 Task: Go to Program & Features. Select Whole Food Market. Add to cart Organic Carrots-1. Select Amazon Health. Add to cart Fish oil capsules-2. Place order for Danny Hernandez, _x000D_
29730 SW Lancelot Ln_x000D_
Wilsonville, Oregon(OR), 97070, Cell Number (503) 682-3913
Action: Mouse moved to (18, 85)
Screenshot: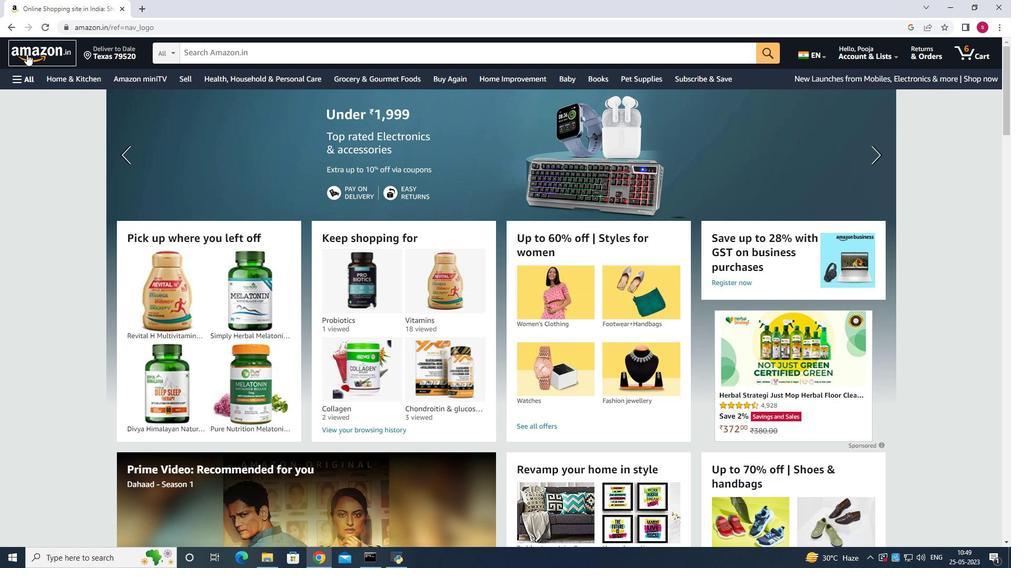 
Action: Mouse pressed left at (18, 85)
Screenshot: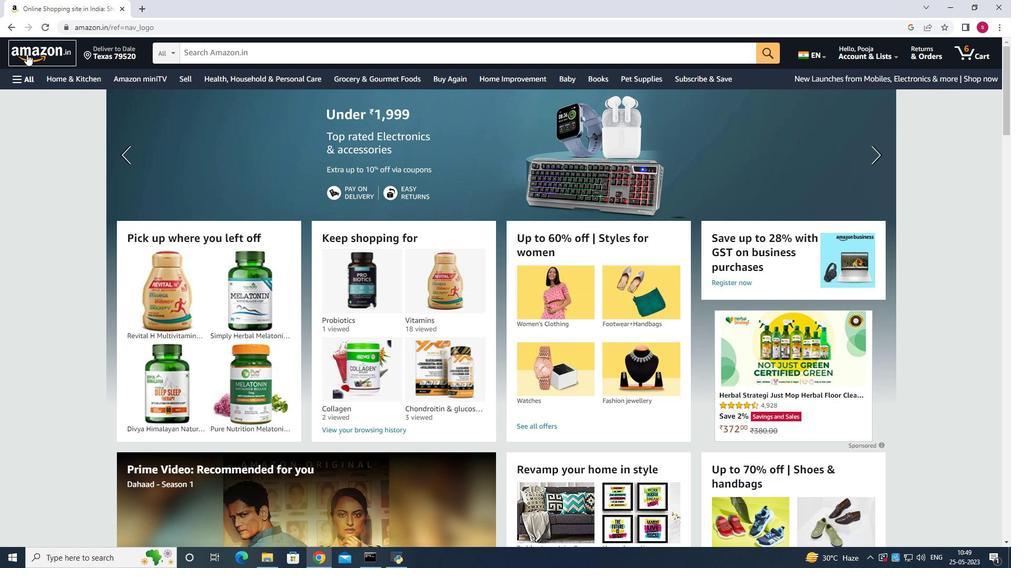 
Action: Mouse moved to (84, 423)
Screenshot: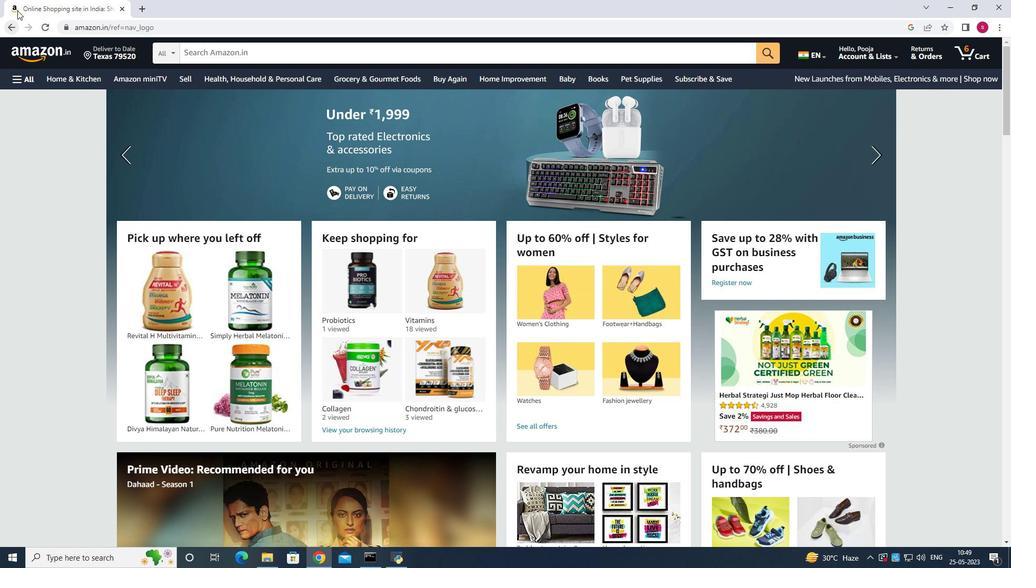 
Action: Mouse scrolled (84, 422) with delta (0, 0)
Screenshot: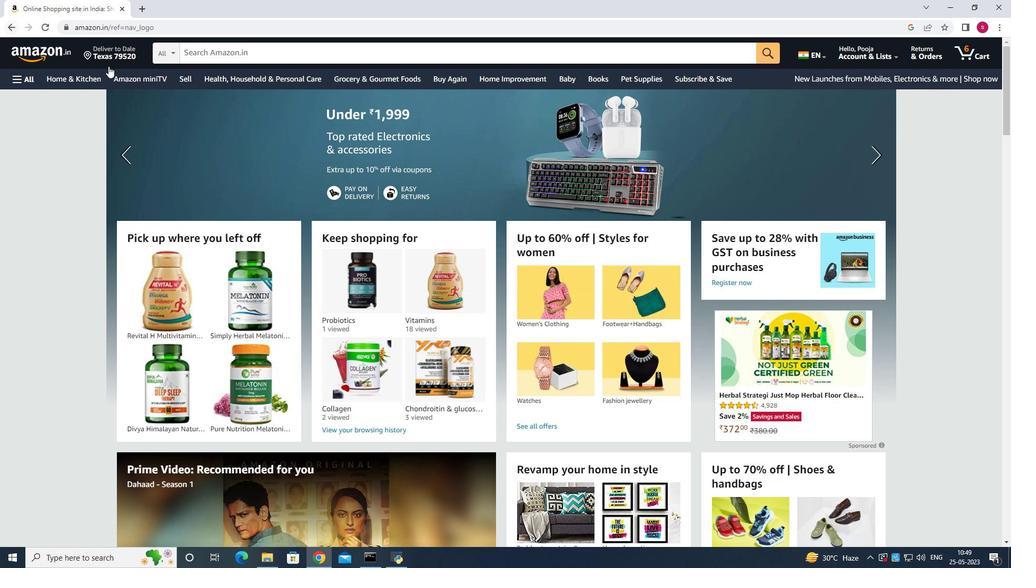 
Action: Mouse scrolled (84, 422) with delta (0, 0)
Screenshot: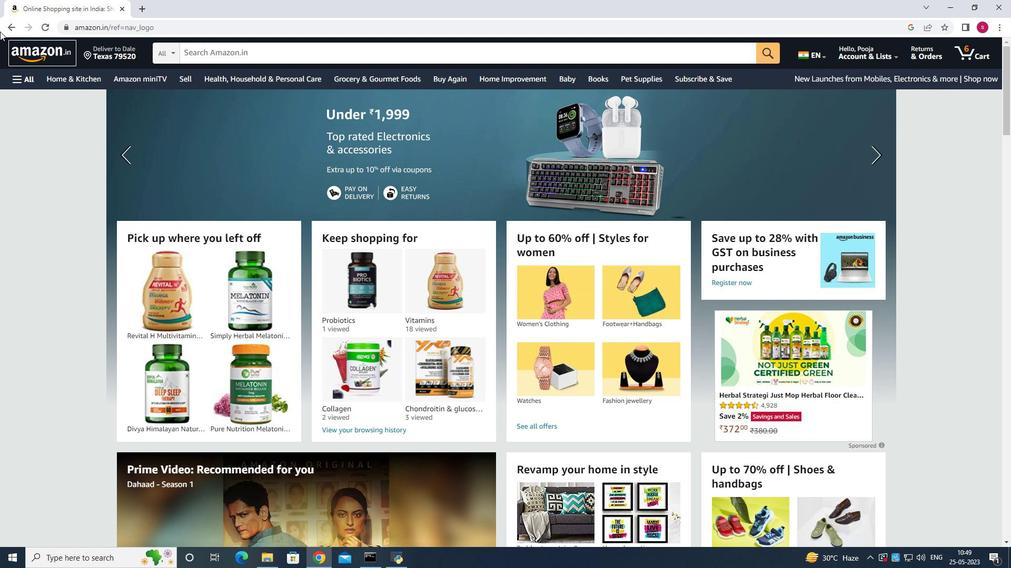 
Action: Mouse scrolled (84, 422) with delta (0, 0)
Screenshot: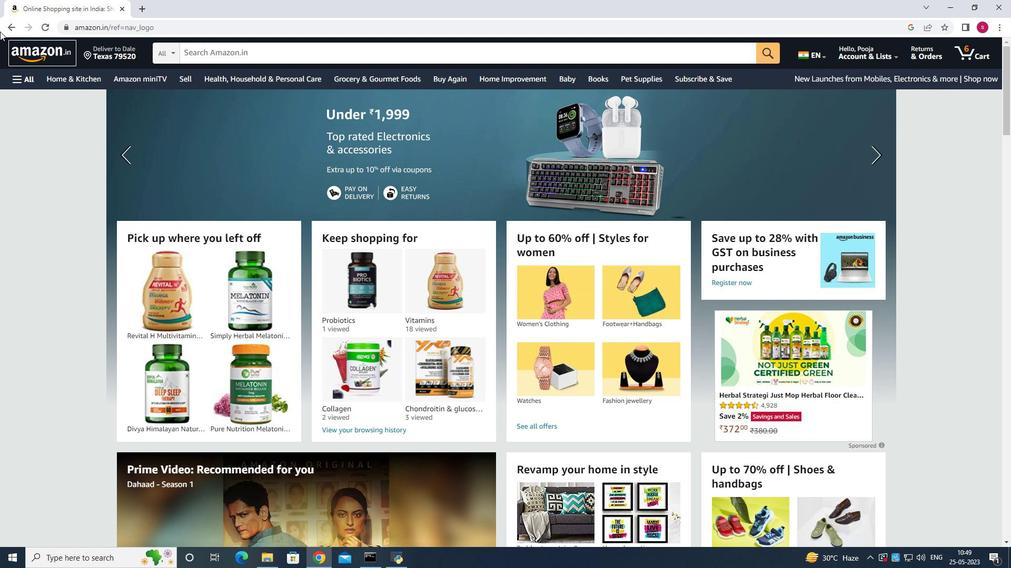 
Action: Mouse scrolled (84, 422) with delta (0, 0)
Screenshot: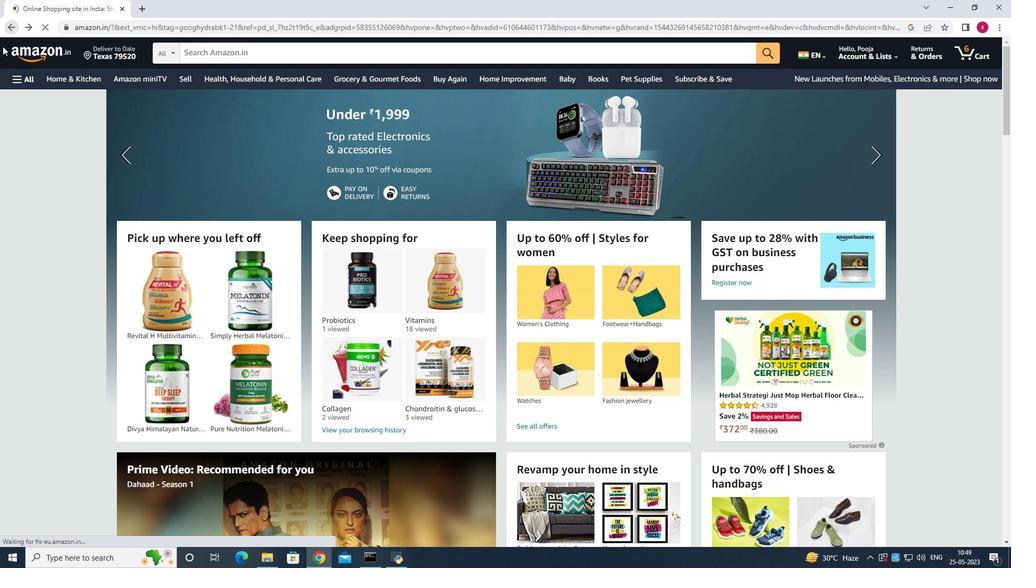 
Action: Mouse moved to (92, 419)
Screenshot: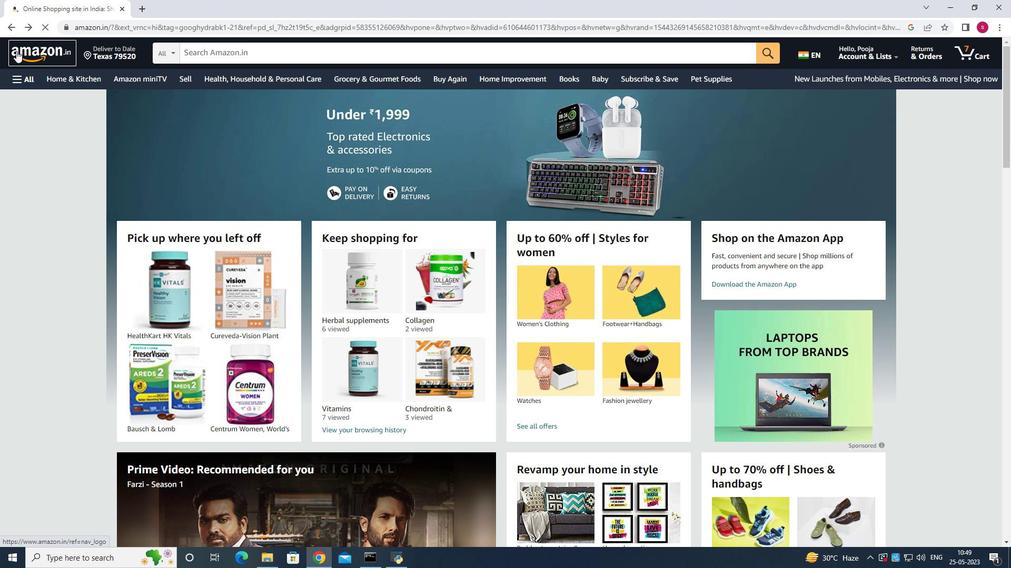 
Action: Mouse pressed left at (92, 419)
Screenshot: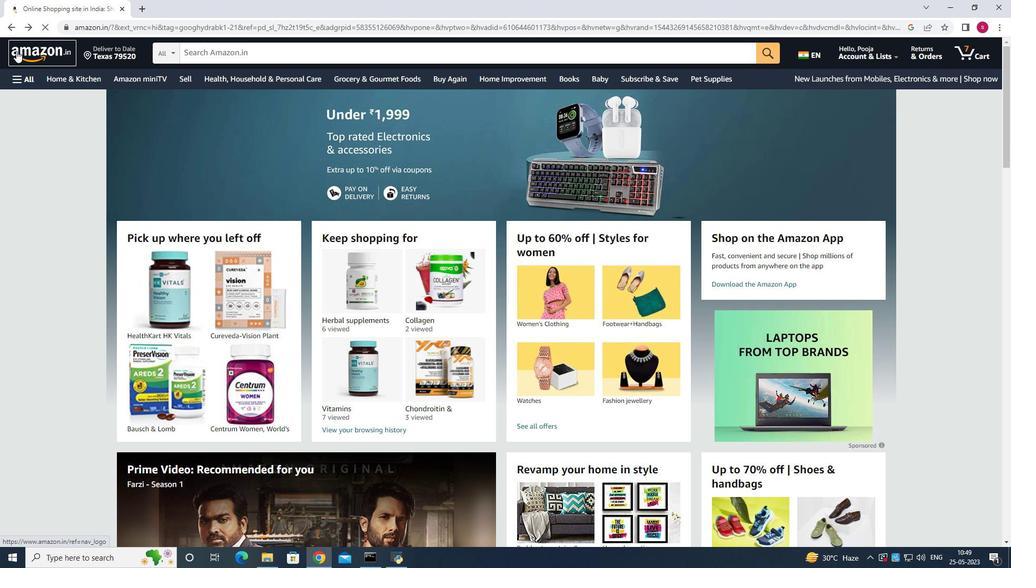 
Action: Mouse moved to (85, 122)
Screenshot: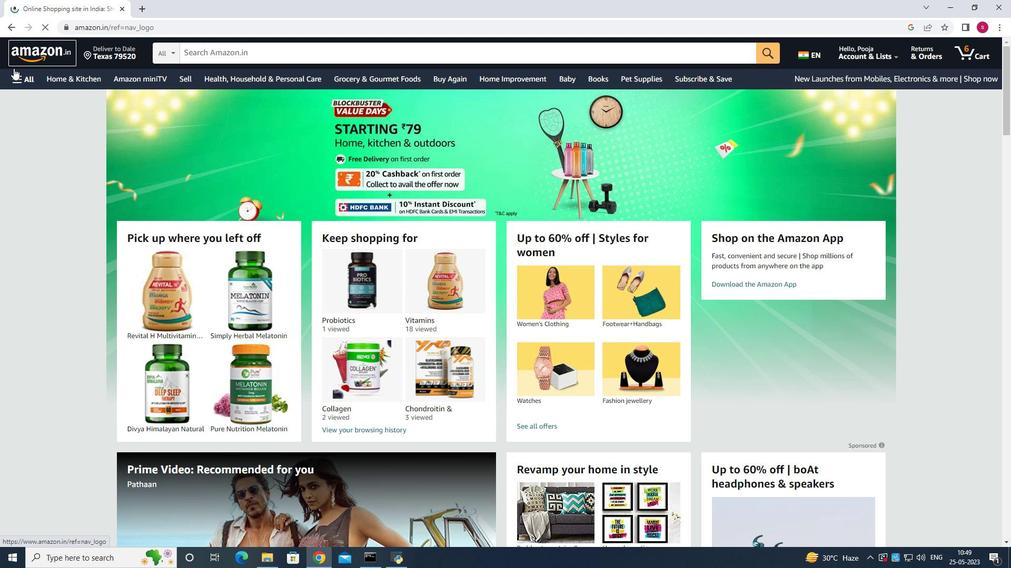 
Action: Mouse pressed left at (85, 122)
Screenshot: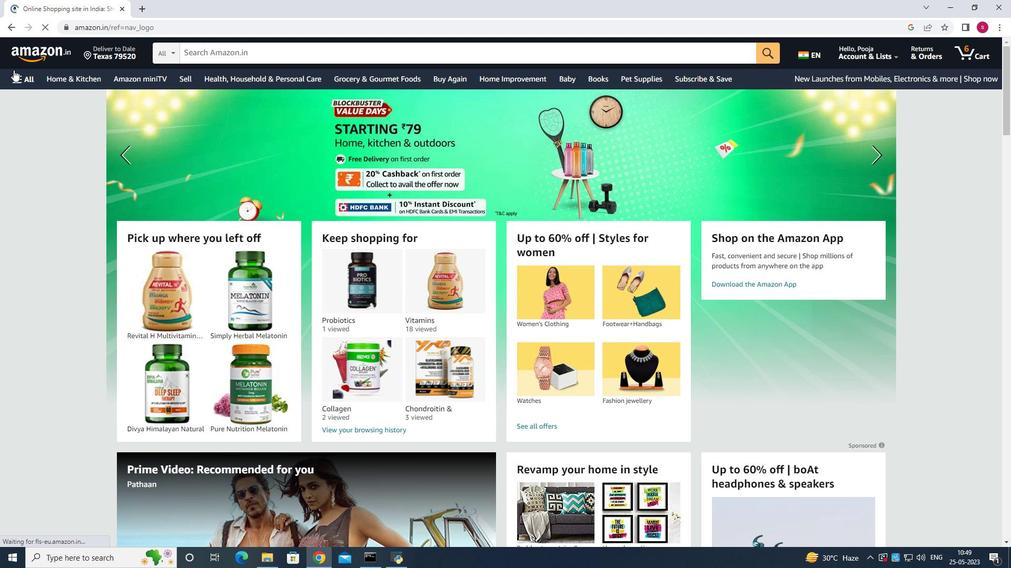 
Action: Mouse moved to (111, 60)
Screenshot: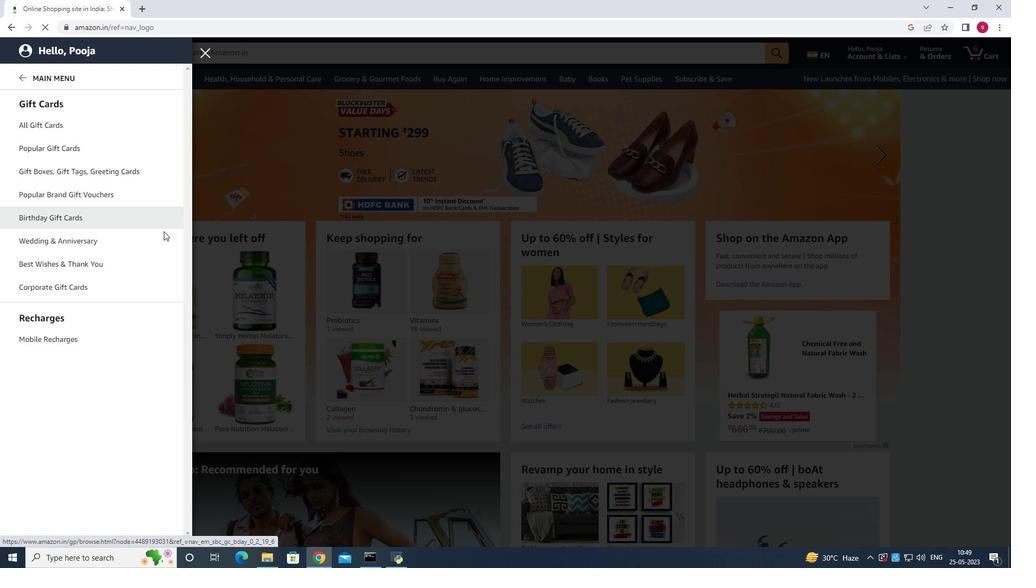
Action: Mouse pressed left at (111, 60)
Screenshot: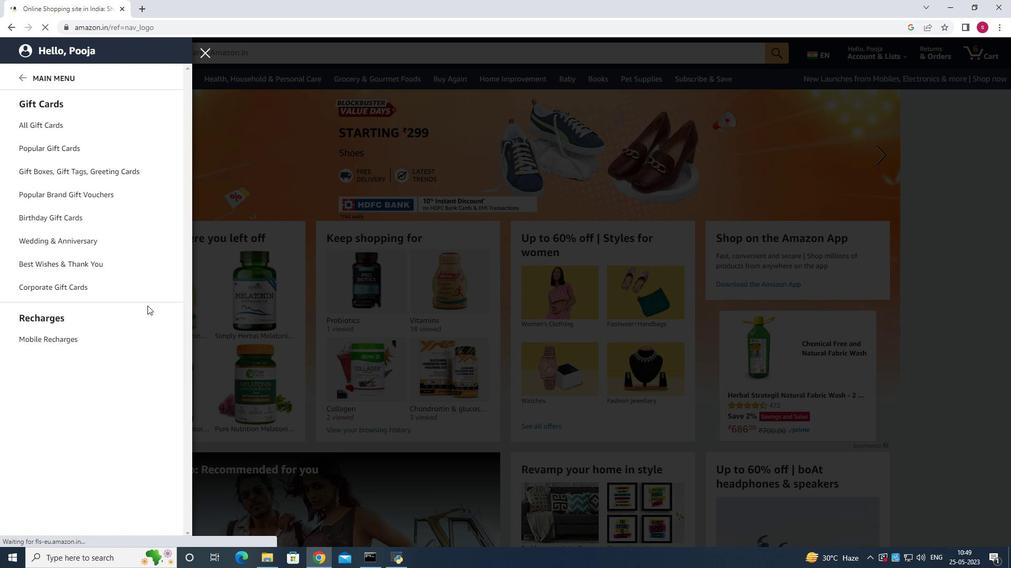 
Action: Mouse moved to (500, 402)
Screenshot: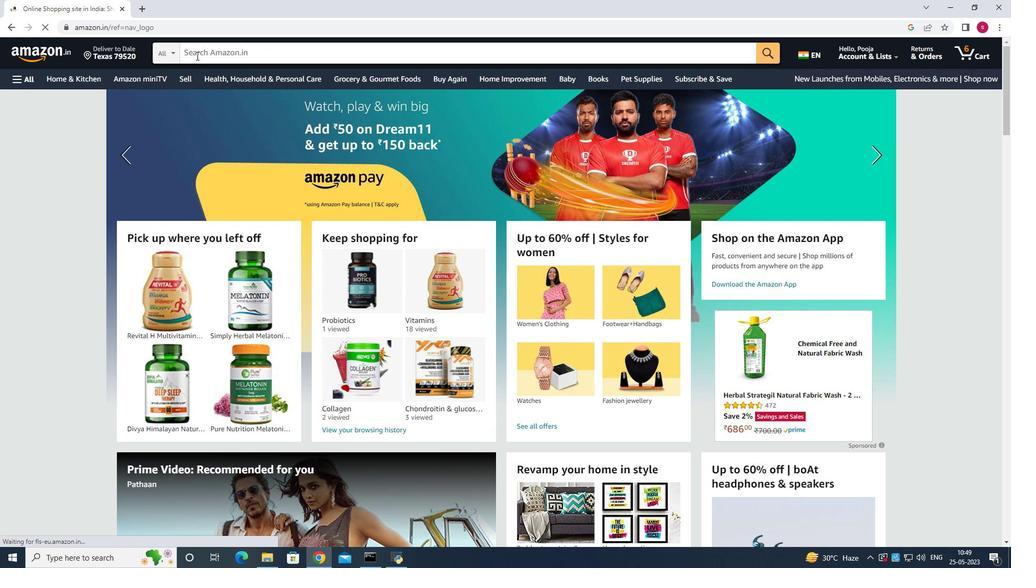 
Action: Mouse pressed left at (500, 402)
Screenshot: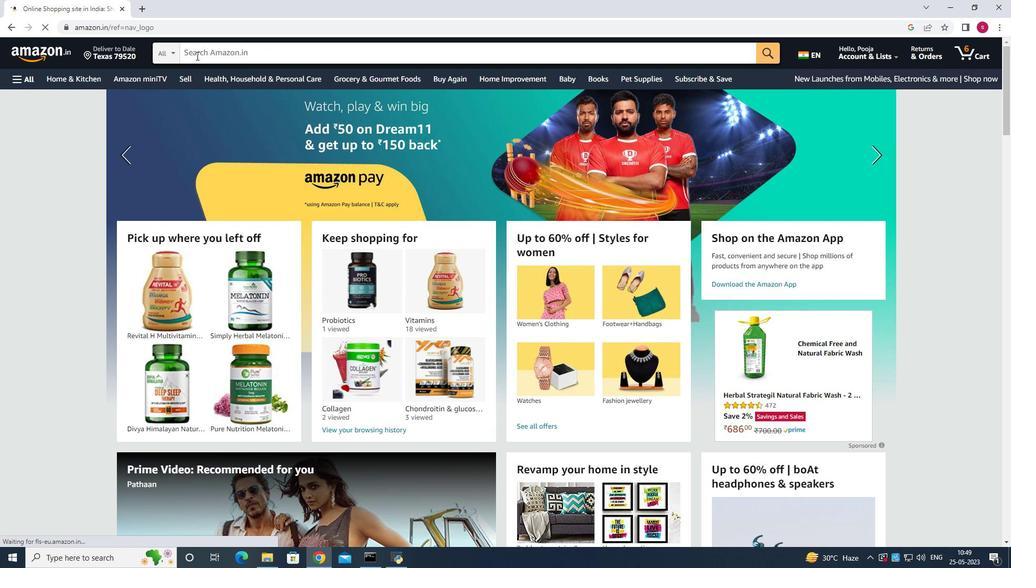 
Action: Mouse moved to (500, 390)
Screenshot: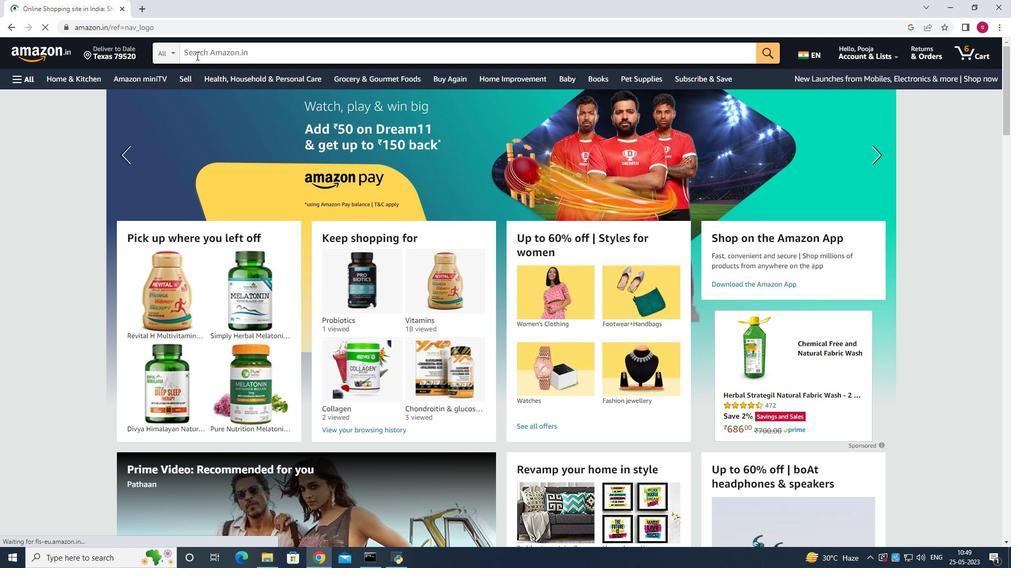 
Action: Mouse pressed left at (500, 390)
Screenshot: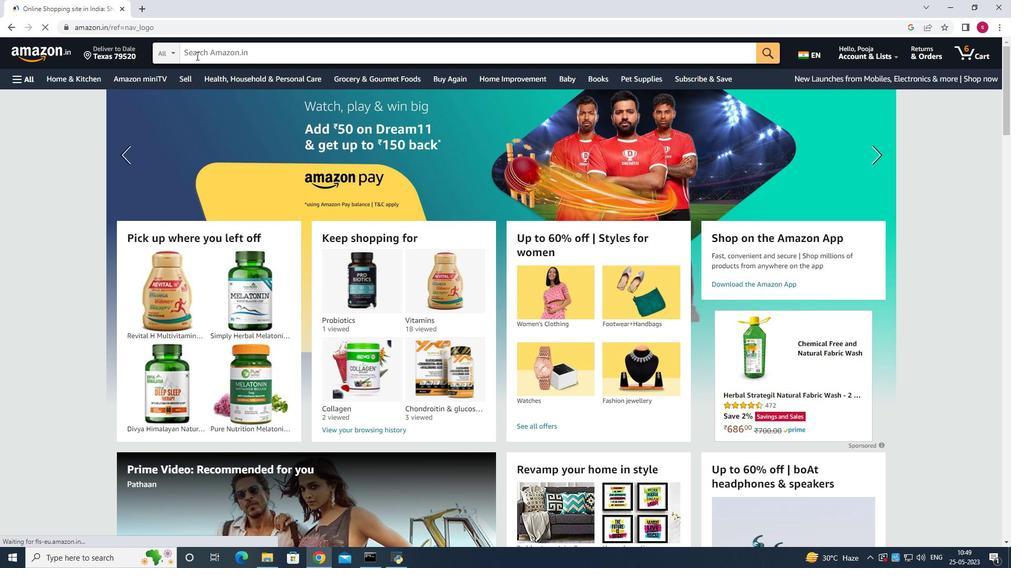 
Action: Key pressed <Key.backspace><Key.backspace><Key.backspace><Key.backspace><Key.backspace><Key.backspace><Key.backspace><Key.backspace><Key.backspace><Key.backspace><Key.backspace><Key.backspace><Key.backspace><Key.backspace><Key.backspace><Key.backspace><Key.backspace><Key.backspace><Key.backspace><Key.backspace><Key.backspace><Key.backspace><Key.backspace><Key.backspace><Key.backspace><Key.backspace>97070
Screenshot: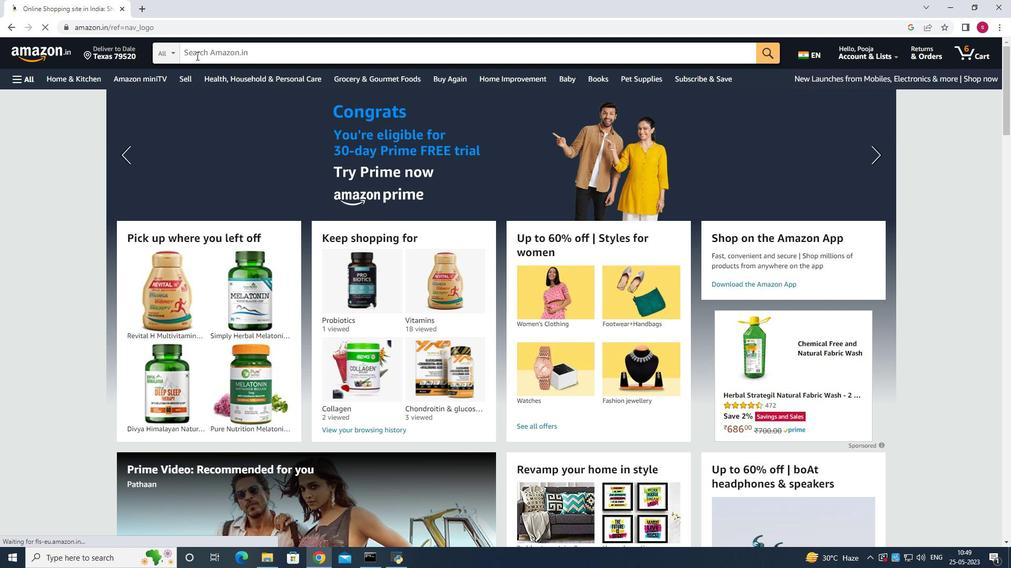 
Action: Mouse moved to (560, 397)
Screenshot: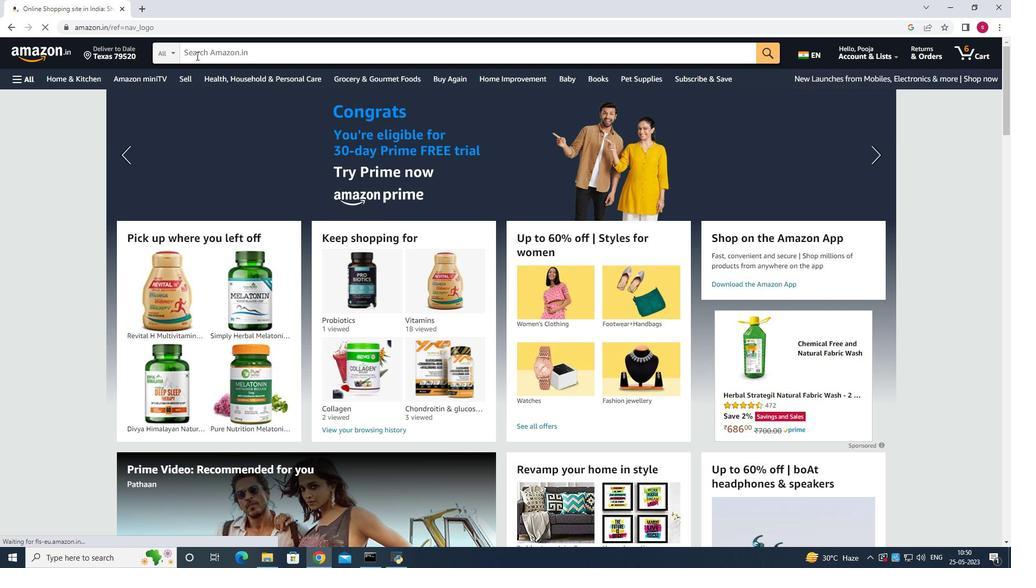 
Action: Mouse pressed left at (560, 397)
Screenshot: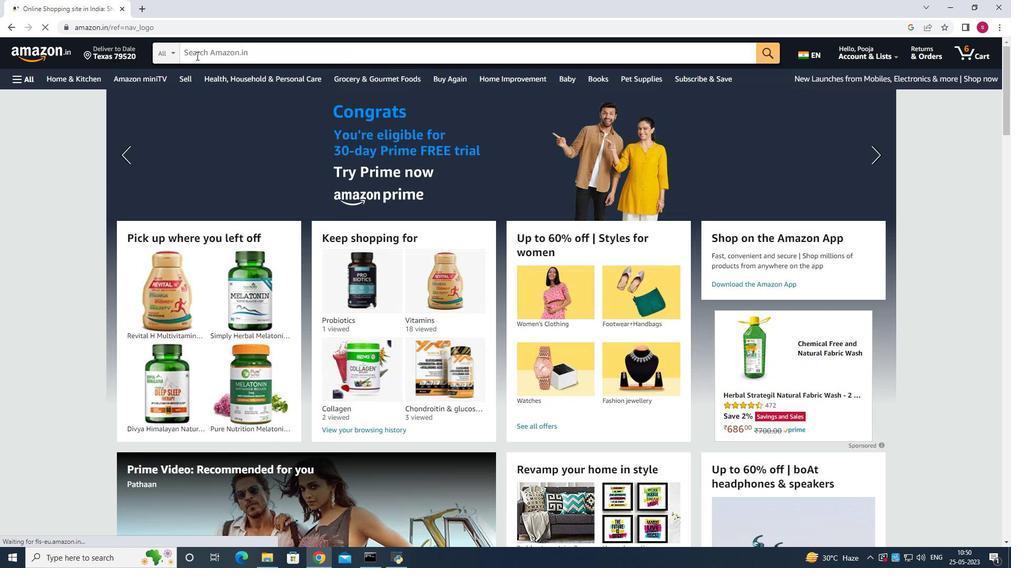 
Action: Mouse moved to (579, 469)
Screenshot: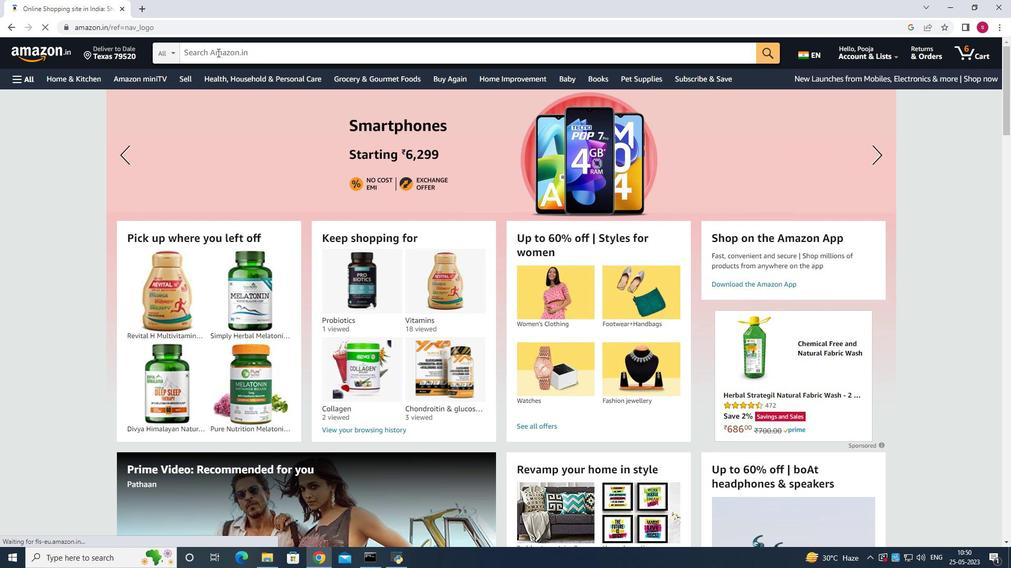 
Action: Mouse pressed left at (579, 469)
Screenshot: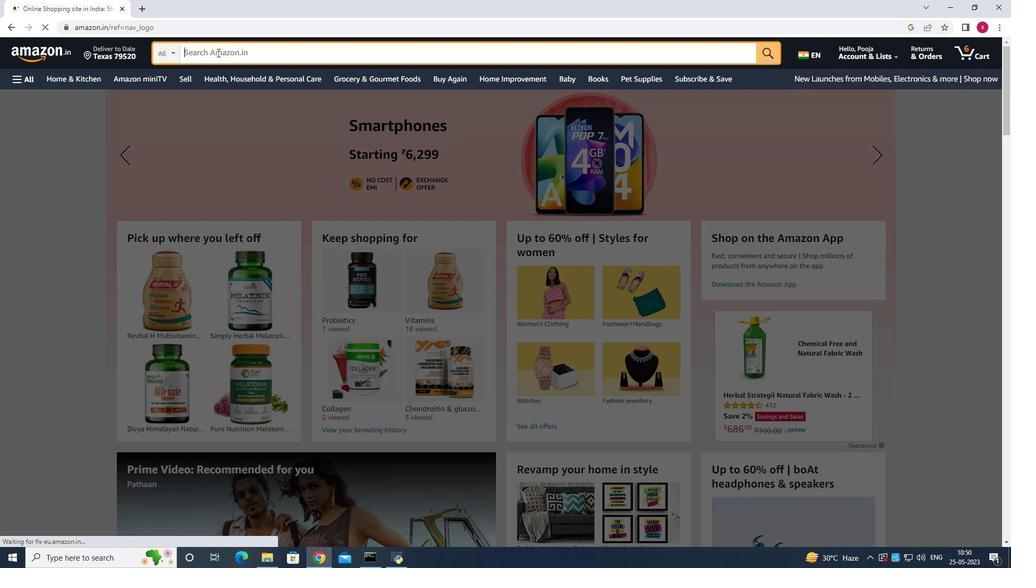 
Action: Mouse moved to (297, 55)
Screenshot: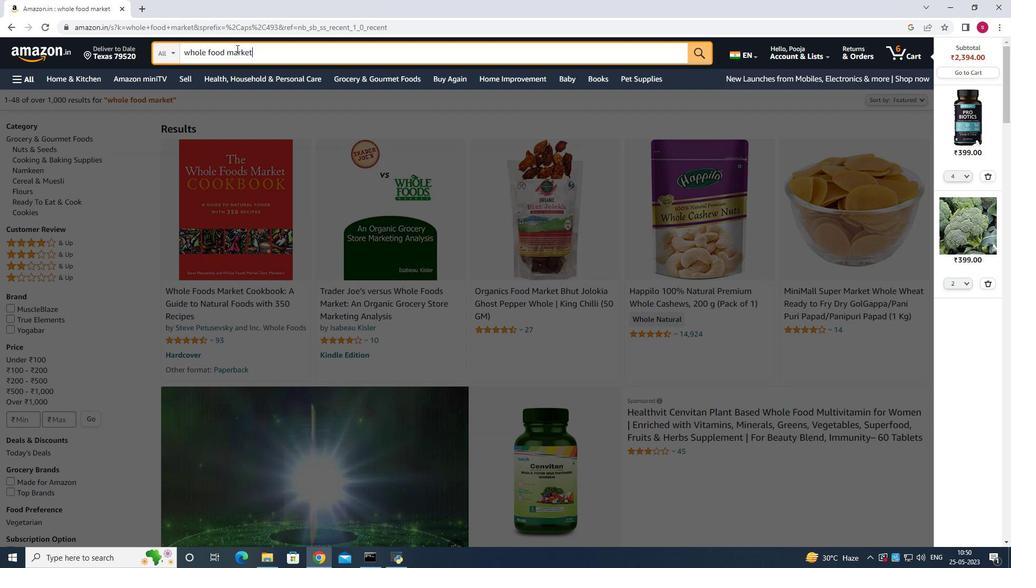 
Action: Mouse pressed left at (297, 55)
Screenshot: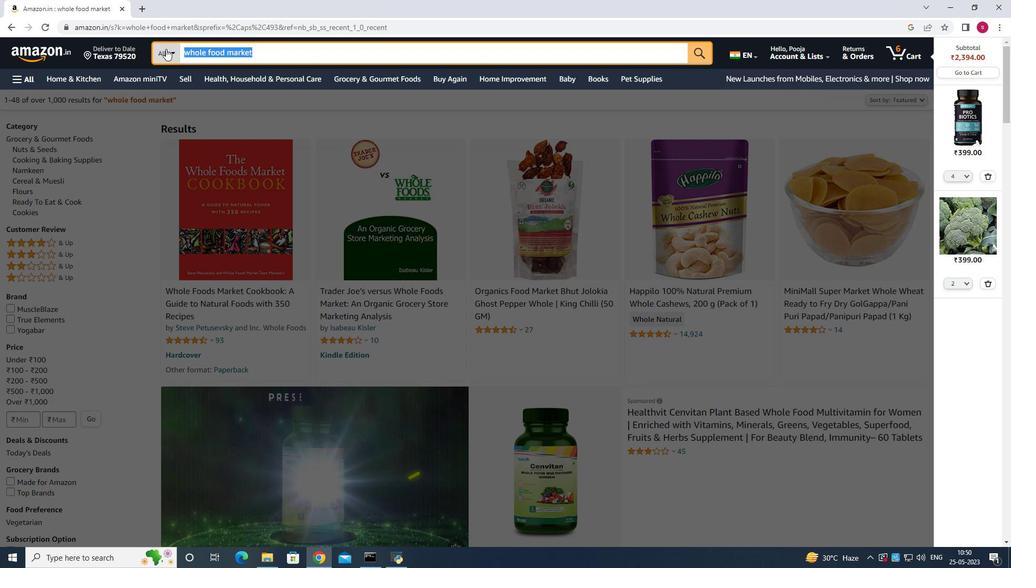 
Action: Key pressed <Key.shift>Organic<Key.space><Key.shift><Key.shift><Key.shift><Key.shift><Key.shift><Key.shift><Key.shift><Key.shift><Key.shift><Key.shift><Key.shift><Key.shift><Key.shift><Key.shift><Key.shift><Key.shift><Key.shift><Key.shift><Key.shift><Key.shift><Key.shift><Key.shift><Key.shift><Key.shift><Key.shift><Key.shift>Carrots<Key.enter>
Screenshot: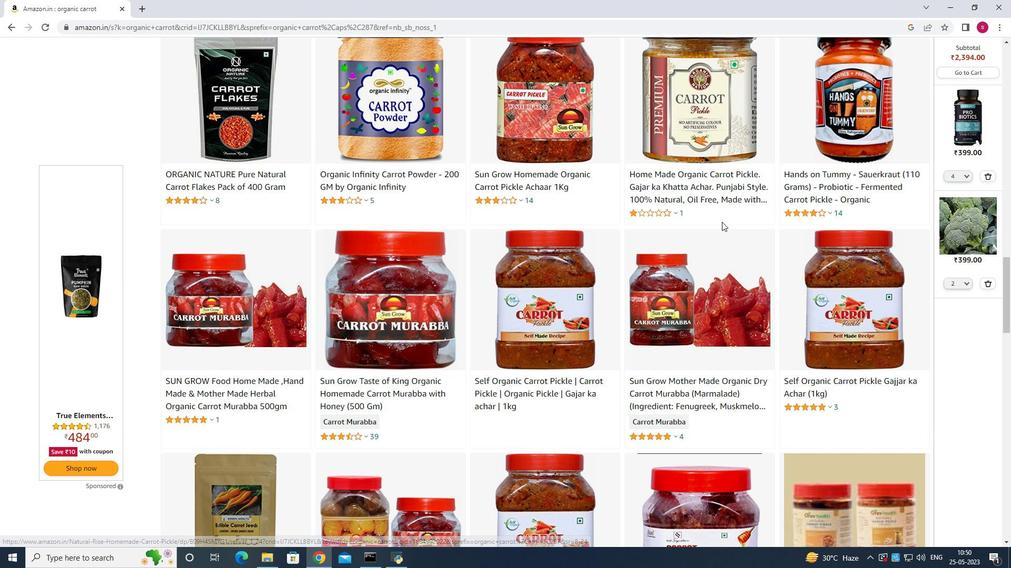 
Action: Mouse moved to (568, 260)
Screenshot: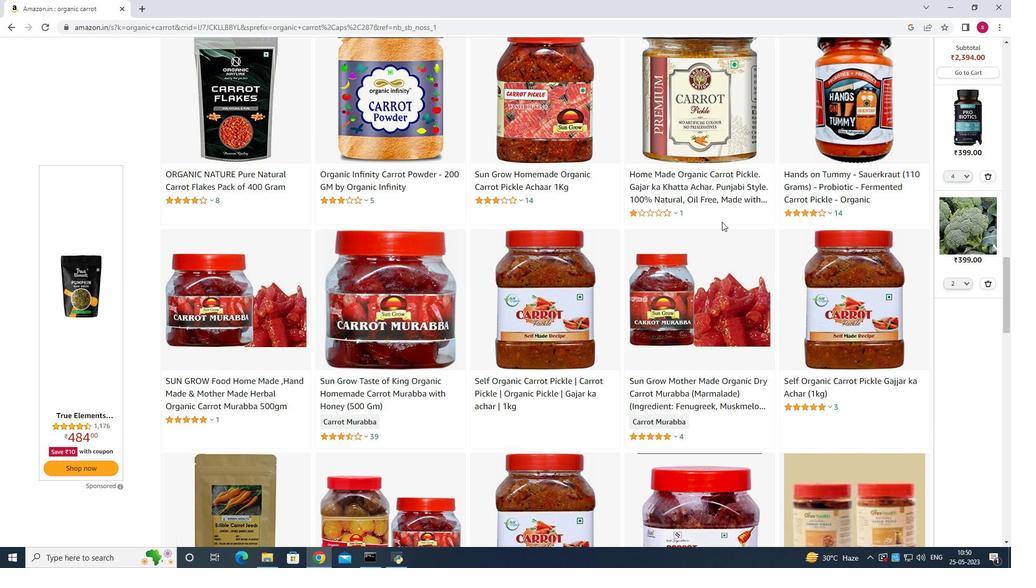 
Action: Mouse scrolled (568, 260) with delta (0, 0)
Screenshot: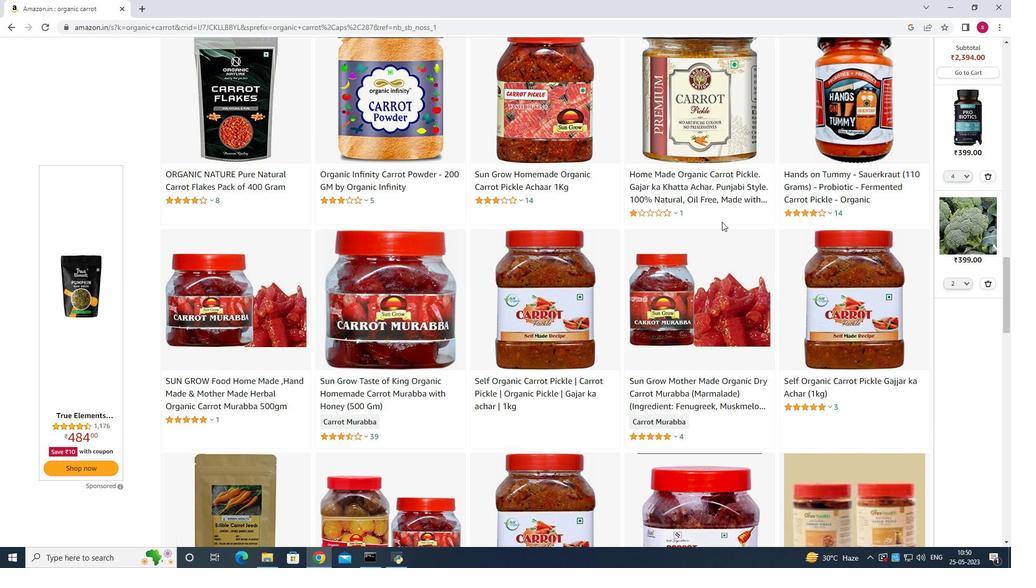 
Action: Mouse moved to (372, 261)
Screenshot: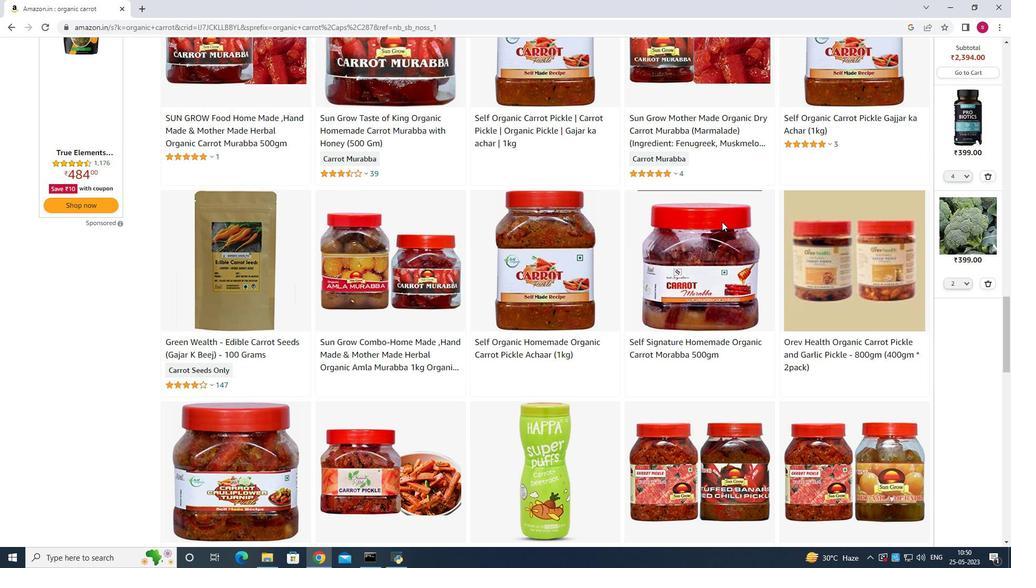 
Action: Mouse scrolled (372, 260) with delta (0, 0)
Screenshot: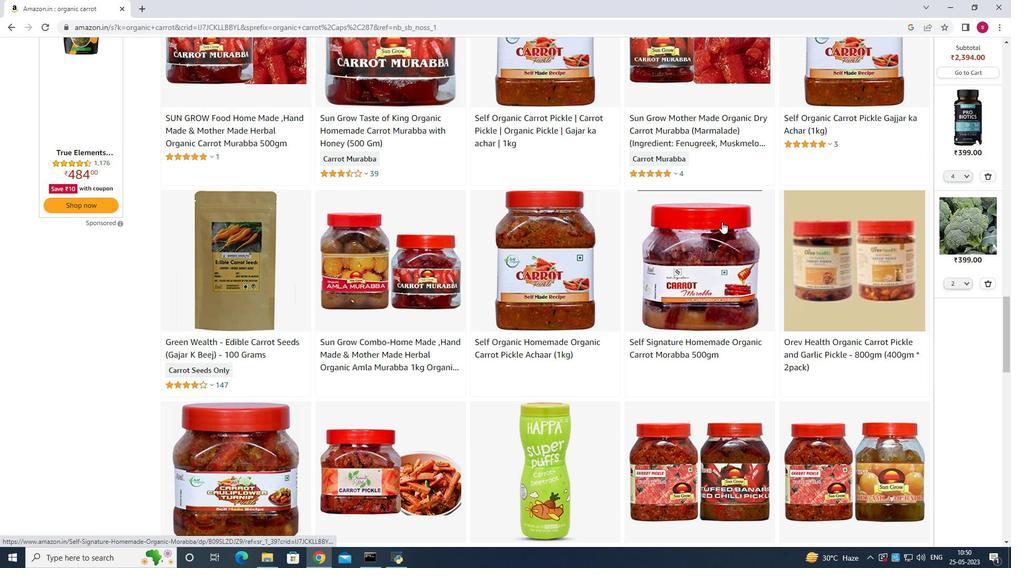 
Action: Mouse moved to (267, 227)
Screenshot: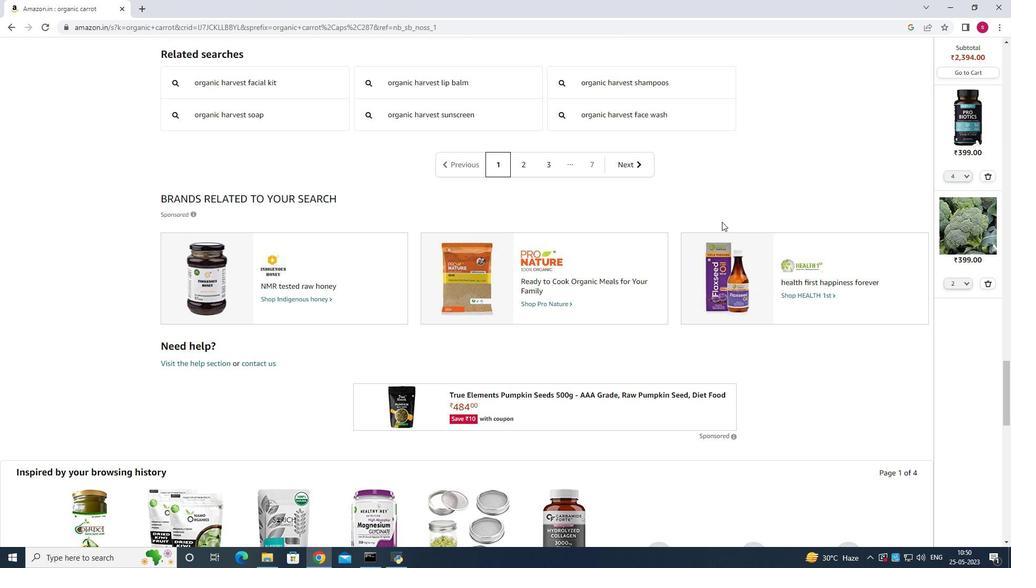 
Action: Mouse scrolled (267, 226) with delta (0, 0)
Screenshot: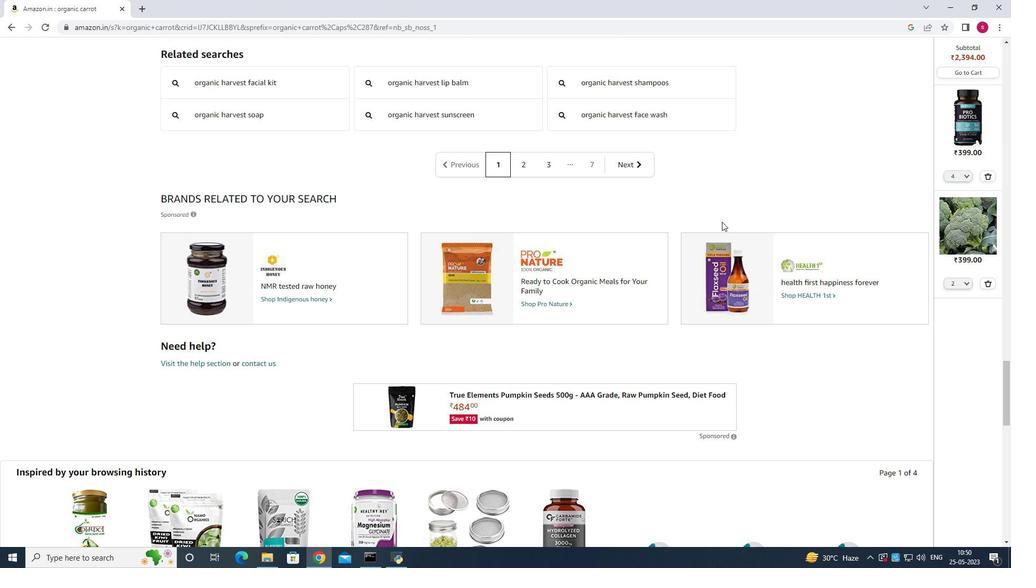 
Action: Mouse scrolled (267, 226) with delta (0, 0)
Screenshot: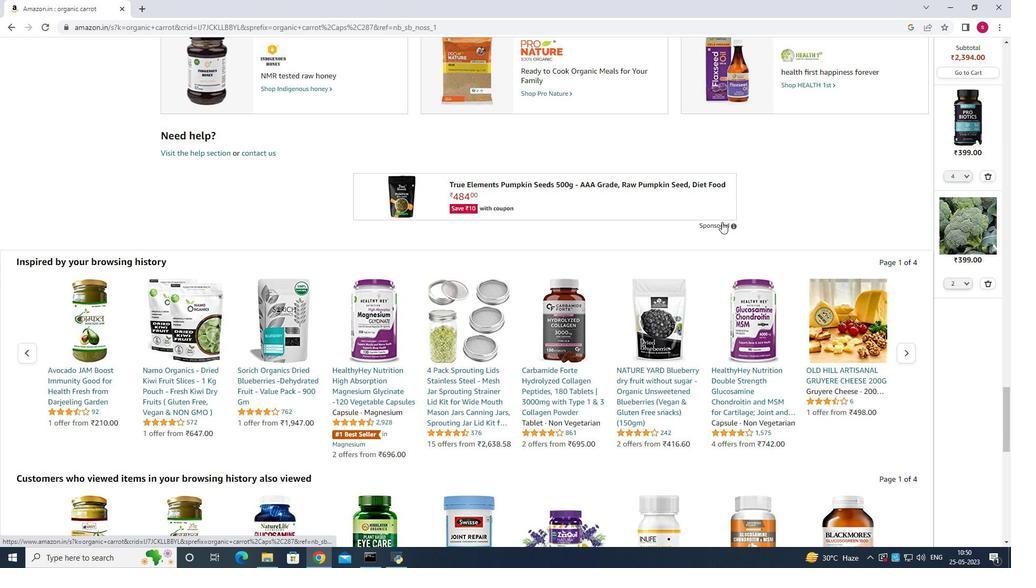 
Action: Mouse scrolled (267, 226) with delta (0, 0)
Screenshot: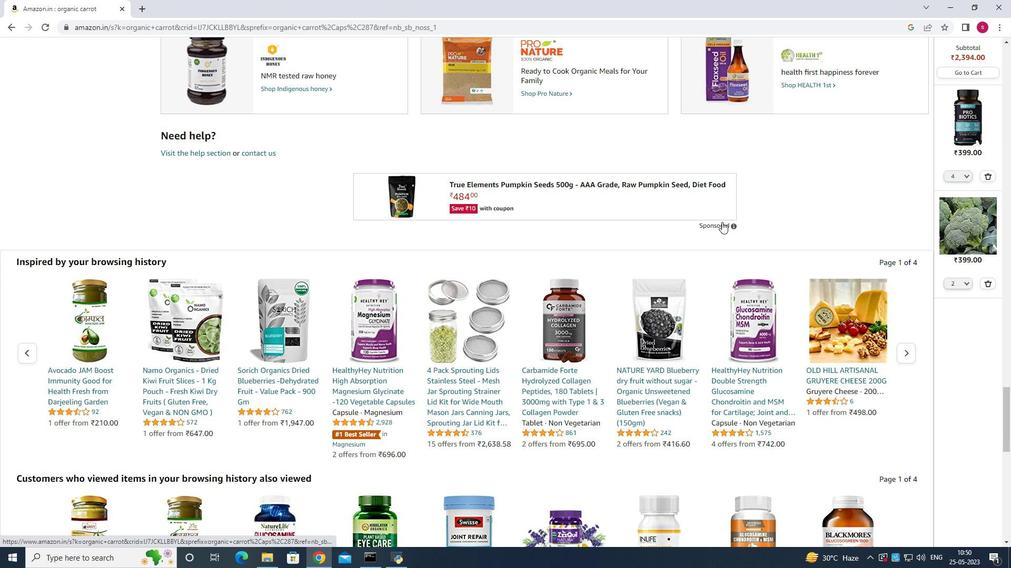 
Action: Mouse scrolled (267, 227) with delta (0, 0)
Screenshot: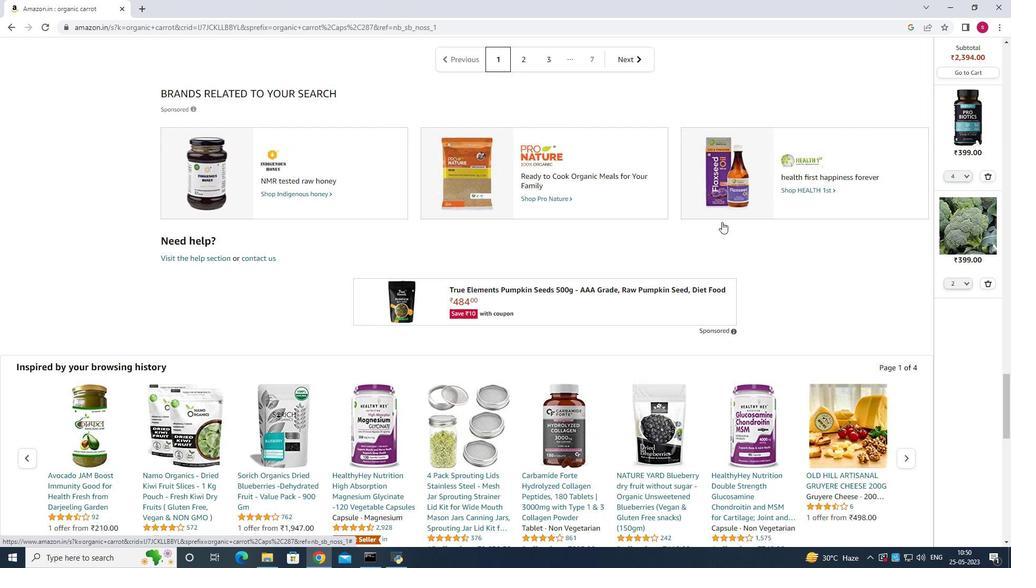 
Action: Mouse scrolled (267, 227) with delta (0, 0)
Screenshot: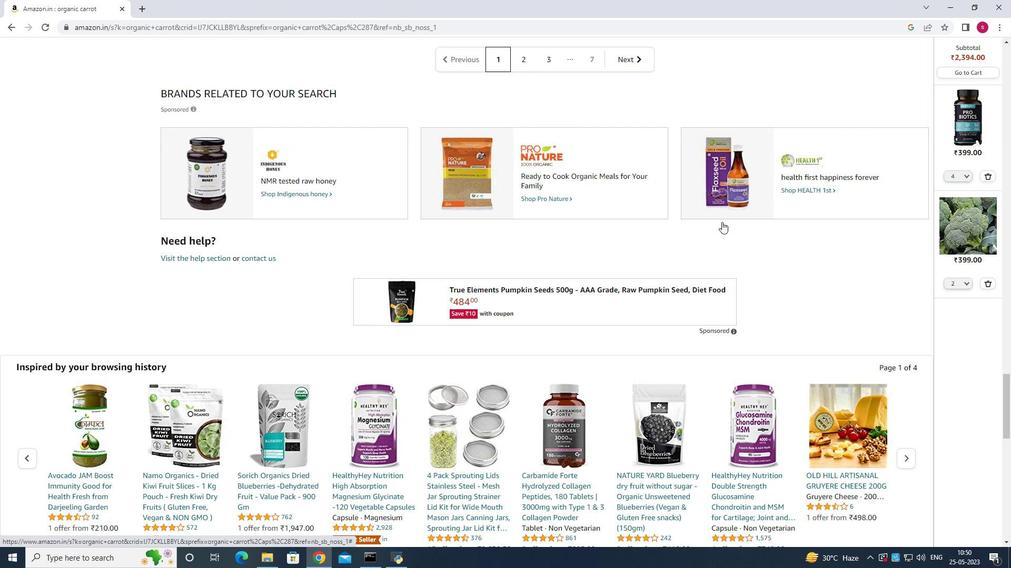 
Action: Mouse moved to (654, 261)
Screenshot: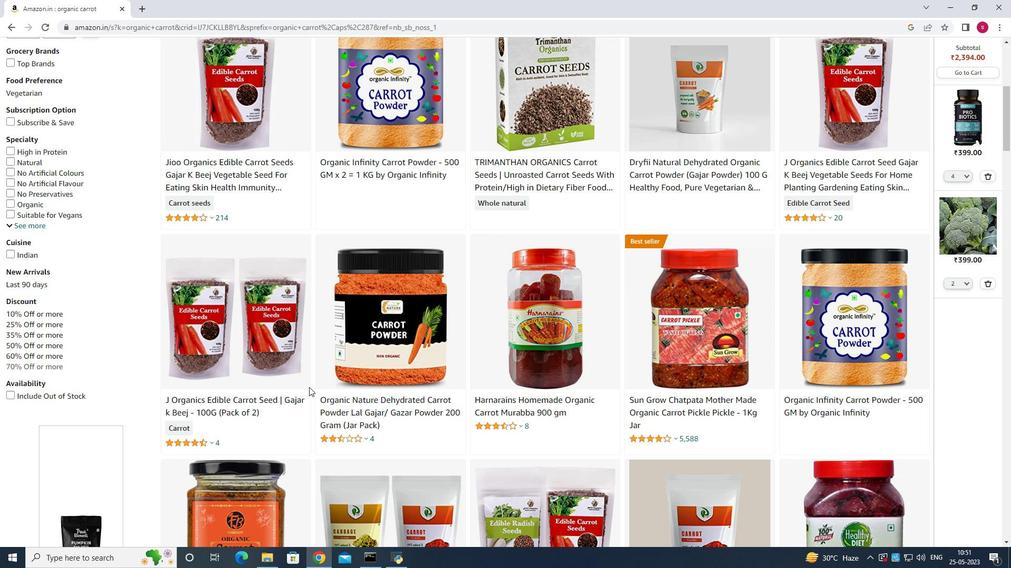 
Action: Mouse scrolled (654, 261) with delta (0, 0)
Screenshot: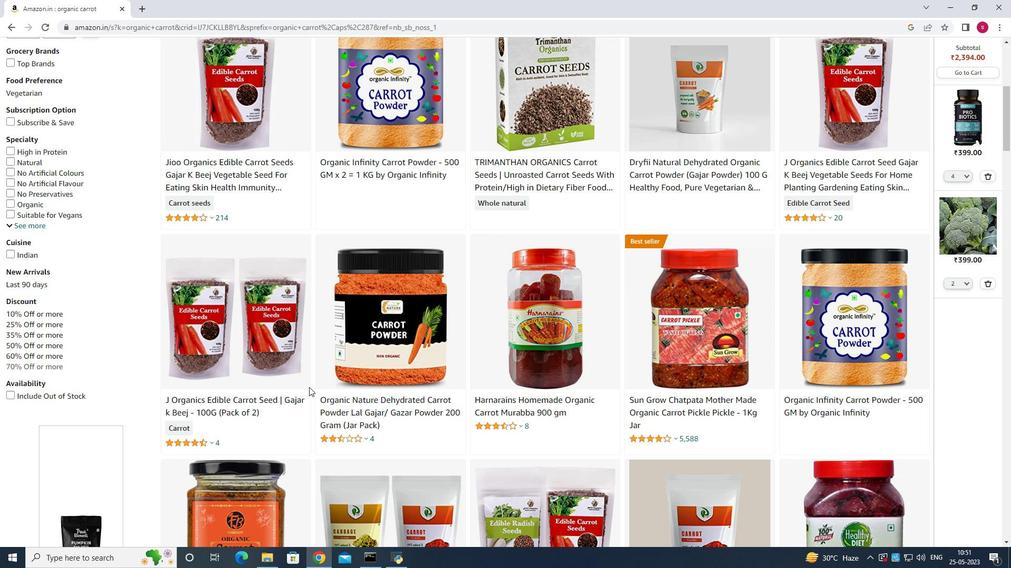 
Action: Mouse scrolled (654, 261) with delta (0, 0)
Screenshot: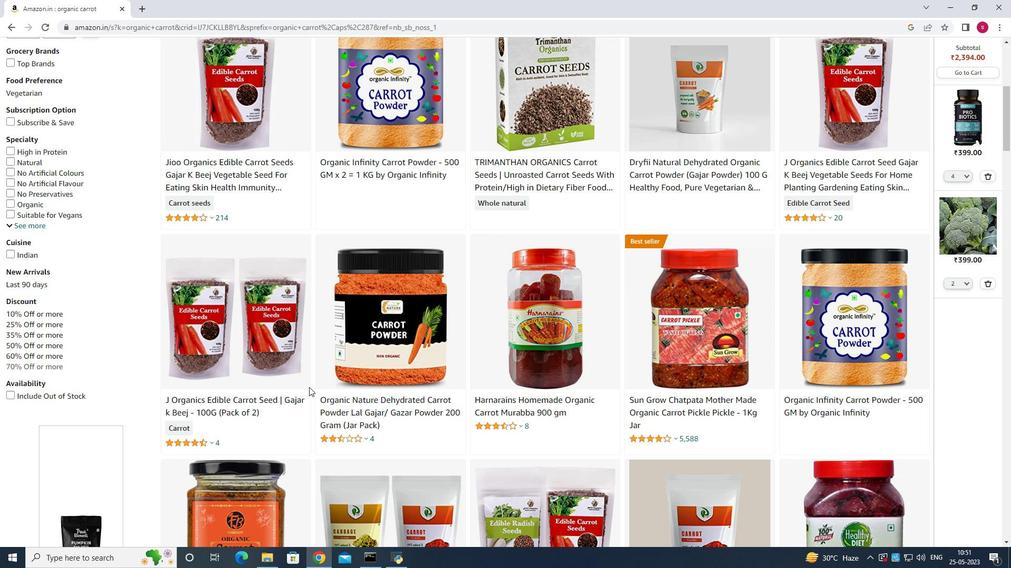 
Action: Mouse scrolled (654, 261) with delta (0, 0)
Screenshot: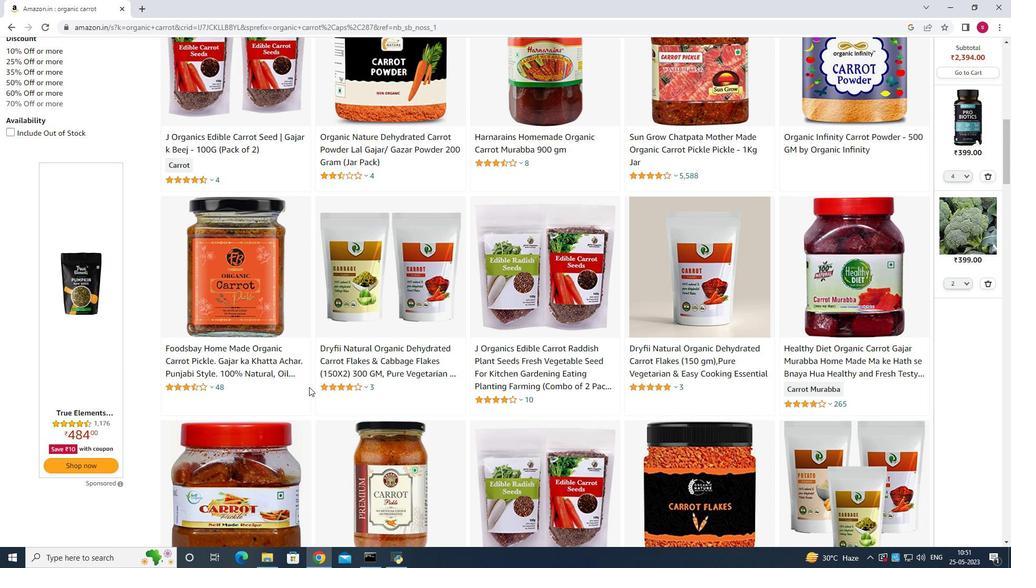 
Action: Mouse scrolled (654, 261) with delta (0, 0)
Screenshot: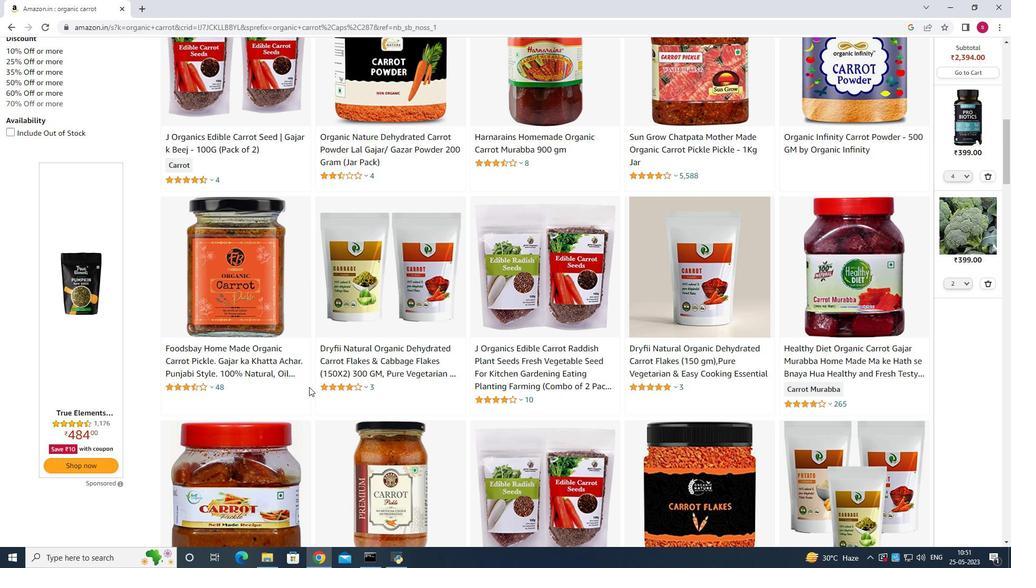 
Action: Mouse scrolled (654, 261) with delta (0, 0)
Screenshot: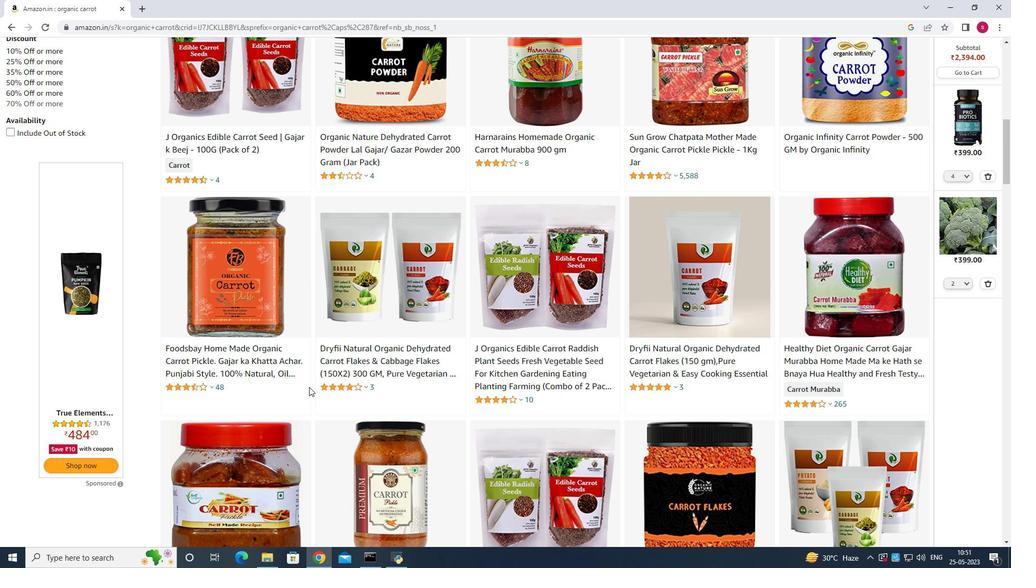 
Action: Mouse scrolled (654, 261) with delta (0, 0)
Screenshot: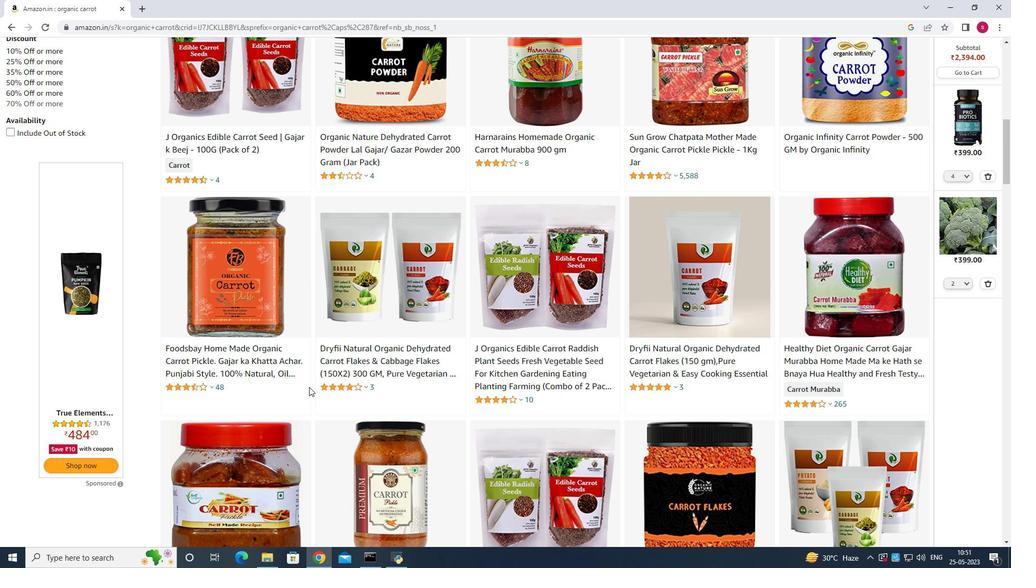 
Action: Mouse scrolled (654, 261) with delta (0, 0)
Screenshot: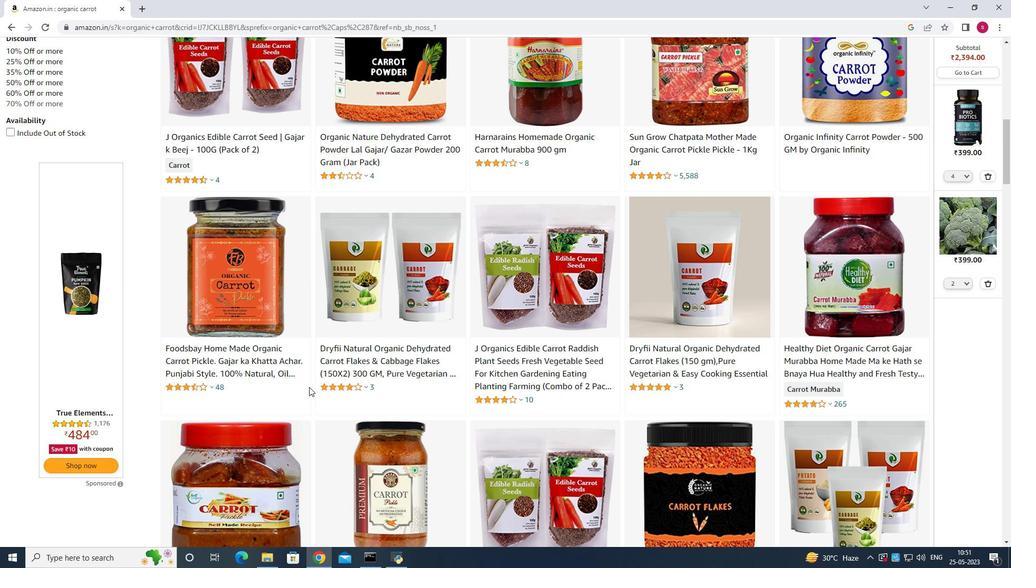 
Action: Mouse scrolled (654, 261) with delta (0, 0)
Screenshot: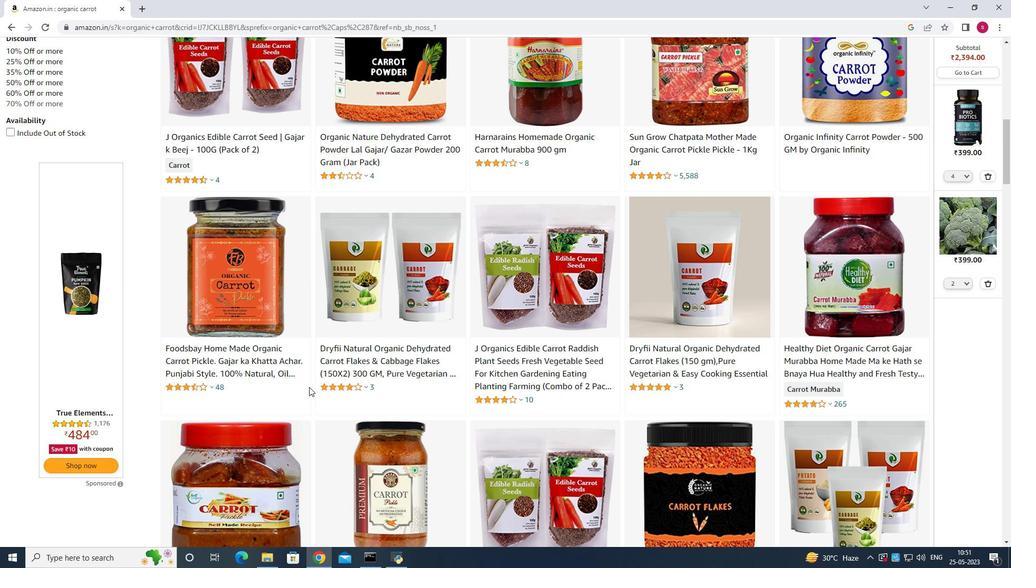 
Action: Mouse scrolled (654, 261) with delta (0, 0)
Screenshot: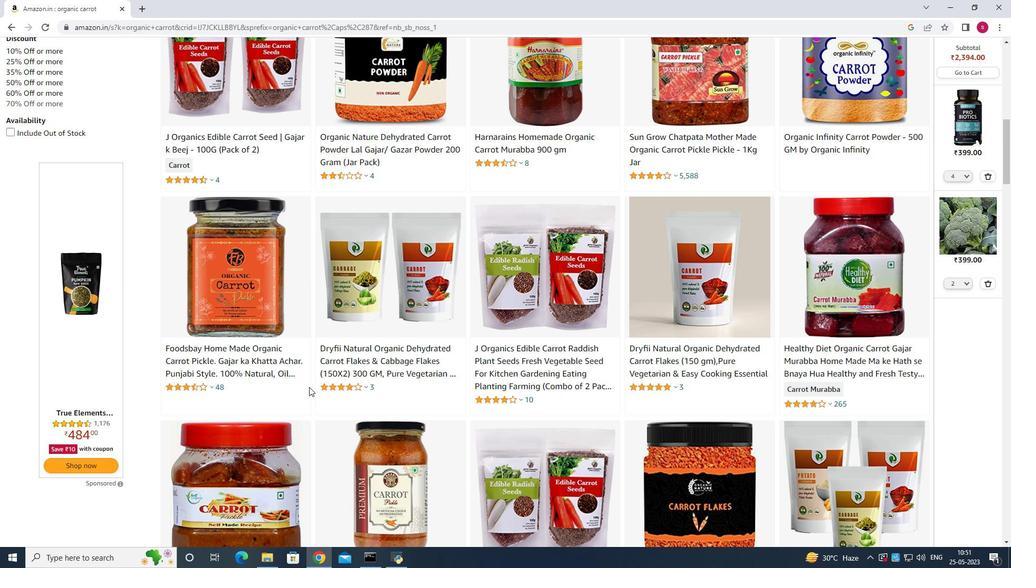 
Action: Mouse scrolled (654, 262) with delta (0, 0)
Screenshot: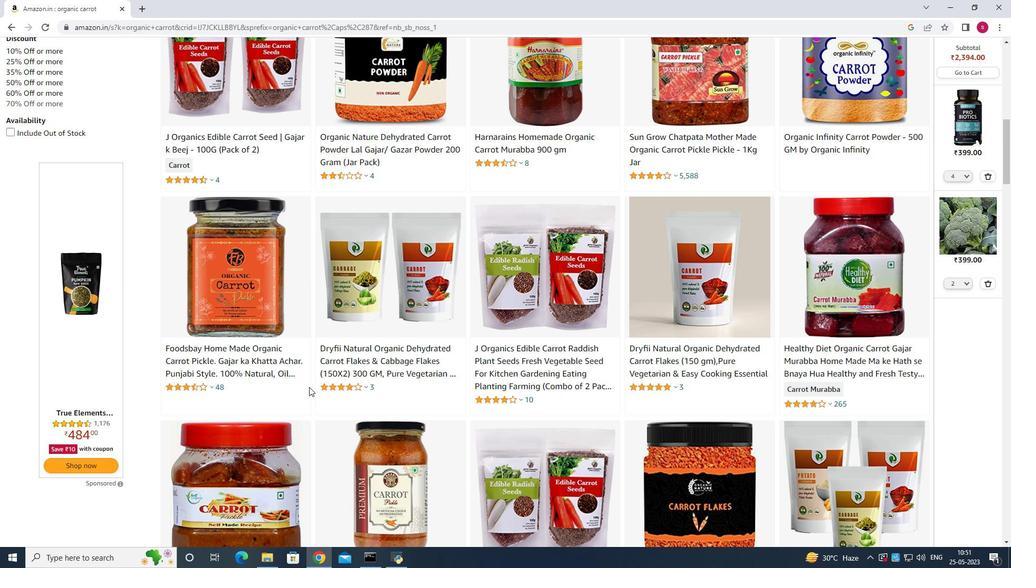 
Action: Mouse scrolled (654, 262) with delta (0, 0)
Screenshot: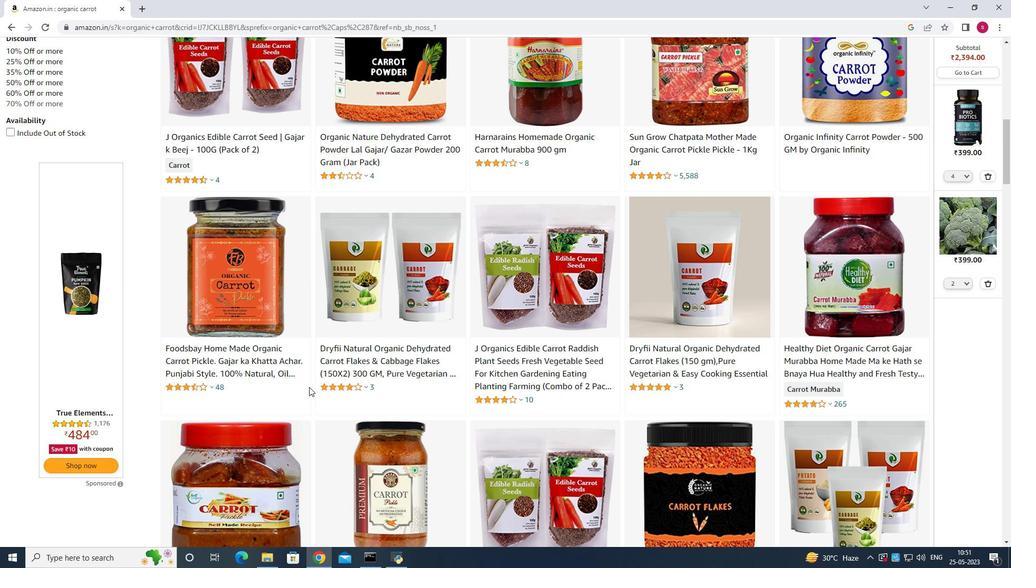 
Action: Mouse scrolled (654, 262) with delta (0, 0)
Screenshot: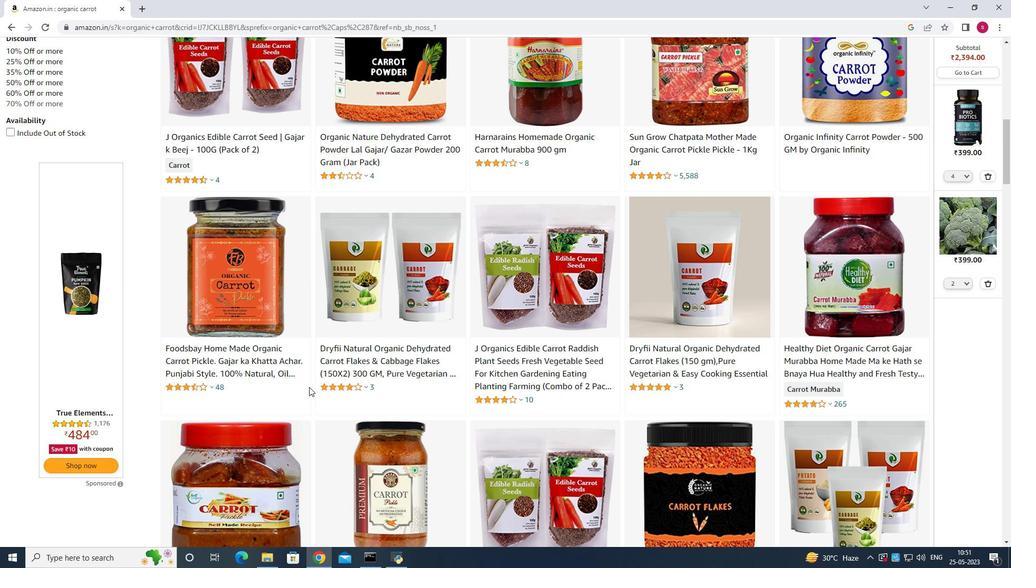 
Action: Mouse scrolled (654, 262) with delta (0, 0)
Screenshot: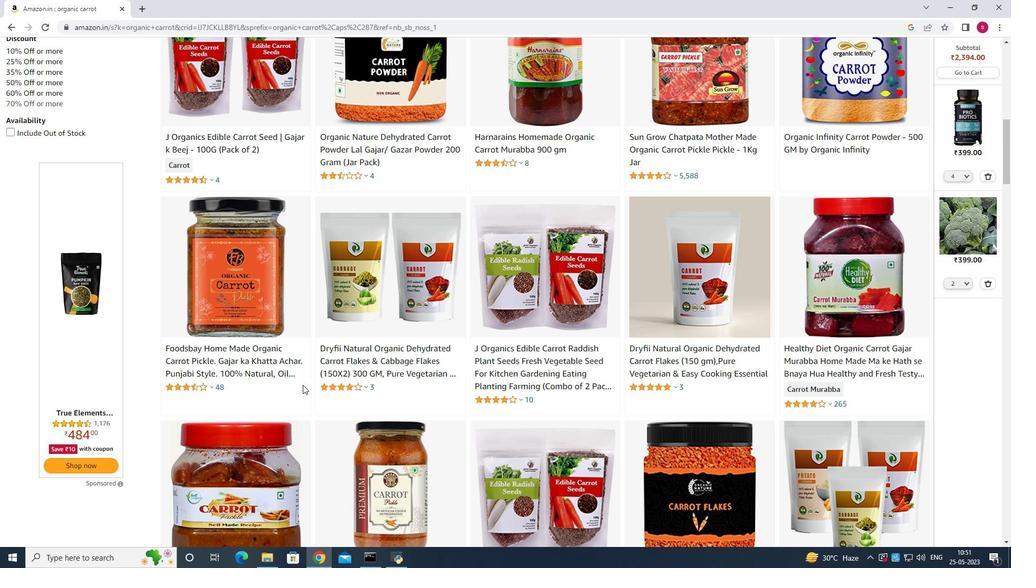 
Action: Mouse scrolled (654, 262) with delta (0, 0)
Screenshot: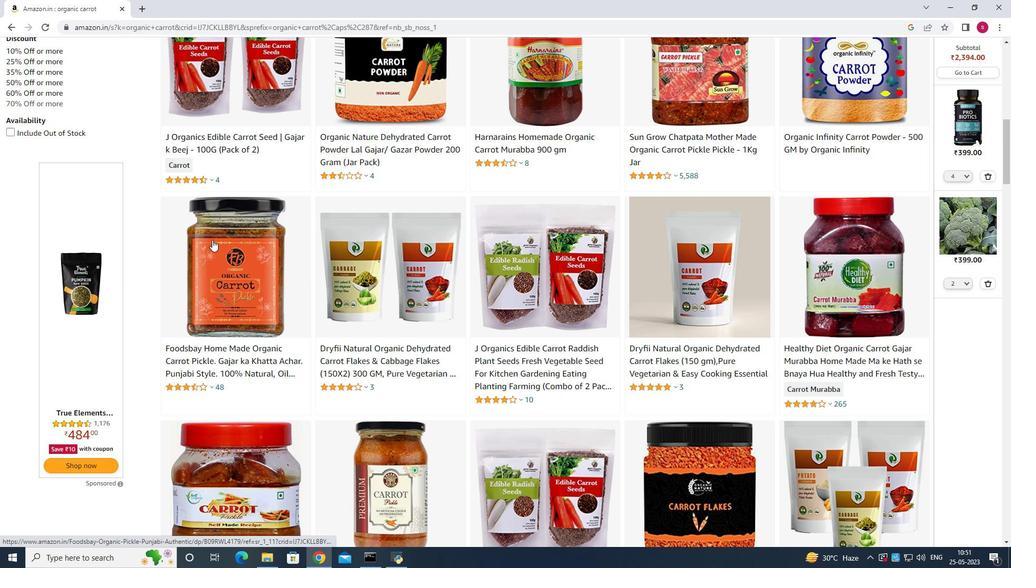 
Action: Mouse scrolled (654, 262) with delta (0, 0)
Screenshot: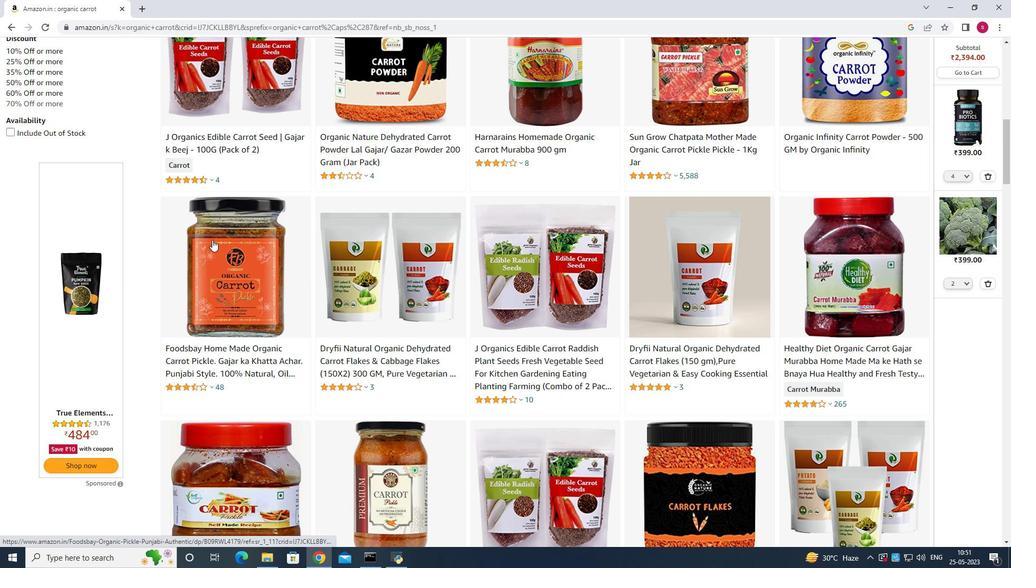 
Action: Mouse scrolled (654, 262) with delta (0, 0)
Screenshot: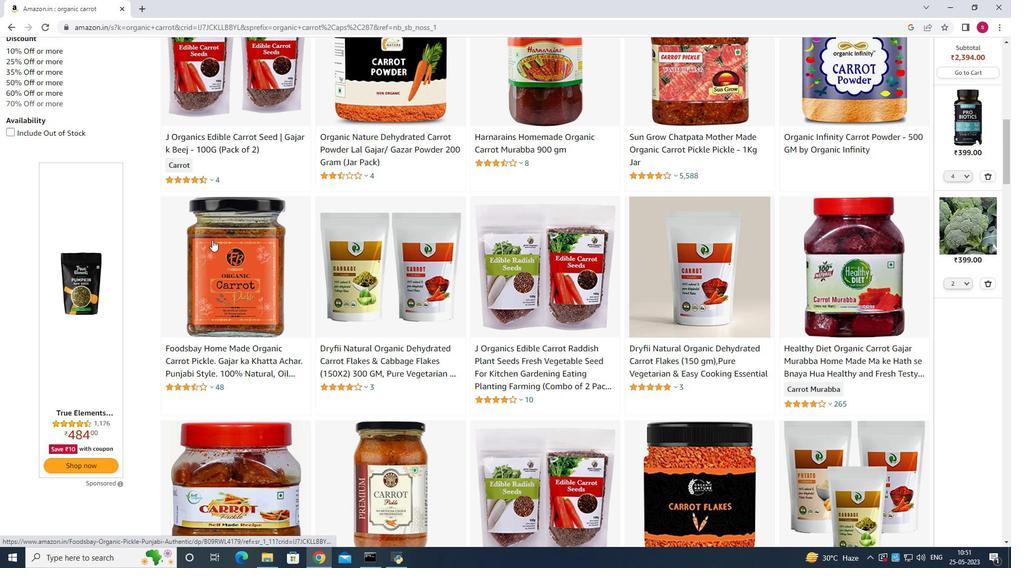 
Action: Mouse scrolled (654, 262) with delta (0, 0)
Screenshot: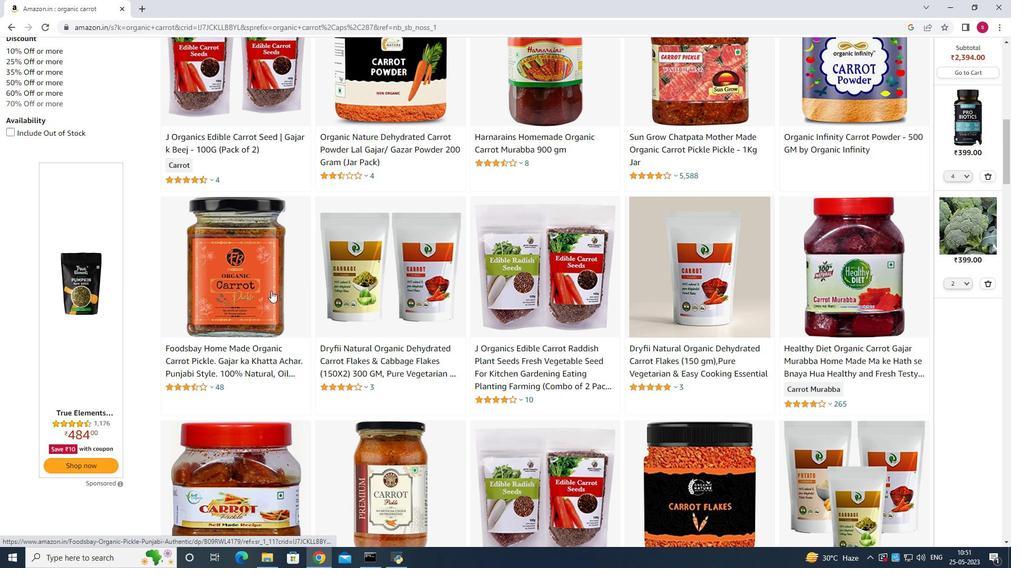 
Action: Mouse moved to (277, 134)
Screenshot: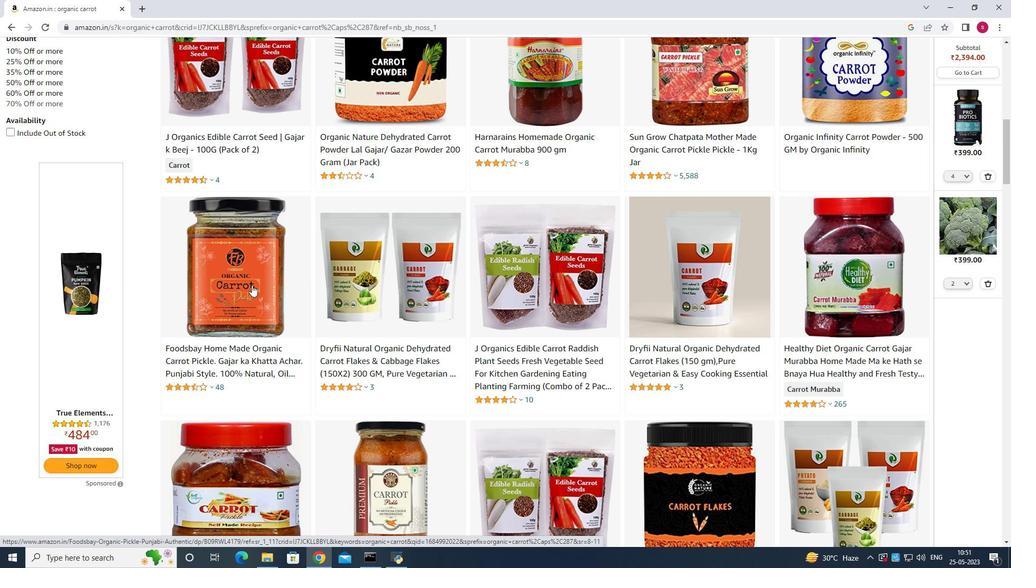 
Action: Mouse pressed left at (277, 134)
Screenshot: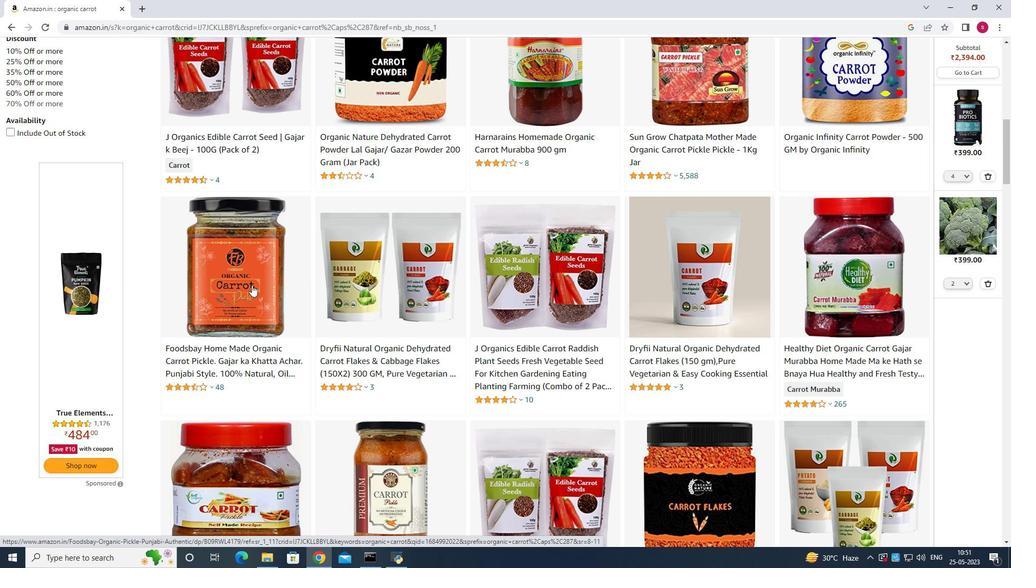 
Action: Mouse moved to (572, 230)
Screenshot: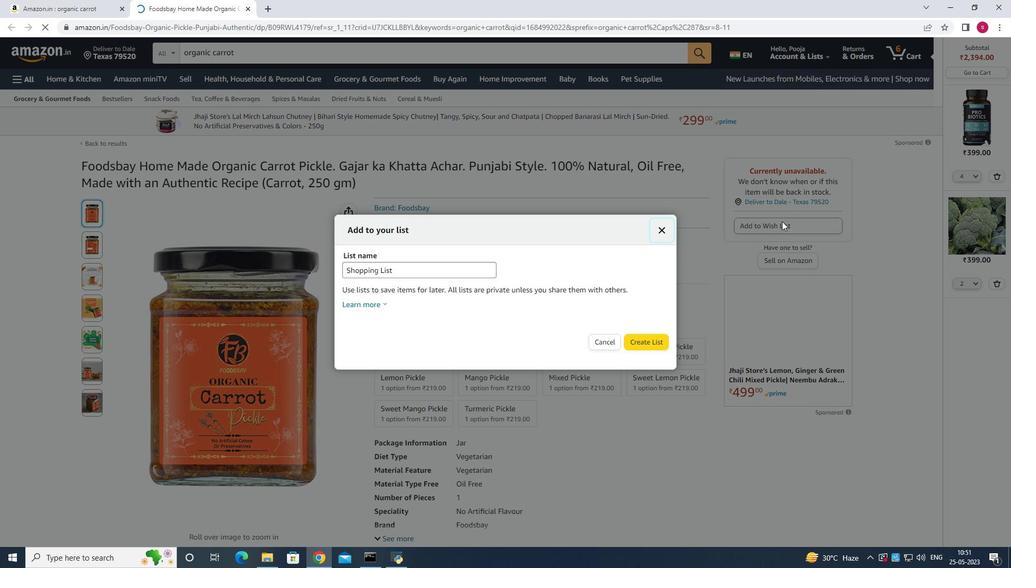 
Action: Mouse scrolled (572, 230) with delta (0, 0)
Screenshot: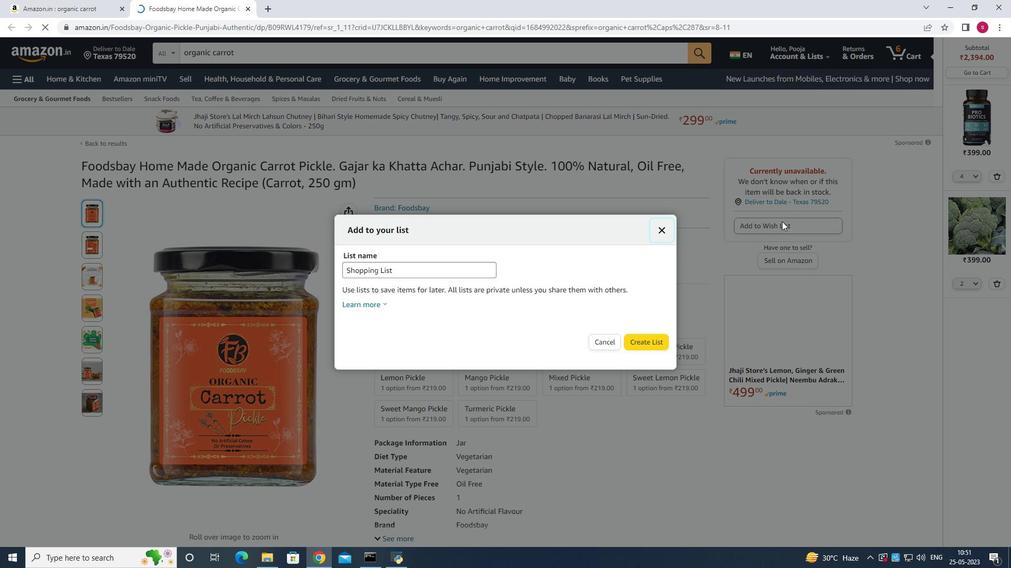 
Action: Mouse scrolled (572, 230) with delta (0, 0)
Screenshot: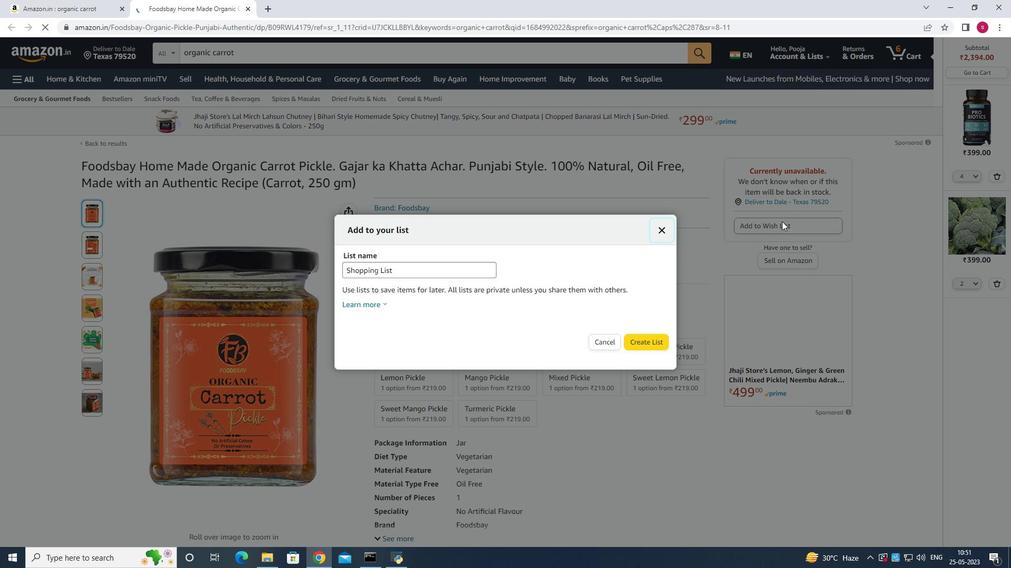 
Action: Mouse moved to (780, 183)
Screenshot: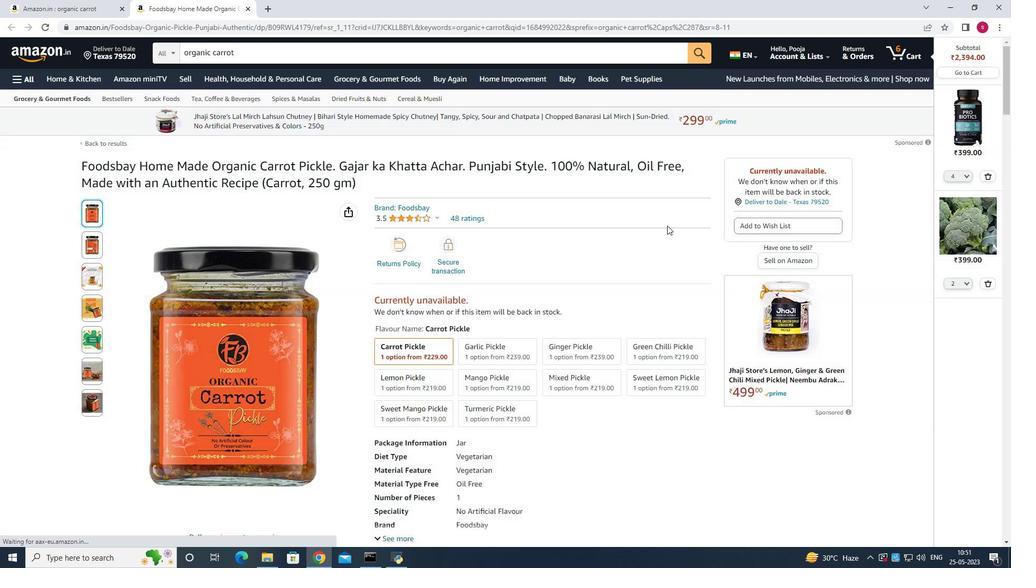 
Action: Mouse pressed left at (780, 183)
Screenshot: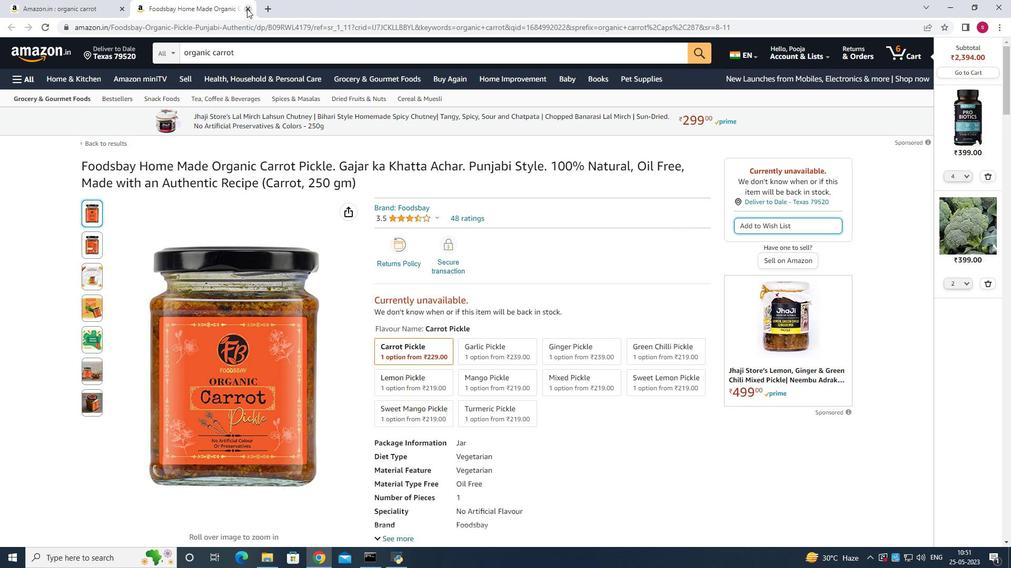 
Action: Mouse moved to (486, 363)
Screenshot: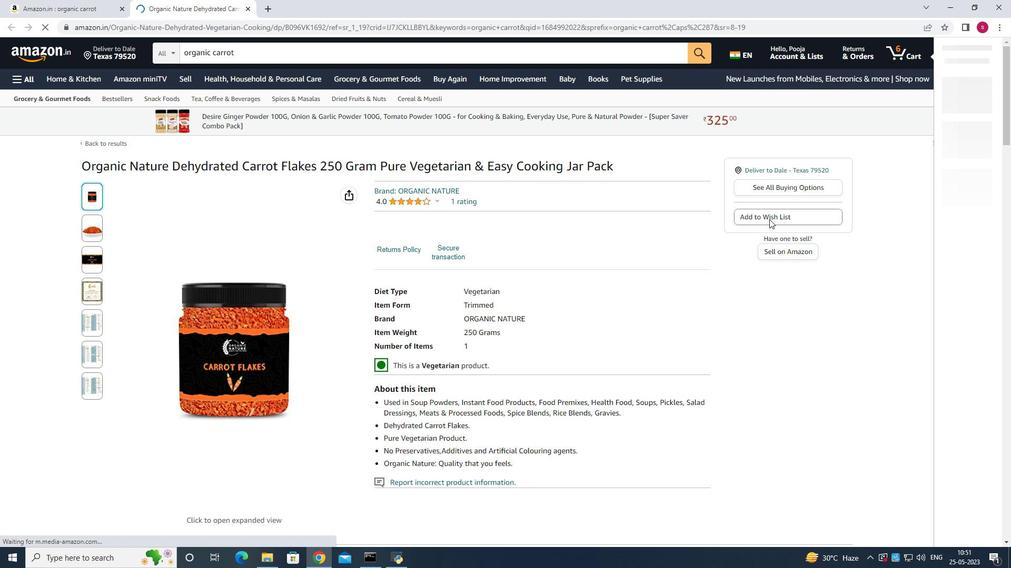 
Action: Mouse pressed left at (486, 363)
Screenshot: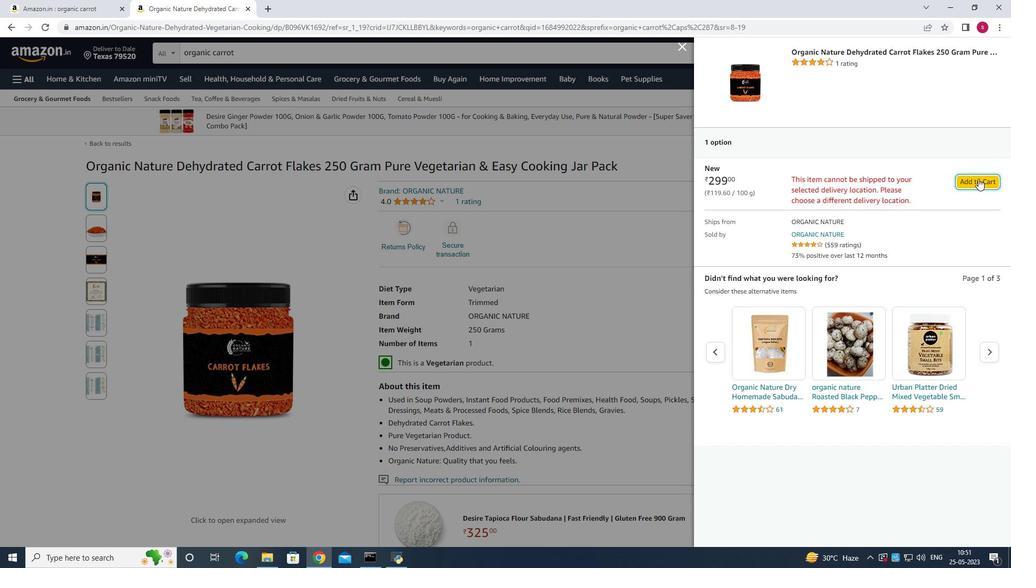 
Action: Mouse moved to (320, 205)
Screenshot: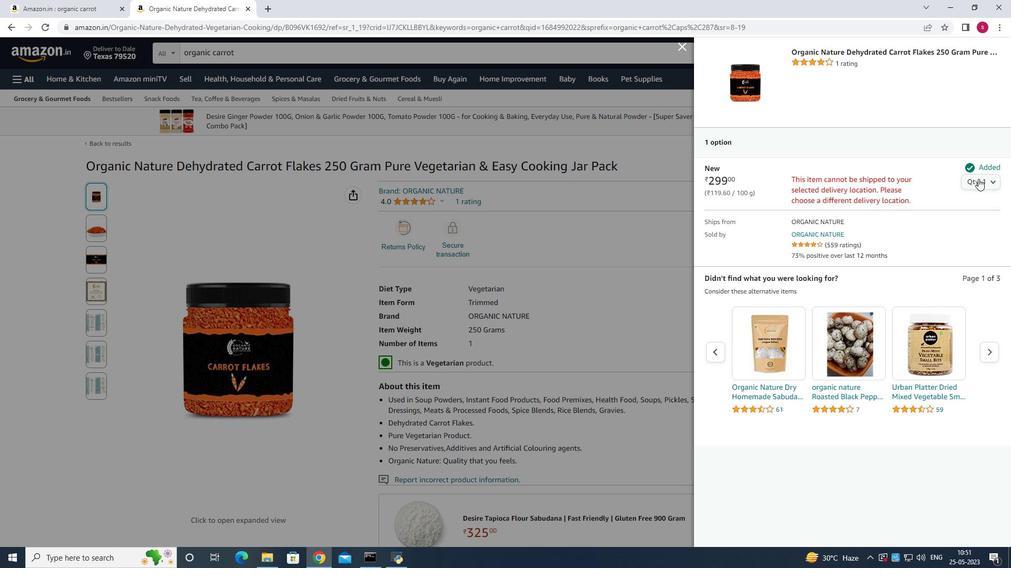 
Action: Mouse pressed left at (320, 205)
Screenshot: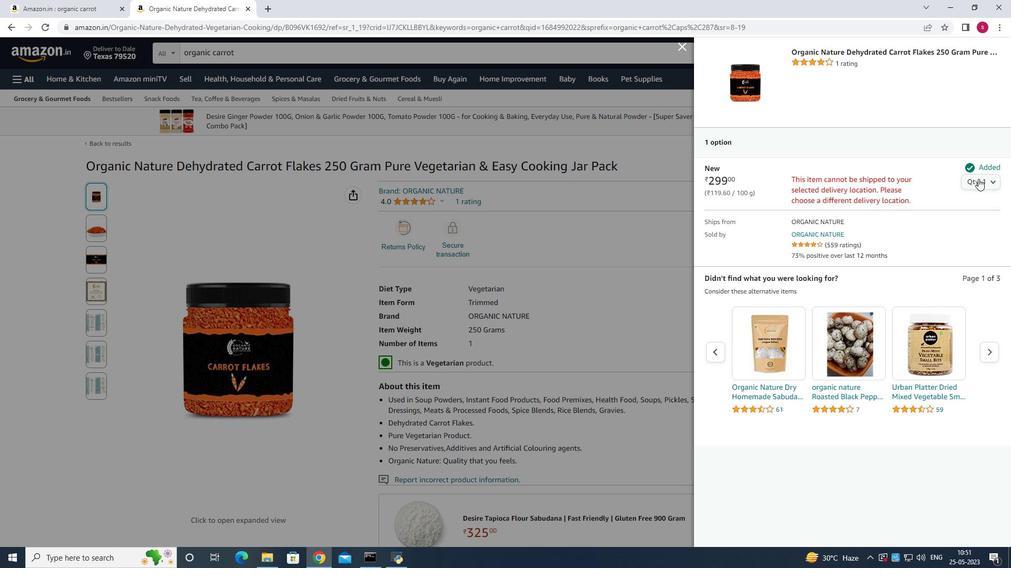 
Action: Mouse moved to (138, 5)
Screenshot: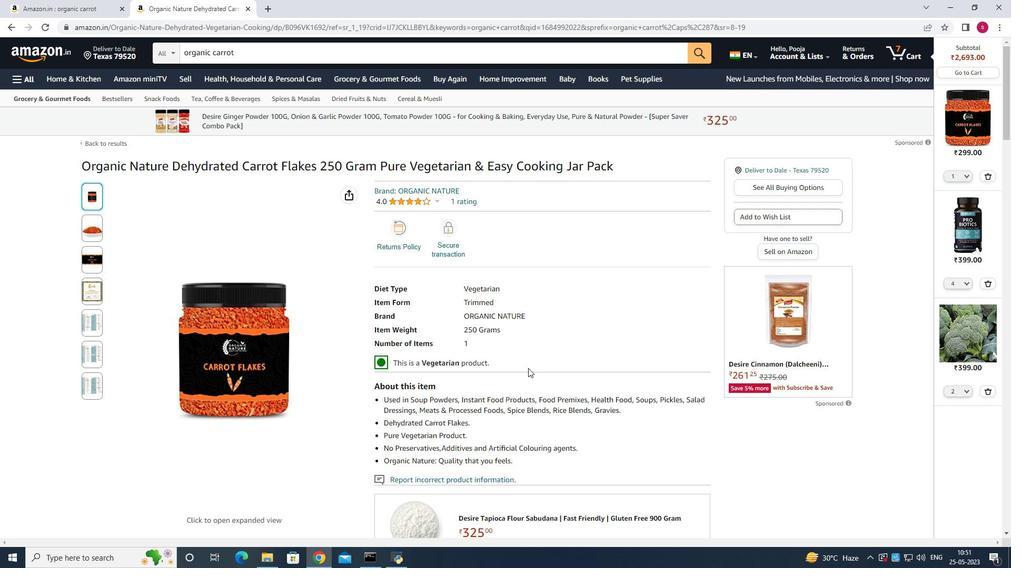
Action: Mouse pressed left at (138, 5)
Screenshot: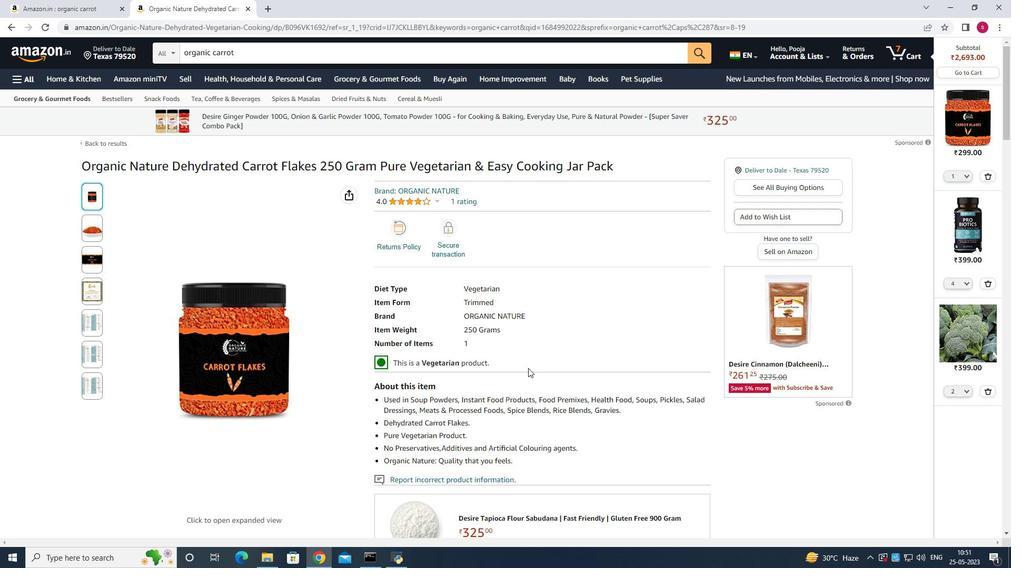 
Action: Mouse moved to (149, 26)
Screenshot: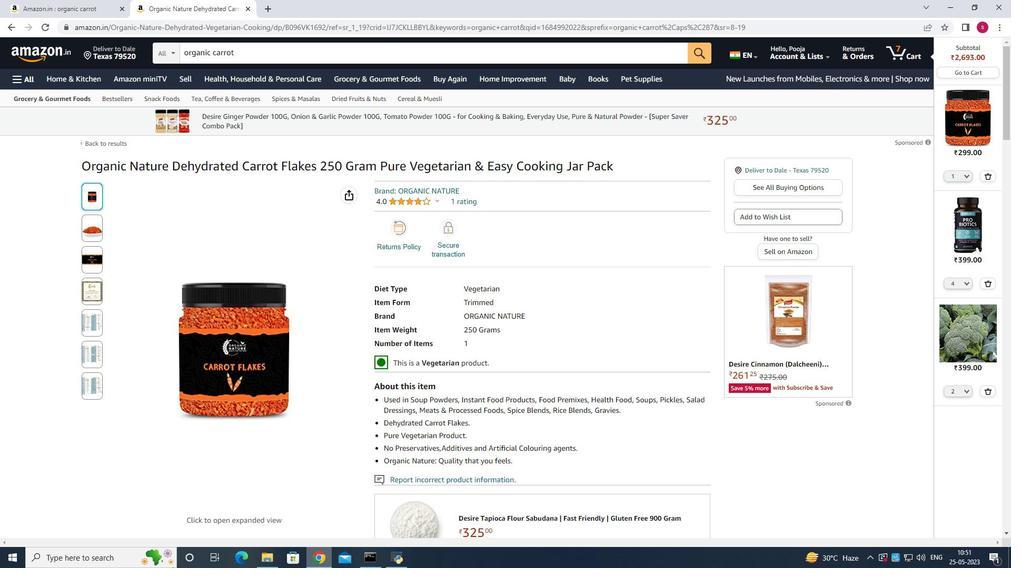 
Action: Mouse pressed left at (149, 26)
Screenshot: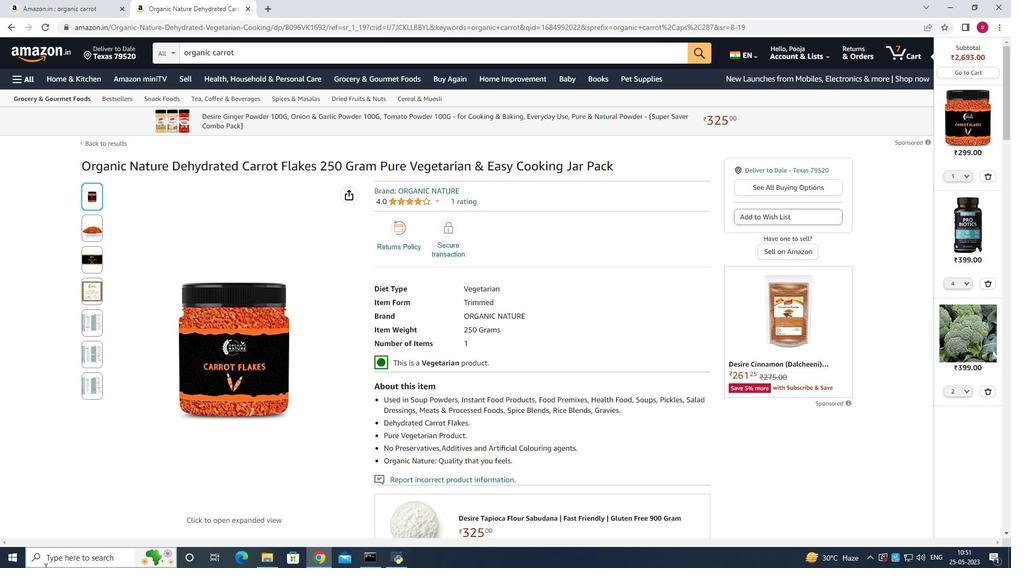 
Action: Key pressed <Key.shift>Oregon<Key.enter>
Screenshot: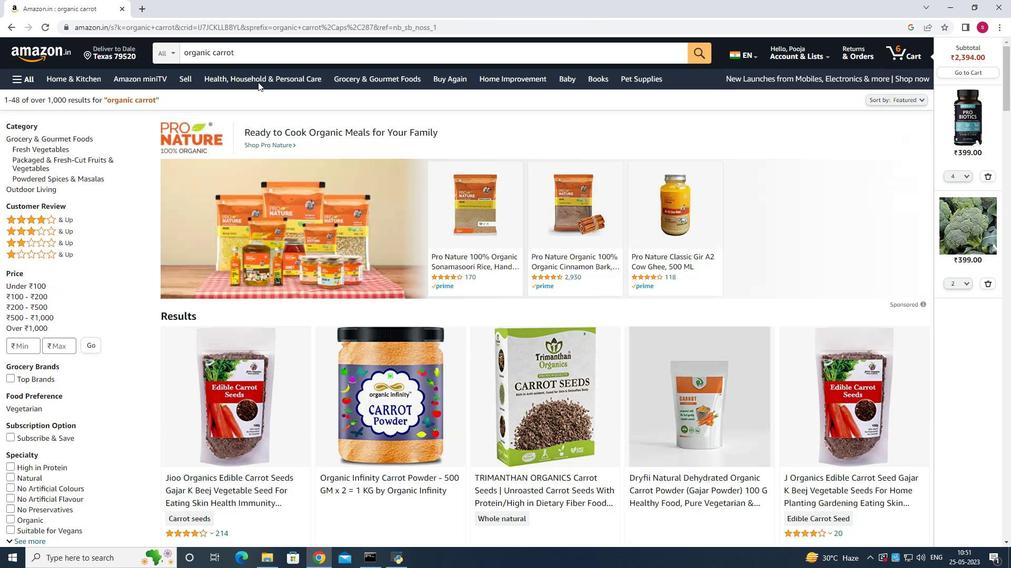 
Action: Mouse moved to (89, 4)
Screenshot: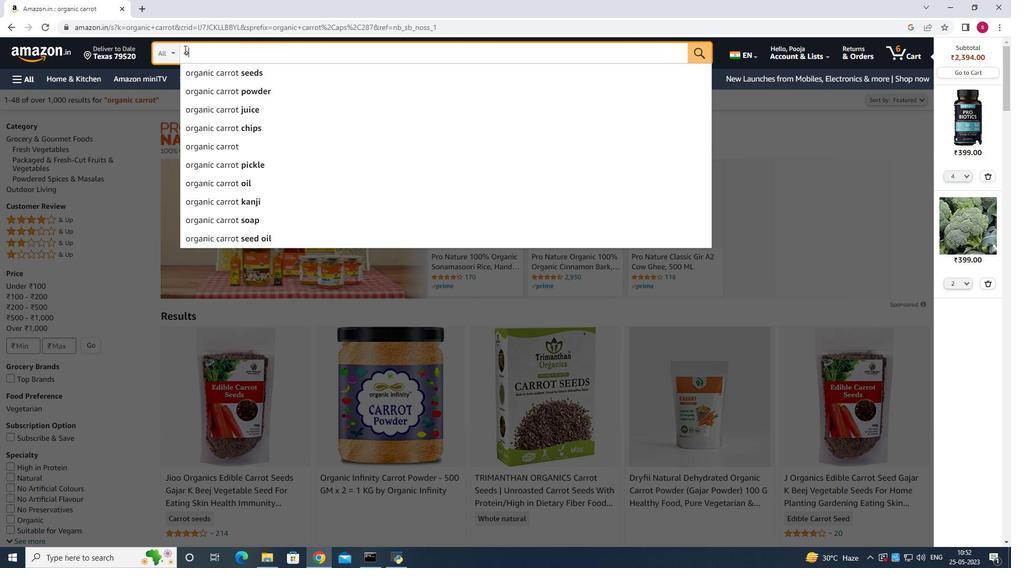 
Action: Mouse pressed left at (89, 4)
Screenshot: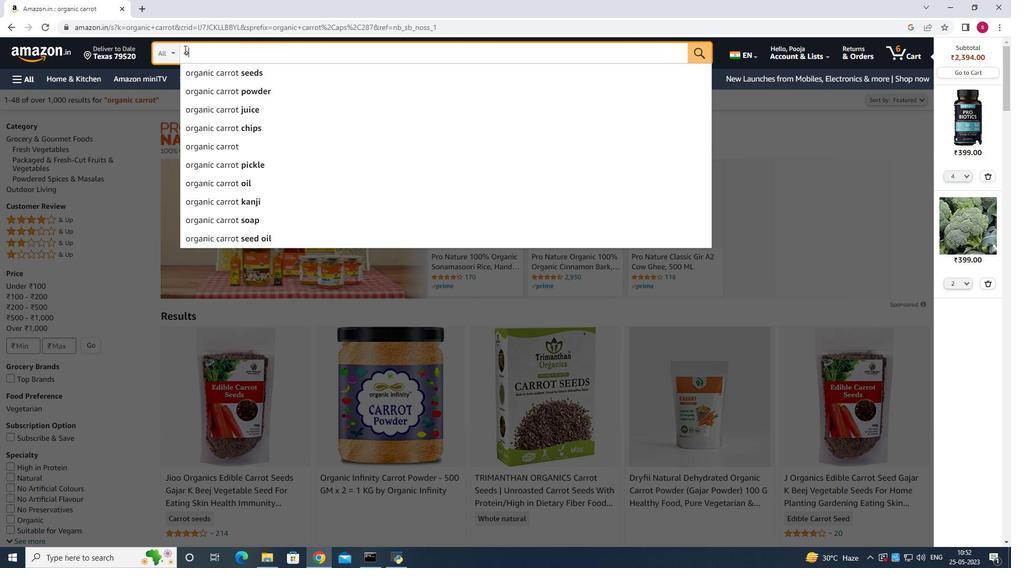 
Action: Mouse moved to (529, 220)
Screenshot: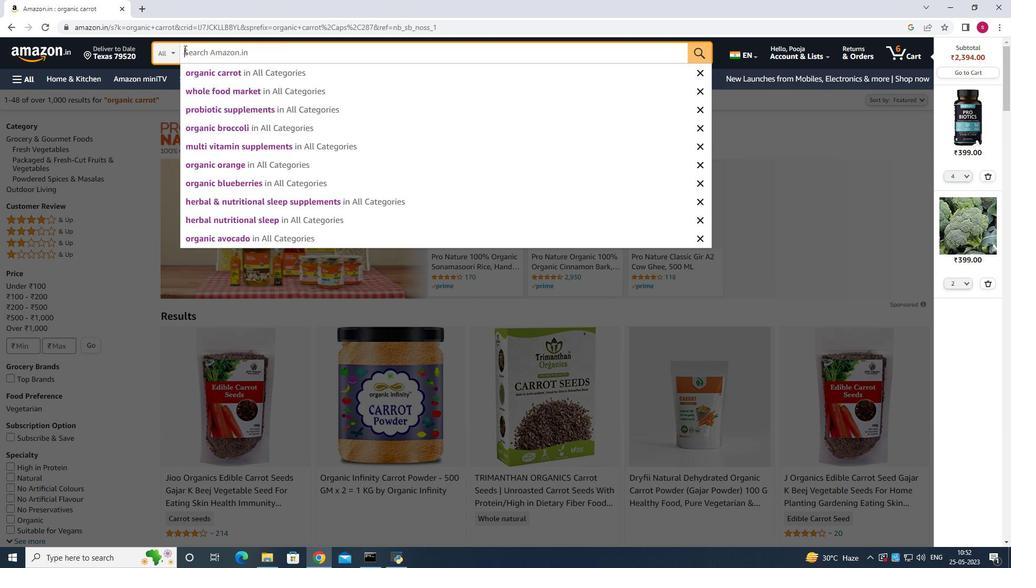 
Action: Mouse pressed left at (529, 220)
Screenshot: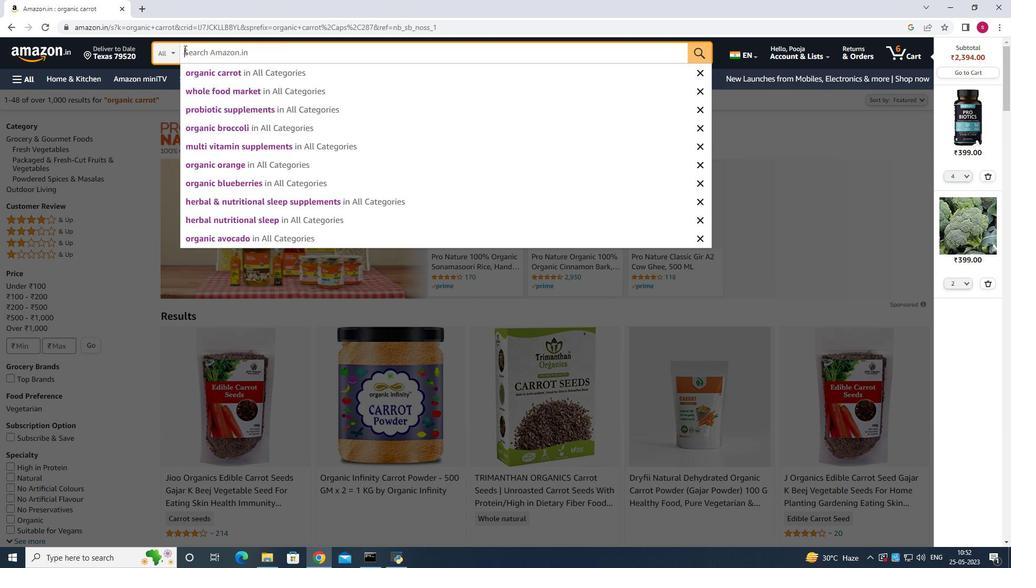 
Action: Mouse moved to (435, 370)
Screenshot: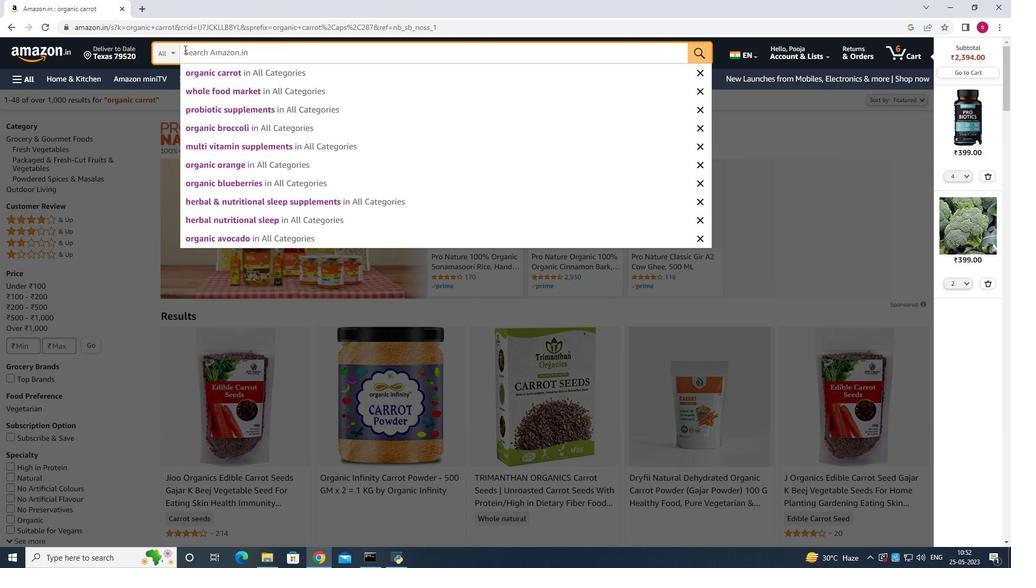
Action: Mouse pressed left at (435, 370)
Screenshot: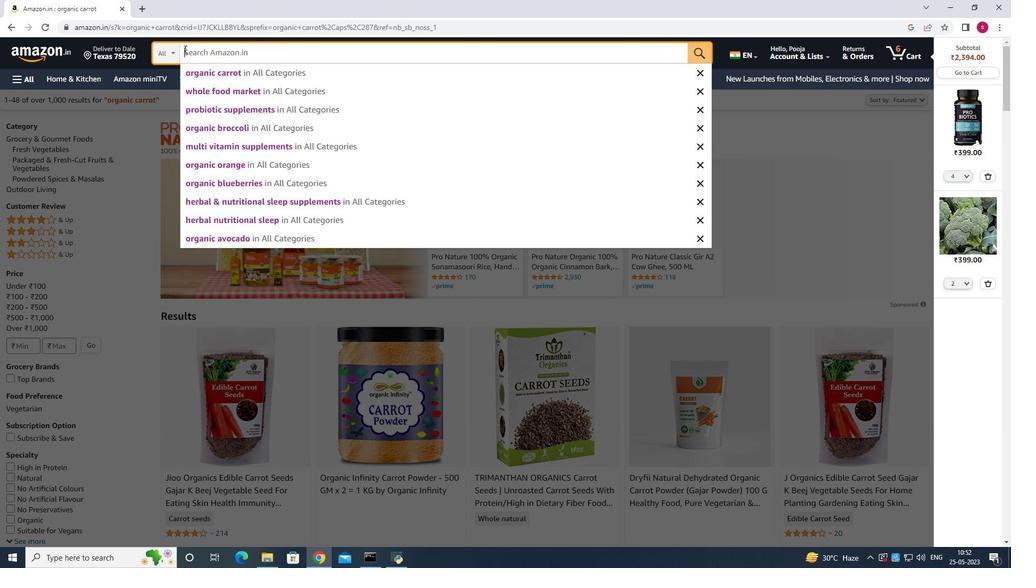 
Action: Mouse moved to (453, 252)
Screenshot: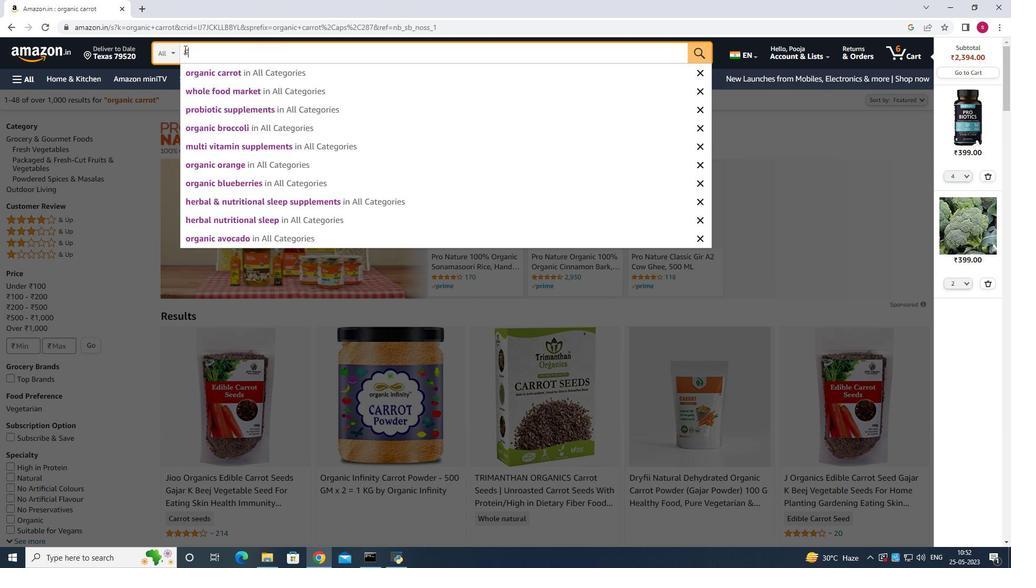 
Action: Mouse pressed left at (453, 252)
Screenshot: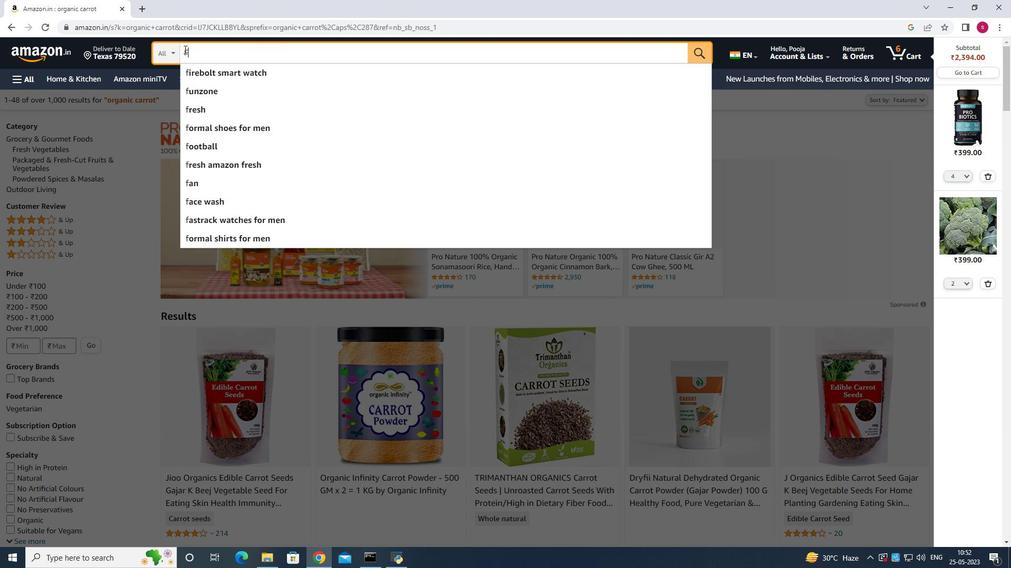
Action: Key pressed <Key.backspace><Key.backspace><Key.backspace><Key.backspace><Key.backspace><Key.backspace><Key.backspace><Key.backspace><Key.backspace><Key.backspace><Key.backspace><Key.backspace><Key.backspace><Key.backspace><Key.backspace><Key.backspace><Key.backspace><Key.backspace><Key.backspace><Key.backspace><Key.backspace><Key.backspace><Key.backspace><Key.shift><Key.shift><Key.shift>Danny<Key.space><Key.shift>Hernandez
Screenshot: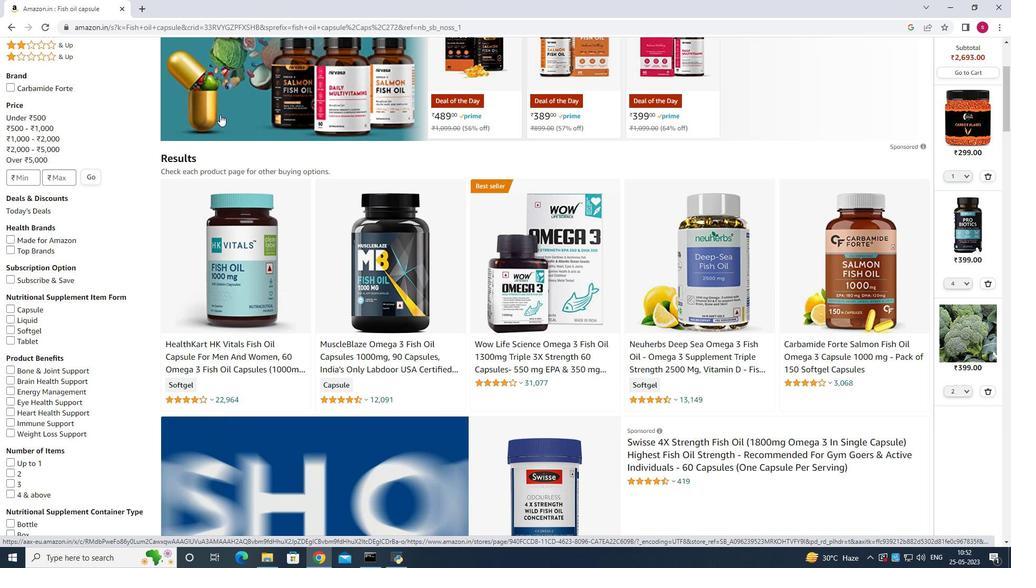 
Action: Mouse moved to (485, 292)
Screenshot: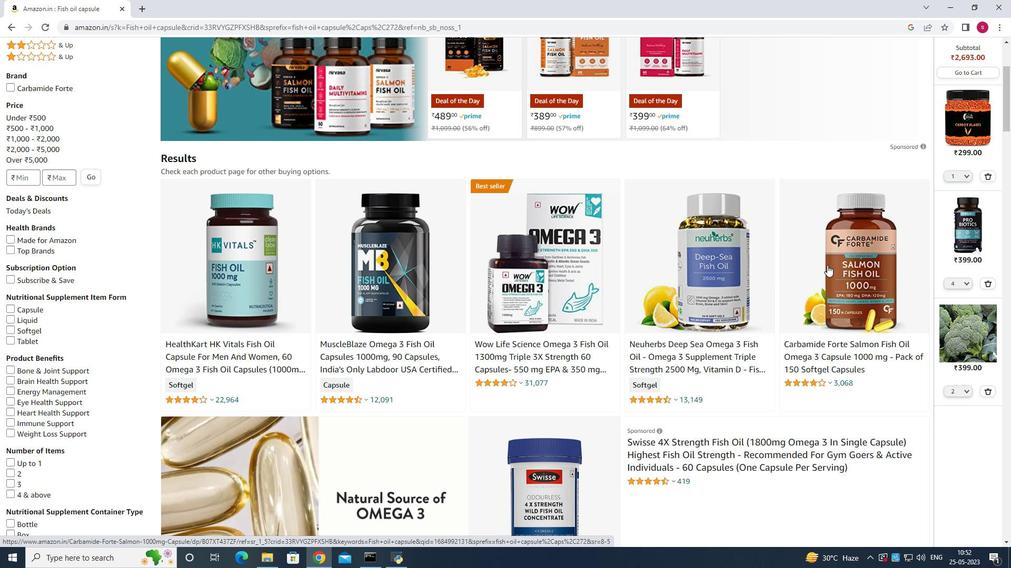 
Action: Mouse pressed left at (485, 292)
Screenshot: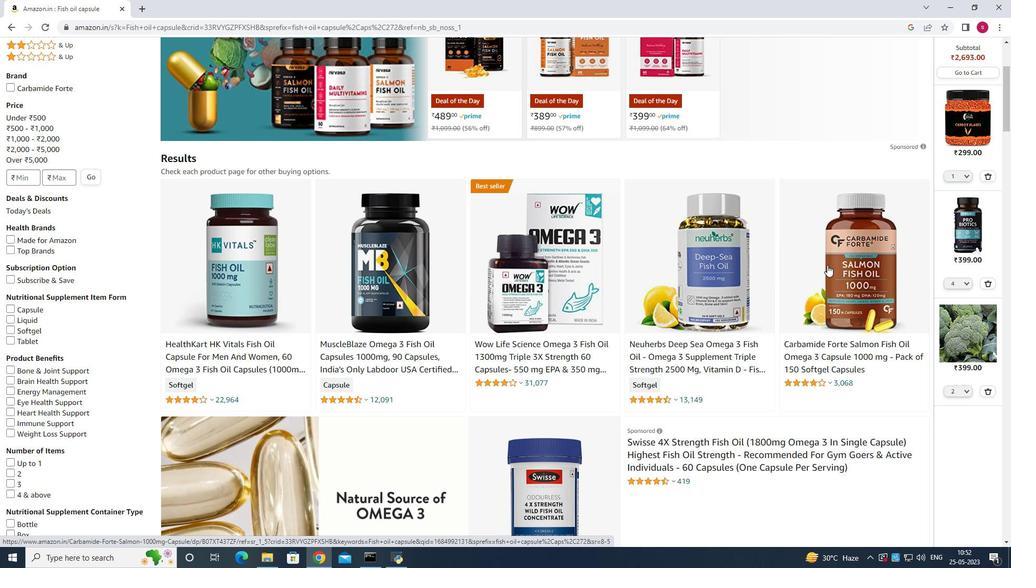 
Action: Key pressed <Key.backspace><Key.backspace><Key.backspace><Key.backspace><Key.backspace><Key.backspace><Key.backspace><Key.backspace><Key.backspace><Key.backspace><Key.backspace><Key.backspace><Key.backspace><Key.backspace><Key.backspace><Key.backspace><Key.backspace><Key.backspace><Key.backspace><Key.backspace><Key.backspace><Key.shift_r>(503<Key.shift_r>)682-3913
Screenshot: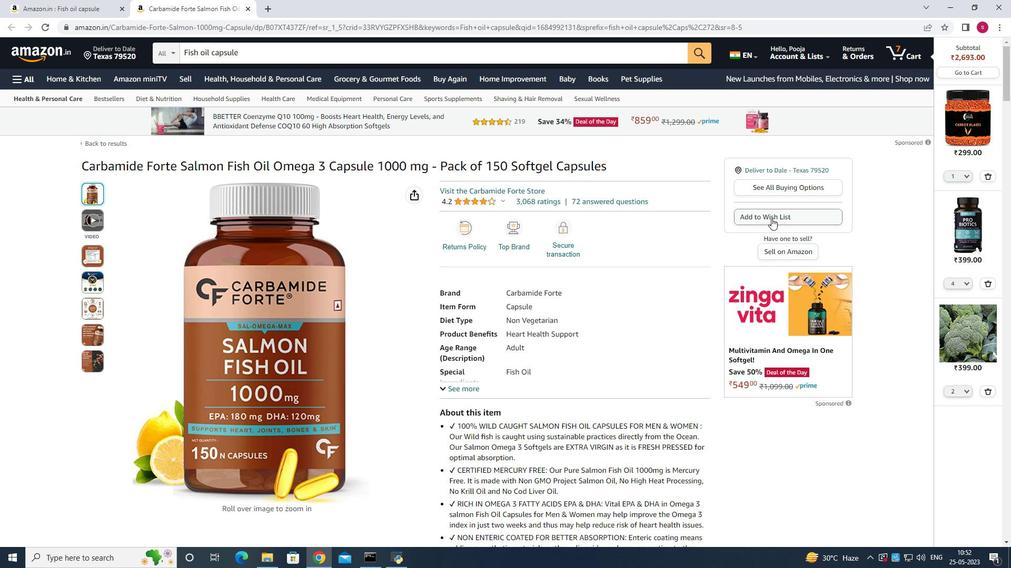 
Action: Mouse moved to (488, 284)
Screenshot: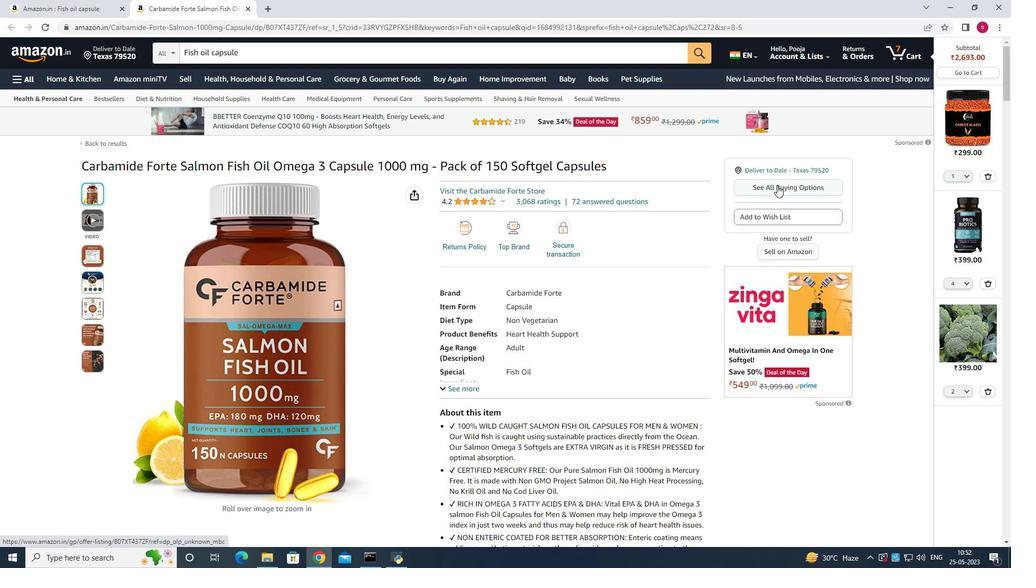 
Action: Mouse scrolled (488, 283) with delta (0, 0)
Screenshot: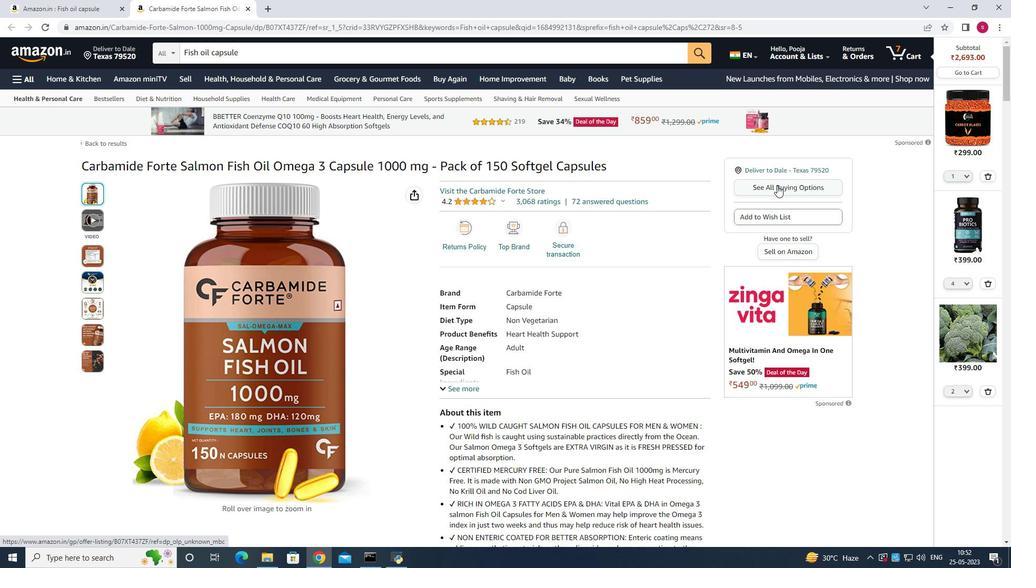 
Action: Mouse moved to (510, 276)
Screenshot: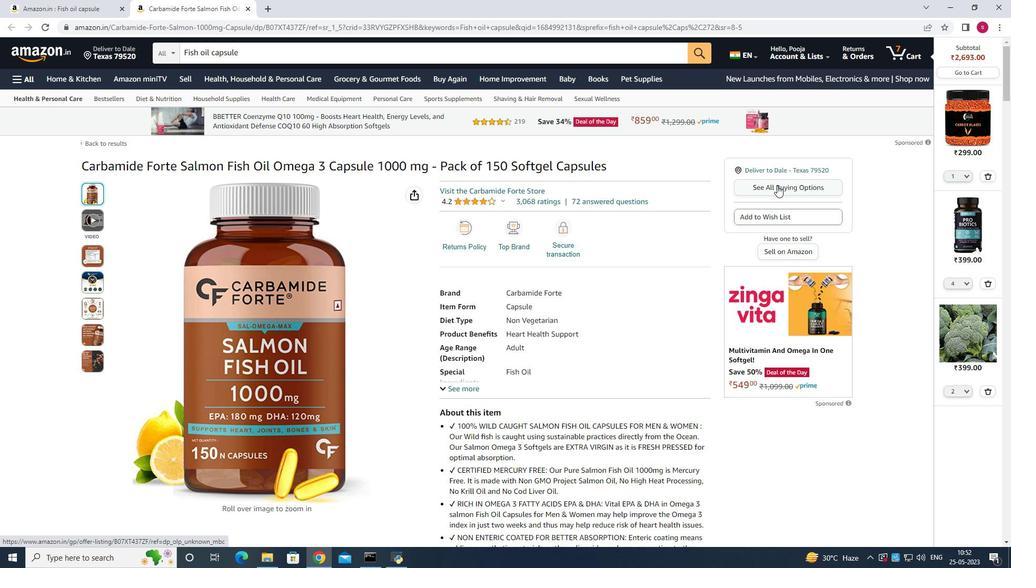 
Action: Mouse pressed left at (510, 276)
Screenshot: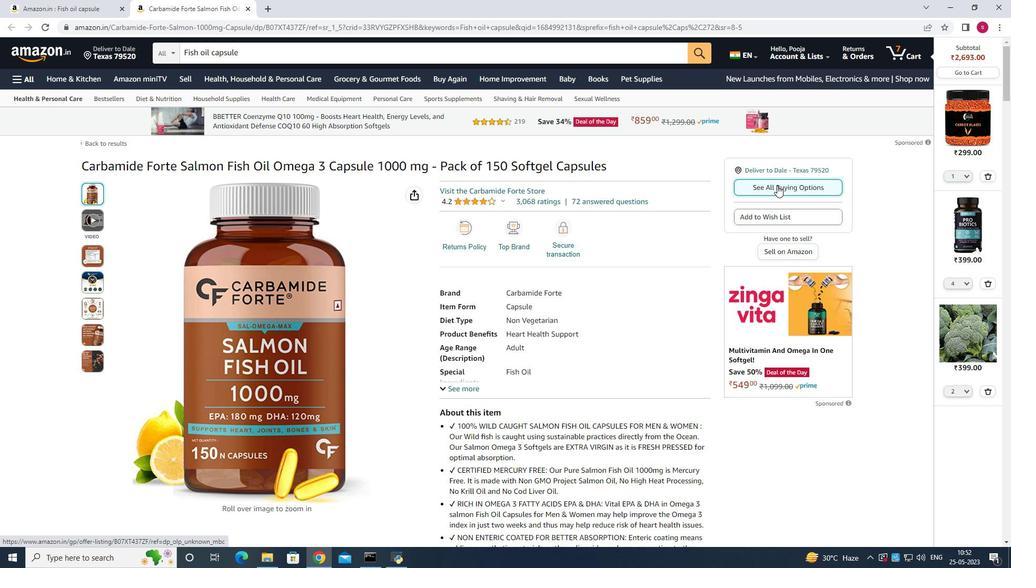 
Action: Key pressed 29730<Key.space><Key.shift>SW<Key.space><Key.shift><Key.shift>Lancelot<Key.space><Key.shift>Ln
Screenshot: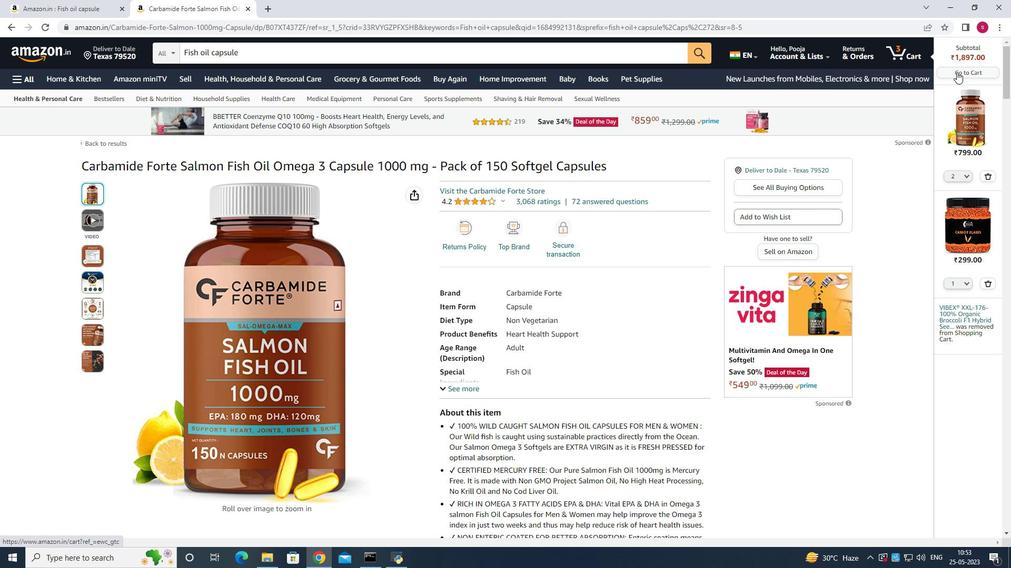 
Action: Mouse moved to (652, 307)
Screenshot: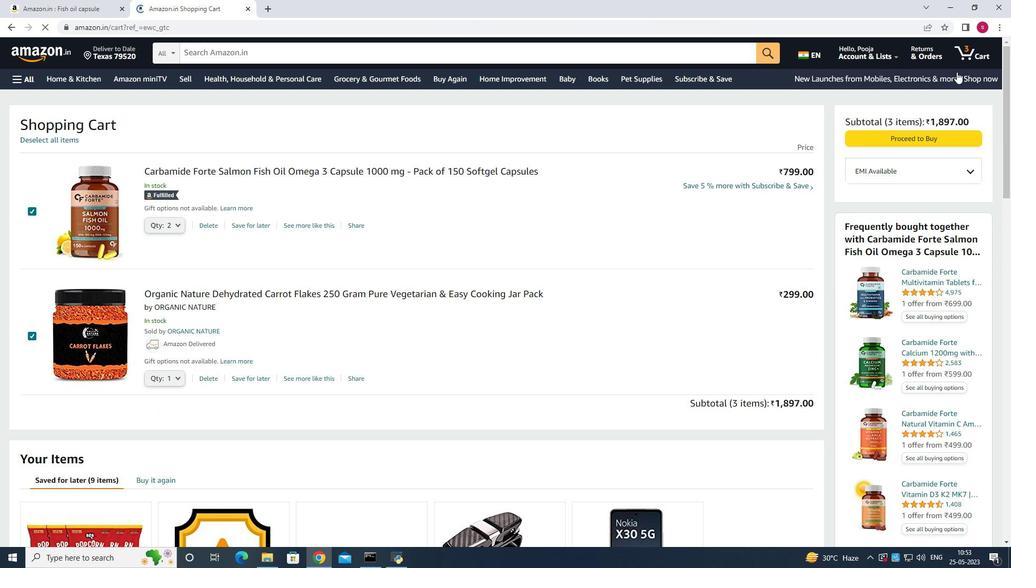
Action: Mouse pressed left at (652, 307)
Screenshot: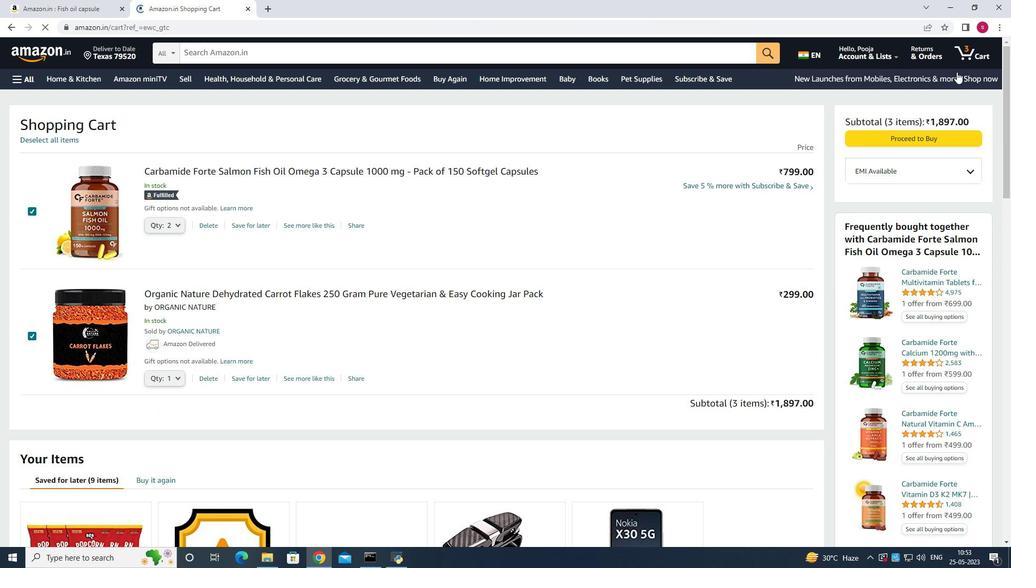 
Action: Mouse moved to (584, 294)
Screenshot: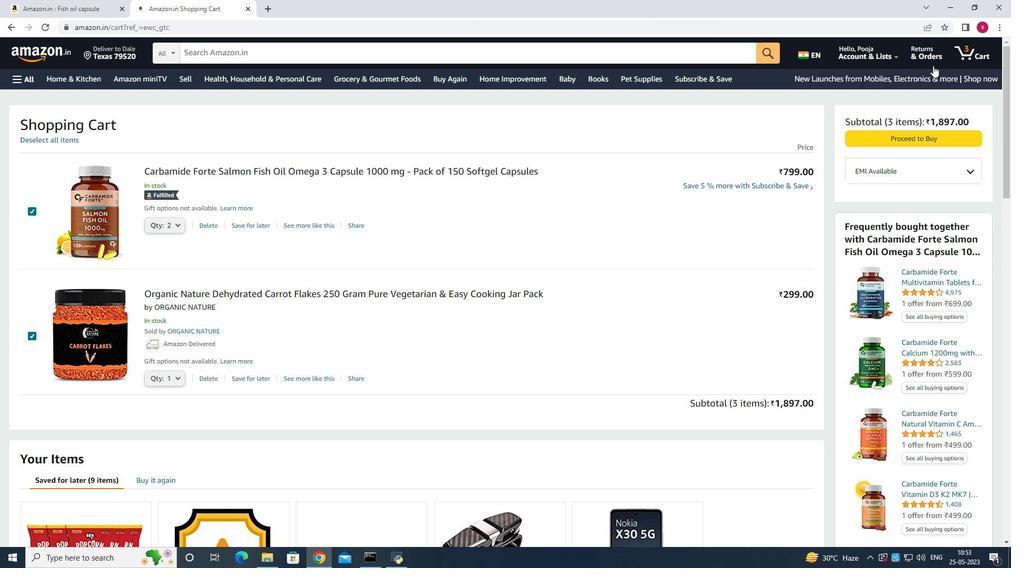 
Action: Mouse pressed left at (584, 294)
Screenshot: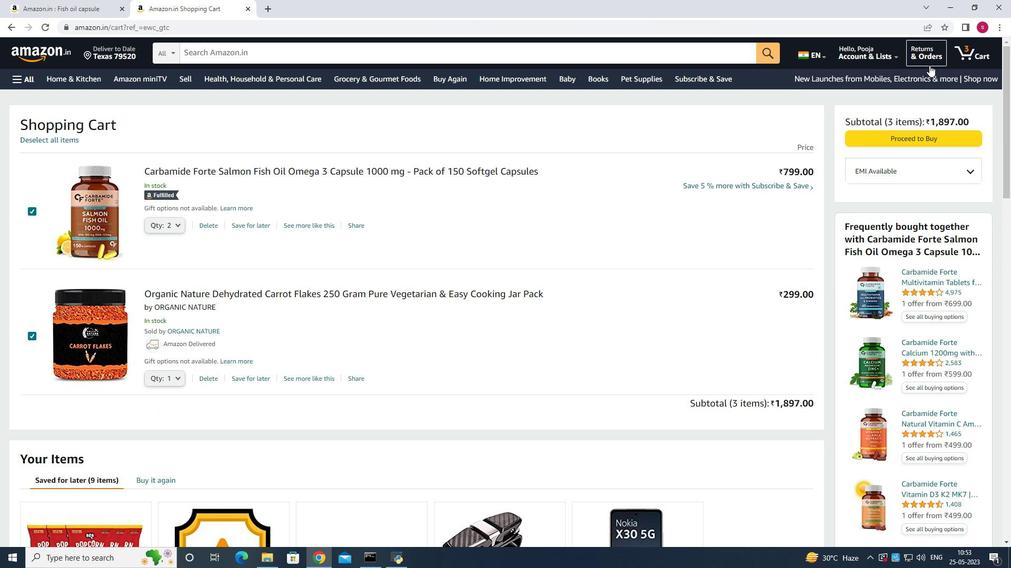 
Action: Key pressed <Key.shift><Key.shift>Wilsonville,<Key.shift>Oregn,<Key.backspace><Key.shift_r>(<Key.shift>OR<Key.shift_r><Key.shift_r>),97070
Screenshot: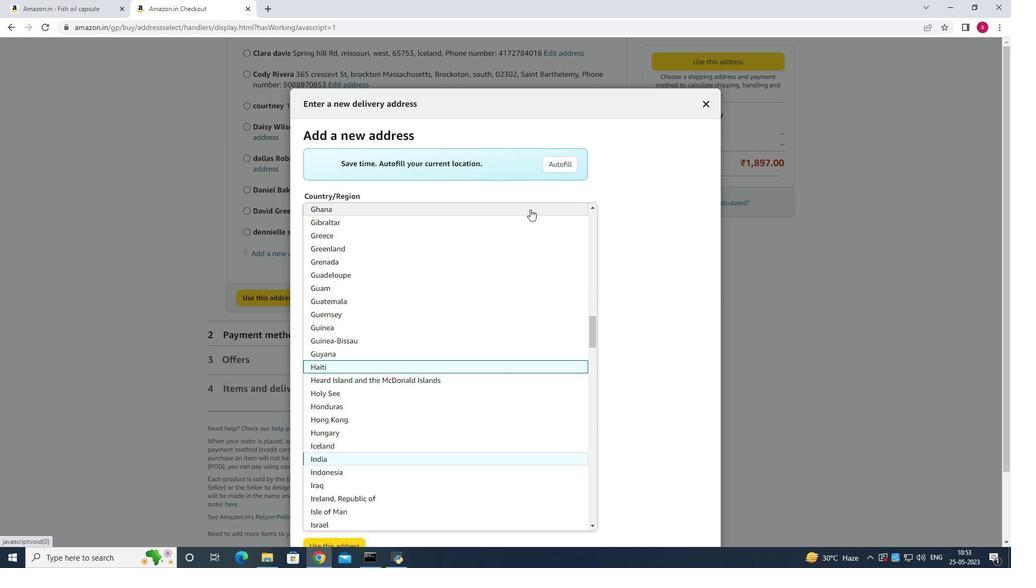 
Action: Mouse moved to (418, 336)
Screenshot: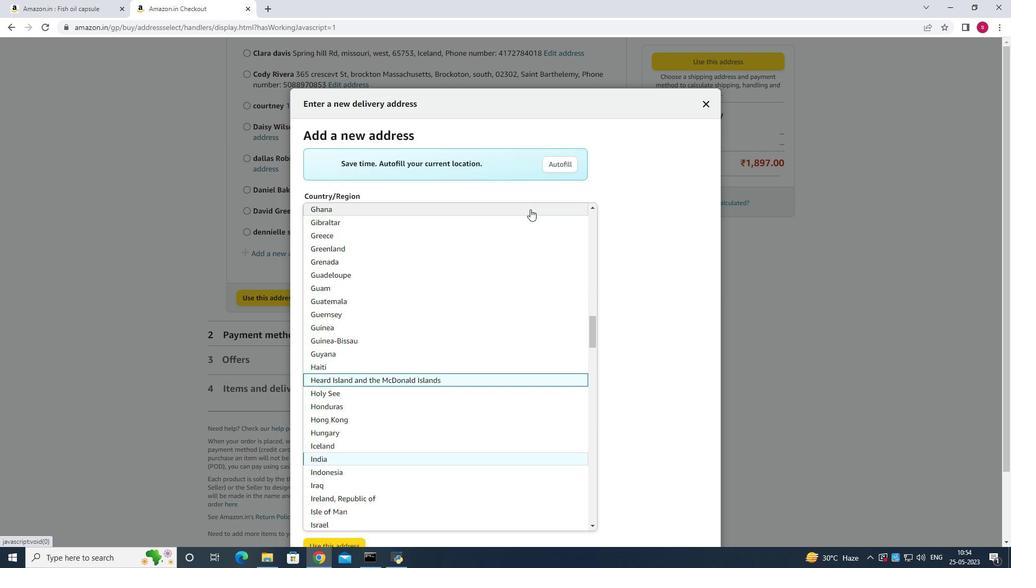 
Action: Mouse pressed left at (418, 336)
Screenshot: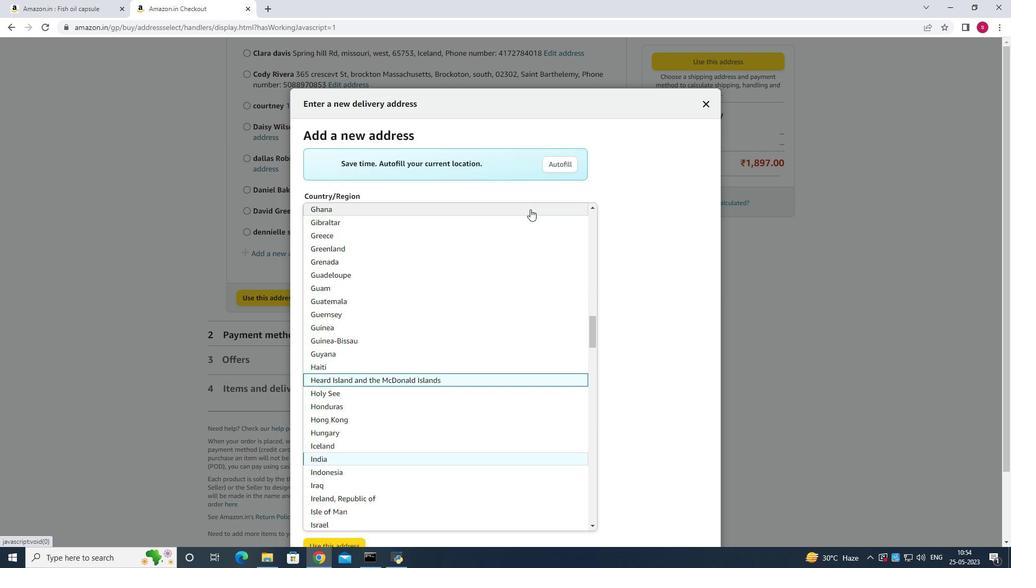 
Action: Mouse moved to (418, 336)
Screenshot: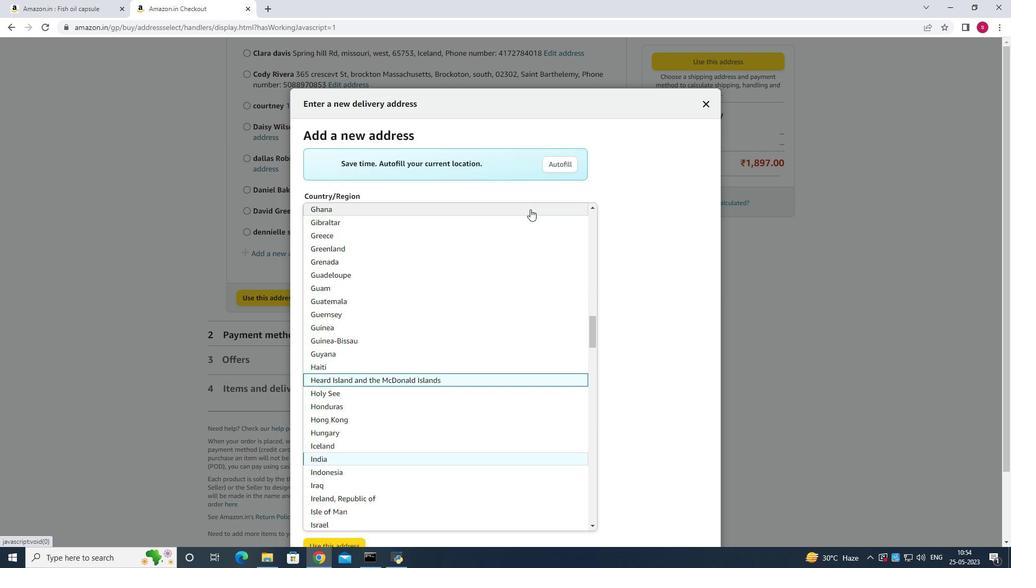 
Action: Key pressed <Key.shift><Key.shift>Wilsonville
Screenshot: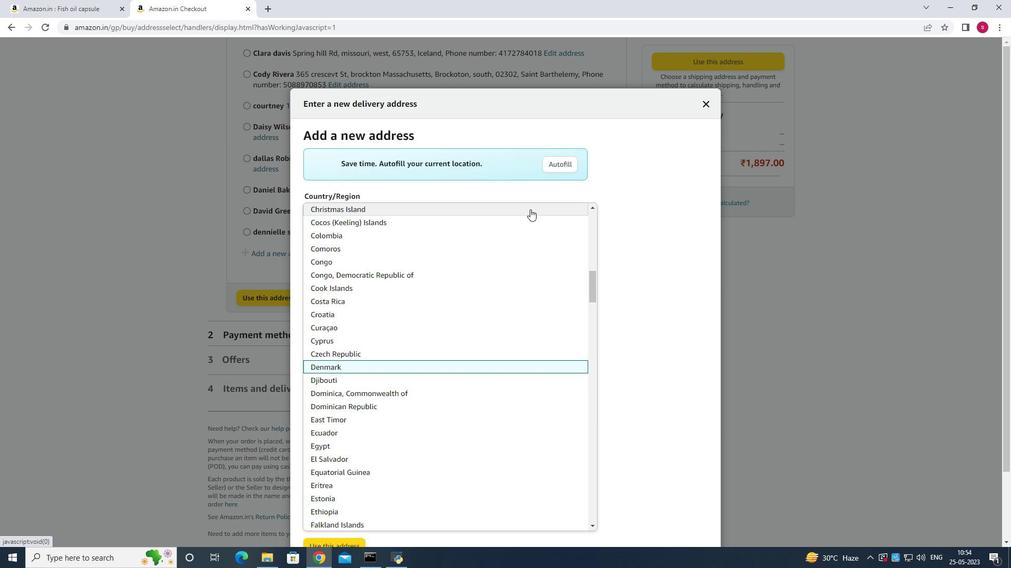 
Action: Mouse moved to (516, 332)
Screenshot: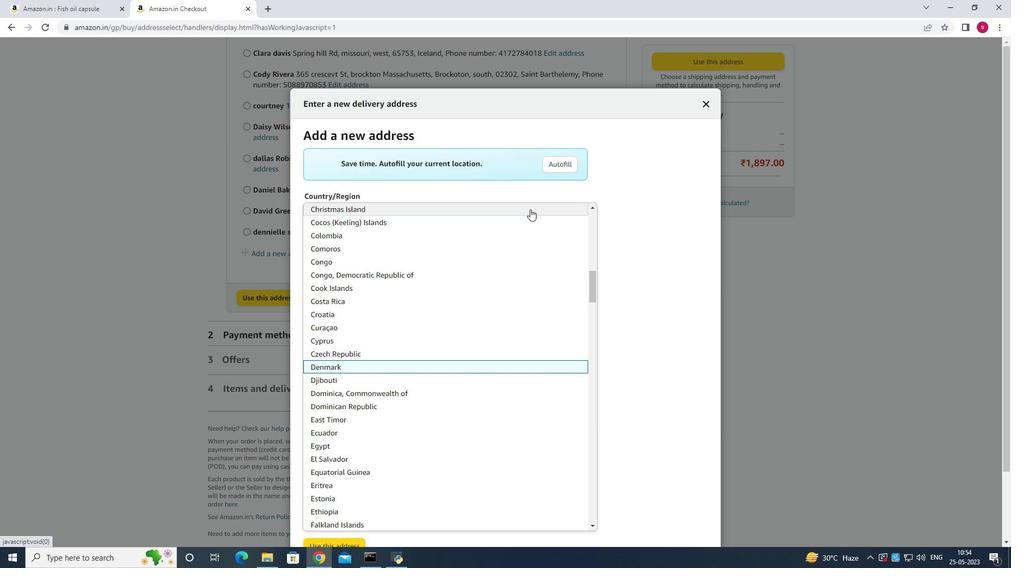 
Action: Mouse pressed left at (516, 332)
Screenshot: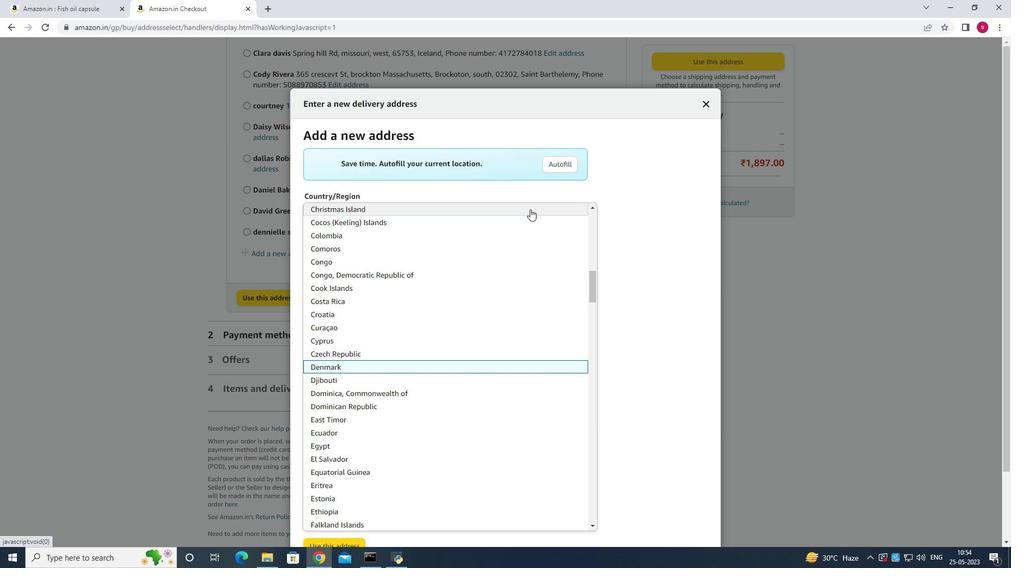 
Action: Mouse moved to (552, 184)
Screenshot: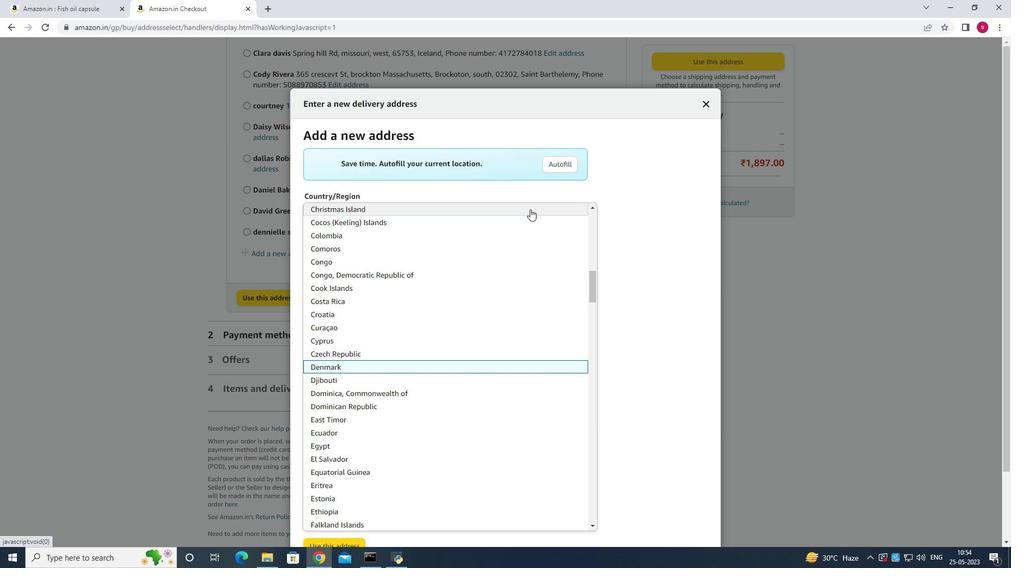 
Action: Mouse scrolled (552, 183) with delta (0, 0)
Screenshot: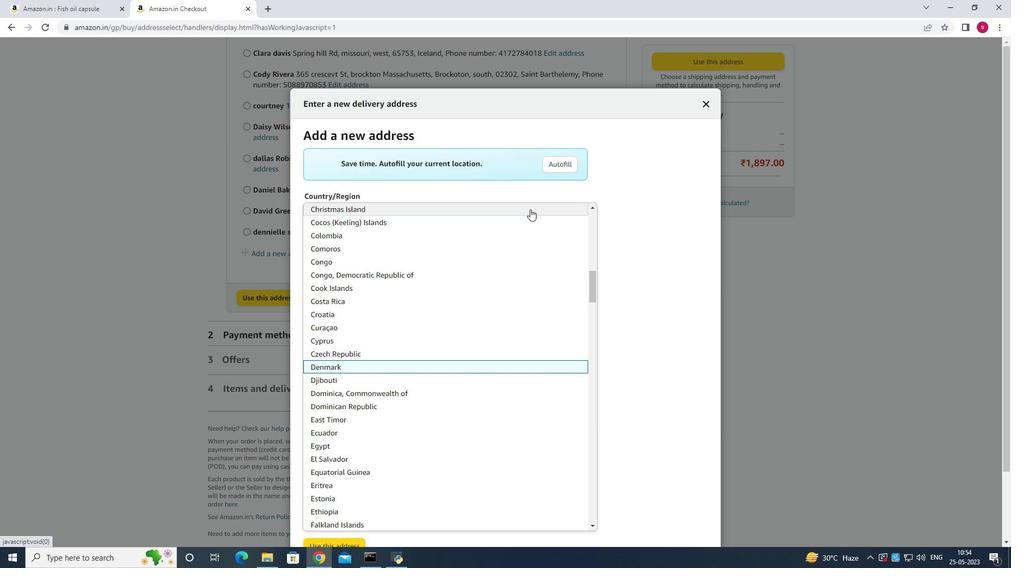 
Action: Mouse scrolled (552, 183) with delta (0, 0)
Screenshot: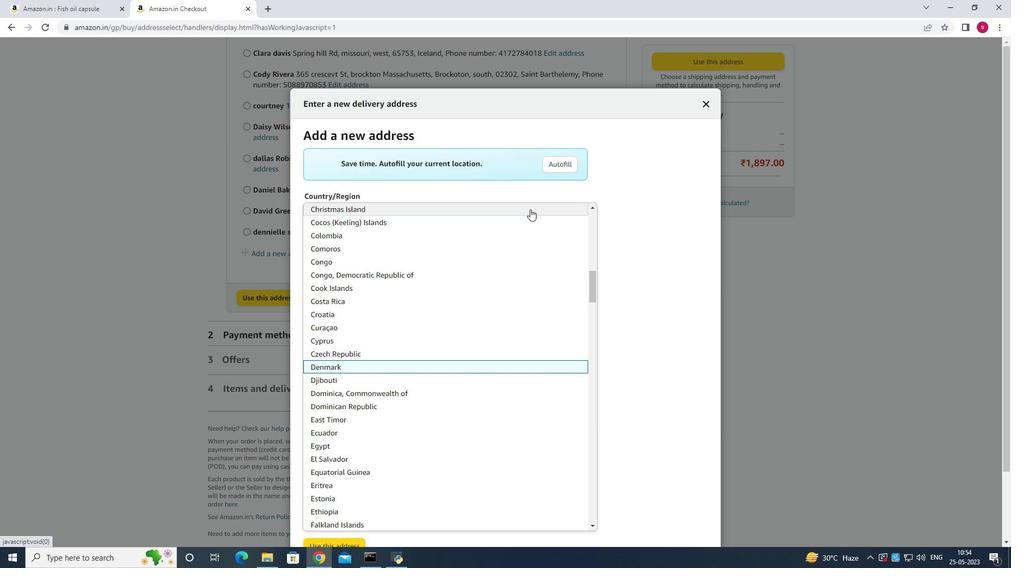 
Action: Mouse moved to (532, 274)
Screenshot: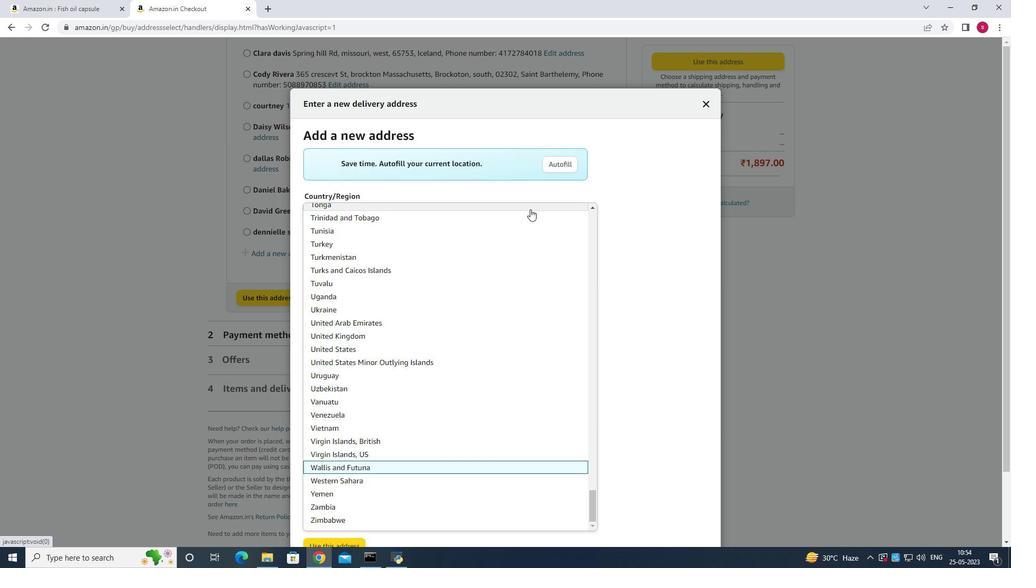 
Action: Mouse scrolled (532, 273) with delta (0, 0)
Screenshot: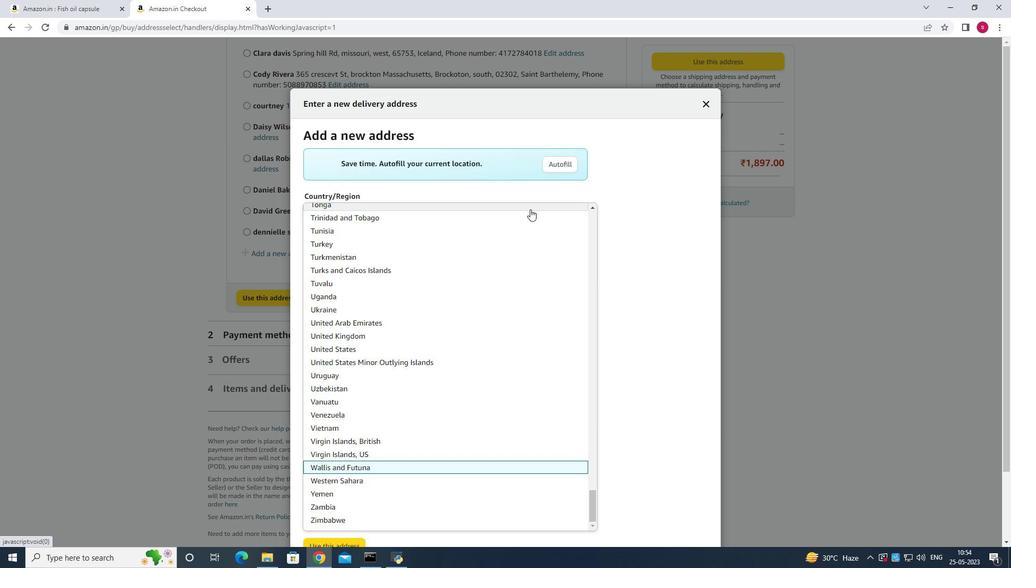 
Action: Mouse scrolled (532, 273) with delta (0, 0)
Screenshot: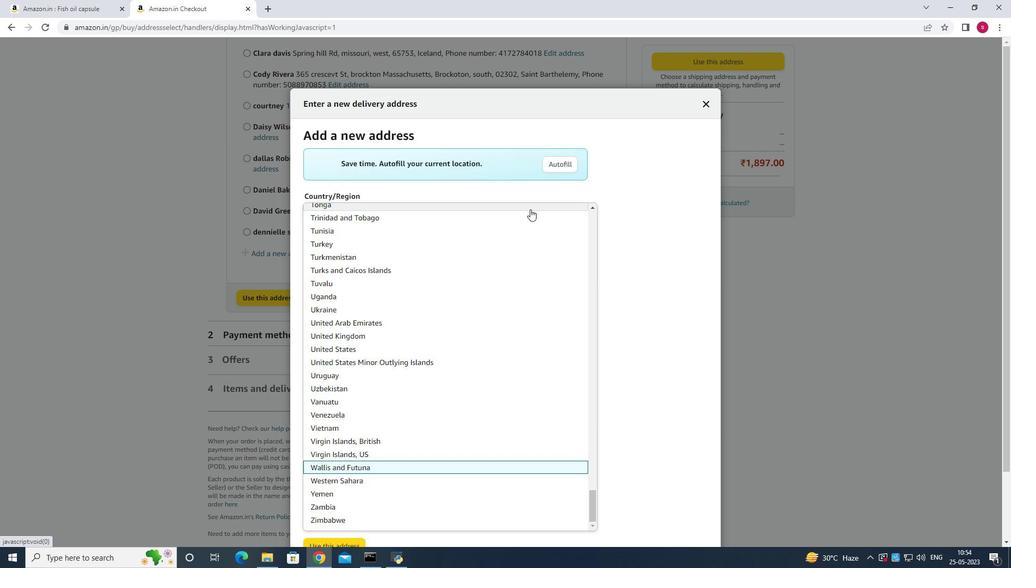 
Action: Mouse scrolled (532, 273) with delta (0, 0)
Screenshot: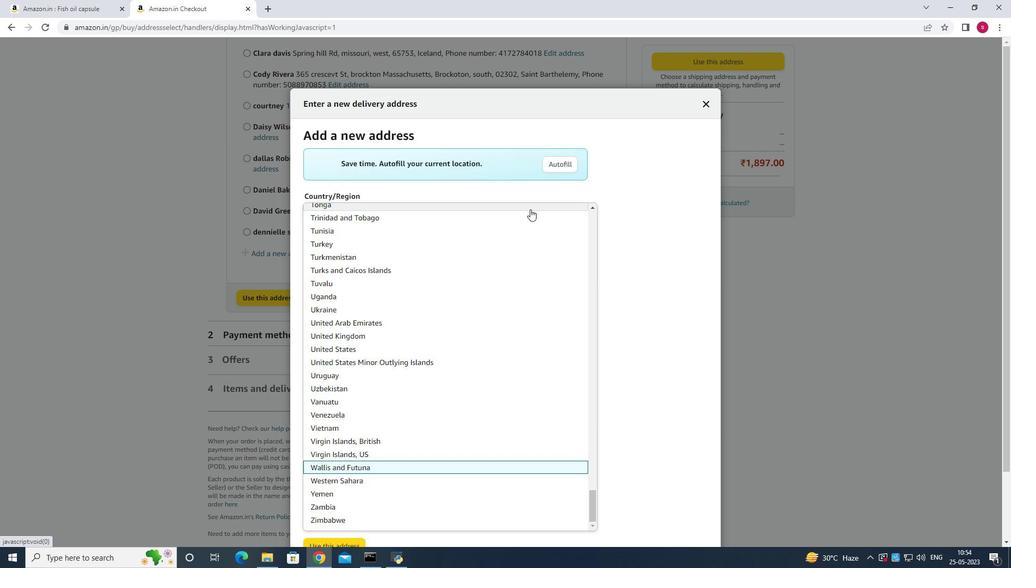 
Action: Mouse moved to (528, 289)
Screenshot: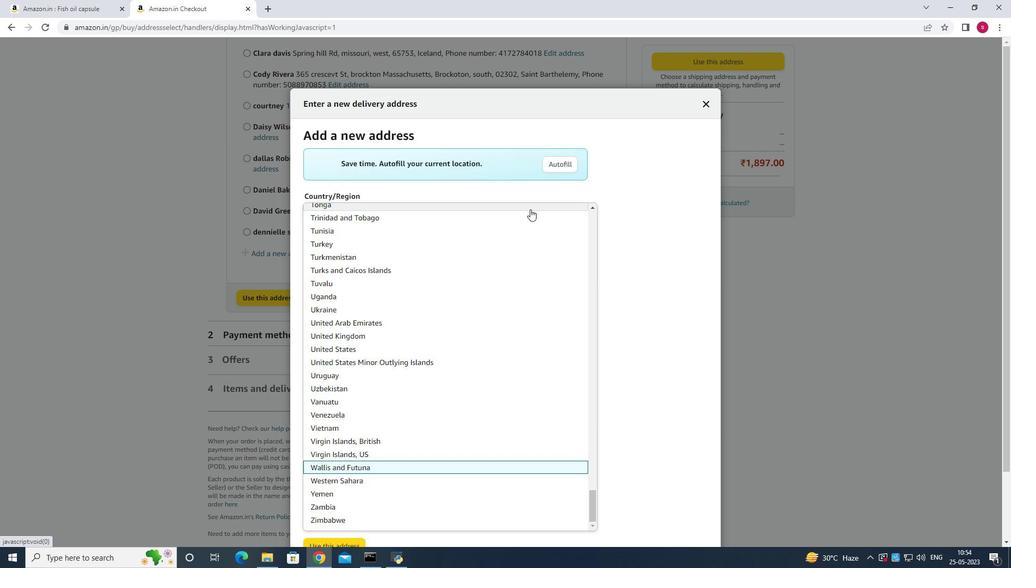
Action: Mouse scrolled (528, 289) with delta (0, 0)
Screenshot: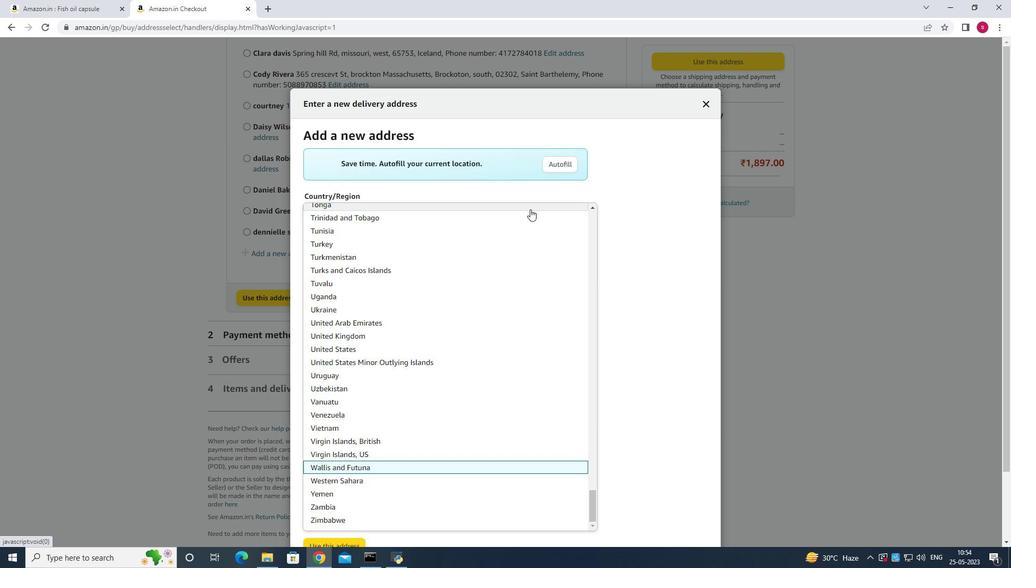 
Action: Mouse moved to (522, 308)
Screenshot: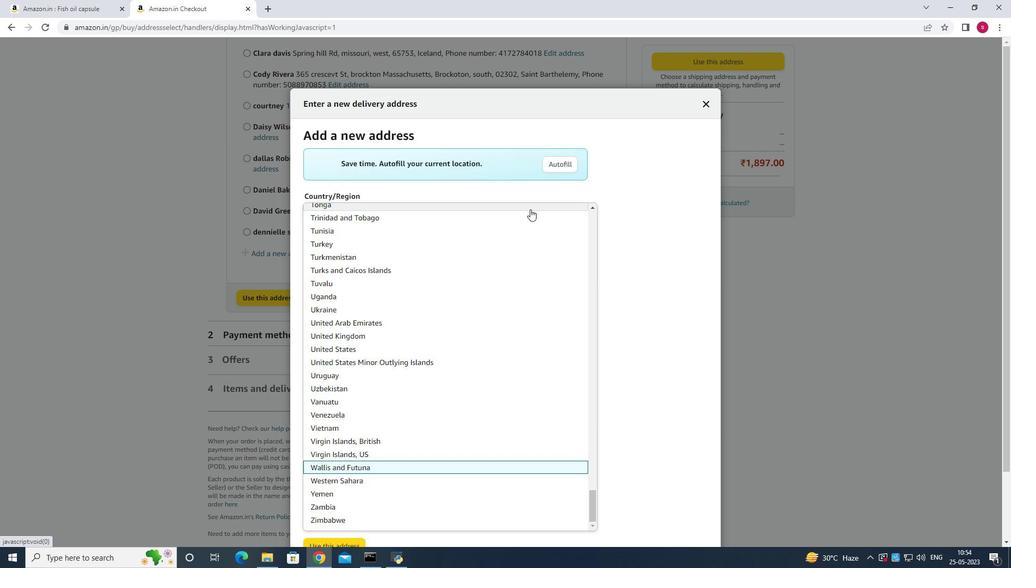 
Action: Mouse pressed left at (522, 308)
Screenshot: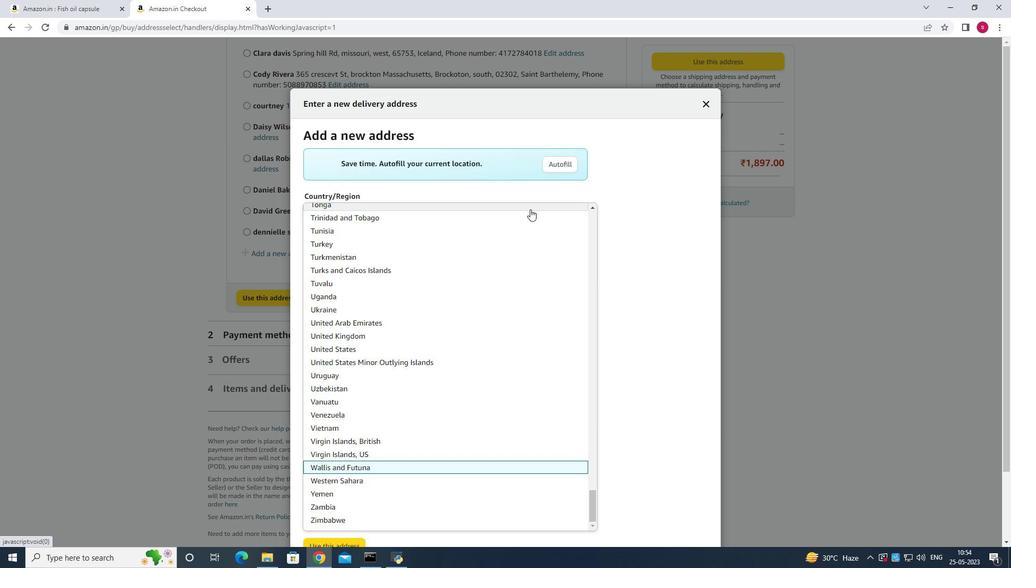 
Action: Mouse moved to (617, 328)
Screenshot: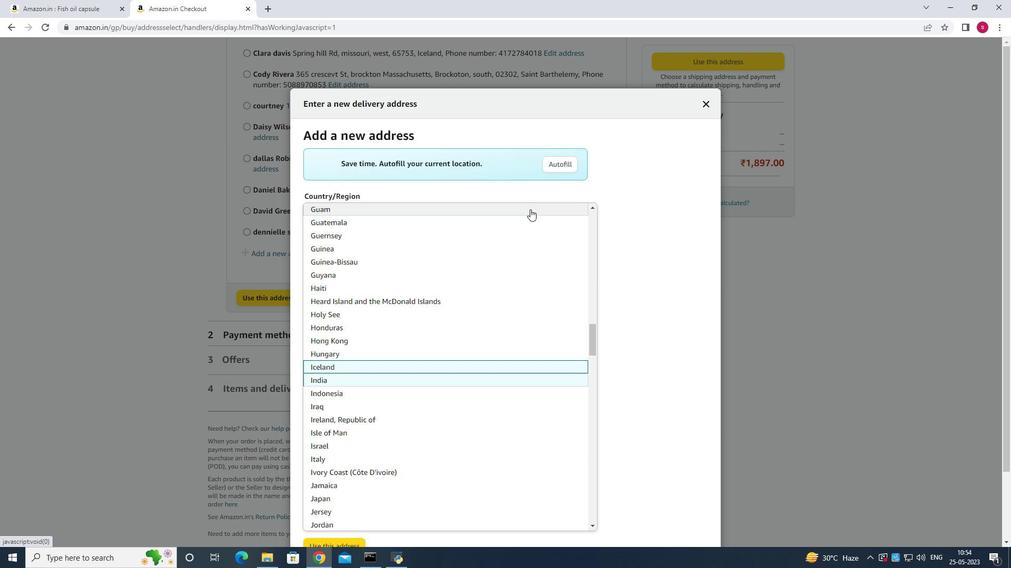 
Action: Mouse pressed left at (617, 328)
Screenshot: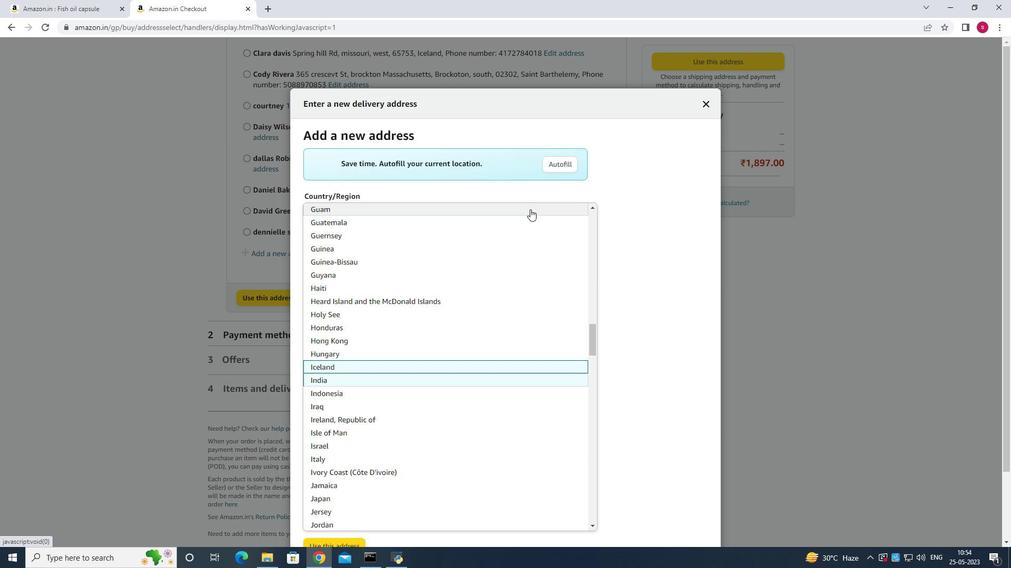 
Action: Key pressed <Key.backspace><Key.backspace><Key.backspace><Key.backspace><Key.backspace>97070
Screenshot: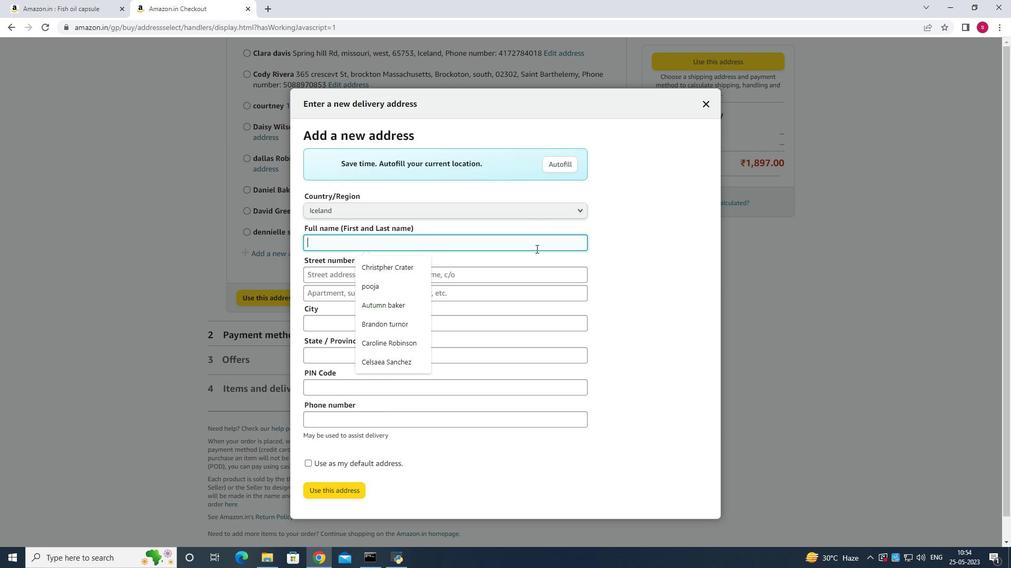 
Action: Mouse moved to (383, 412)
Screenshot: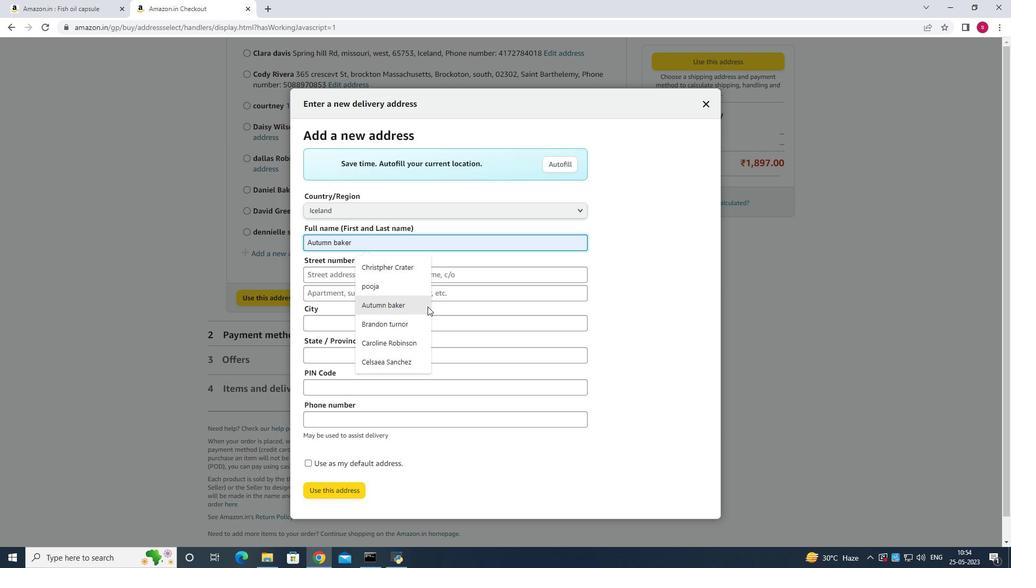 
Action: Mouse pressed left at (383, 412)
Screenshot: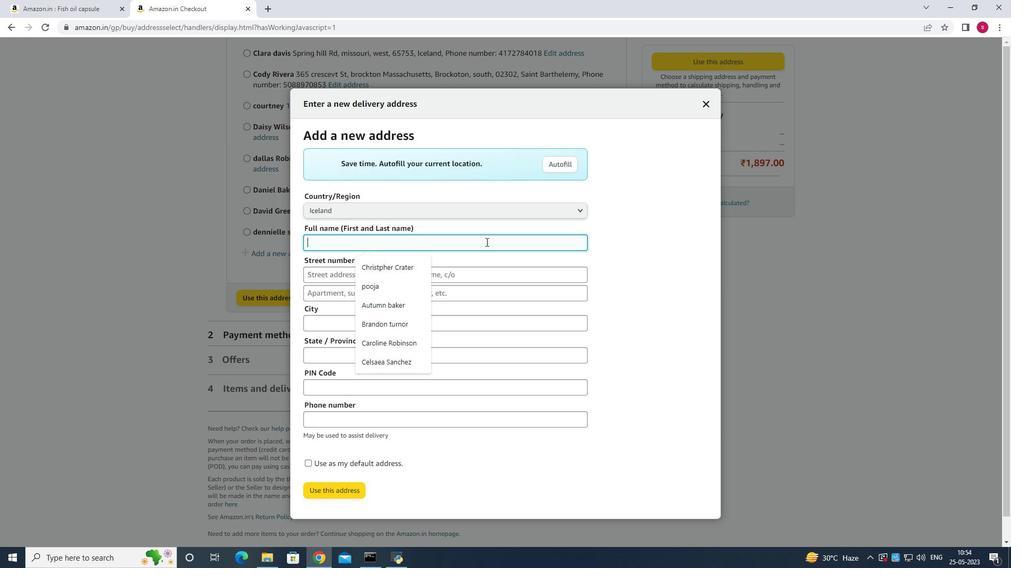 
Action: Mouse moved to (391, 277)
Screenshot: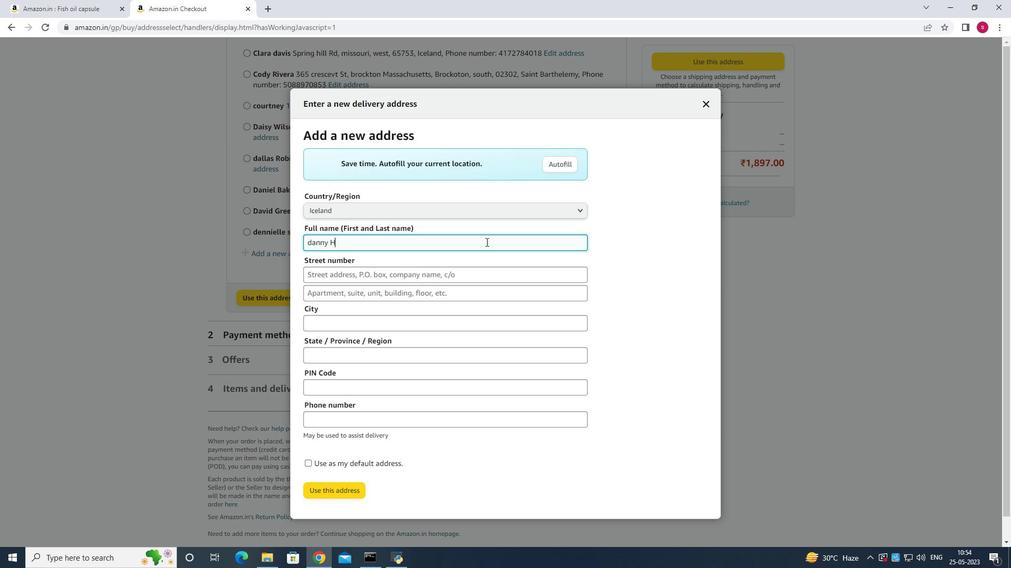 
Action: Mouse scrolled (391, 277) with delta (0, 0)
Screenshot: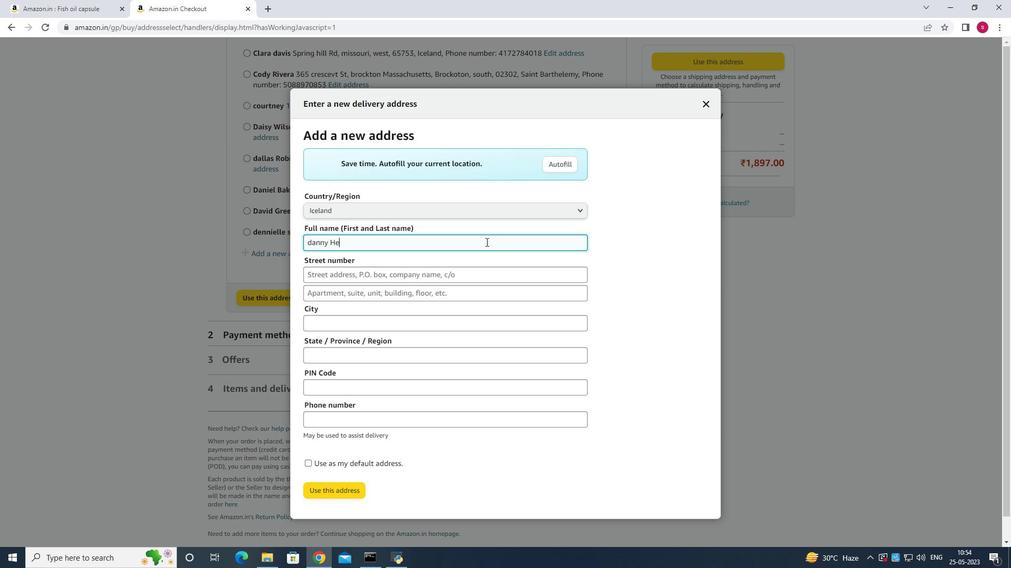 
Action: Mouse scrolled (391, 277) with delta (0, 0)
Screenshot: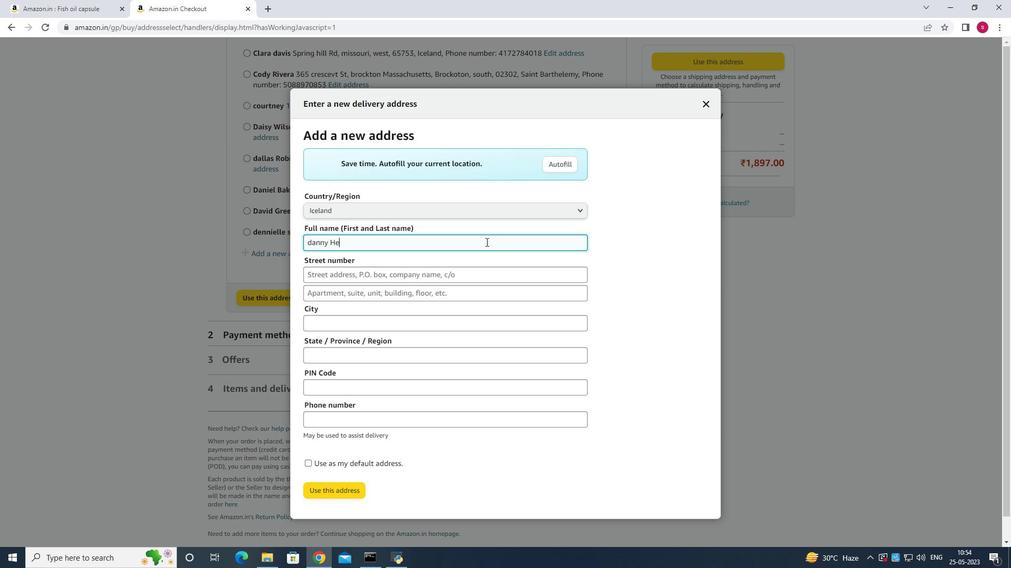 
Action: Mouse moved to (383, 309)
Screenshot: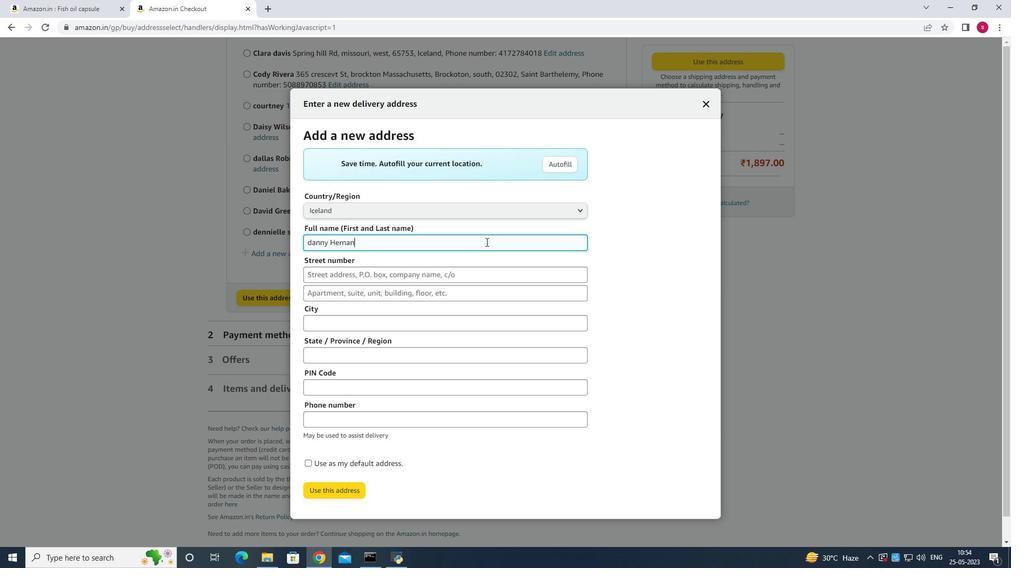 
Action: Mouse scrolled (383, 309) with delta (0, 0)
Screenshot: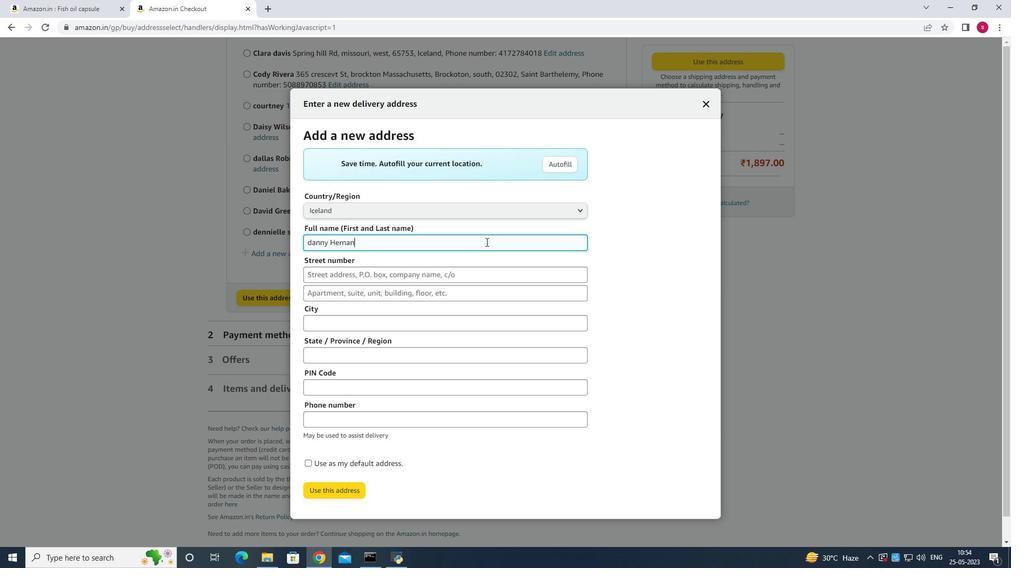 
Action: Mouse scrolled (383, 309) with delta (0, 0)
Screenshot: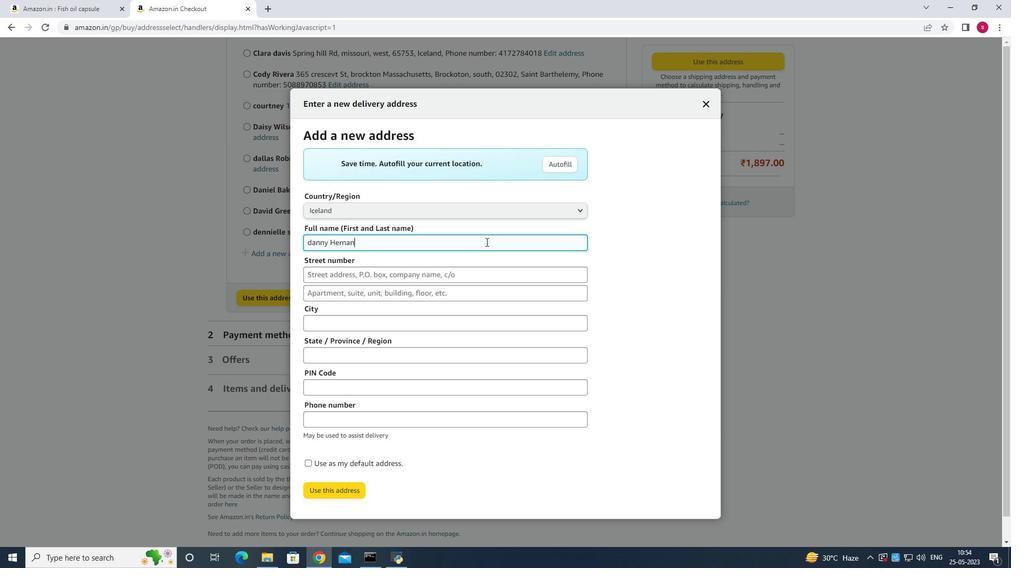 
Action: Mouse scrolled (383, 309) with delta (0, 0)
Screenshot: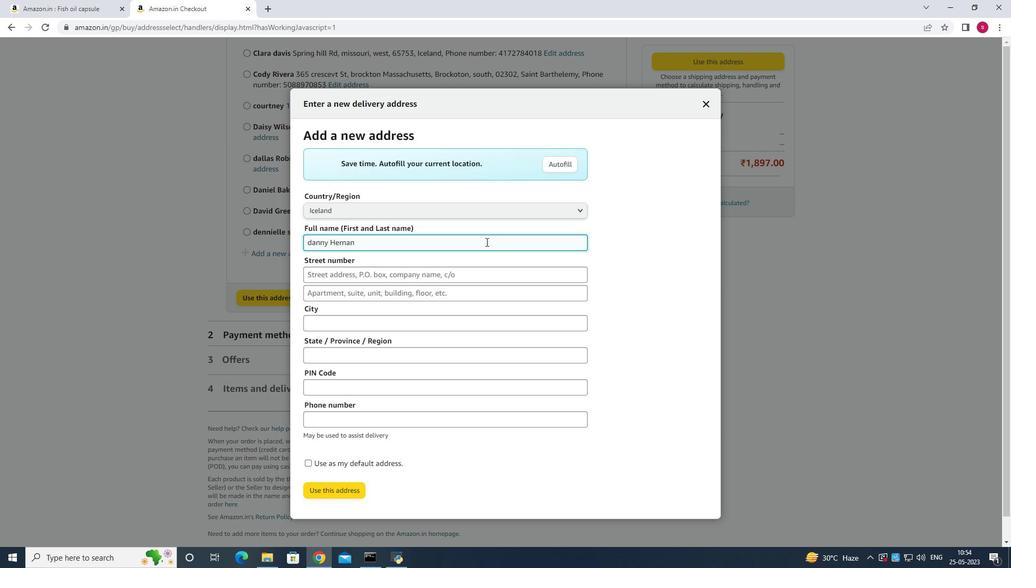 
Action: Mouse moved to (334, 363)
Screenshot: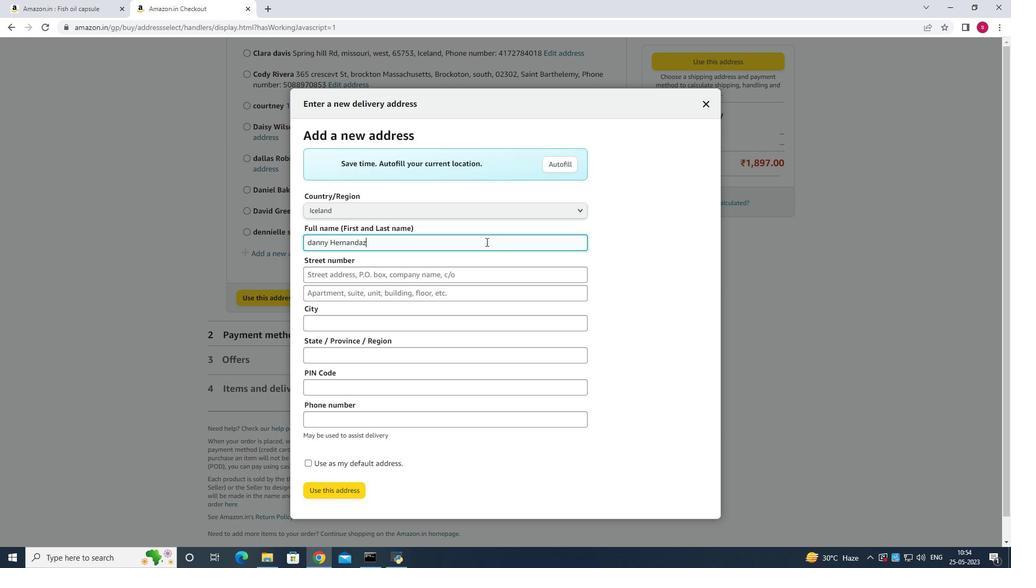 
Action: Mouse scrolled (334, 362) with delta (0, 0)
Screenshot: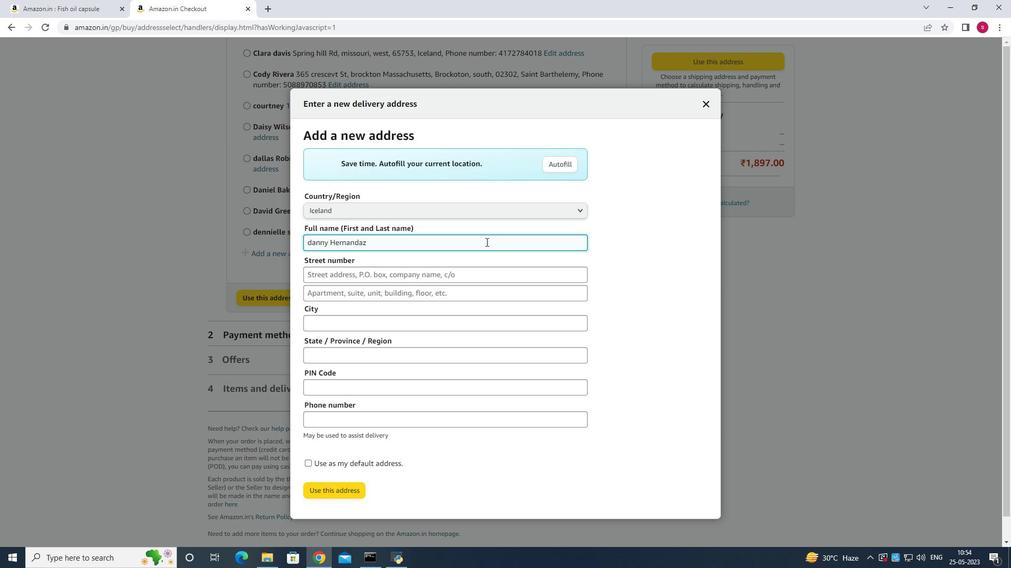 
Action: Mouse scrolled (334, 362) with delta (0, 0)
Screenshot: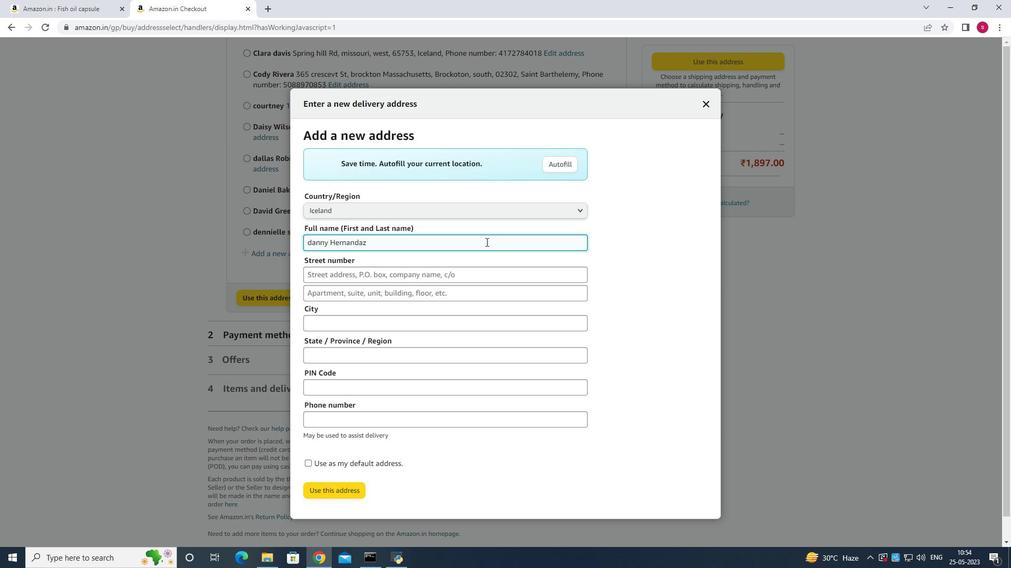 
Action: Mouse scrolled (334, 362) with delta (0, 0)
Screenshot: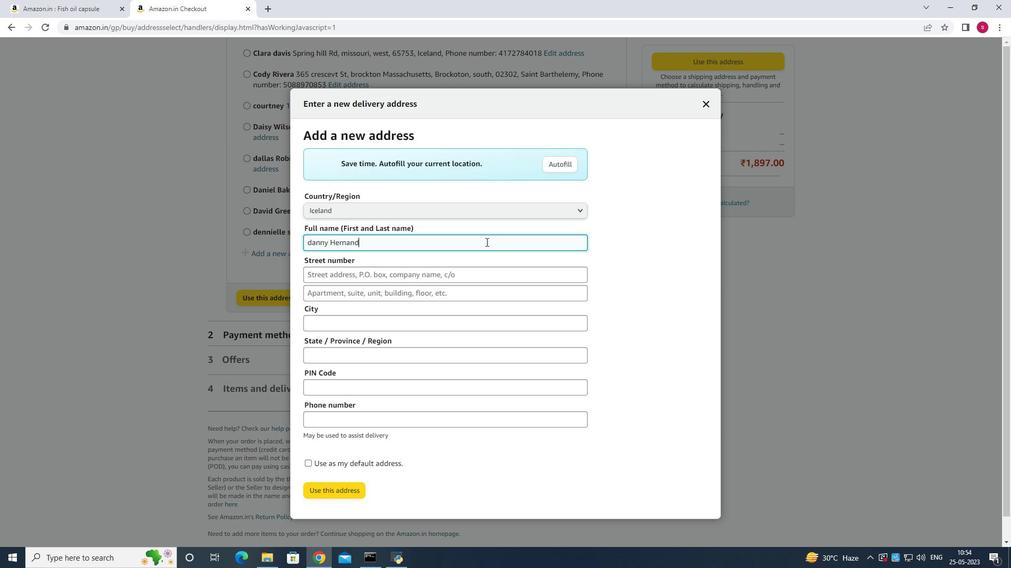 
Action: Mouse scrolled (334, 362) with delta (0, 0)
Screenshot: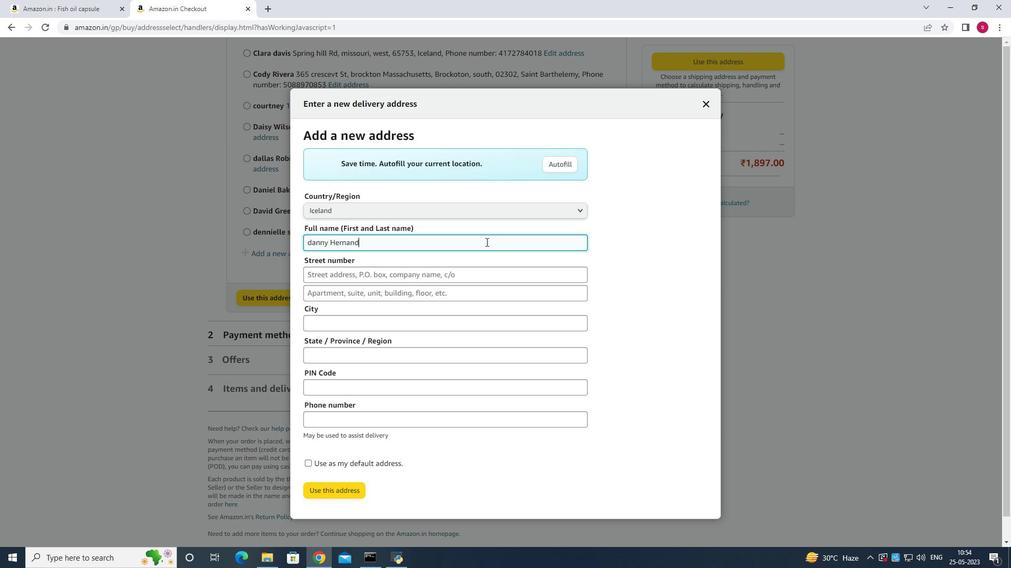 
Action: Mouse scrolled (334, 362) with delta (0, 0)
Screenshot: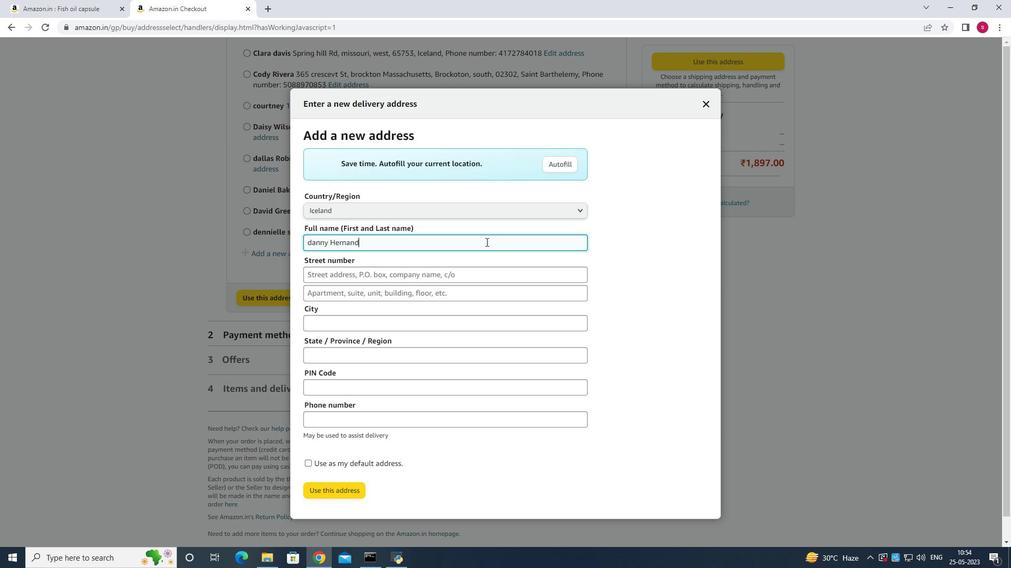 
Action: Mouse moved to (383, 259)
Screenshot: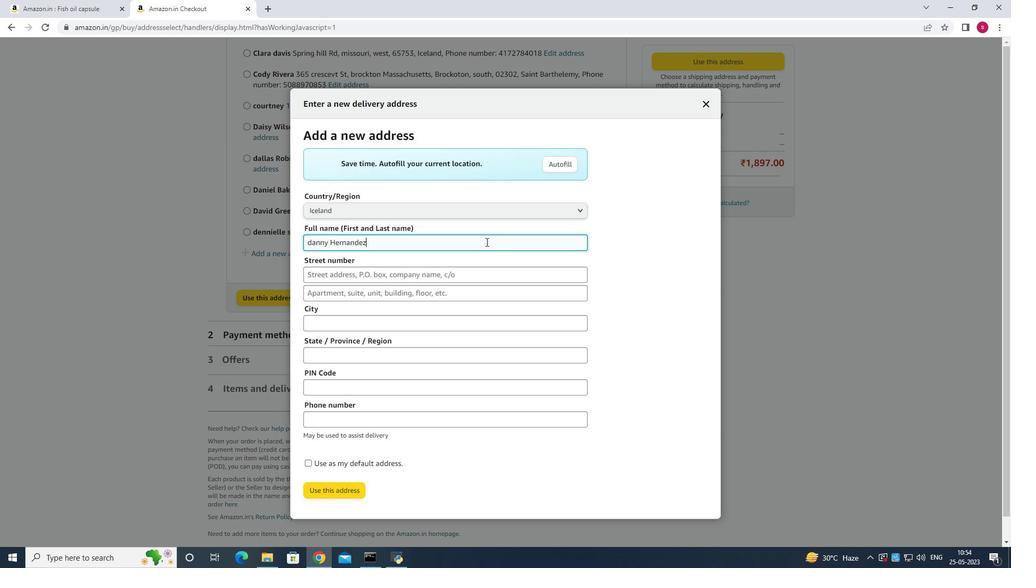 
Action: Mouse pressed left at (383, 259)
Screenshot: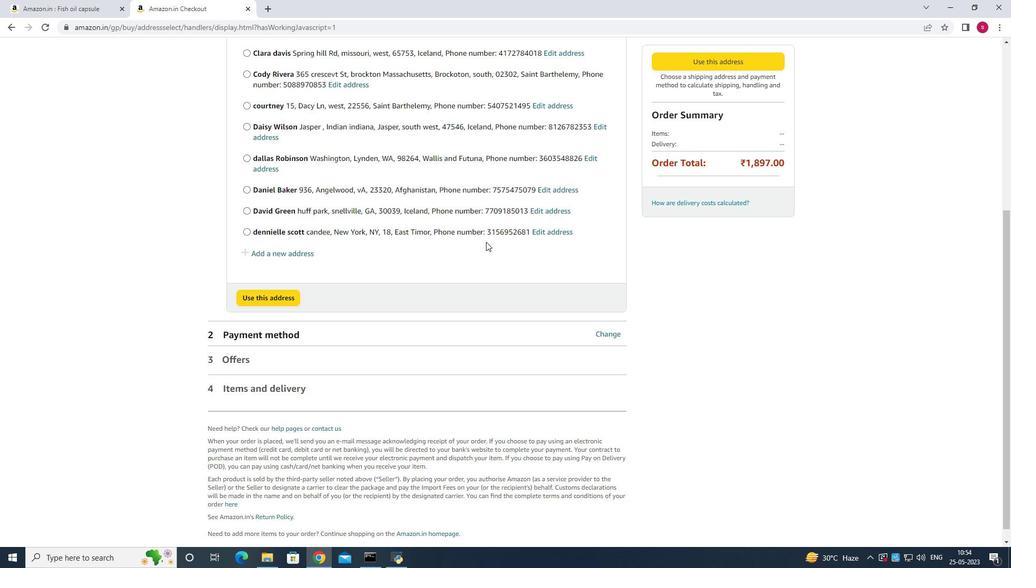
Action: Mouse moved to (391, 288)
Screenshot: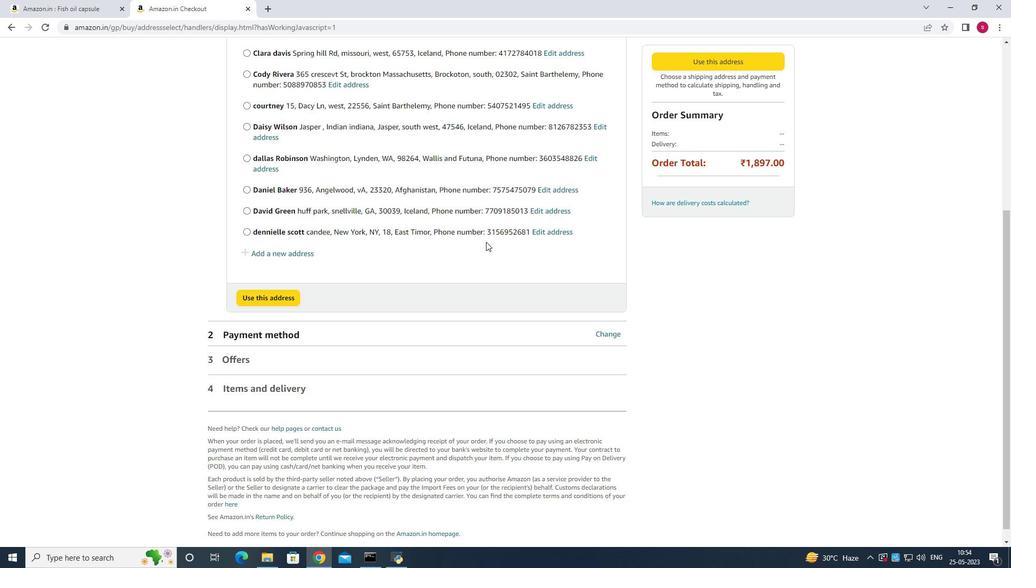 
Action: Mouse scrolled (391, 289) with delta (0, 0)
Screenshot: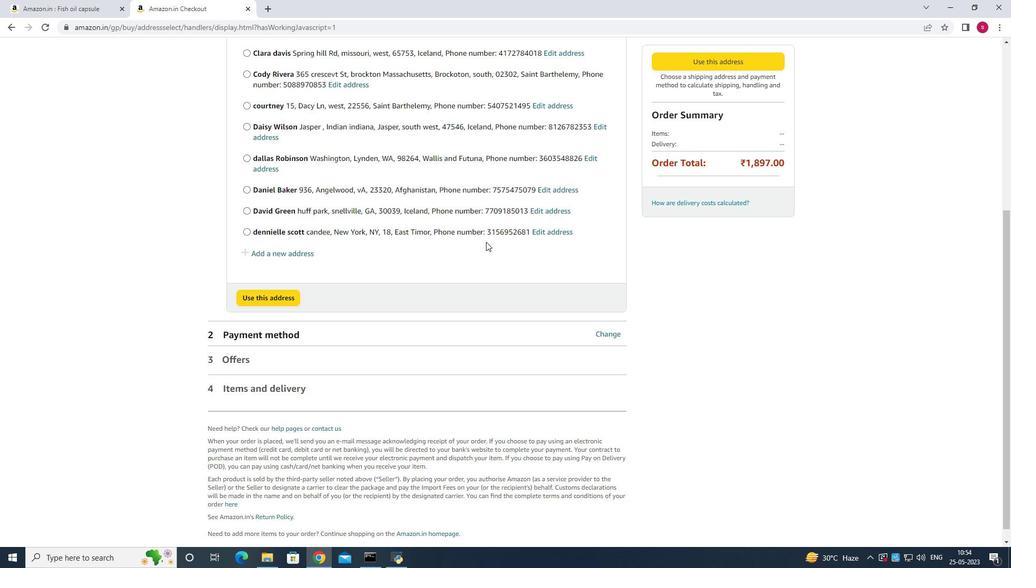 
Action: Mouse moved to (391, 289)
Screenshot: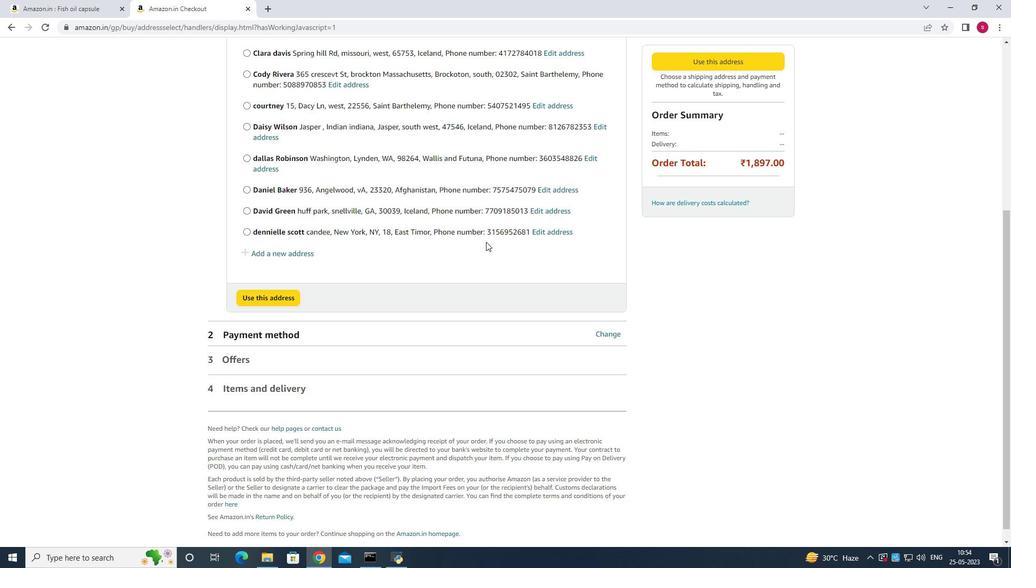 
Action: Mouse scrolled (391, 290) with delta (0, 0)
Screenshot: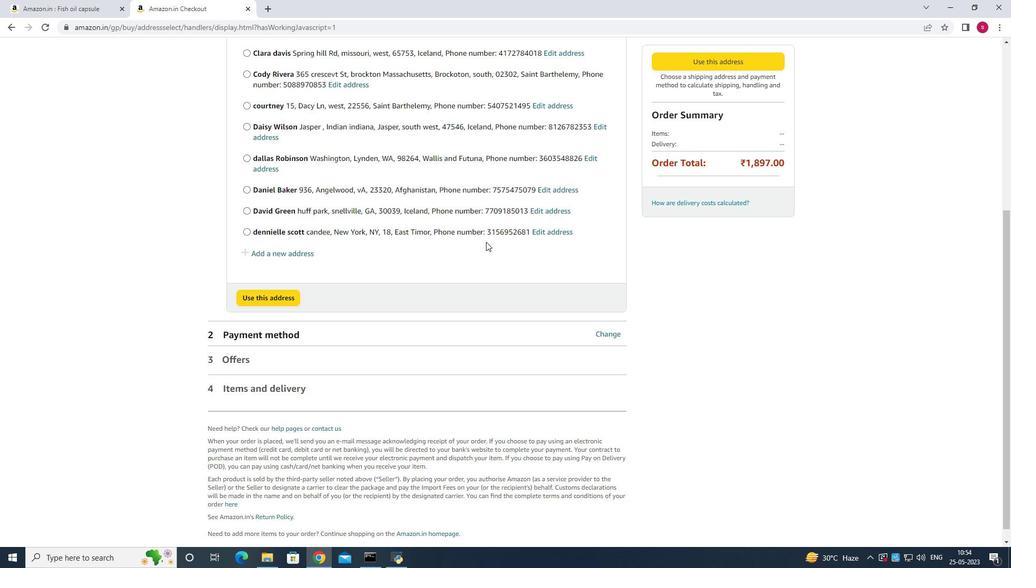 
Action: Mouse moved to (392, 290)
Screenshot: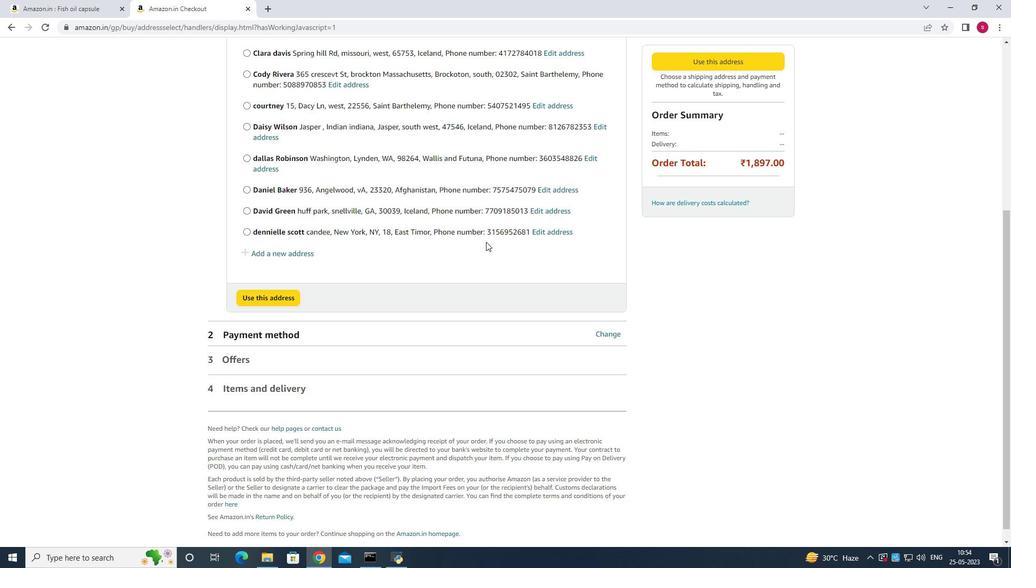 
Action: Mouse scrolled (392, 291) with delta (0, 0)
Screenshot: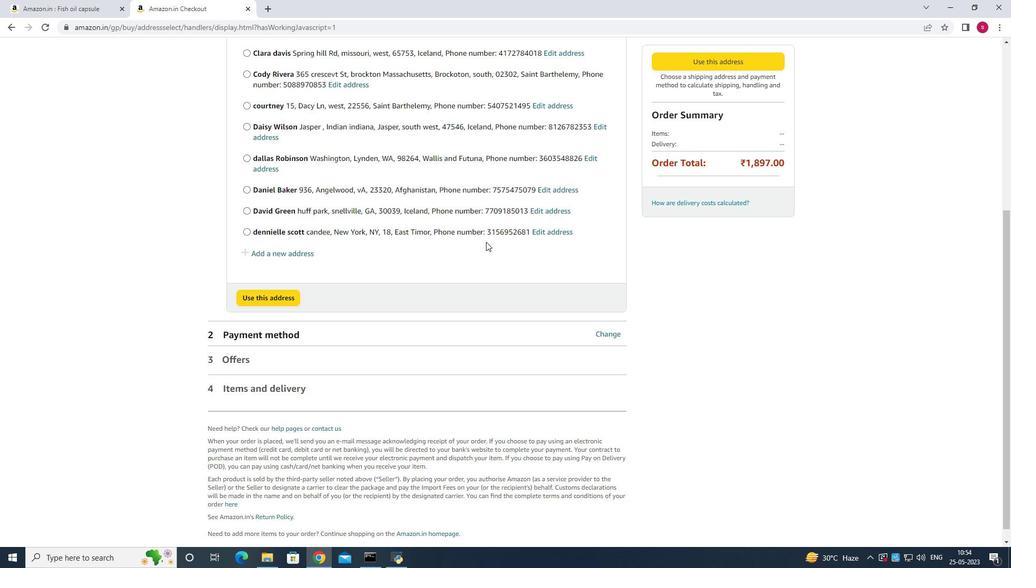 
Action: Mouse moved to (392, 291)
Screenshot: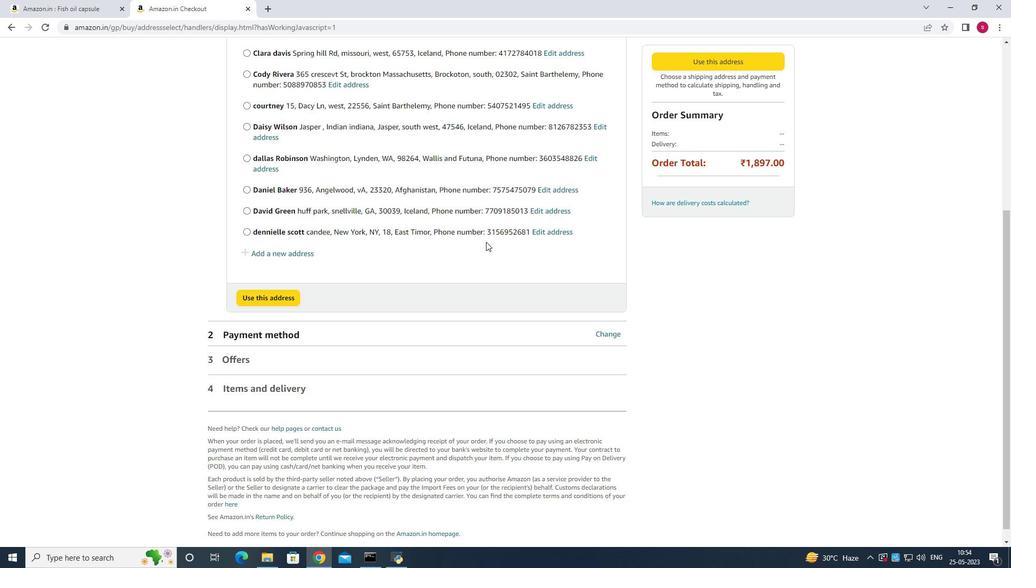 
Action: Mouse scrolled (392, 291) with delta (0, 0)
Screenshot: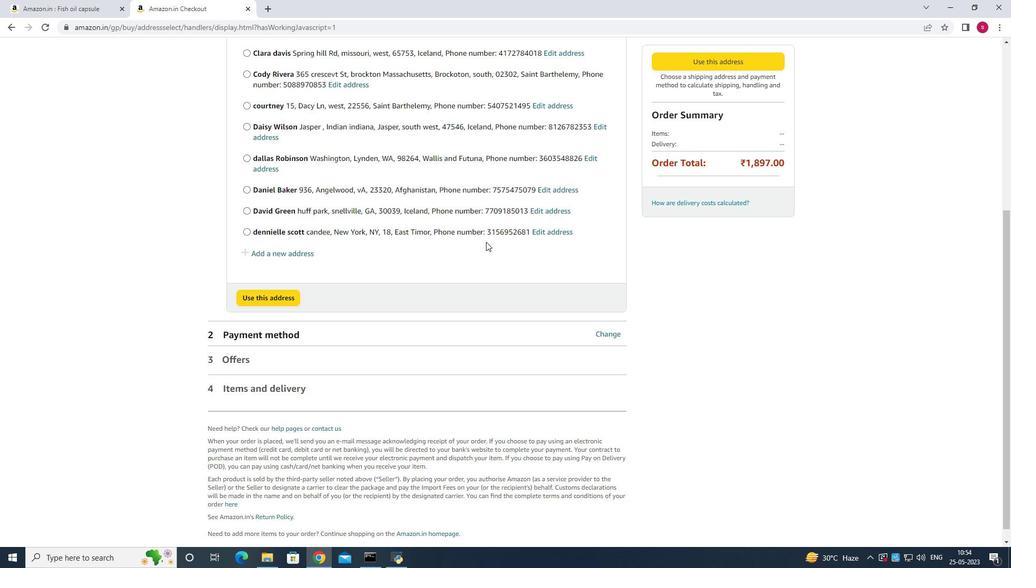 
Action: Mouse moved to (392, 293)
Screenshot: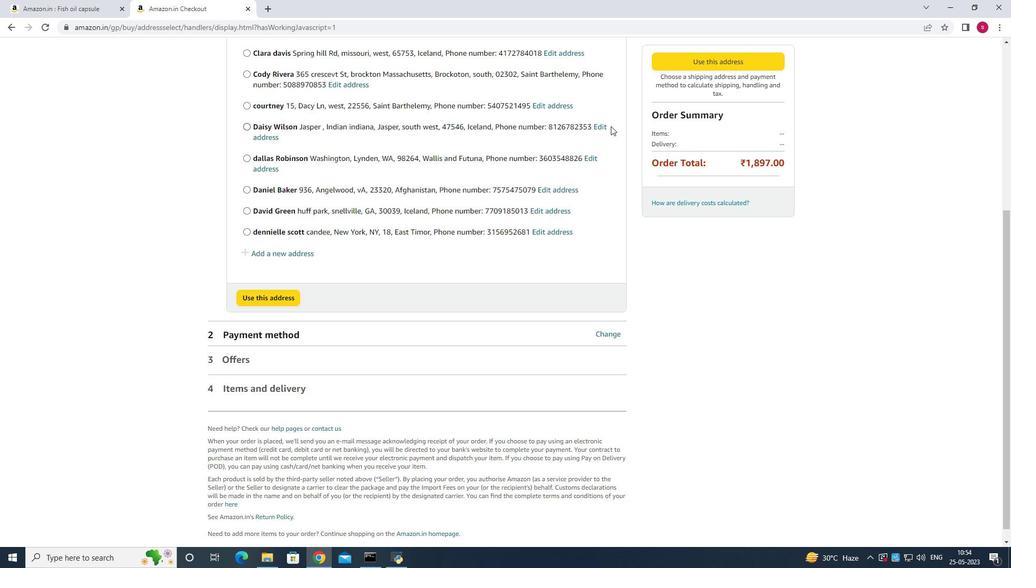 
Action: Mouse scrolled (392, 293) with delta (0, 0)
Screenshot: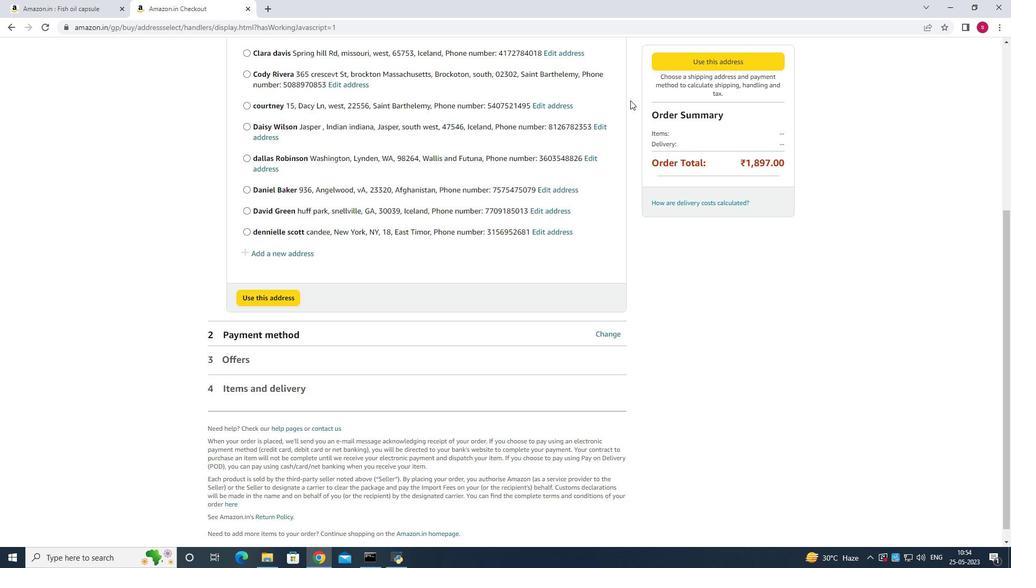 
Action: Mouse scrolled (392, 293) with delta (0, 0)
Screenshot: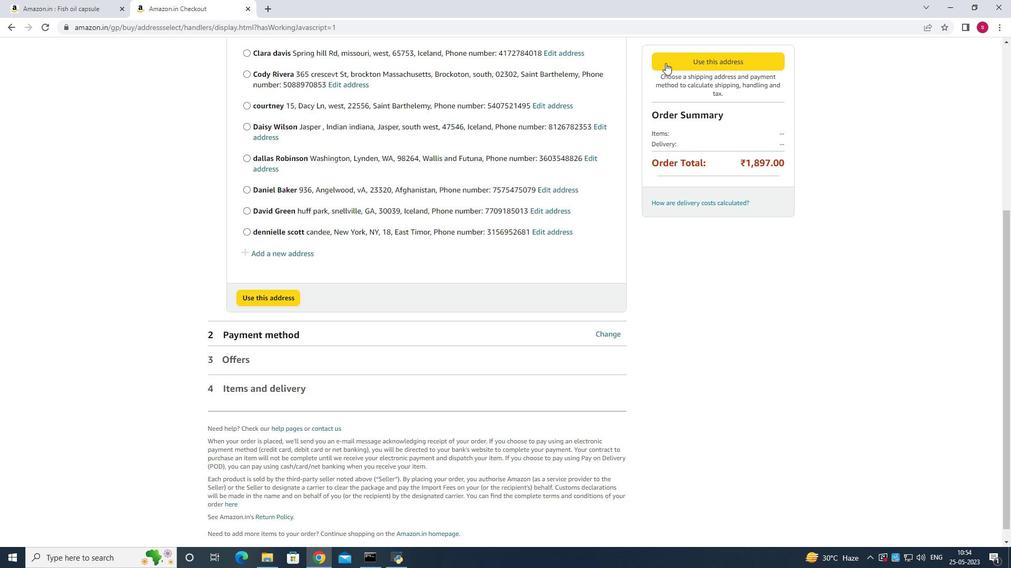 
Action: Mouse scrolled (392, 293) with delta (0, 0)
Screenshot: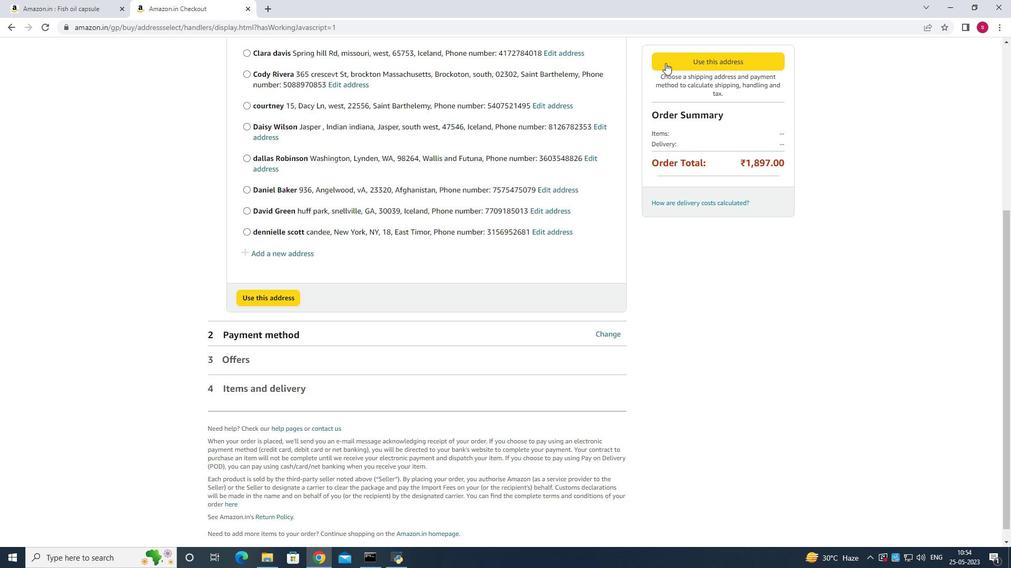 
Action: Mouse scrolled (392, 293) with delta (0, 0)
Screenshot: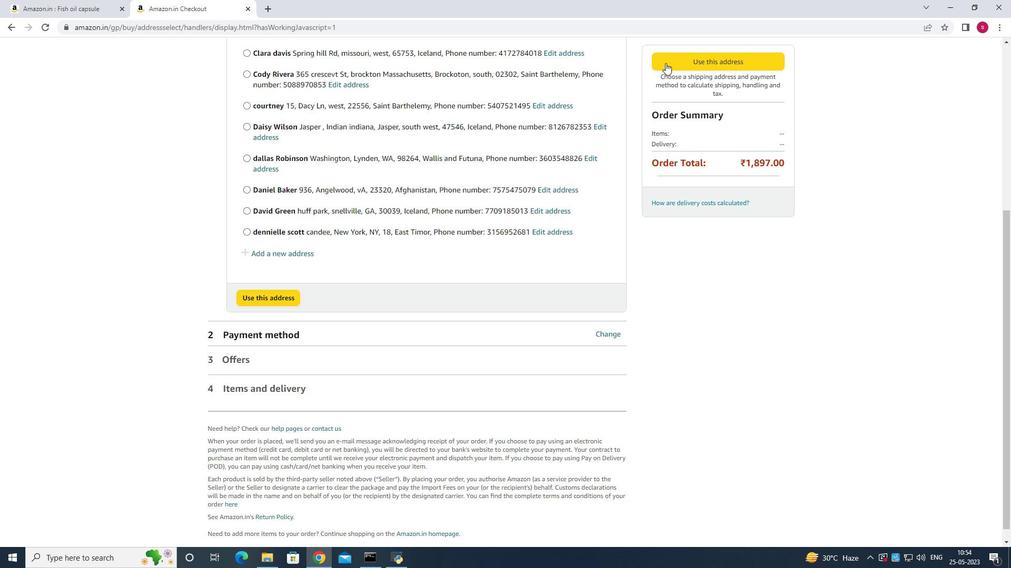 
Action: Mouse moved to (5, 25)
Screenshot: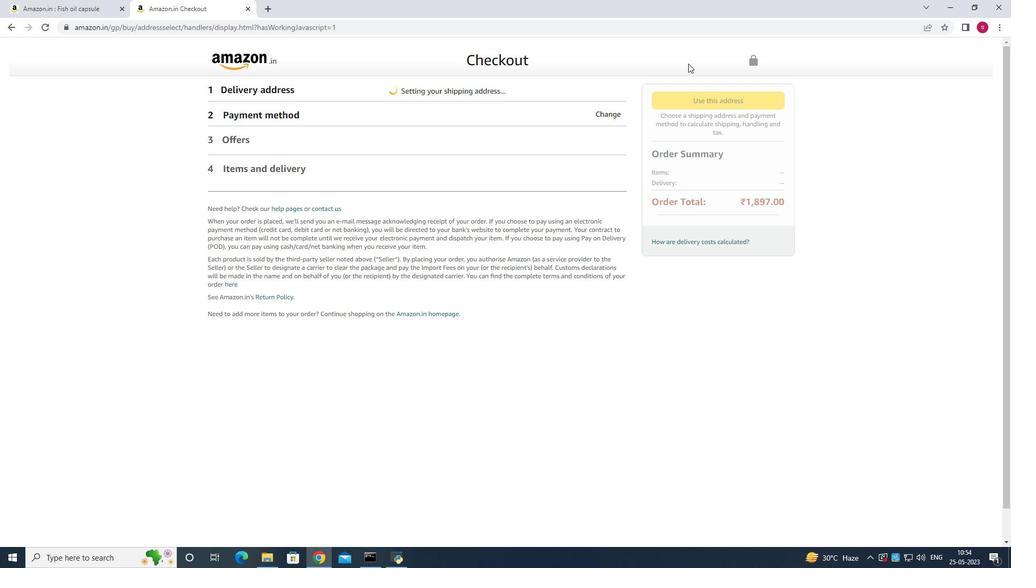 
Action: Mouse pressed left at (5, 25)
Screenshot: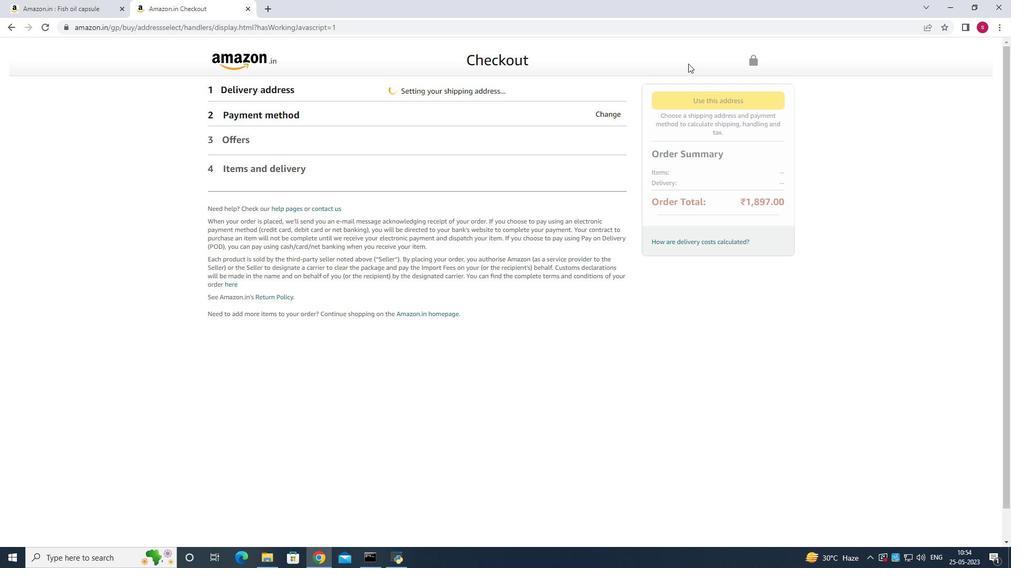 
Action: Mouse moved to (9, 24)
Screenshot: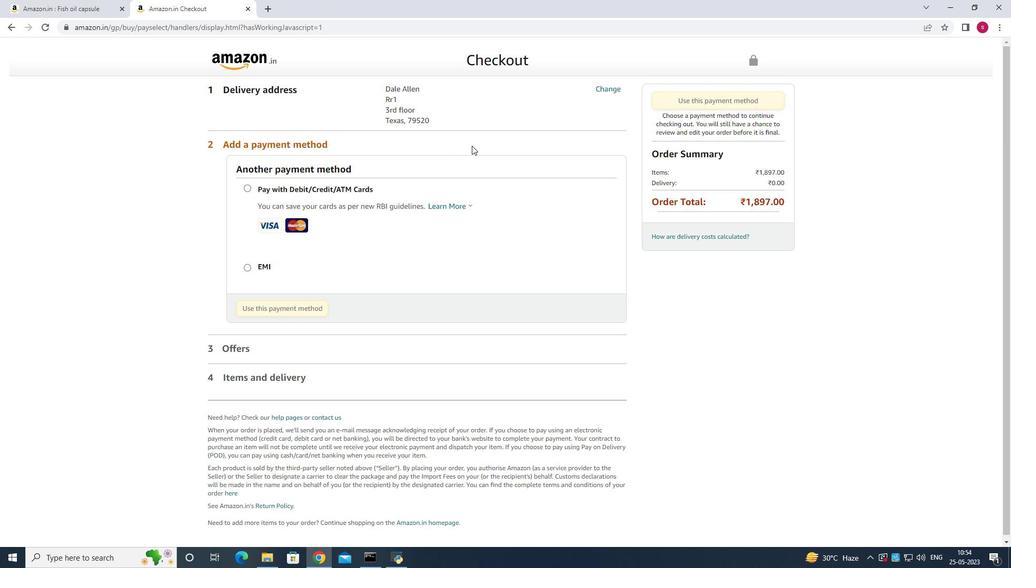 
Action: Mouse pressed left at (9, 24)
Screenshot: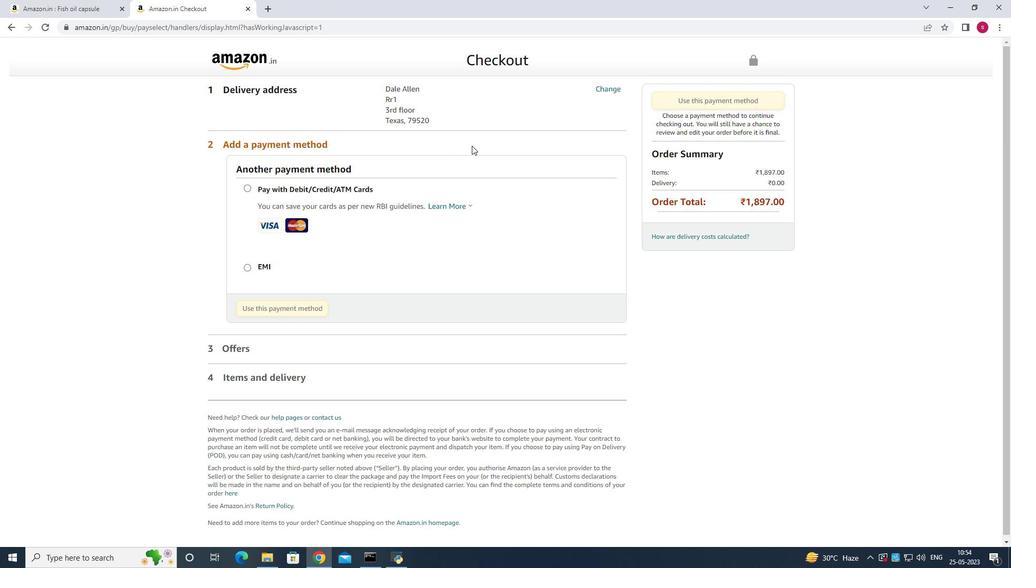 
Action: Mouse moved to (13, 26)
Screenshot: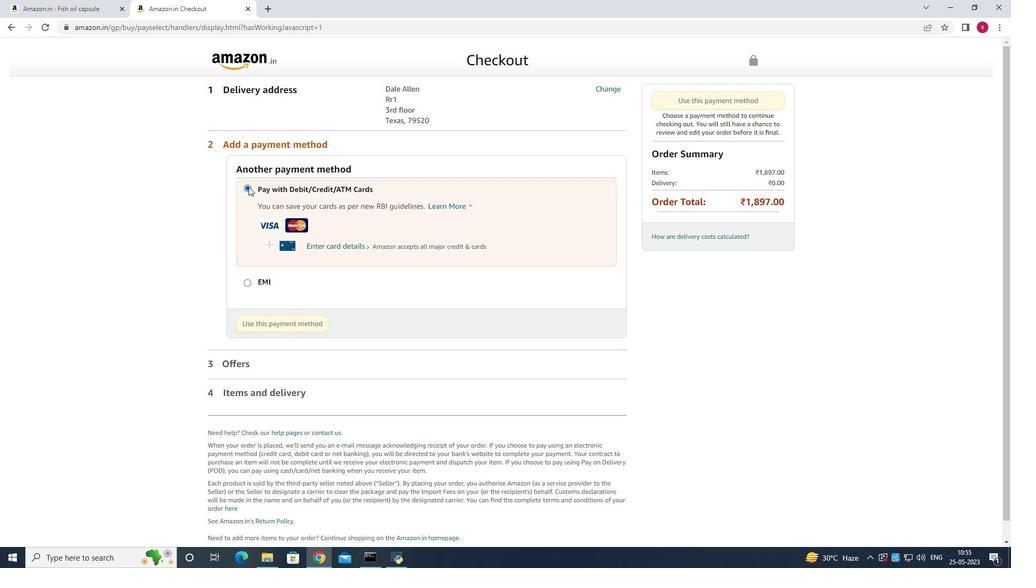 
Action: Mouse pressed left at (13, 26)
Screenshot: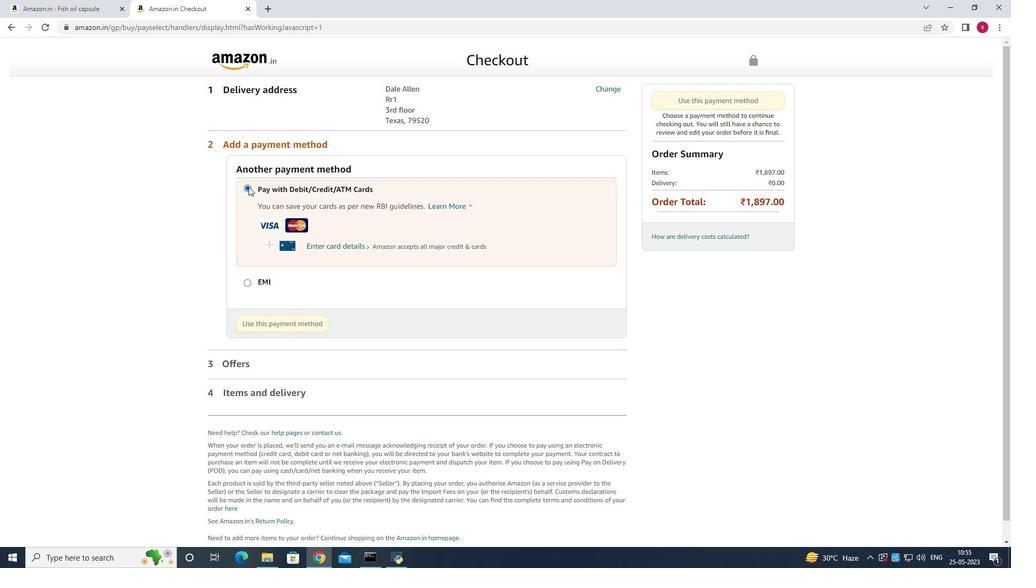 
Action: Mouse moved to (16, 79)
Screenshot: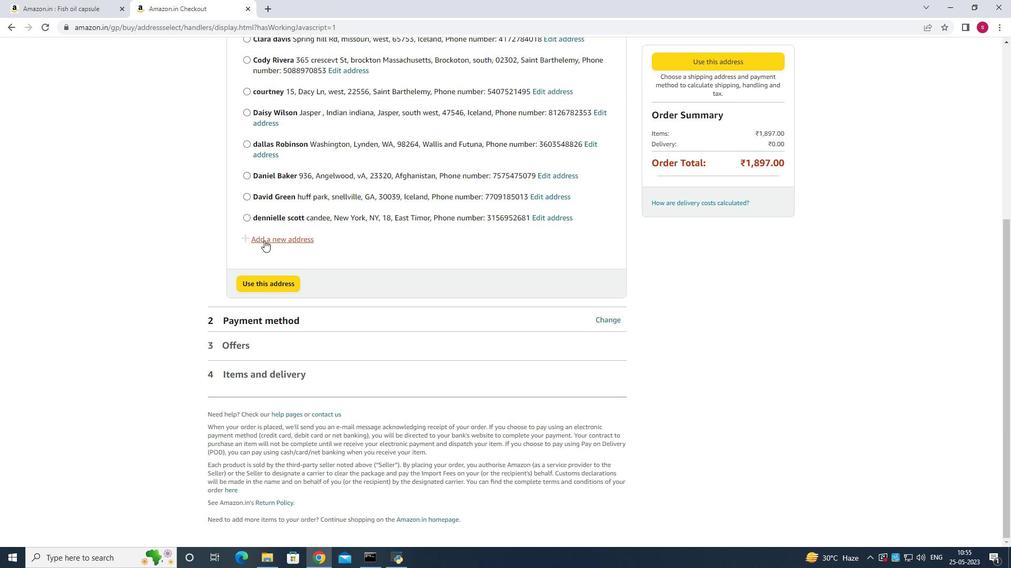 
Action: Mouse pressed left at (16, 79)
Screenshot: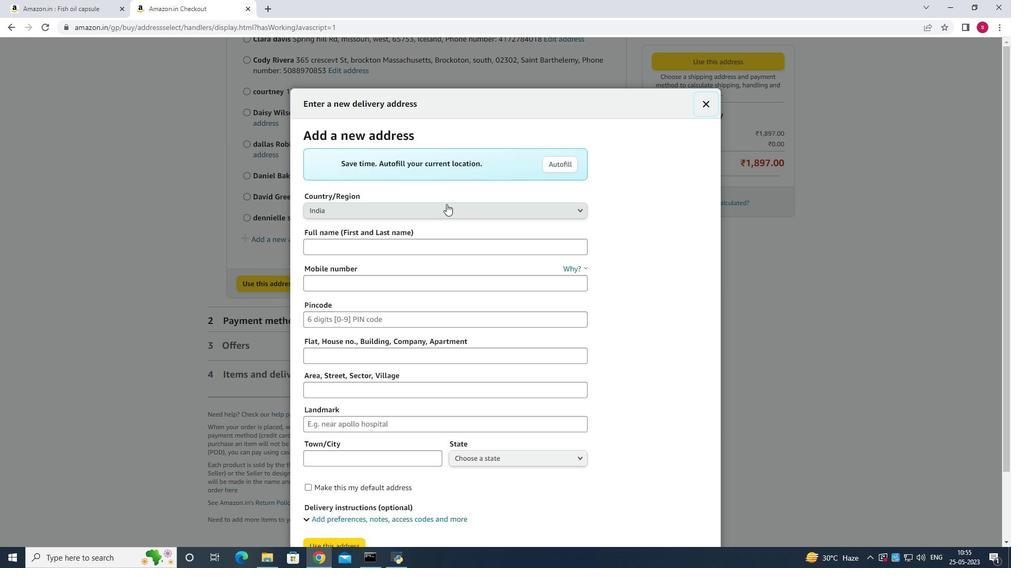 
Action: Mouse moved to (116, 357)
Screenshot: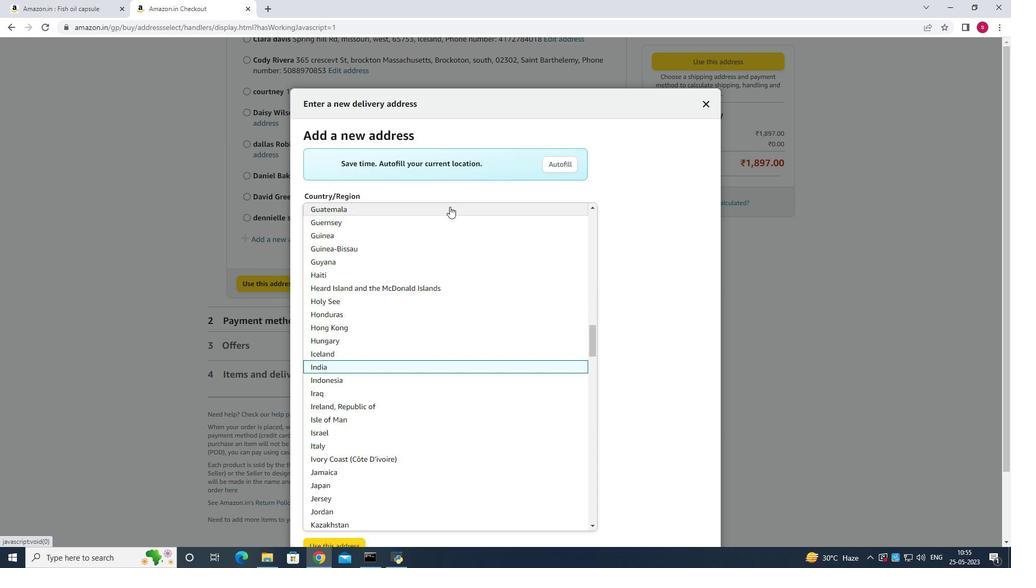 
Action: Mouse scrolled (116, 356) with delta (0, 0)
Screenshot: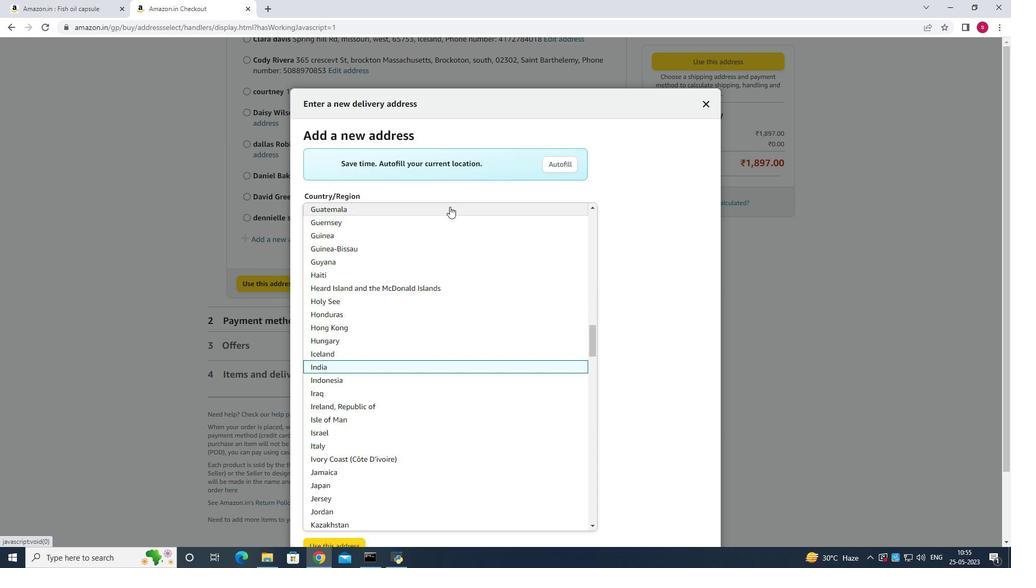 
Action: Mouse moved to (116, 356)
Screenshot: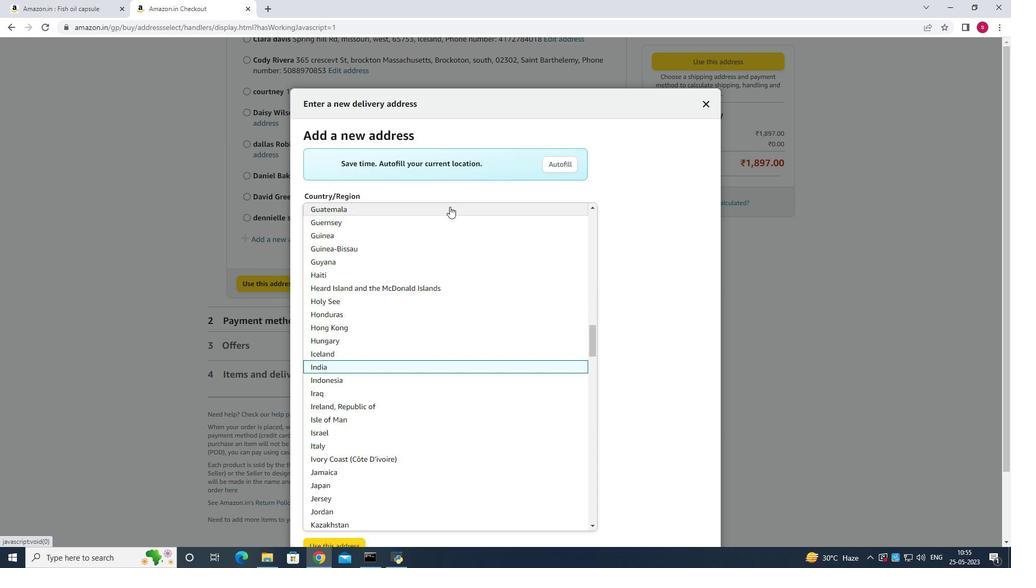 
Action: Mouse scrolled (116, 355) with delta (0, 0)
Screenshot: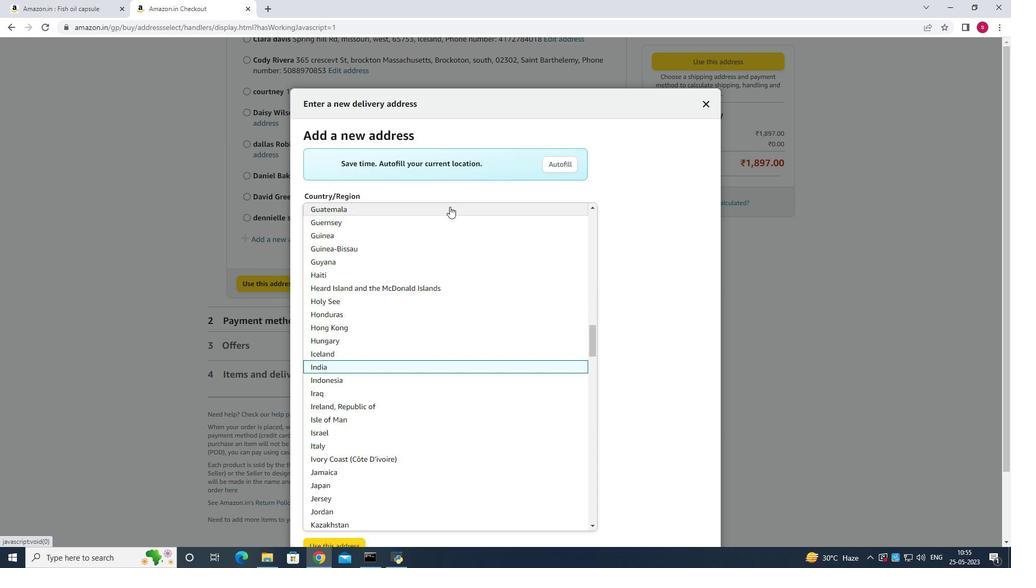 
Action: Mouse scrolled (116, 355) with delta (0, 0)
Screenshot: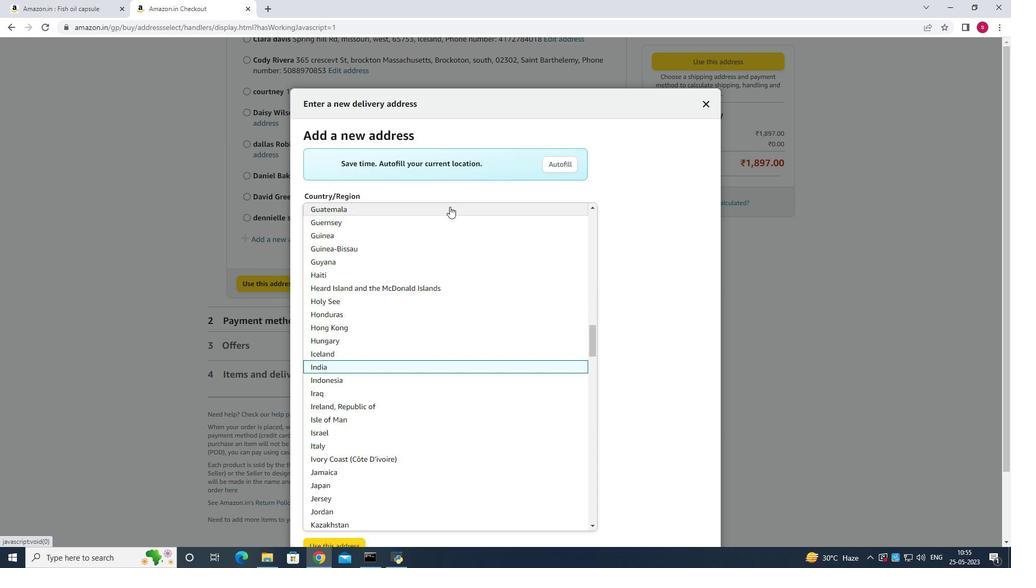 
Action: Mouse scrolled (116, 355) with delta (0, 0)
Screenshot: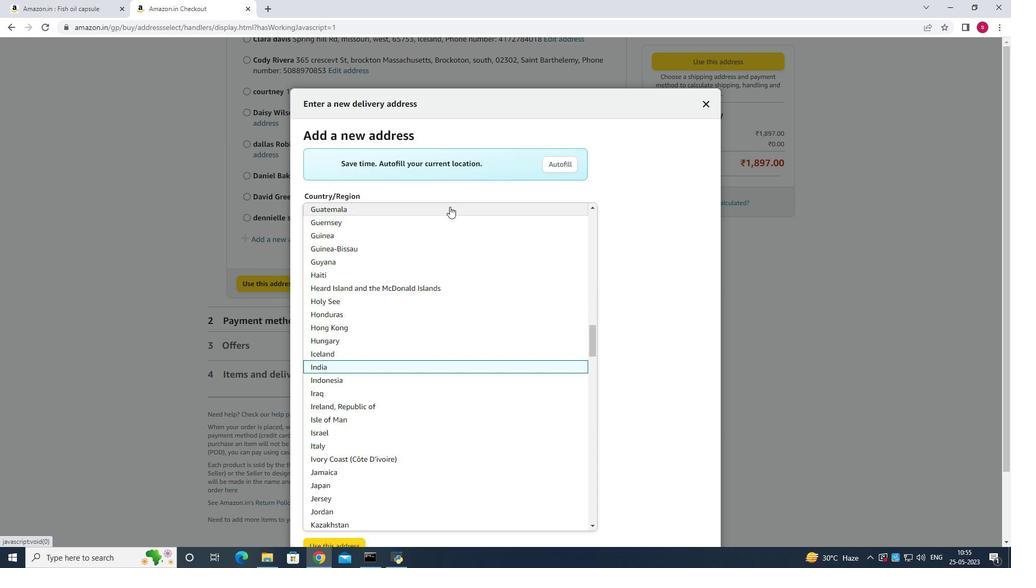 
Action: Mouse scrolled (116, 355) with delta (0, 0)
Screenshot: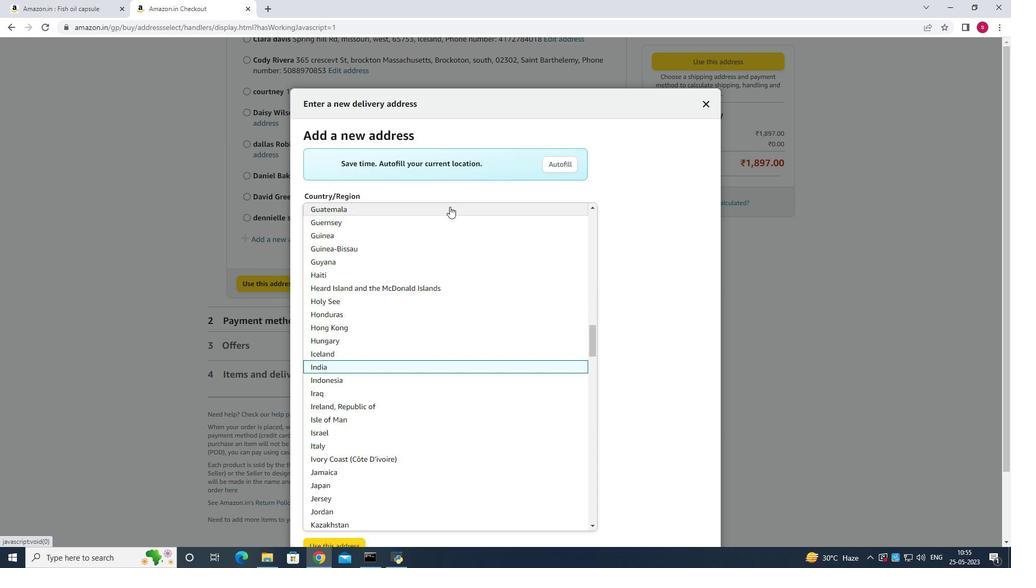 
Action: Mouse moved to (97, 381)
Screenshot: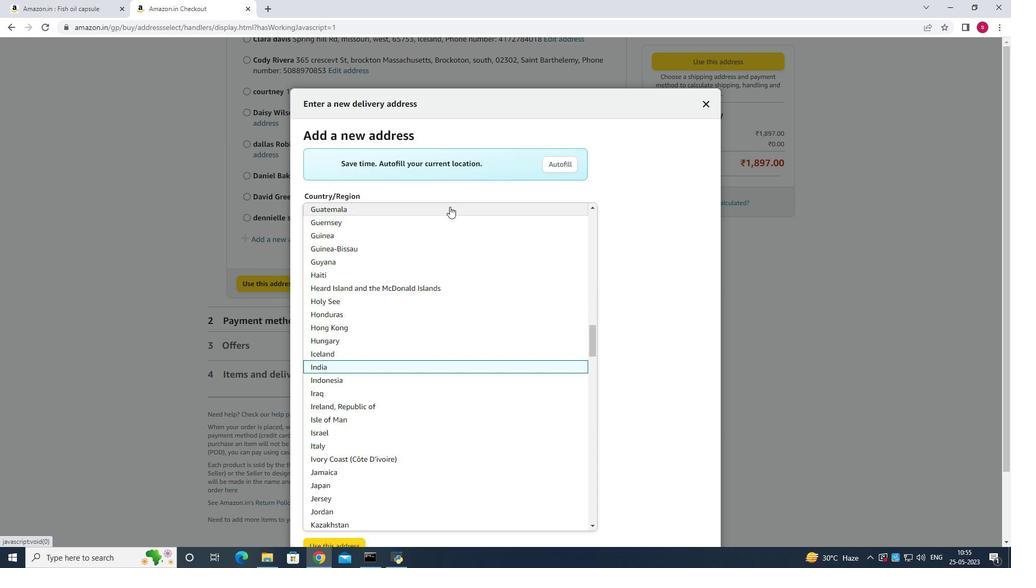 
Action: Mouse pressed left at (97, 381)
Screenshot: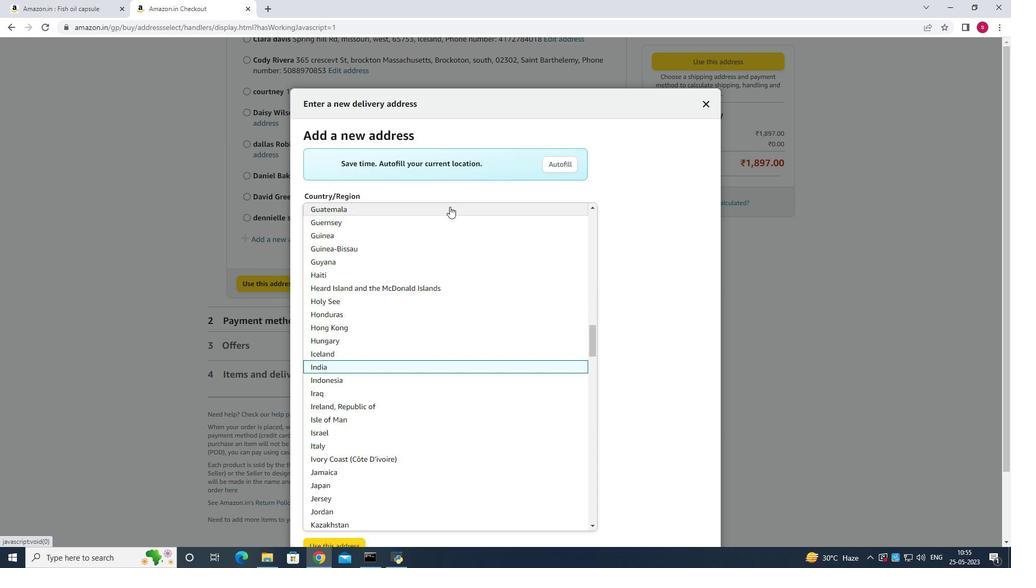 
Action: Mouse moved to (53, 118)
Screenshot: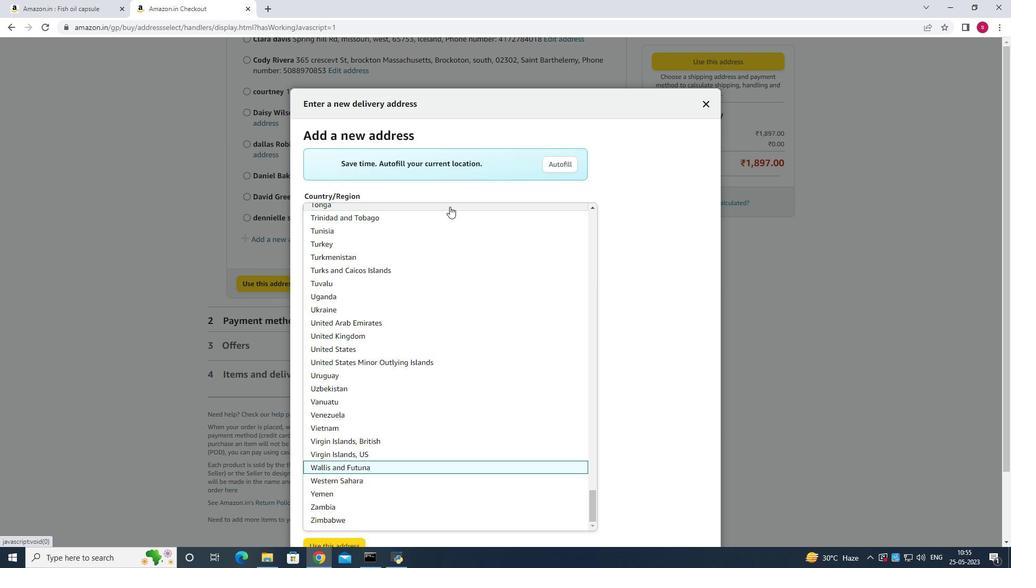 
Action: Mouse pressed left at (53, 118)
Screenshot: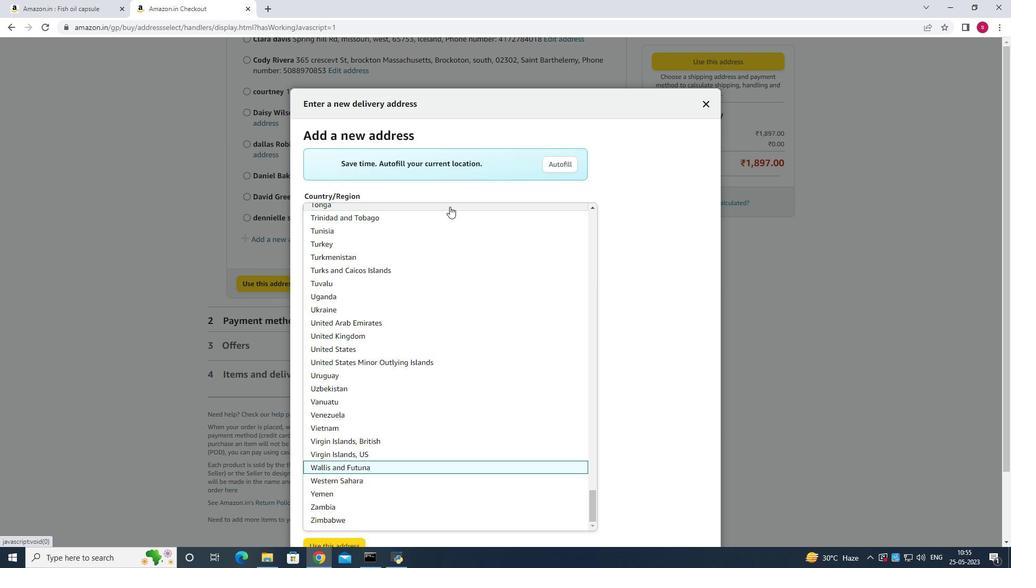 
Action: Mouse moved to (394, 240)
Screenshot: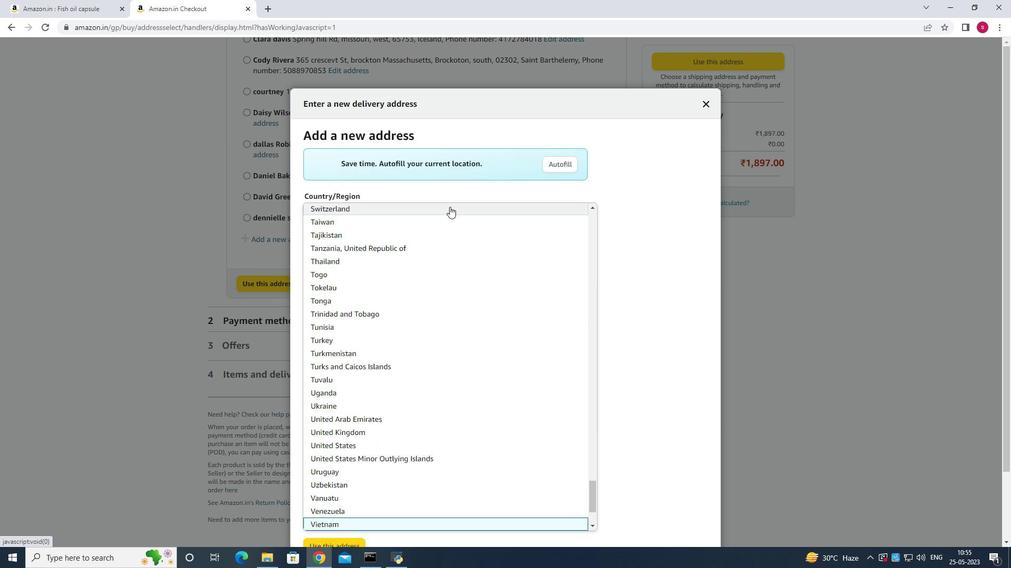 
Action: Mouse scrolled (394, 239) with delta (0, 0)
Screenshot: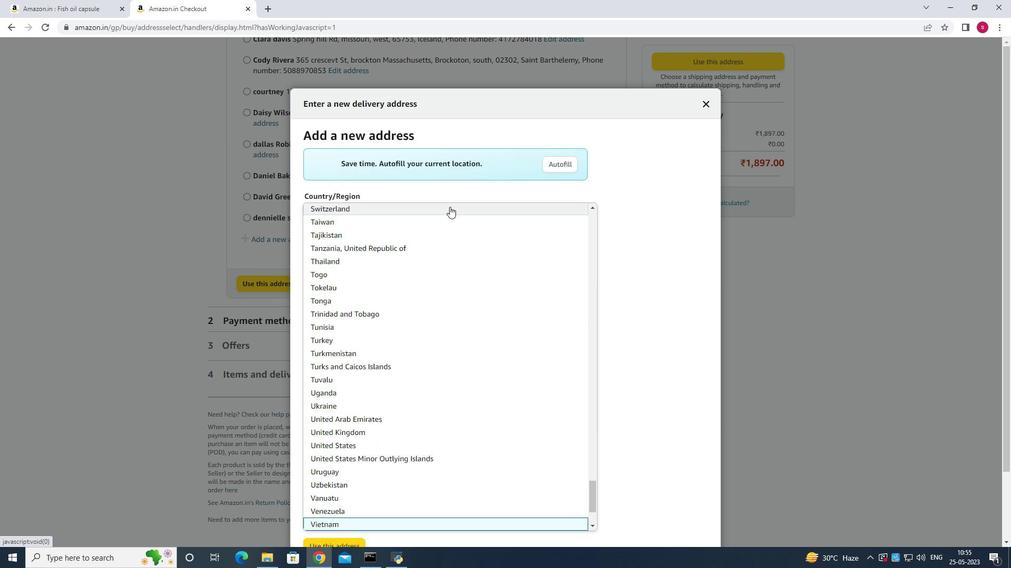 
Action: Mouse scrolled (394, 239) with delta (0, 0)
Screenshot: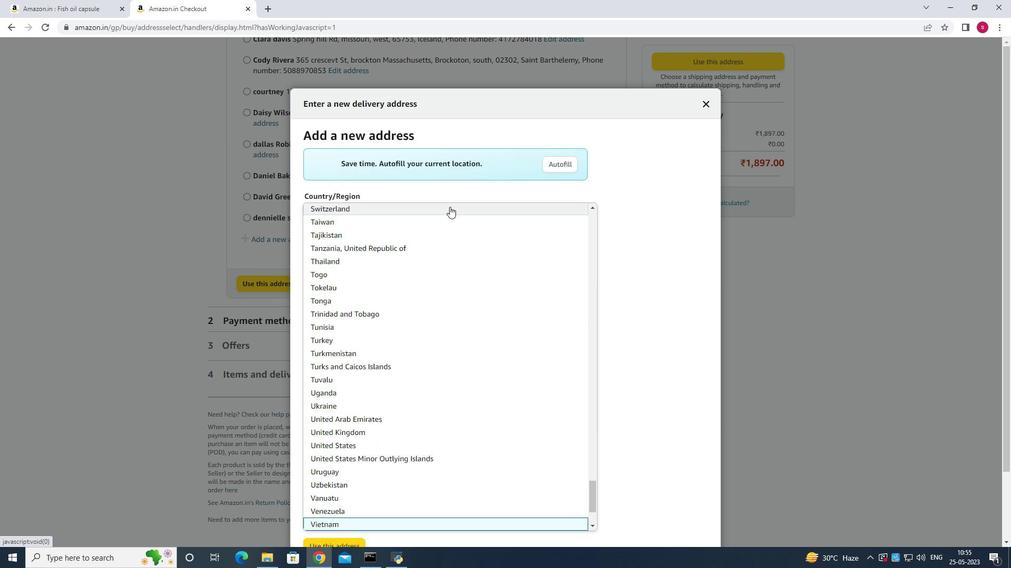 
Action: Mouse scrolled (394, 239) with delta (0, 0)
Screenshot: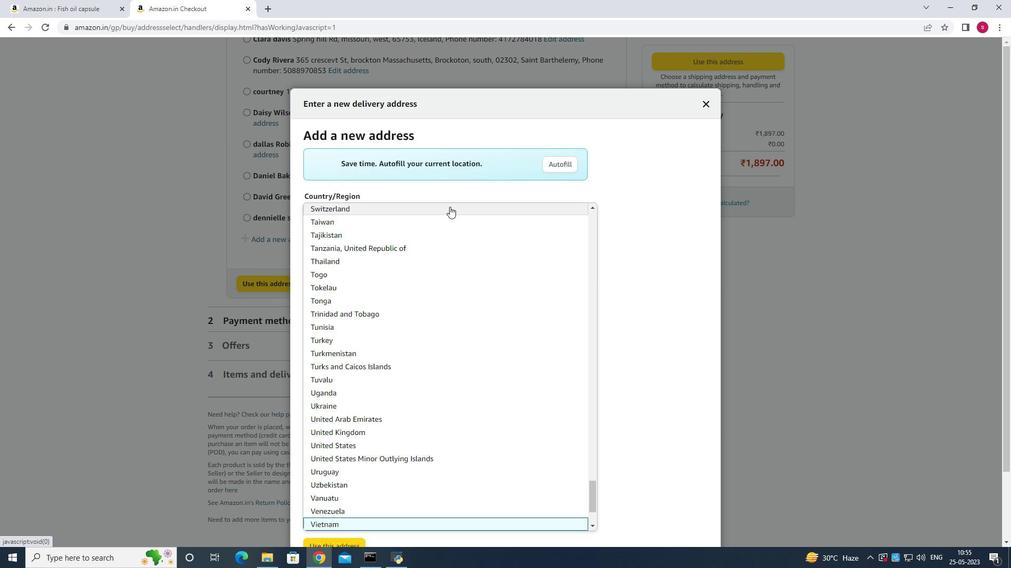 
Action: Mouse scrolled (394, 239) with delta (0, 0)
Screenshot: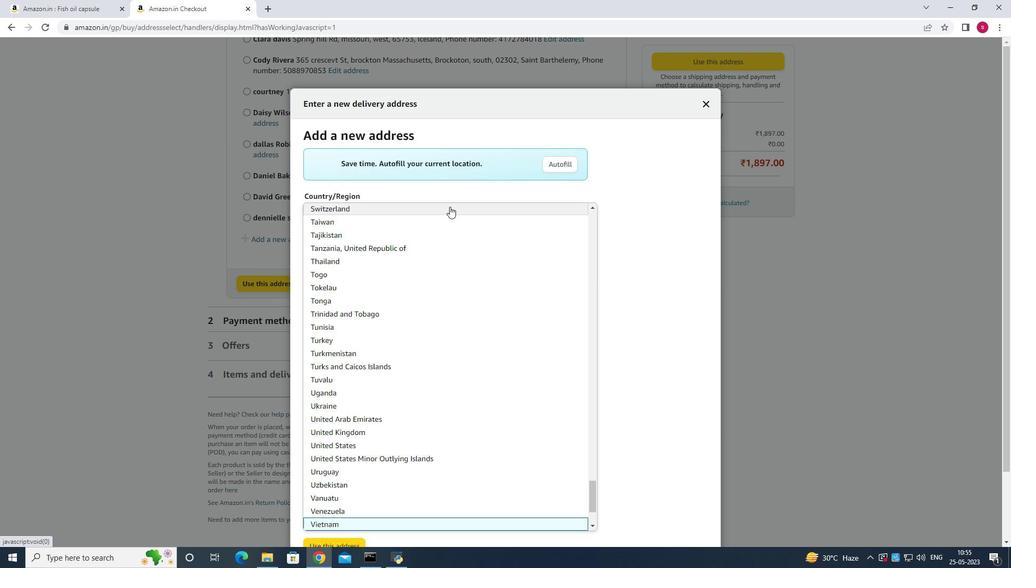 
Action: Mouse scrolled (394, 239) with delta (0, 0)
Screenshot: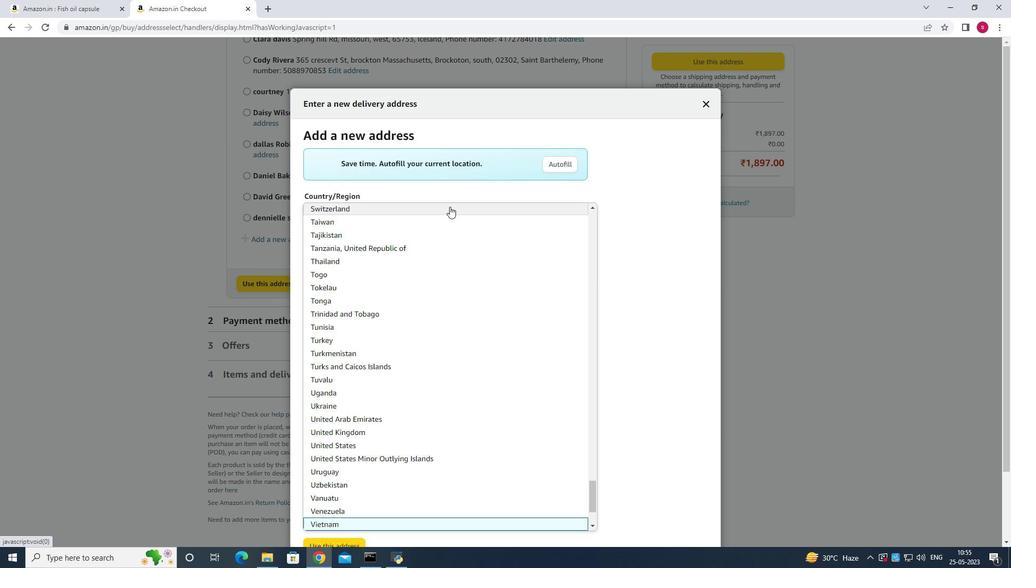 
Action: Mouse scrolled (394, 239) with delta (0, 0)
Screenshot: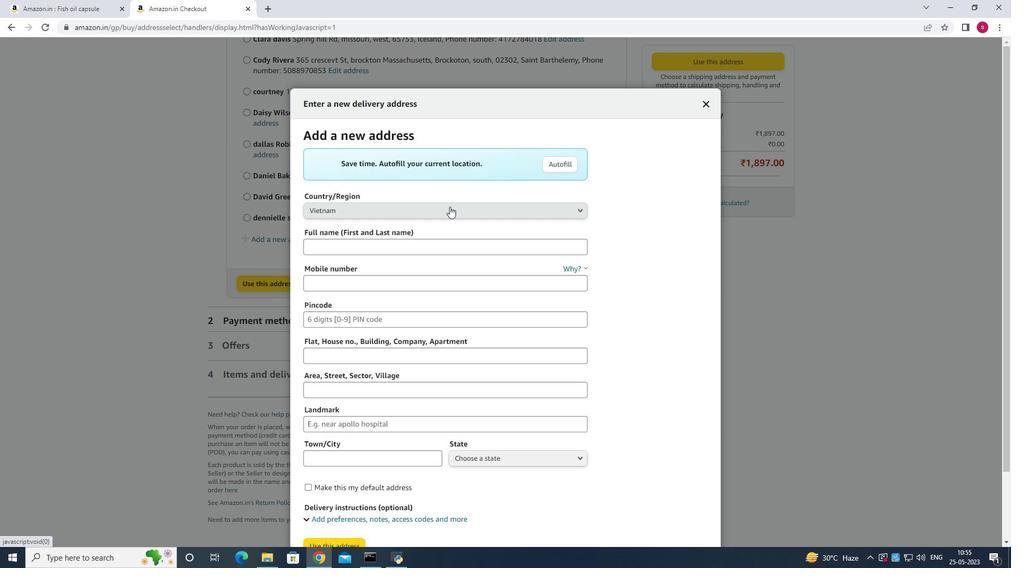 
Action: Mouse scrolled (394, 239) with delta (0, 0)
Screenshot: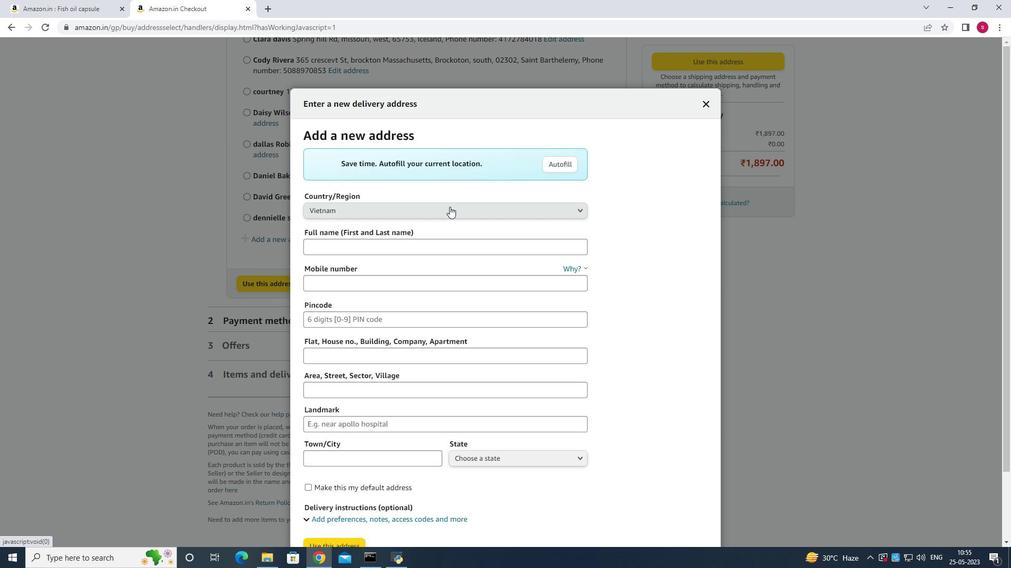 
Action: Mouse scrolled (394, 239) with delta (0, 0)
Screenshot: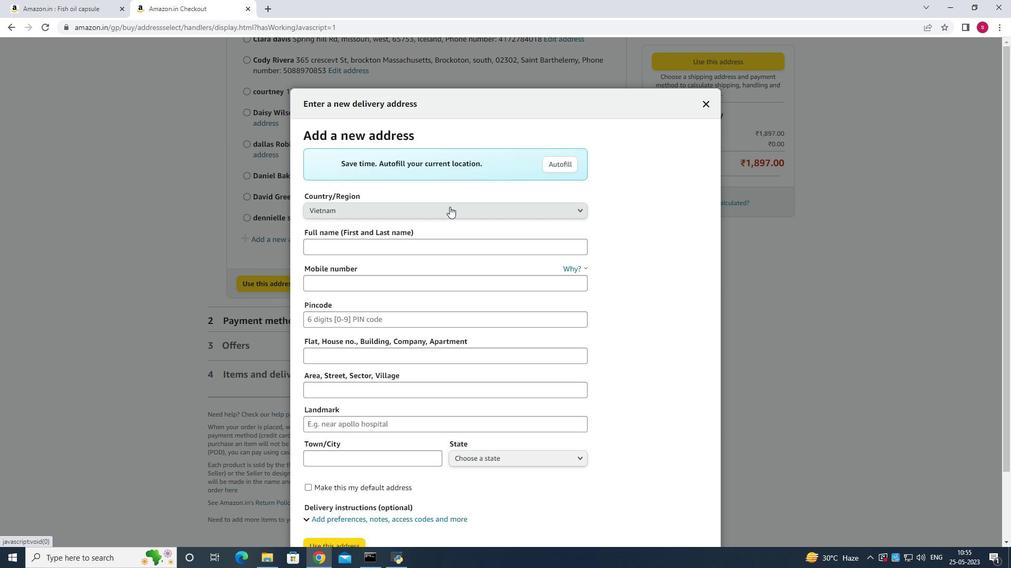 
Action: Mouse moved to (494, 320)
Screenshot: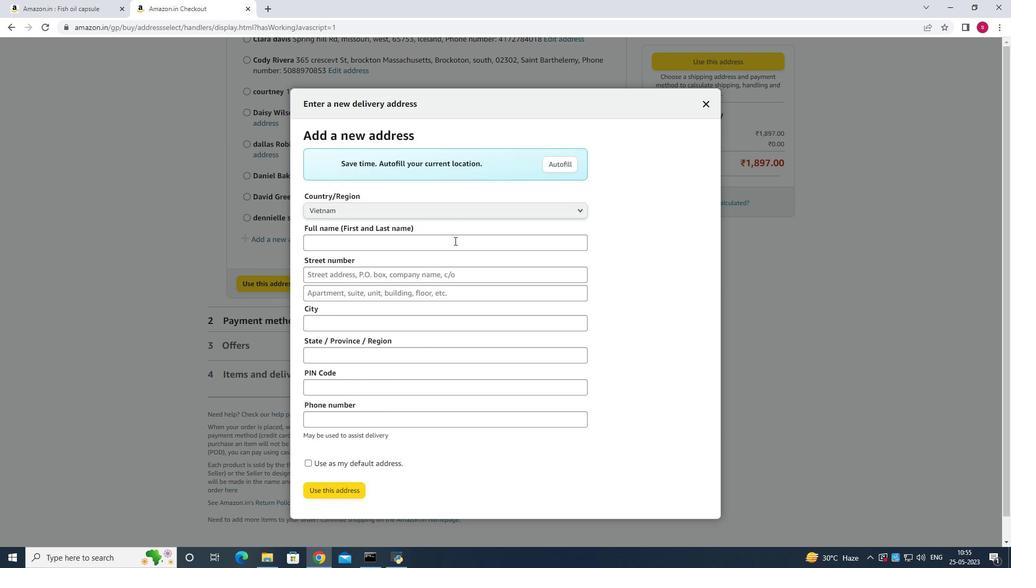
Action: Mouse scrolled (494, 319) with delta (0, 0)
Screenshot: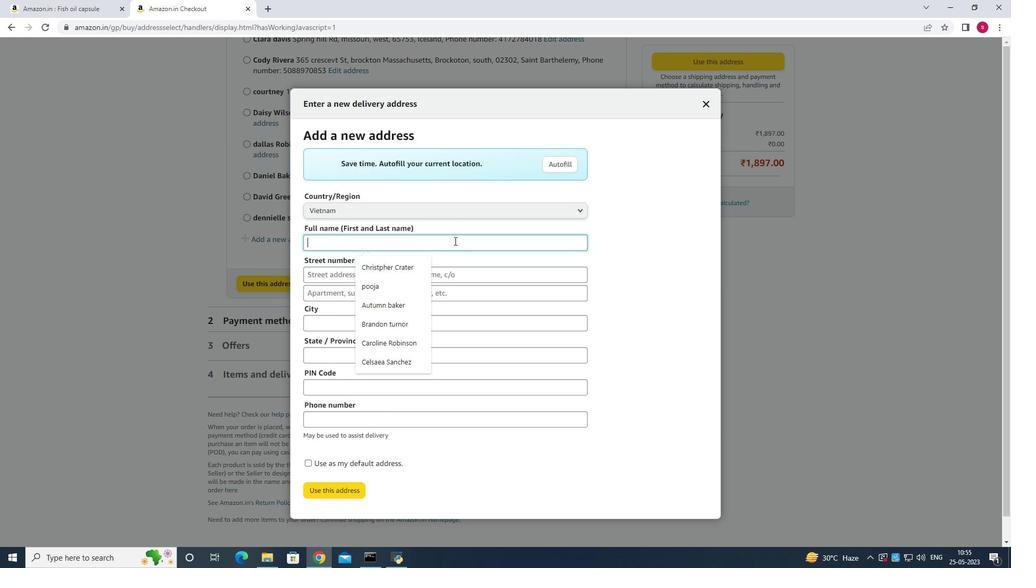 
Action: Mouse scrolled (494, 319) with delta (0, 0)
Screenshot: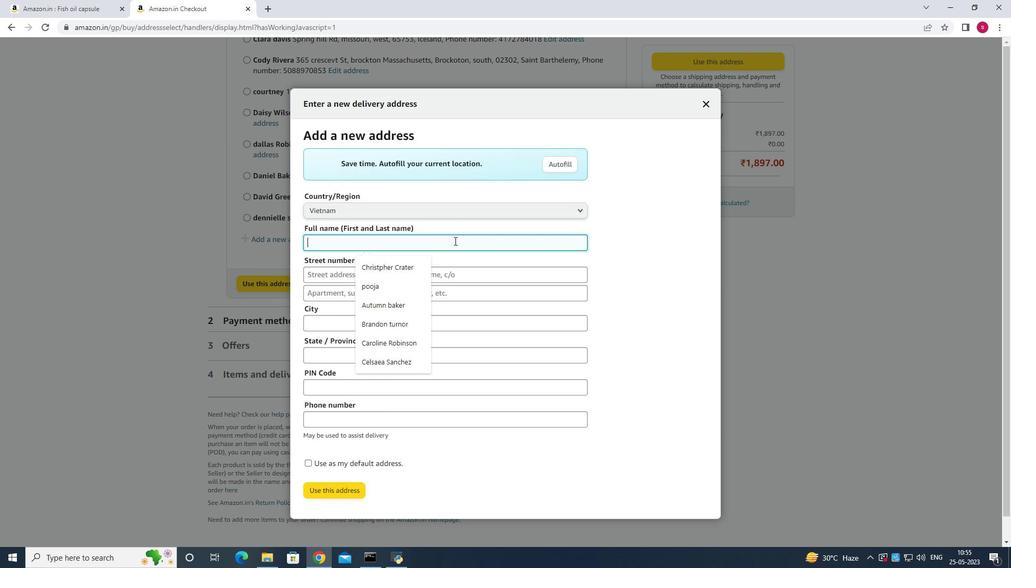 
Action: Mouse scrolled (494, 319) with delta (0, 0)
Screenshot: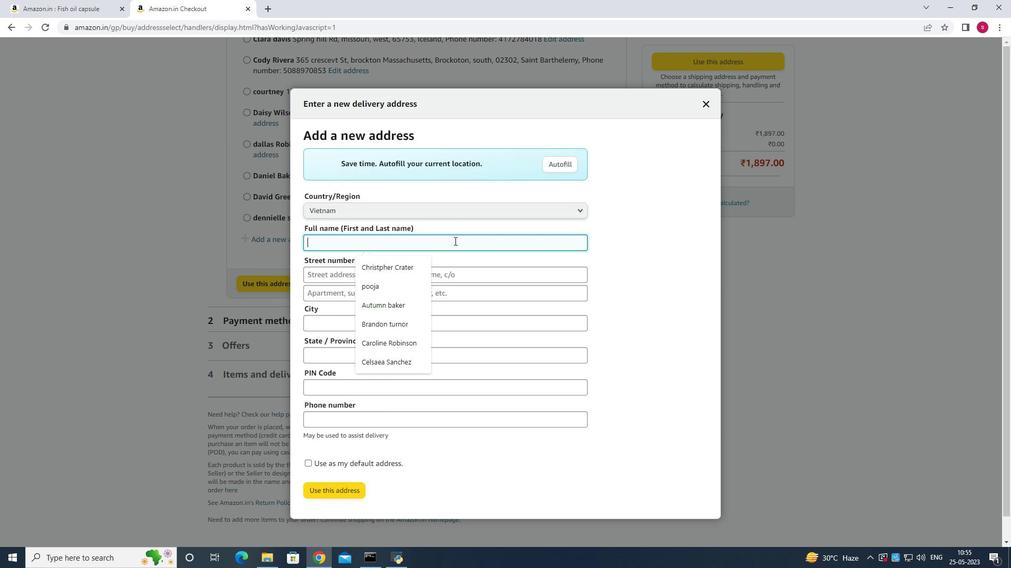
Action: Mouse scrolled (494, 319) with delta (0, 0)
Screenshot: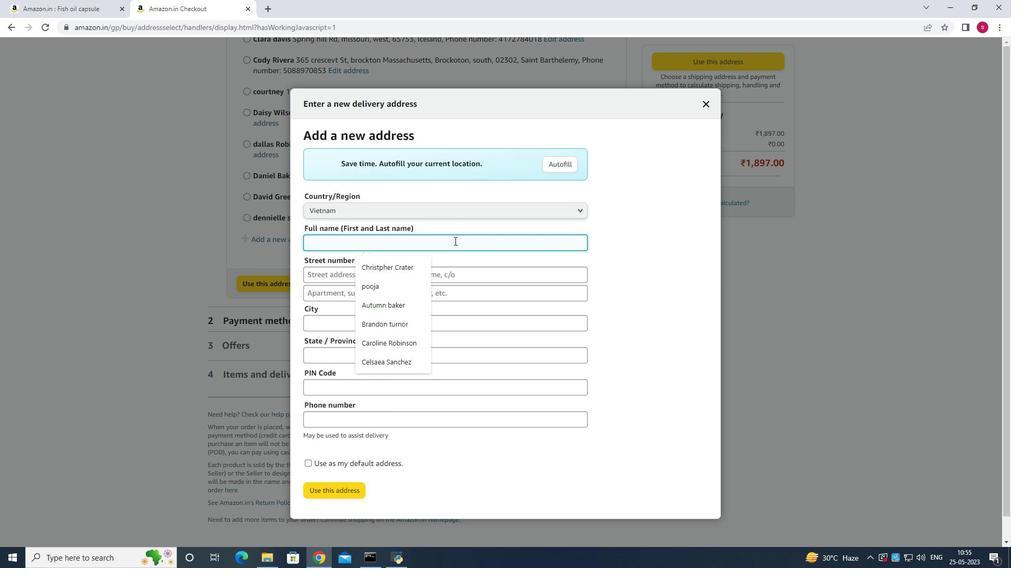 
Action: Mouse scrolled (494, 319) with delta (0, 0)
Screenshot: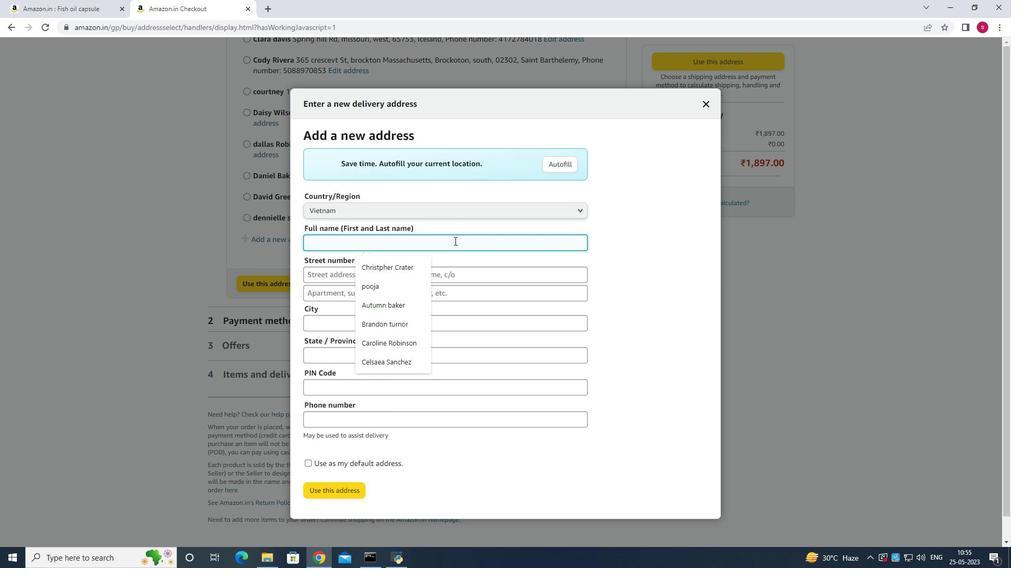 
Action: Mouse scrolled (494, 319) with delta (0, 0)
Screenshot: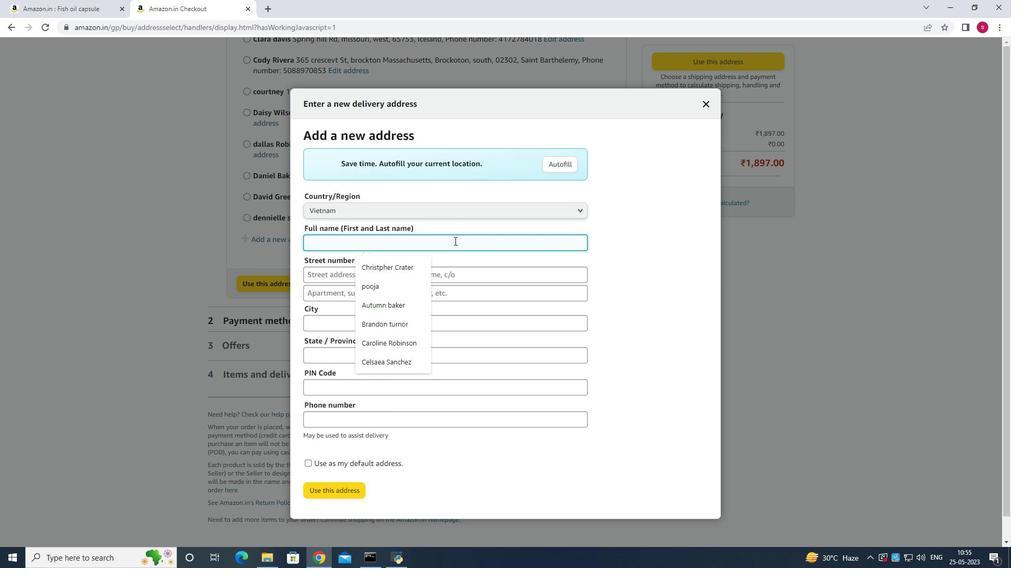 
Action: Mouse scrolled (494, 319) with delta (0, 0)
Screenshot: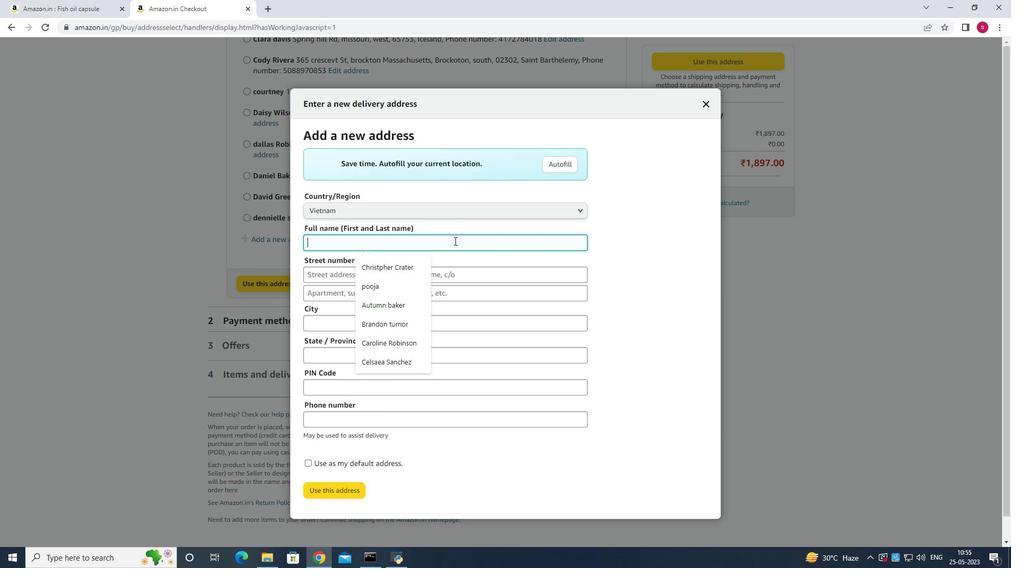 
Action: Mouse scrolled (494, 319) with delta (0, 0)
Screenshot: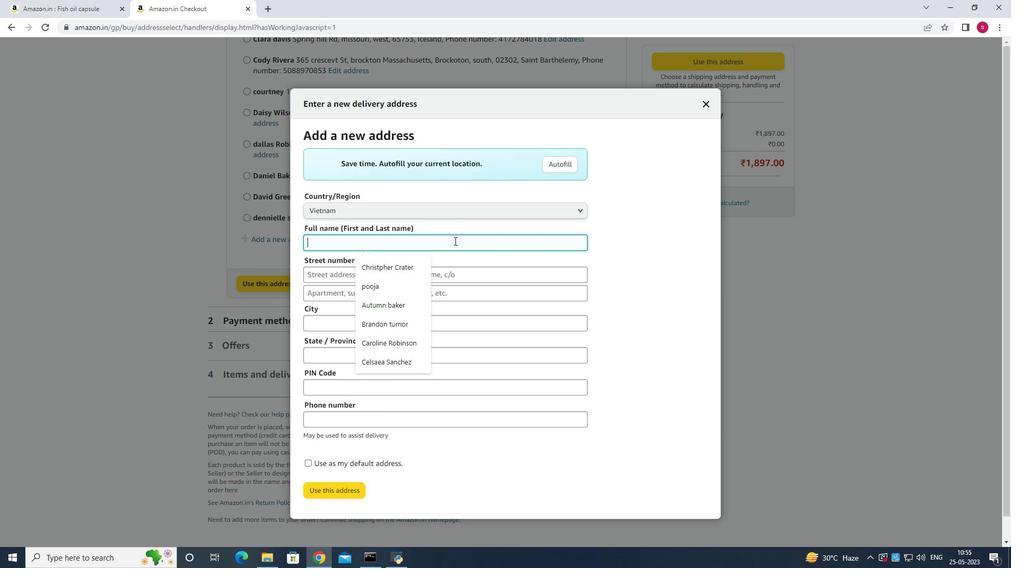 
Action: Mouse scrolled (494, 319) with delta (0, 0)
Screenshot: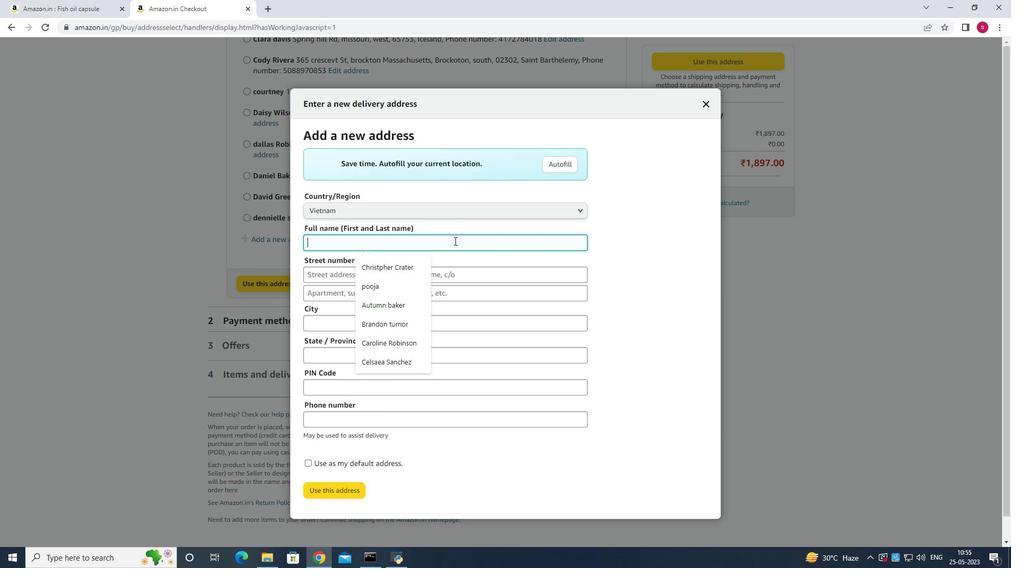 
Action: Mouse scrolled (494, 319) with delta (0, 0)
Screenshot: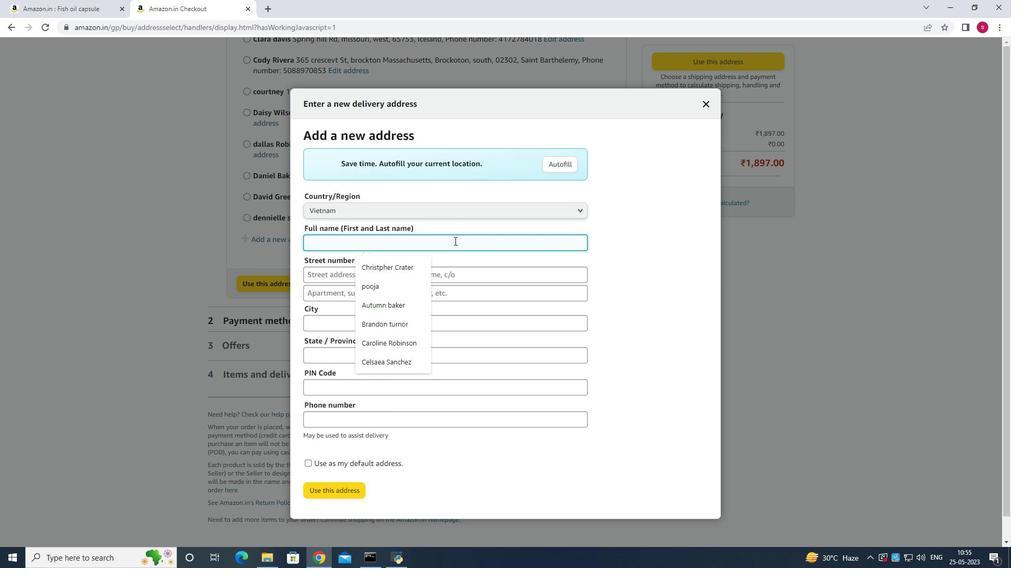 
Action: Mouse scrolled (494, 319) with delta (0, 0)
Screenshot: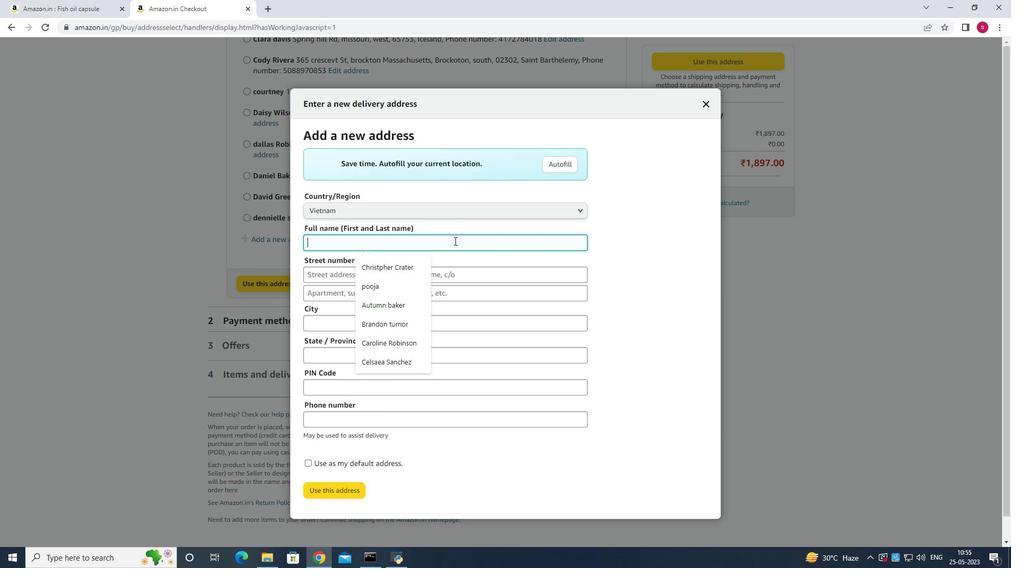 
Action: Mouse scrolled (494, 319) with delta (0, 0)
Screenshot: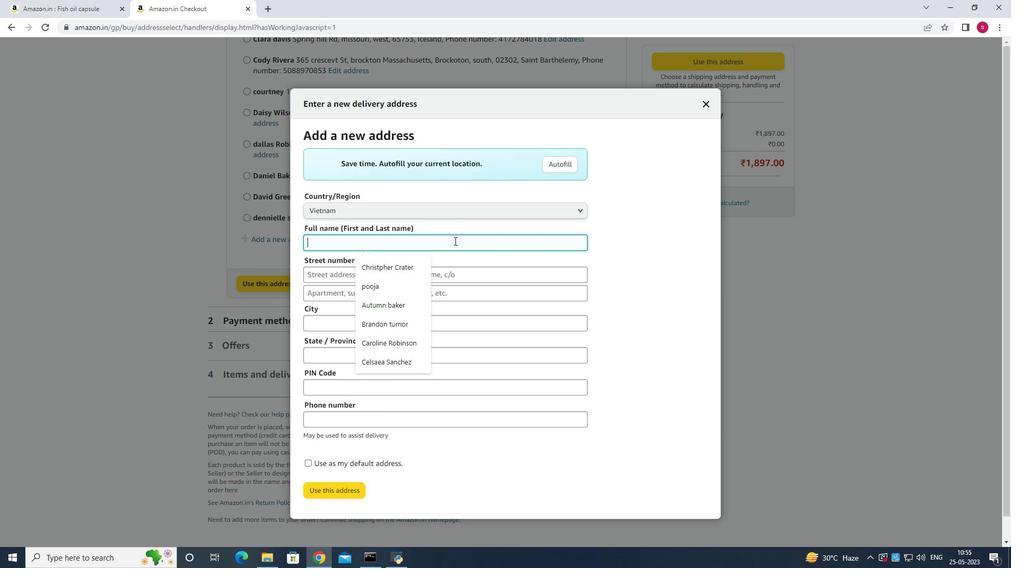 
Action: Mouse scrolled (494, 319) with delta (0, 0)
Screenshot: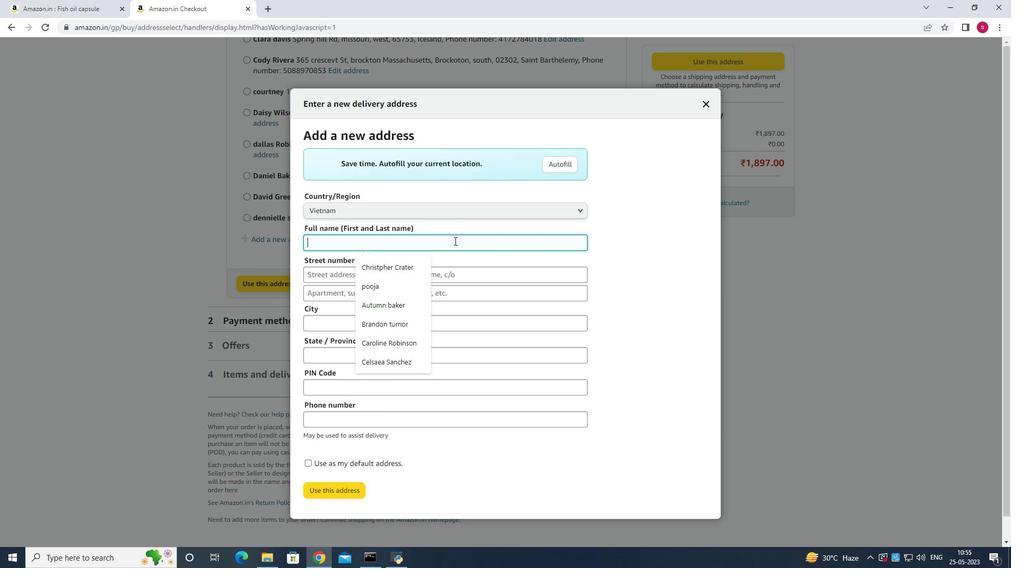 
Action: Mouse scrolled (494, 319) with delta (0, 0)
Screenshot: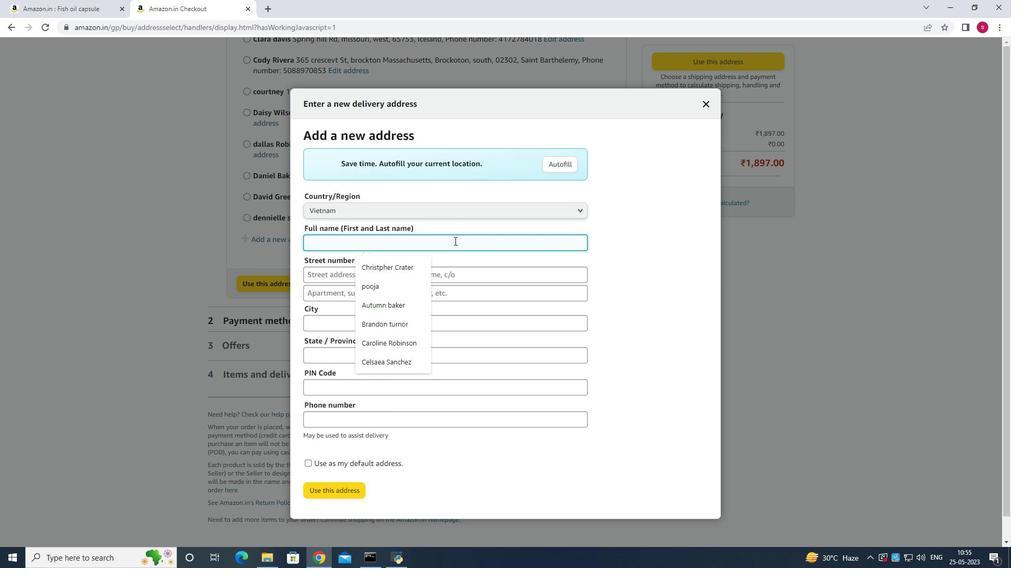 
Action: Mouse scrolled (494, 319) with delta (0, 0)
Screenshot: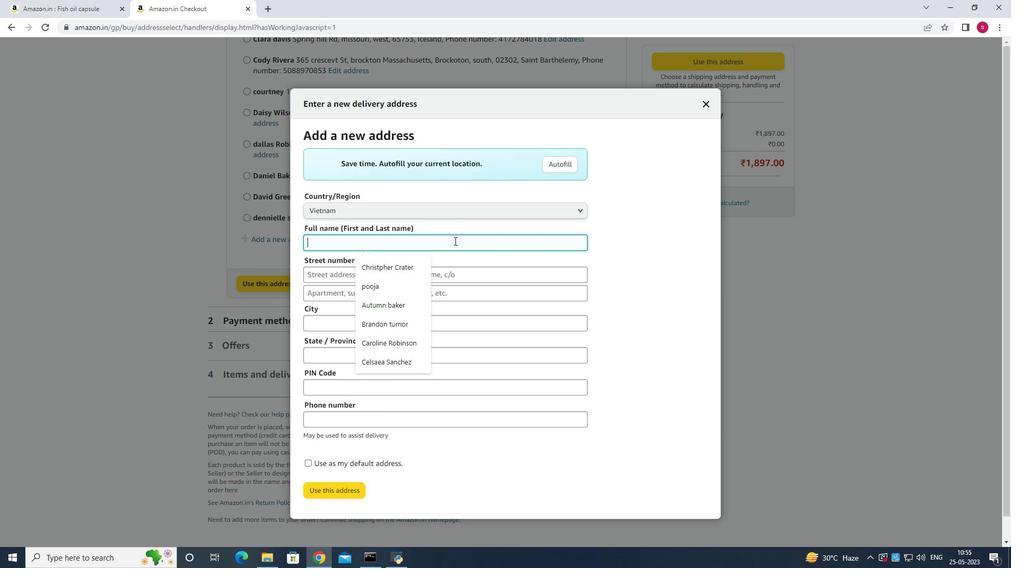 
Action: Mouse scrolled (494, 319) with delta (0, 0)
Screenshot: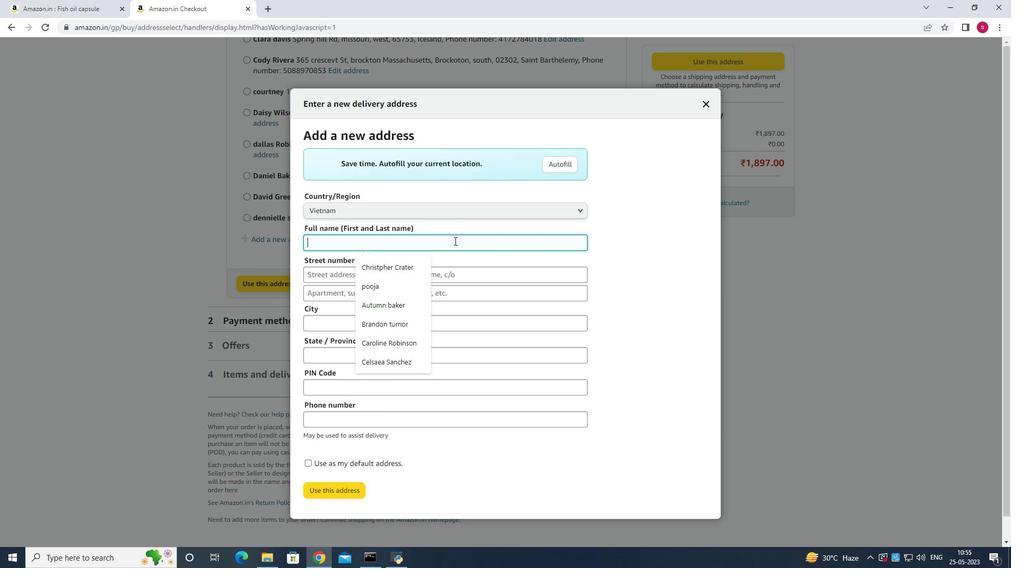 
Action: Mouse scrolled (494, 319) with delta (0, 0)
Screenshot: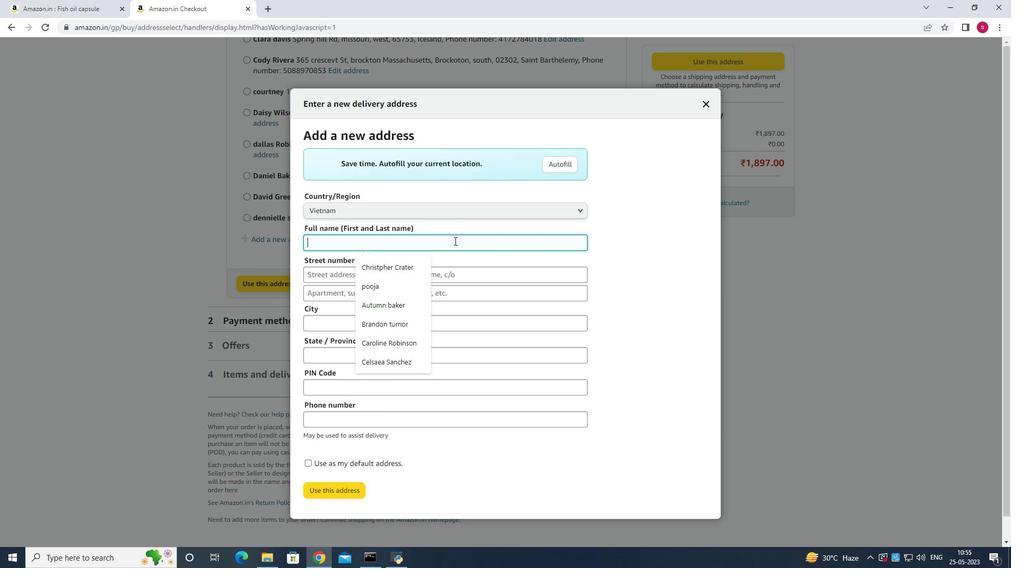 
Action: Mouse scrolled (494, 319) with delta (0, 0)
Screenshot: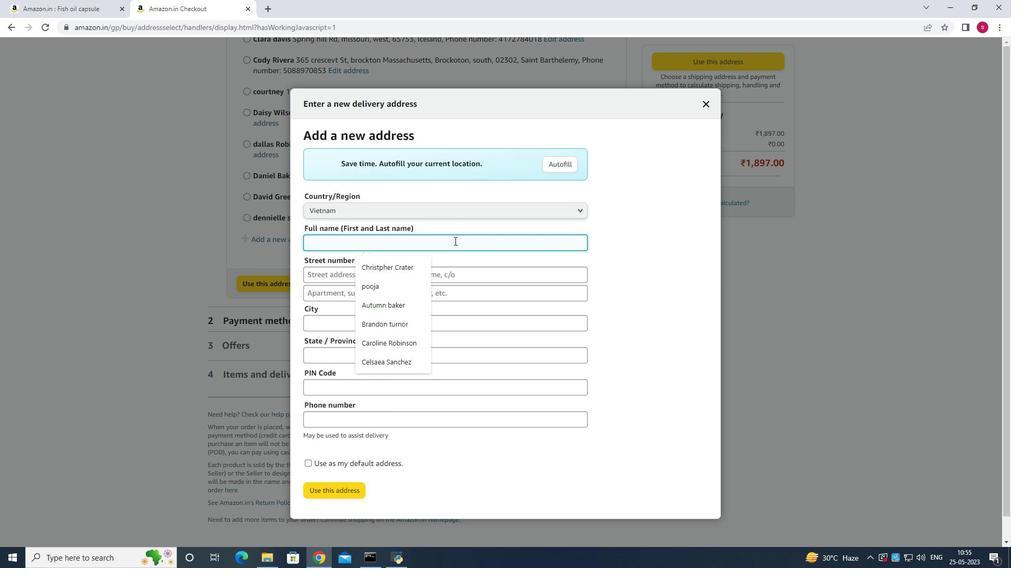 
Action: Mouse moved to (495, 338)
Screenshot: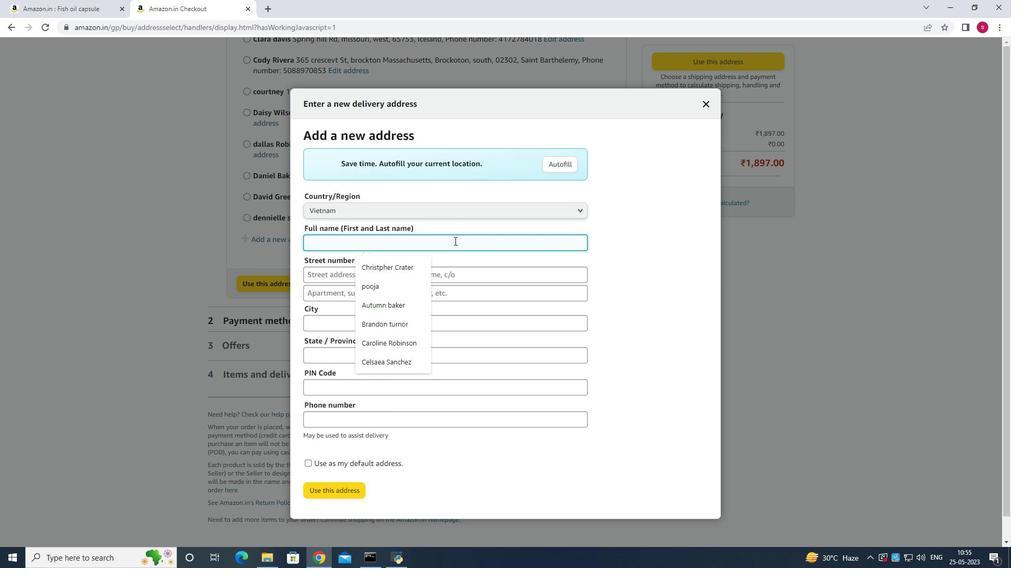 
Action: Mouse scrolled (495, 339) with delta (0, 0)
Screenshot: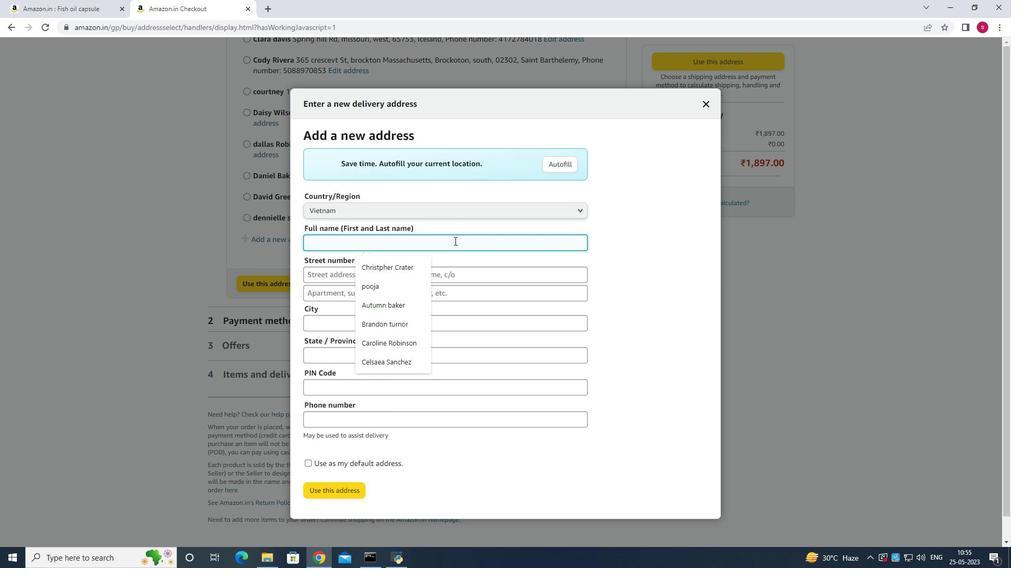 
Action: Mouse scrolled (495, 339) with delta (0, 0)
Screenshot: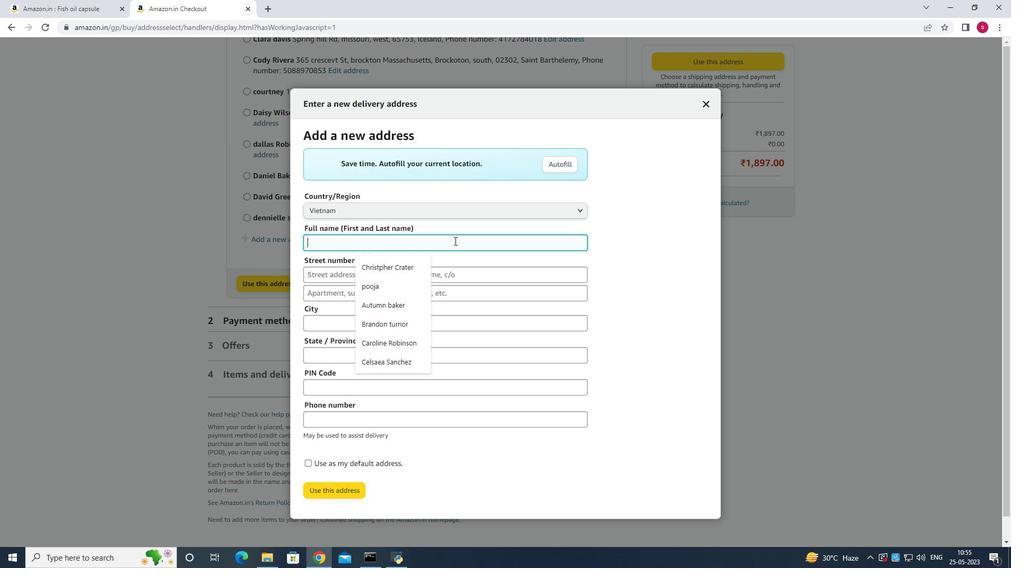 
Action: Mouse scrolled (495, 339) with delta (0, 0)
Screenshot: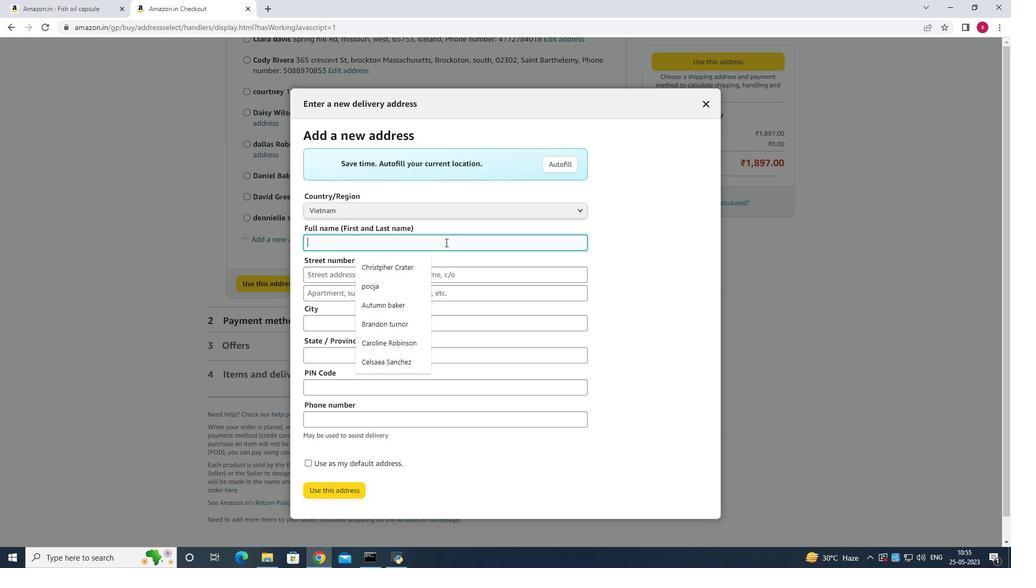 
Action: Mouse scrolled (495, 339) with delta (0, 0)
Screenshot: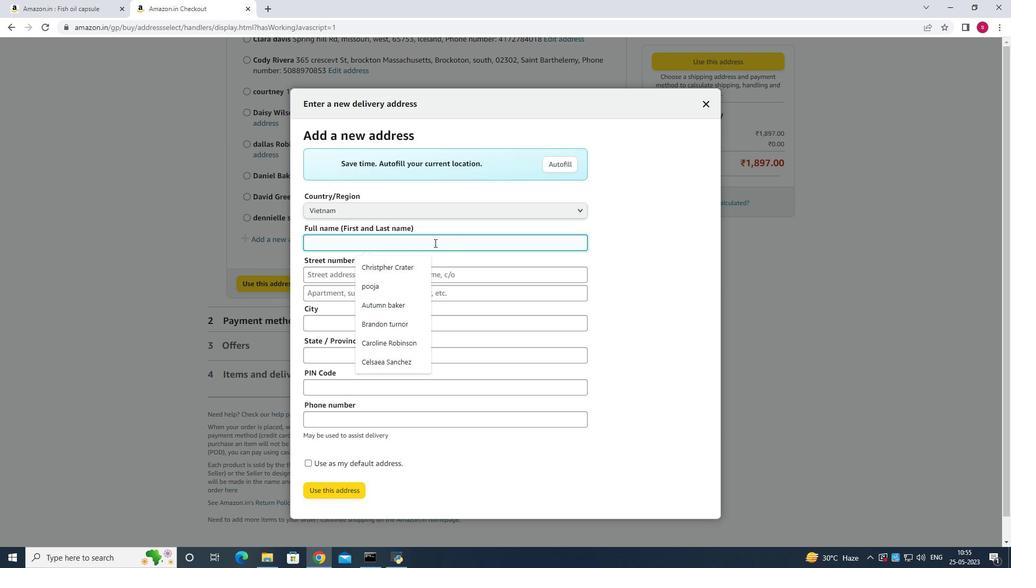 
Action: Mouse scrolled (495, 339) with delta (0, 0)
Screenshot: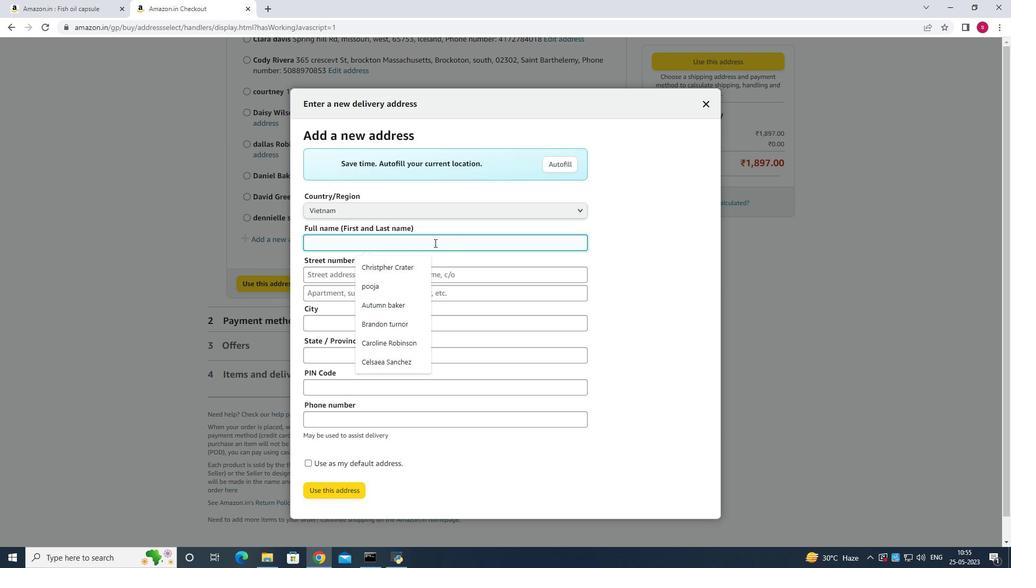 
Action: Mouse scrolled (495, 339) with delta (0, 0)
Screenshot: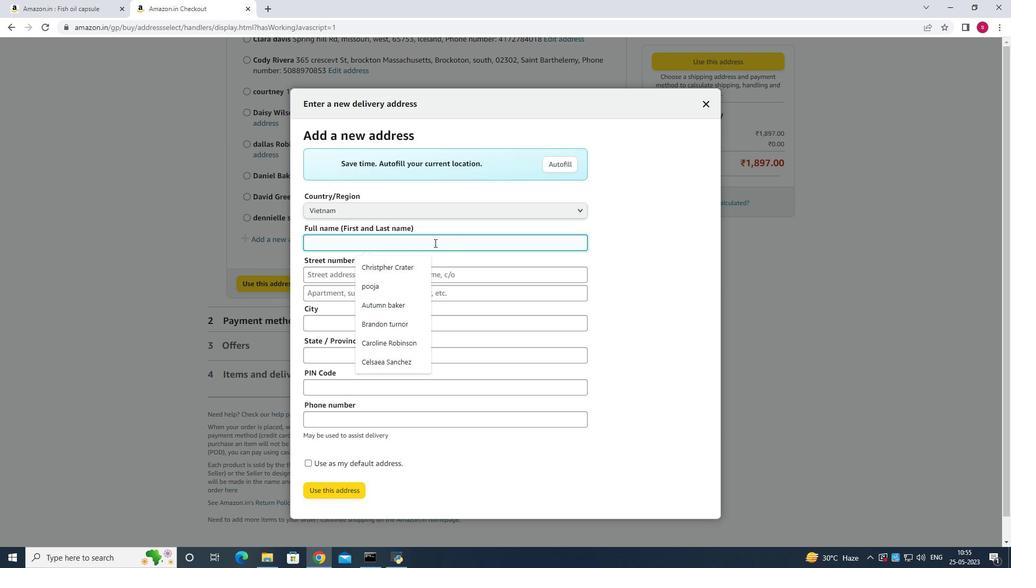 
Action: Mouse scrolled (495, 339) with delta (0, 0)
Screenshot: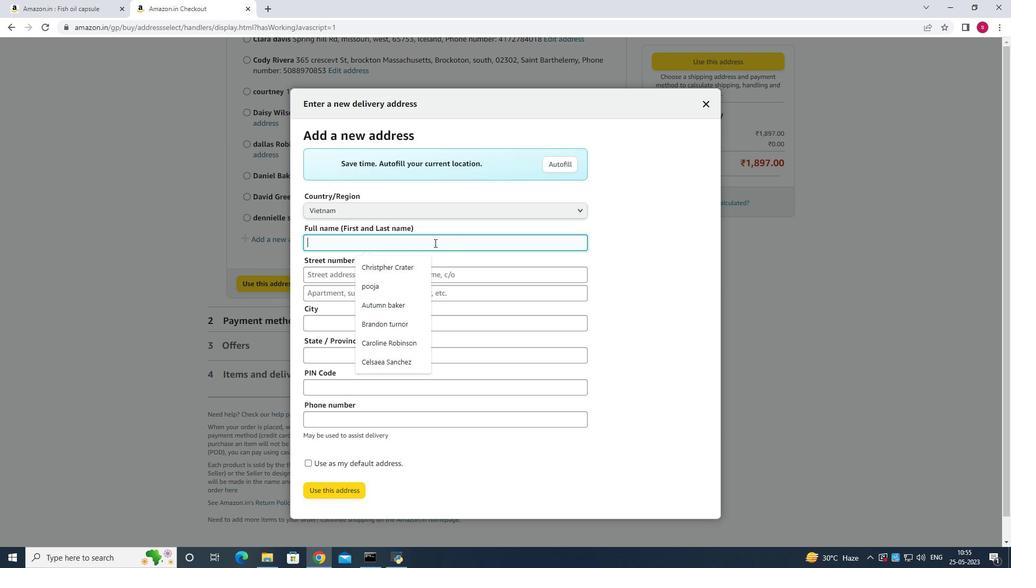 
Action: Mouse scrolled (495, 339) with delta (0, 0)
Screenshot: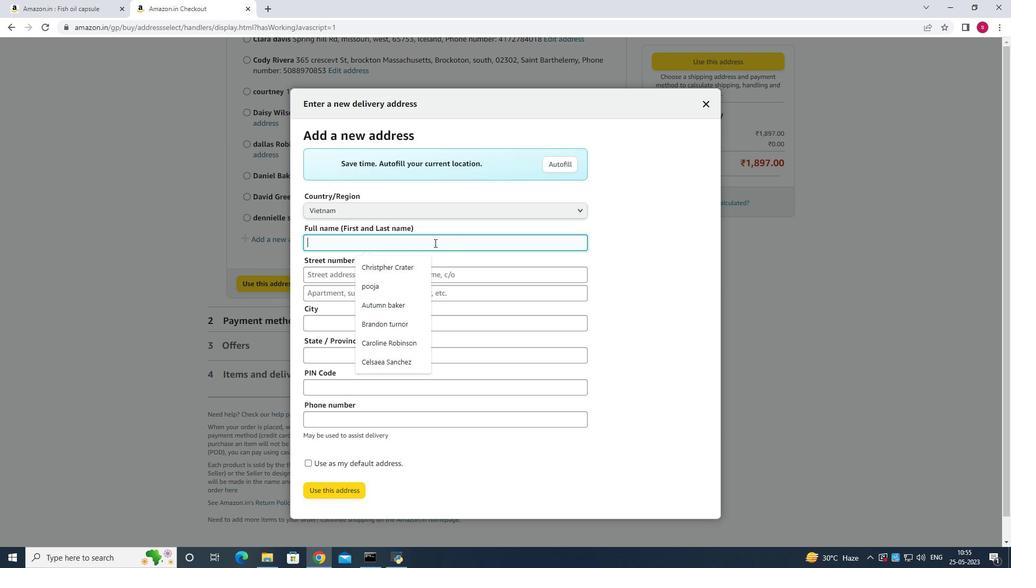 
Action: Mouse scrolled (495, 339) with delta (0, 0)
Screenshot: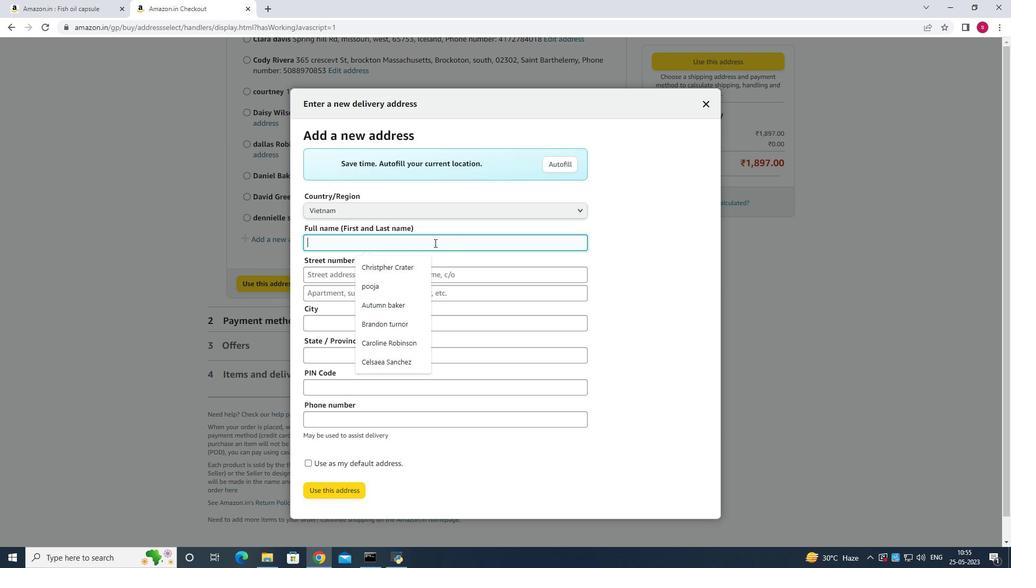 
Action: Mouse scrolled (495, 339) with delta (0, 0)
Screenshot: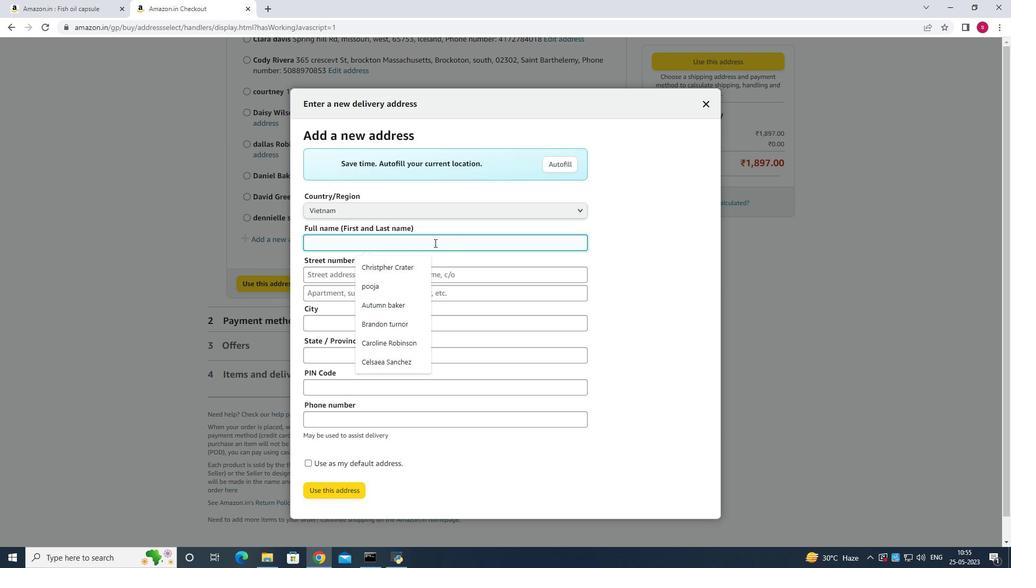 
Action: Mouse scrolled (495, 339) with delta (0, 0)
Screenshot: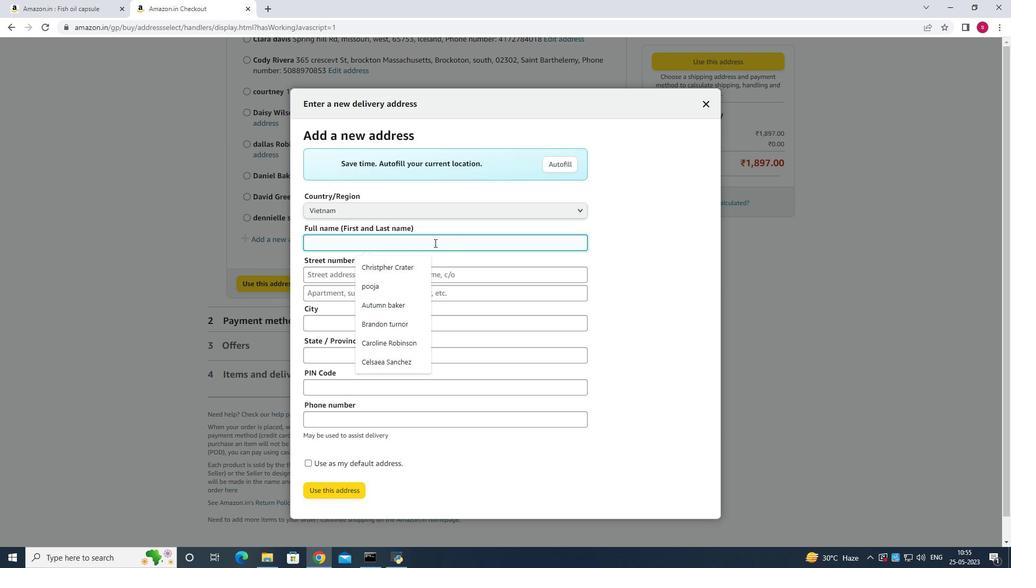 
Action: Mouse moved to (525, 414)
Screenshot: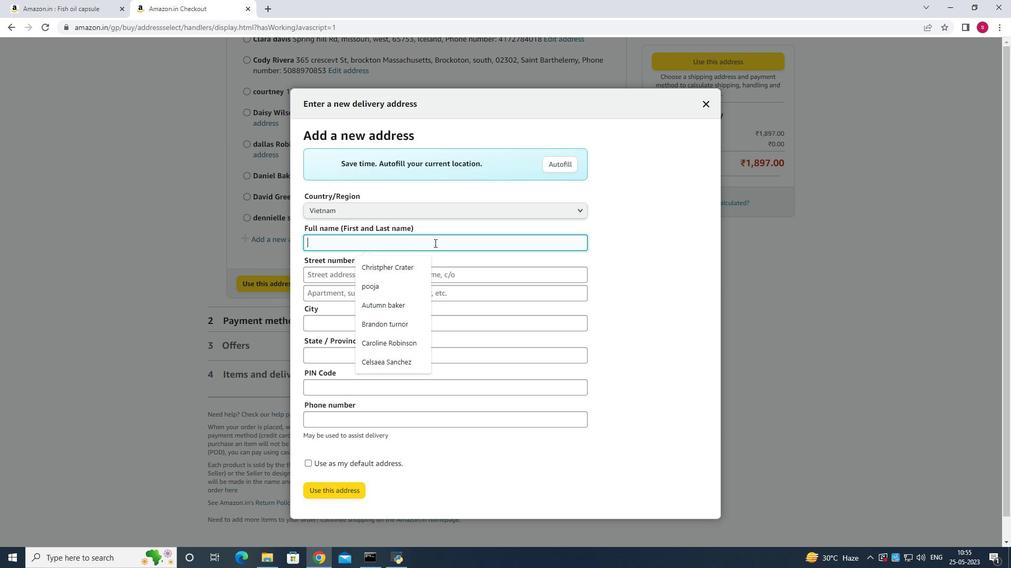 
Action: Mouse scrolled (525, 414) with delta (0, 0)
Screenshot: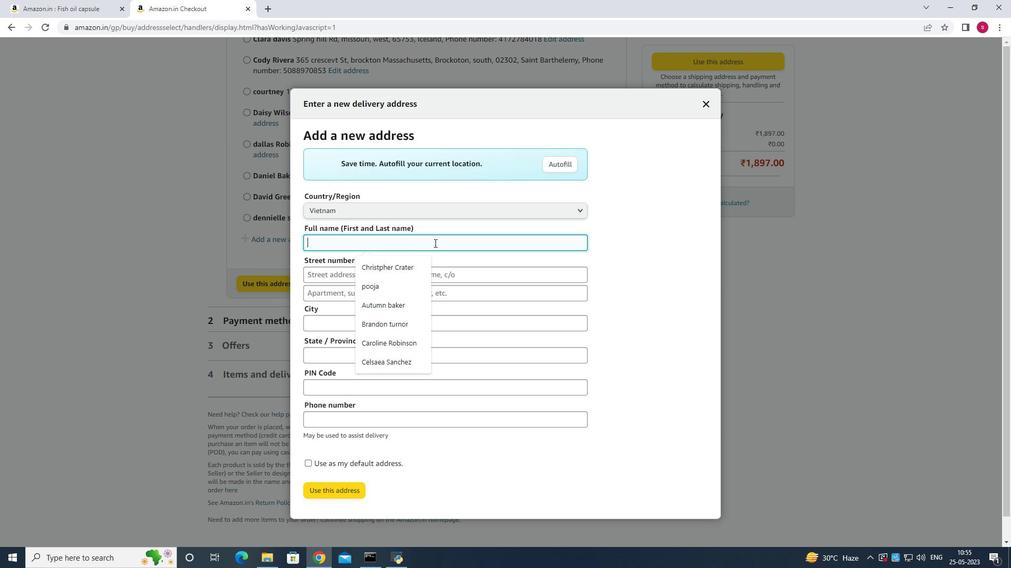 
Action: Mouse scrolled (525, 414) with delta (0, 0)
Screenshot: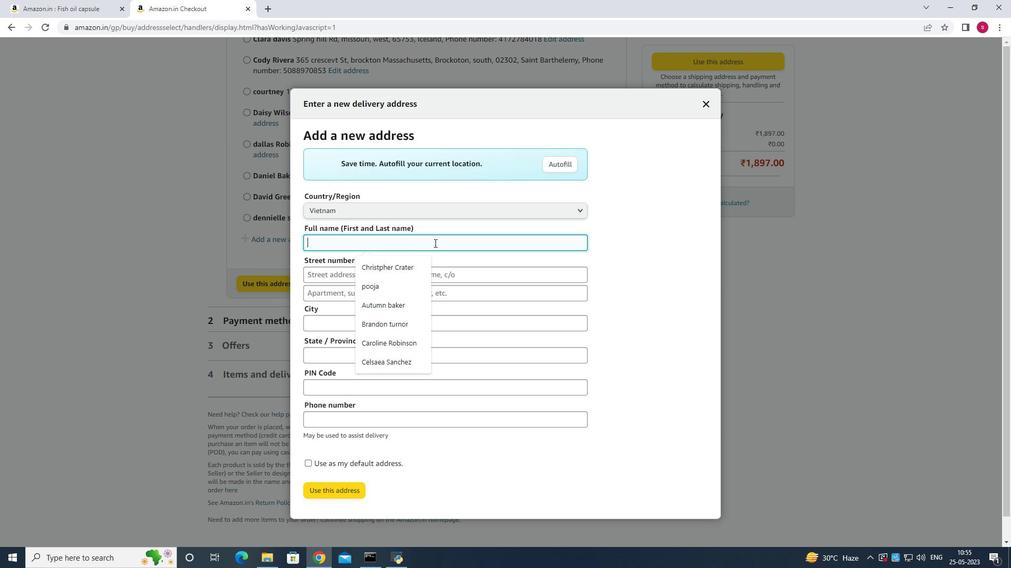 
Action: Mouse scrolled (525, 414) with delta (0, 0)
Screenshot: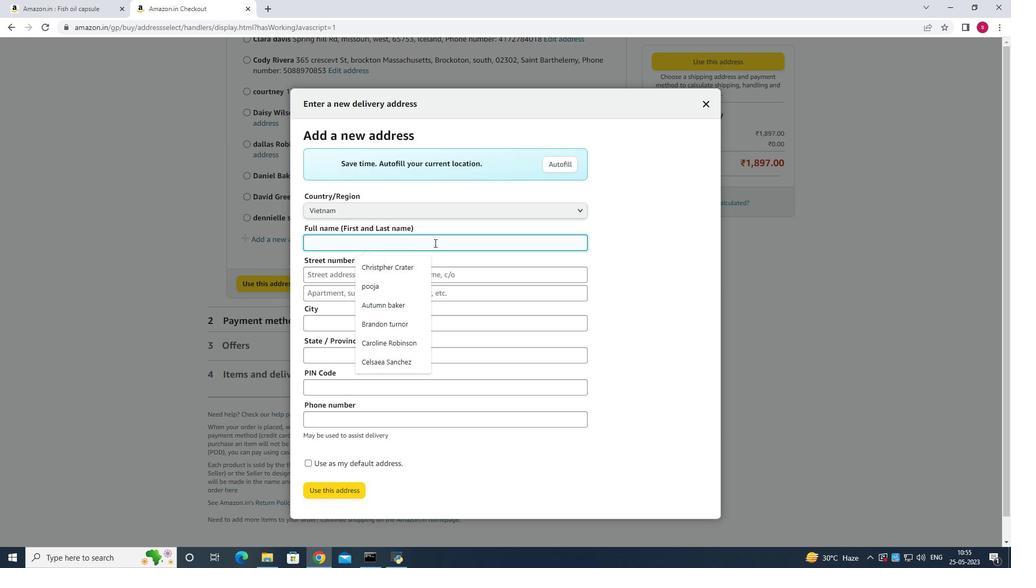 
Action: Mouse scrolled (525, 414) with delta (0, 0)
Screenshot: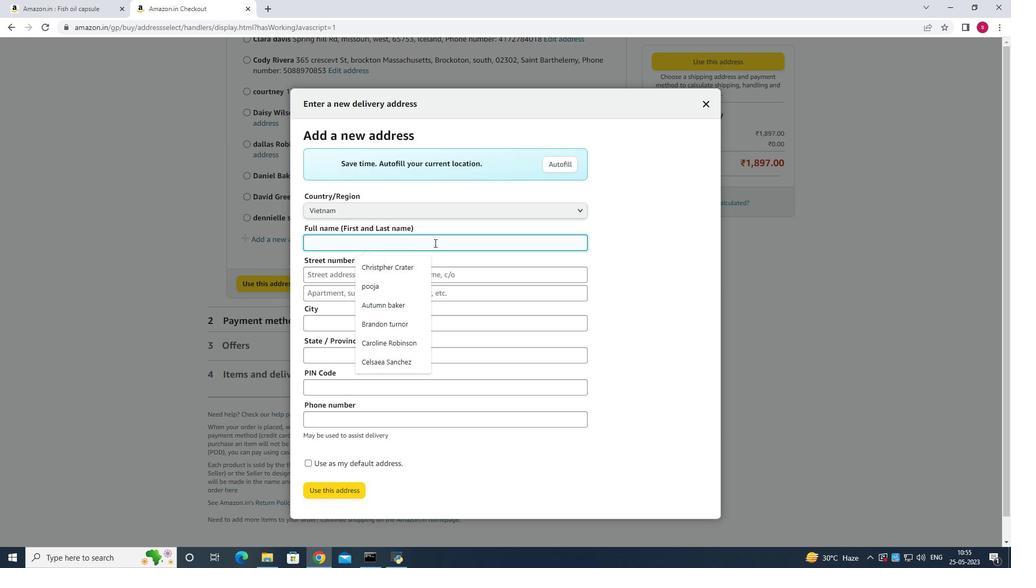 
Action: Mouse scrolled (525, 414) with delta (0, 0)
Screenshot: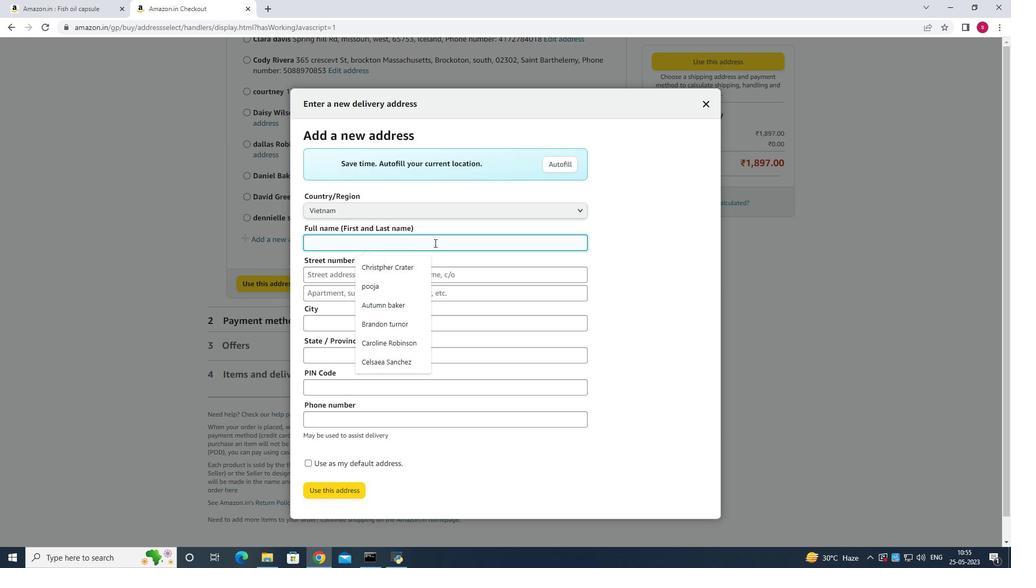 
Action: Mouse scrolled (525, 414) with delta (0, 0)
Screenshot: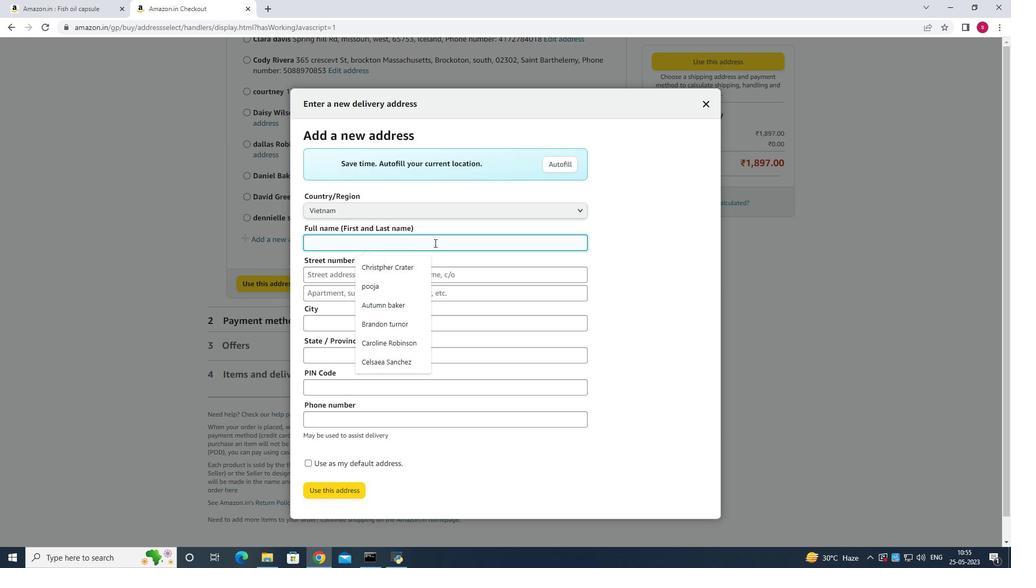 
Action: Mouse scrolled (525, 414) with delta (0, 0)
Screenshot: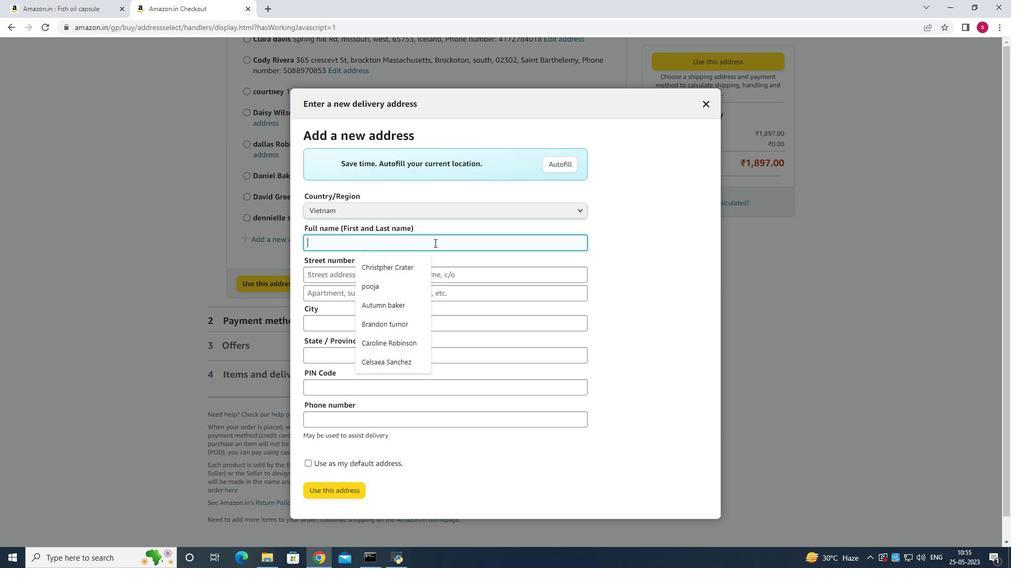 
Action: Mouse scrolled (525, 414) with delta (0, 0)
Screenshot: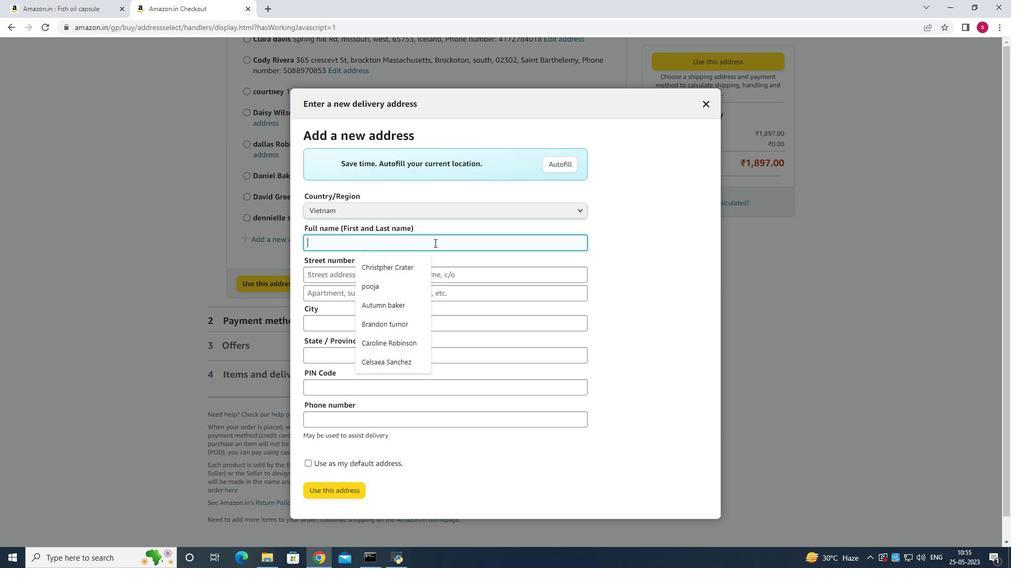 
Action: Mouse scrolled (525, 414) with delta (0, 0)
Screenshot: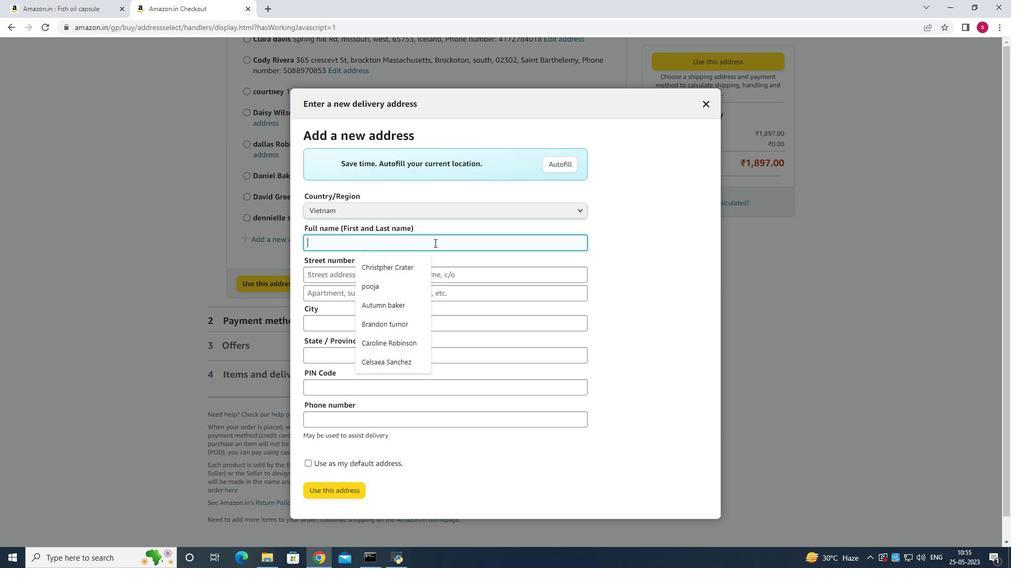 
Action: Mouse scrolled (525, 414) with delta (0, 0)
Screenshot: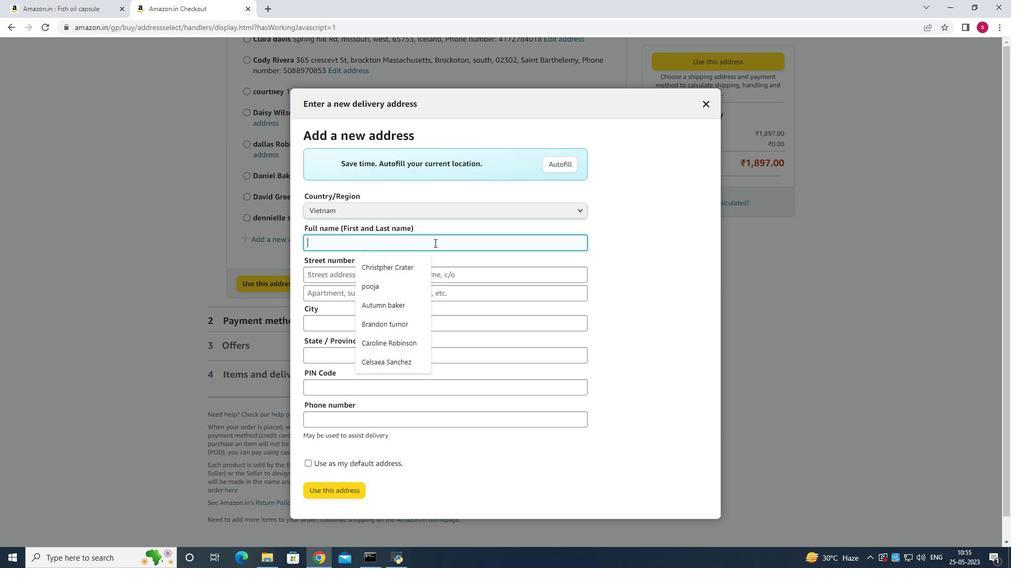 
Action: Mouse scrolled (525, 414) with delta (0, 0)
Screenshot: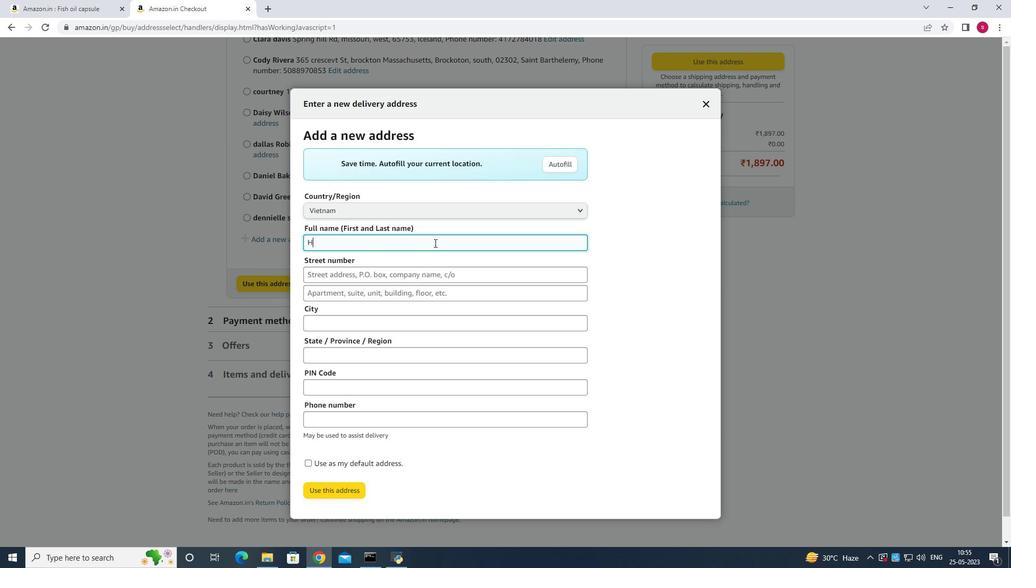 
Action: Mouse scrolled (525, 414) with delta (0, 0)
Screenshot: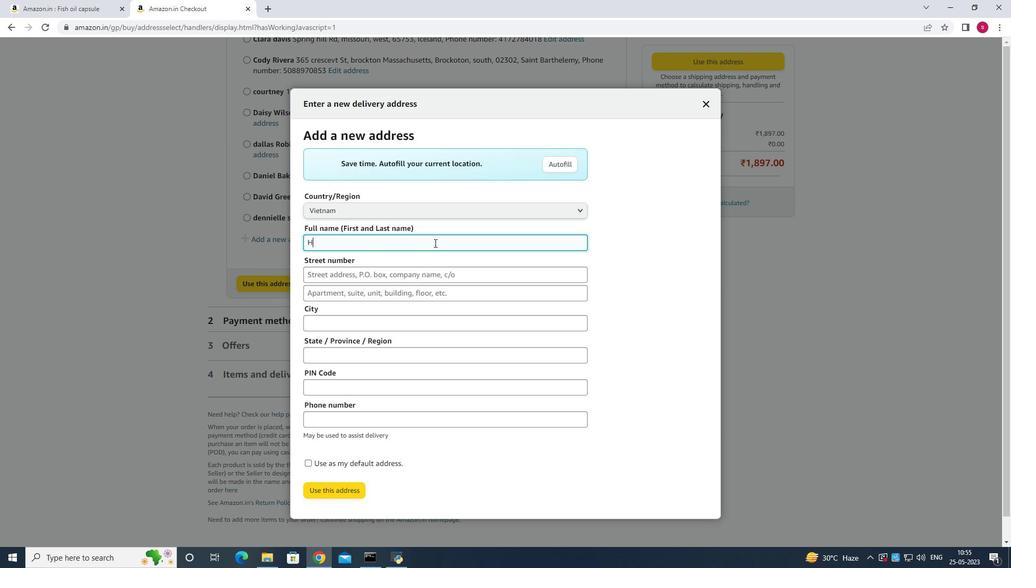 
Action: Mouse scrolled (525, 414) with delta (0, 0)
Screenshot: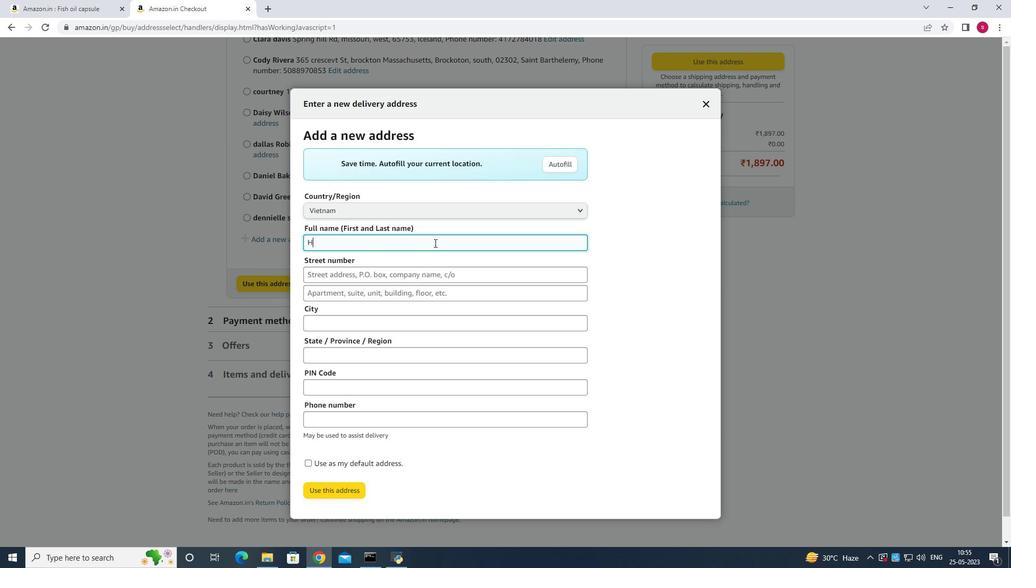 
Action: Mouse moved to (476, 359)
Screenshot: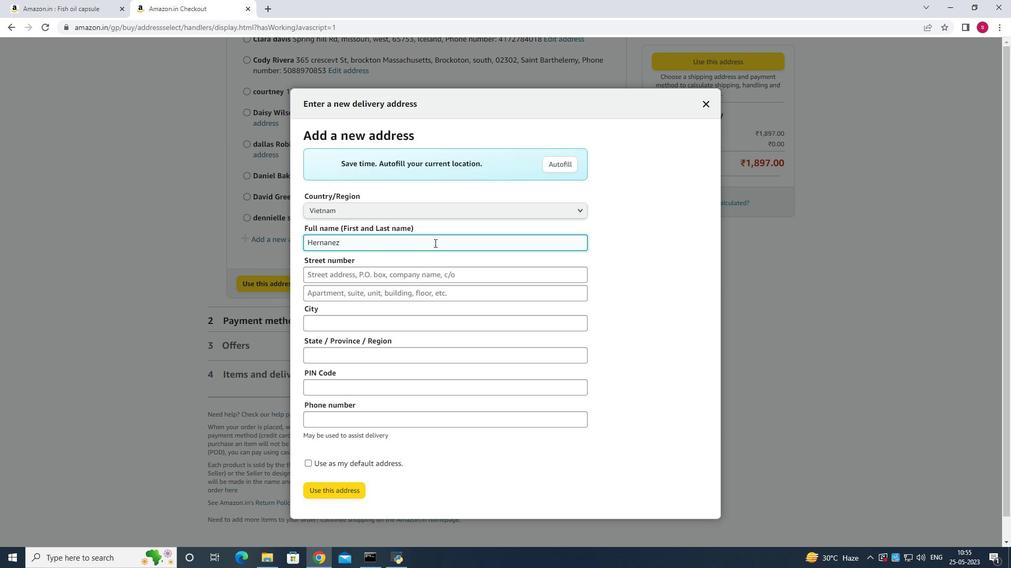 
Action: Mouse scrolled (476, 359) with delta (0, 0)
Screenshot: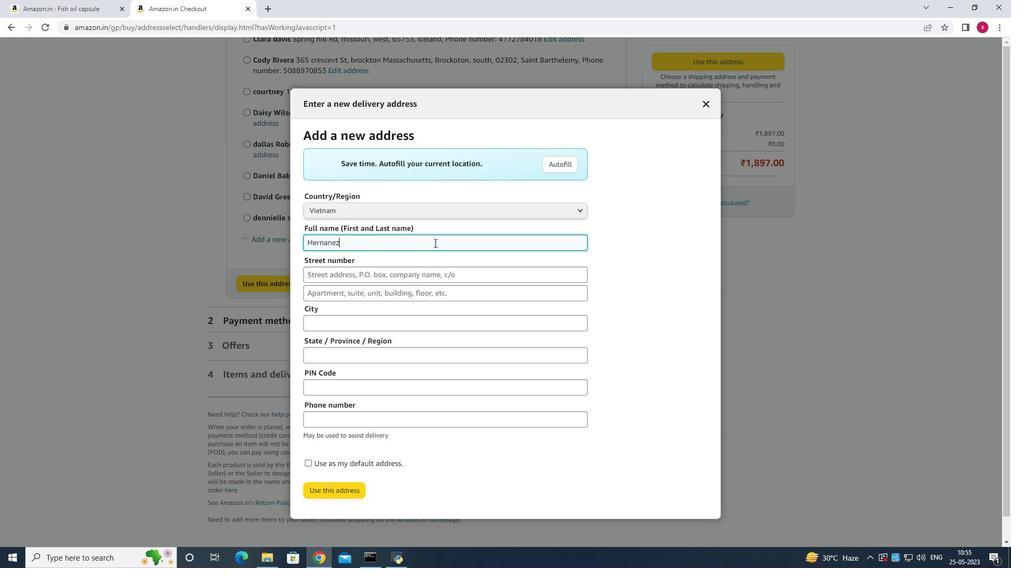 
Action: Mouse scrolled (476, 359) with delta (0, 0)
Screenshot: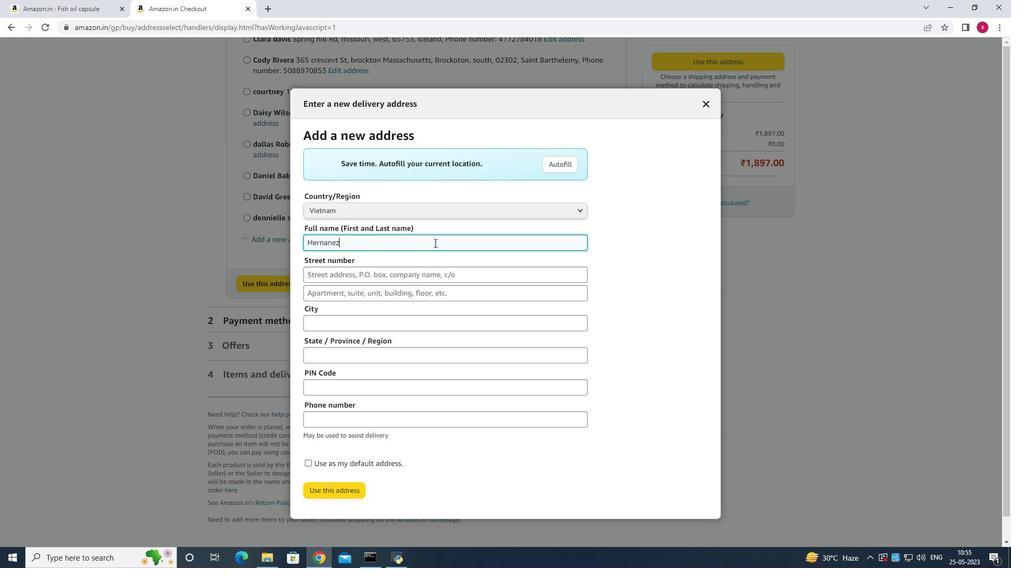 
Action: Mouse scrolled (476, 359) with delta (0, 0)
Screenshot: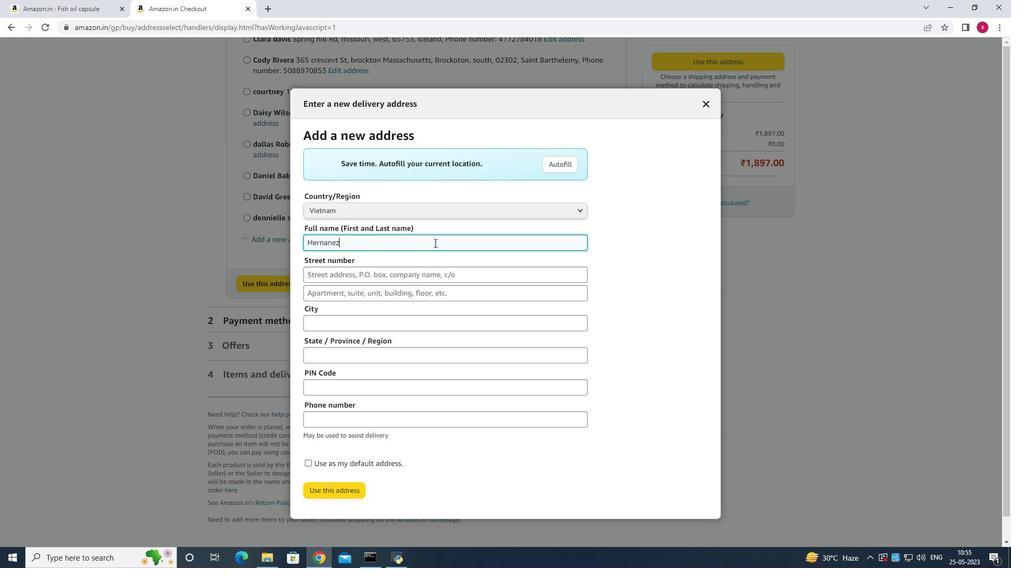 
Action: Mouse scrolled (476, 360) with delta (0, 0)
Screenshot: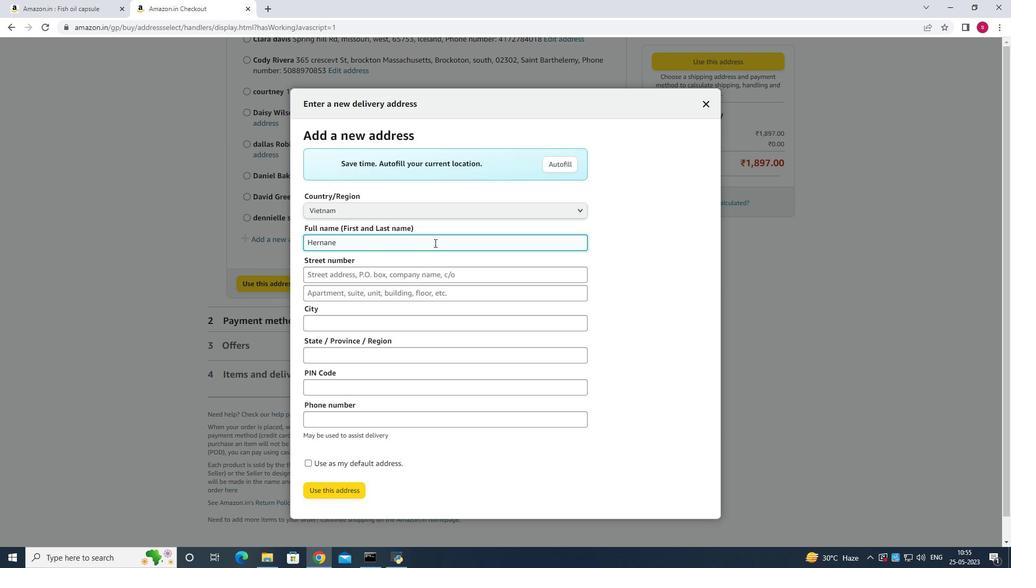
Action: Mouse scrolled (476, 360) with delta (0, 0)
Screenshot: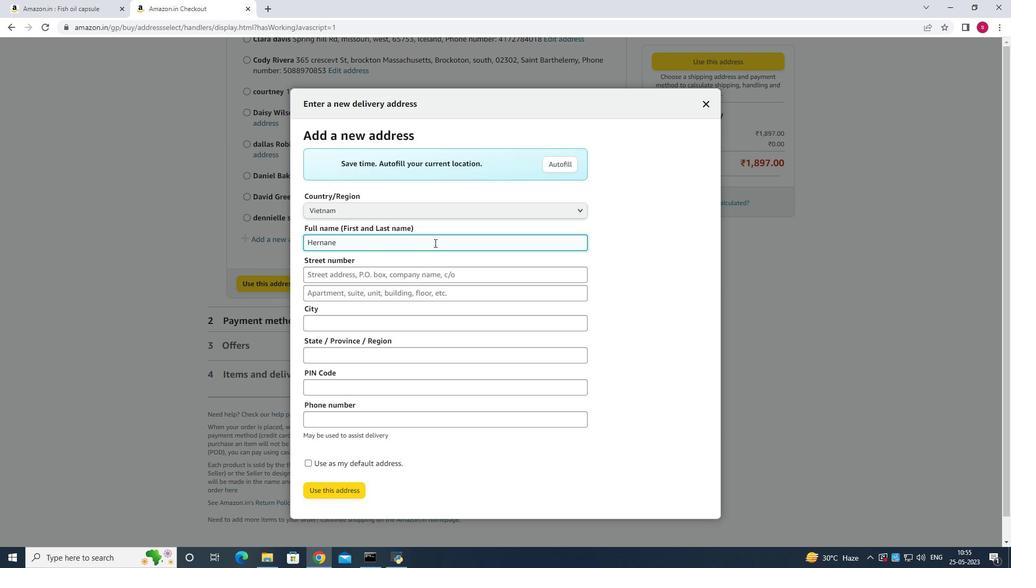 
Action: Mouse scrolled (476, 360) with delta (0, 0)
Screenshot: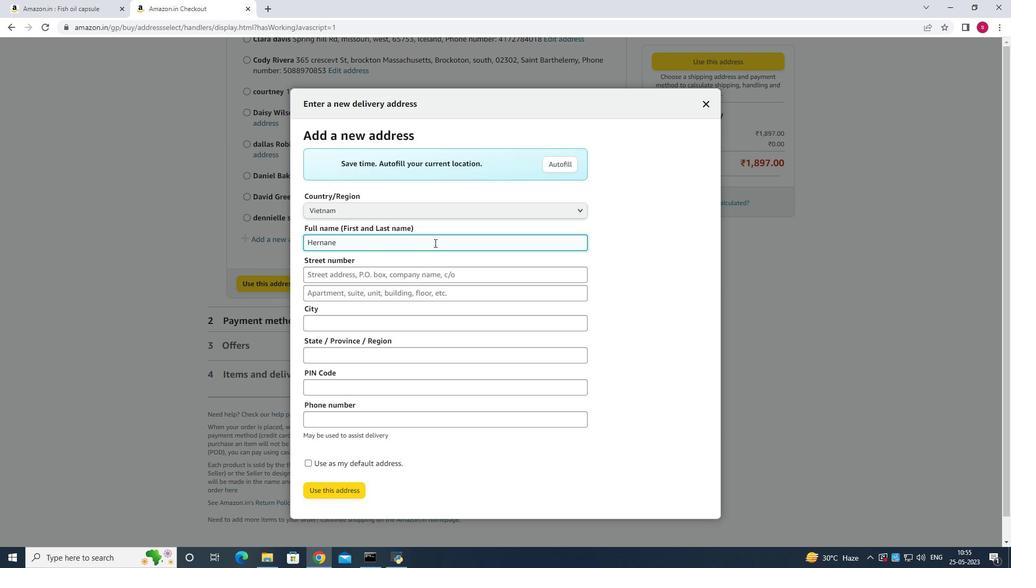 
Action: Mouse scrolled (476, 360) with delta (0, 0)
Screenshot: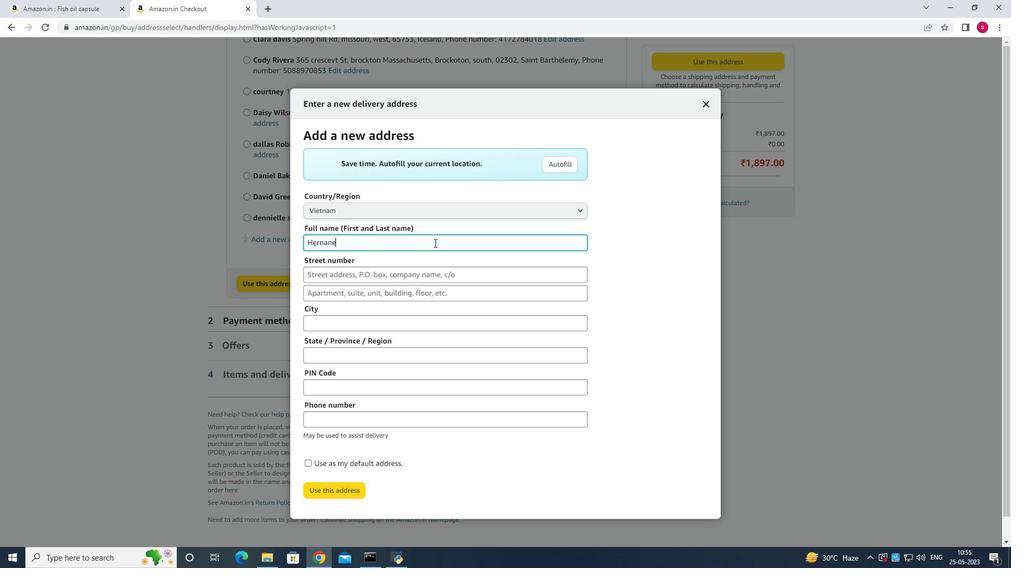 
Action: Mouse scrolled (476, 360) with delta (0, 0)
Screenshot: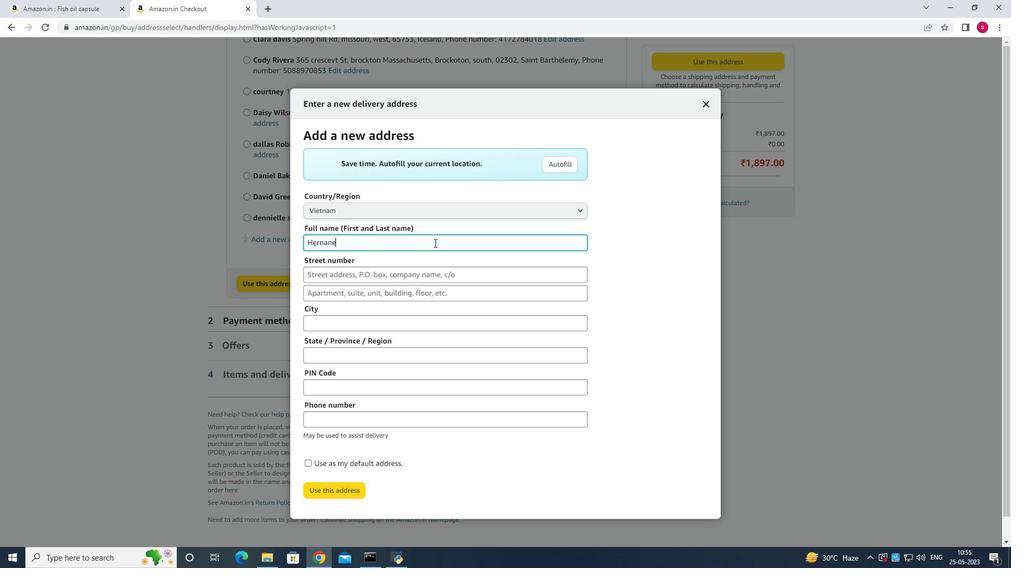 
Action: Mouse scrolled (476, 360) with delta (0, 0)
Screenshot: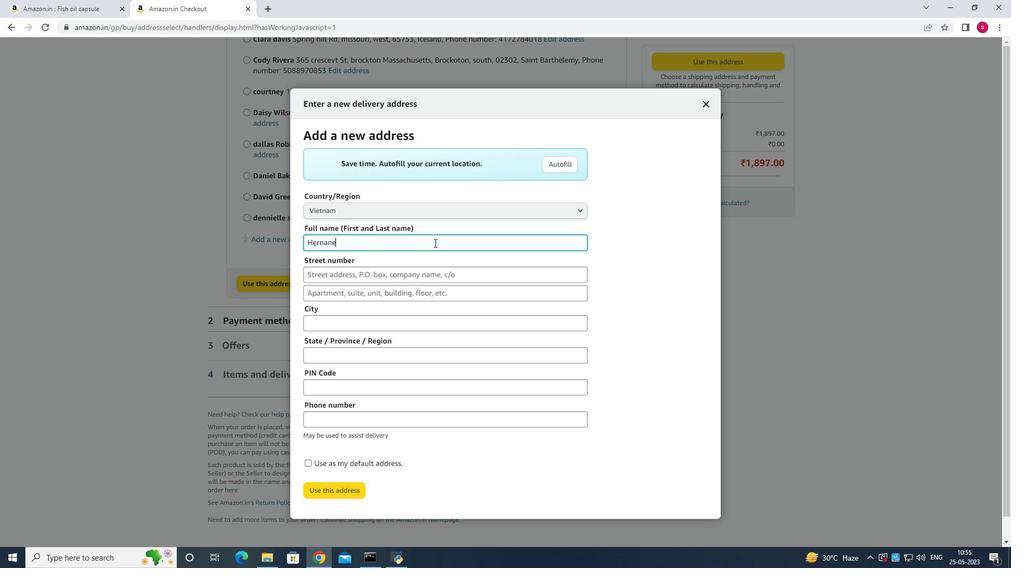 
Action: Mouse scrolled (476, 360) with delta (0, 0)
Screenshot: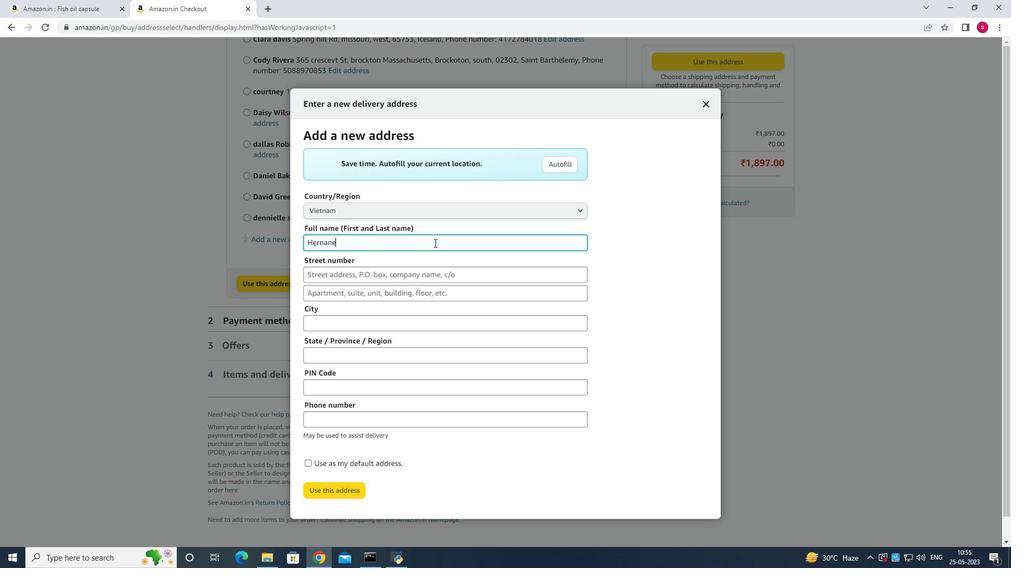 
Action: Mouse scrolled (476, 360) with delta (0, 0)
Screenshot: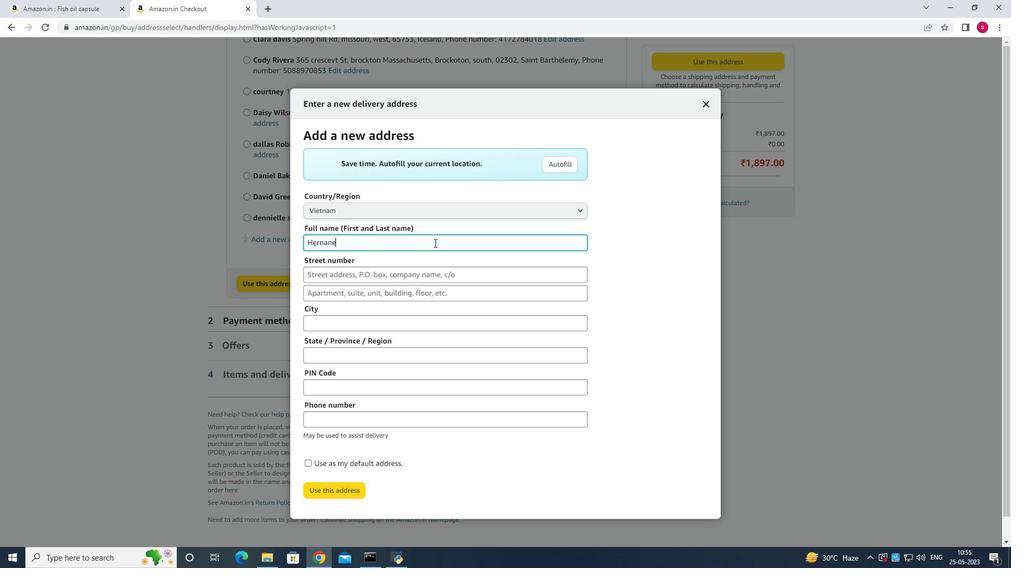 
Action: Mouse scrolled (476, 360) with delta (0, 0)
Screenshot: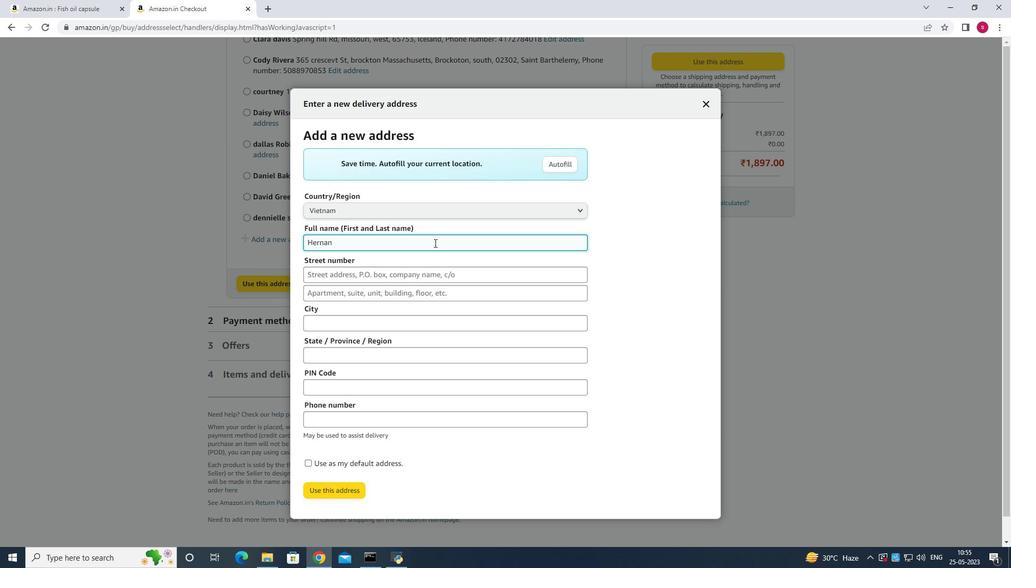 
Action: Mouse scrolled (476, 360) with delta (0, 0)
Screenshot: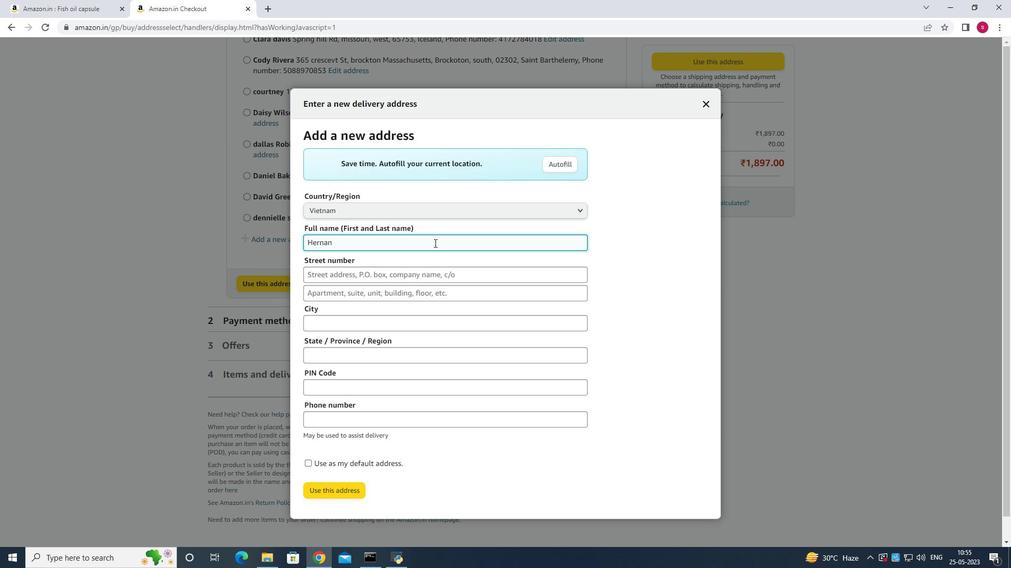 
Action: Mouse scrolled (476, 360) with delta (0, 0)
Screenshot: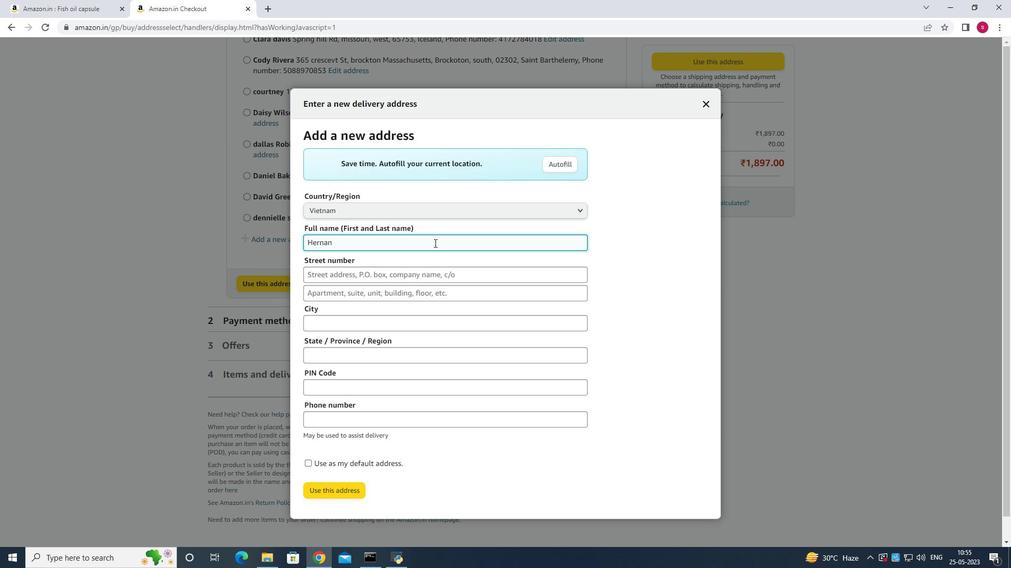 
Action: Mouse scrolled (476, 360) with delta (0, 0)
Screenshot: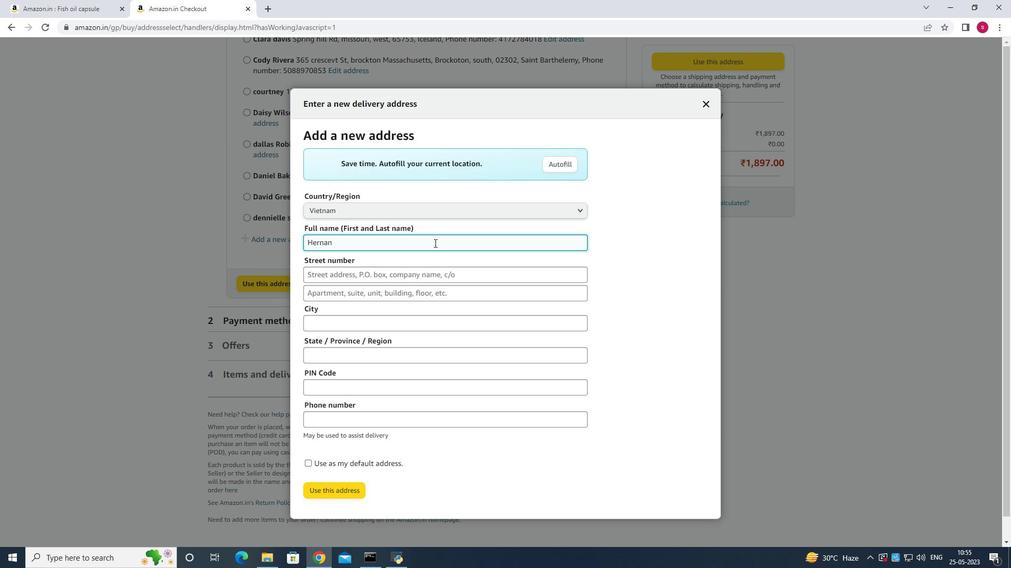 
Action: Mouse scrolled (476, 360) with delta (0, 0)
Screenshot: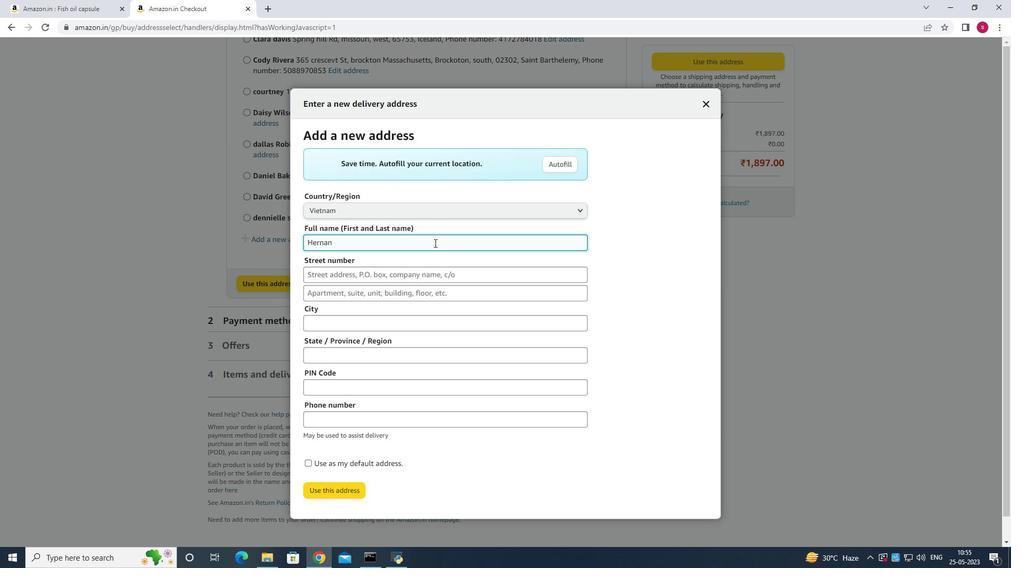
Action: Mouse scrolled (476, 360) with delta (0, 0)
Screenshot: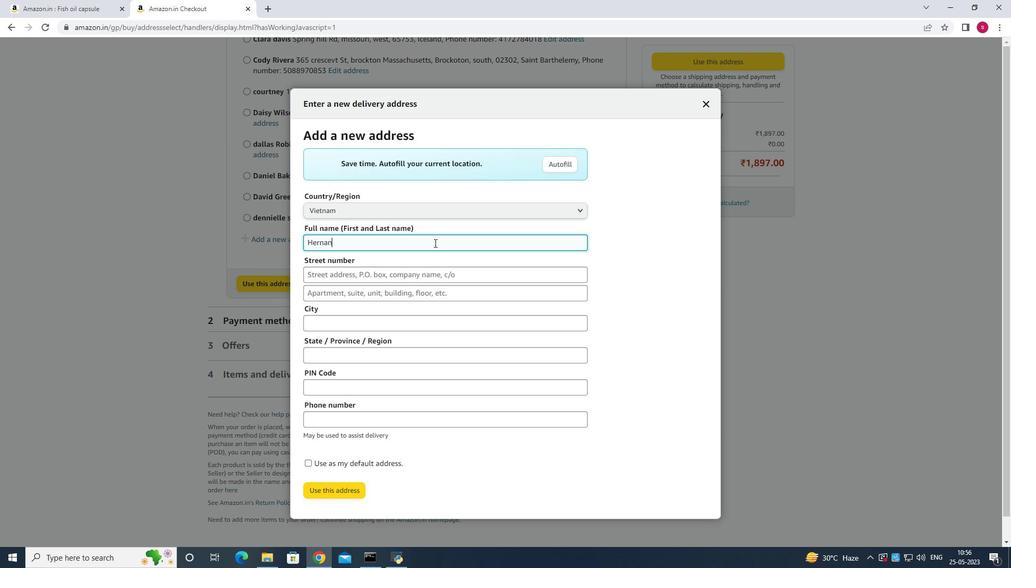 
Action: Mouse scrolled (476, 360) with delta (0, 0)
Screenshot: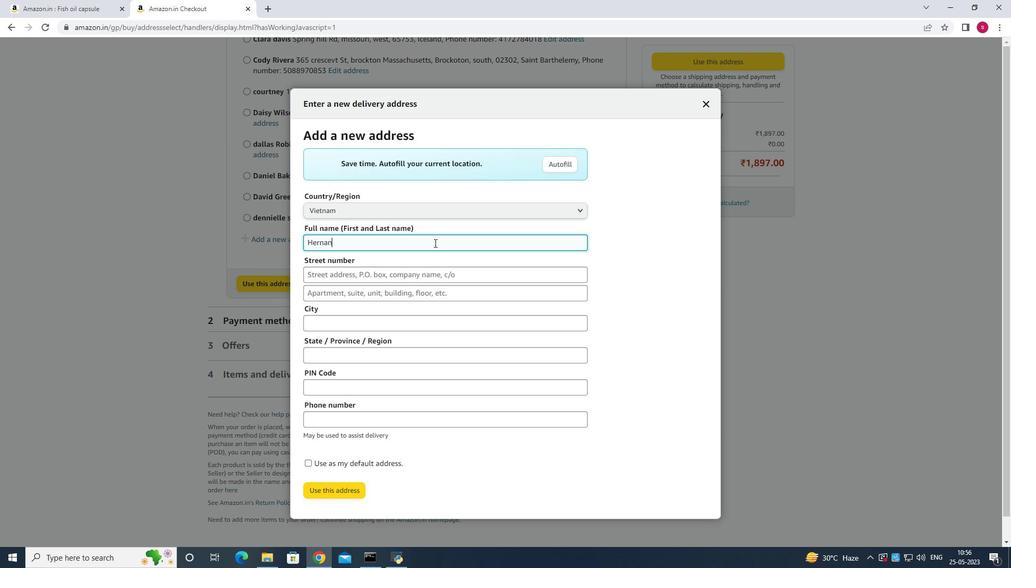
Action: Mouse scrolled (476, 360) with delta (0, 0)
Screenshot: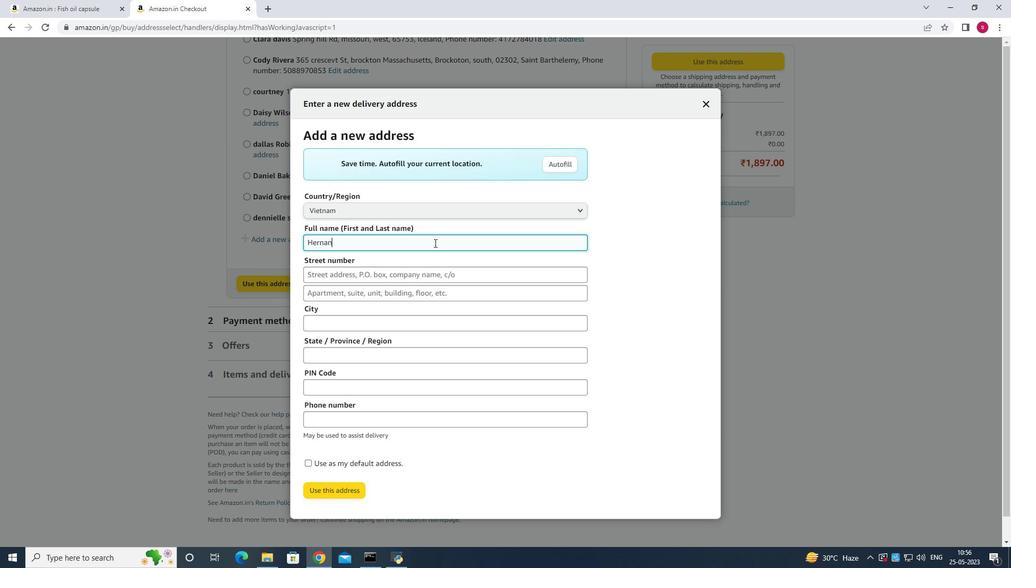 
Action: Mouse scrolled (476, 360) with delta (0, 0)
Screenshot: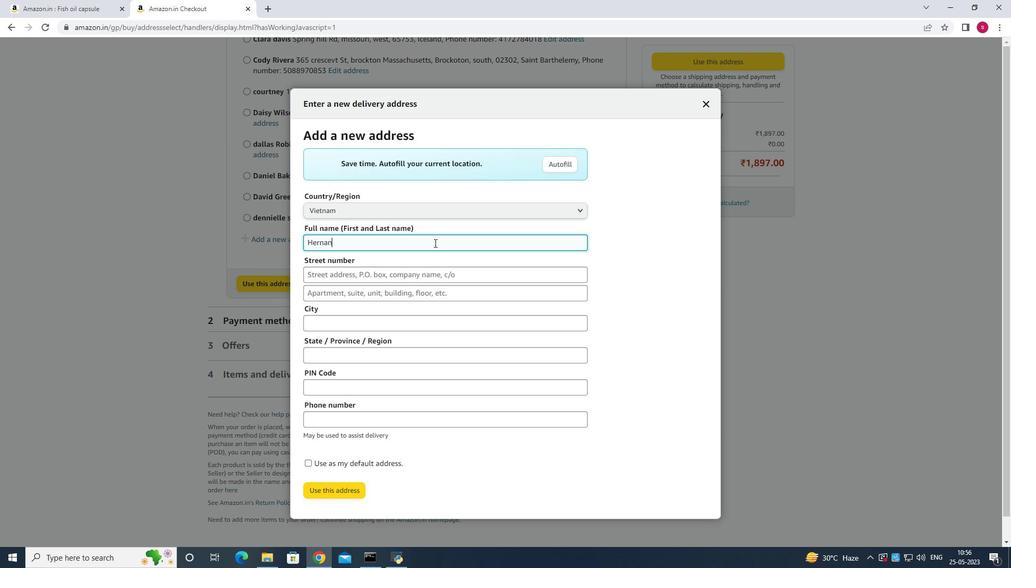 
Action: Mouse scrolled (476, 360) with delta (0, 0)
Screenshot: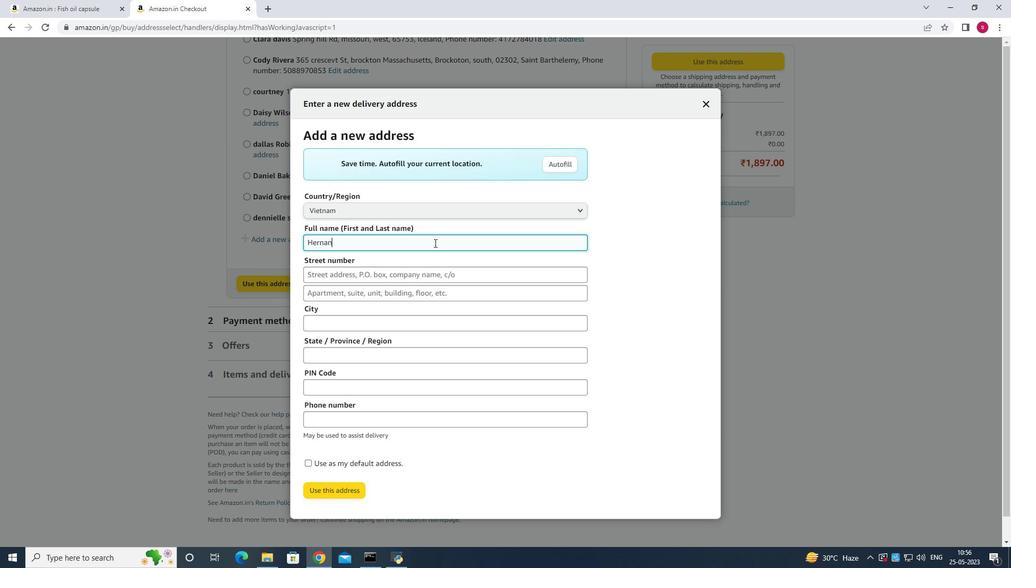 
Action: Mouse scrolled (476, 360) with delta (0, 0)
Screenshot: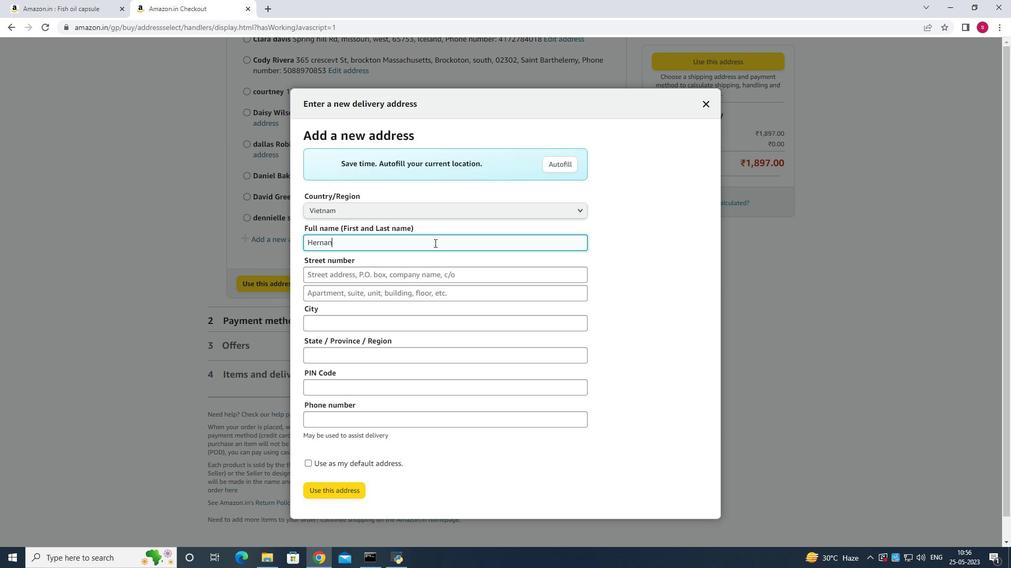 
Action: Mouse scrolled (476, 360) with delta (0, 0)
Screenshot: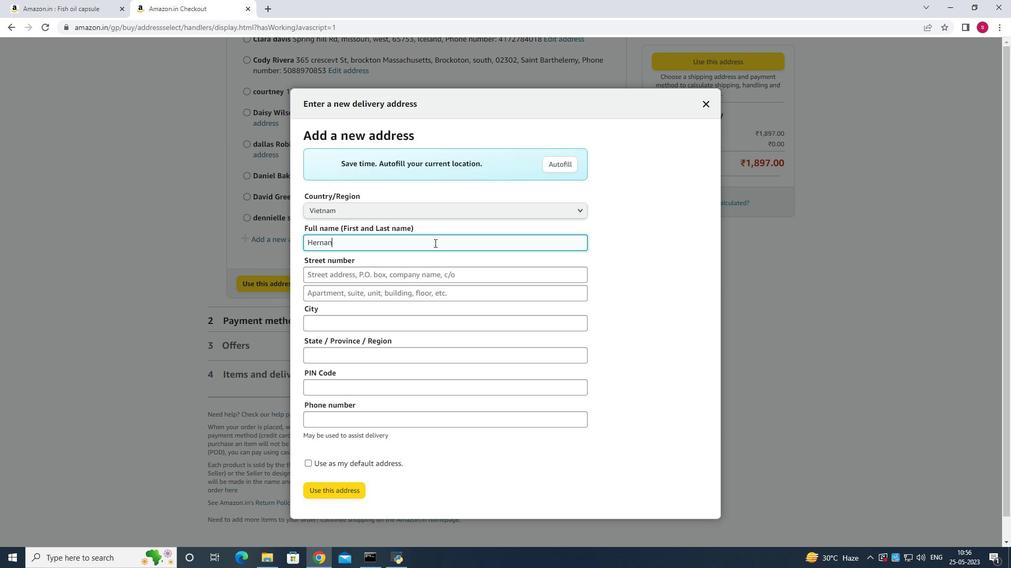 
Action: Mouse scrolled (476, 360) with delta (0, 0)
Screenshot: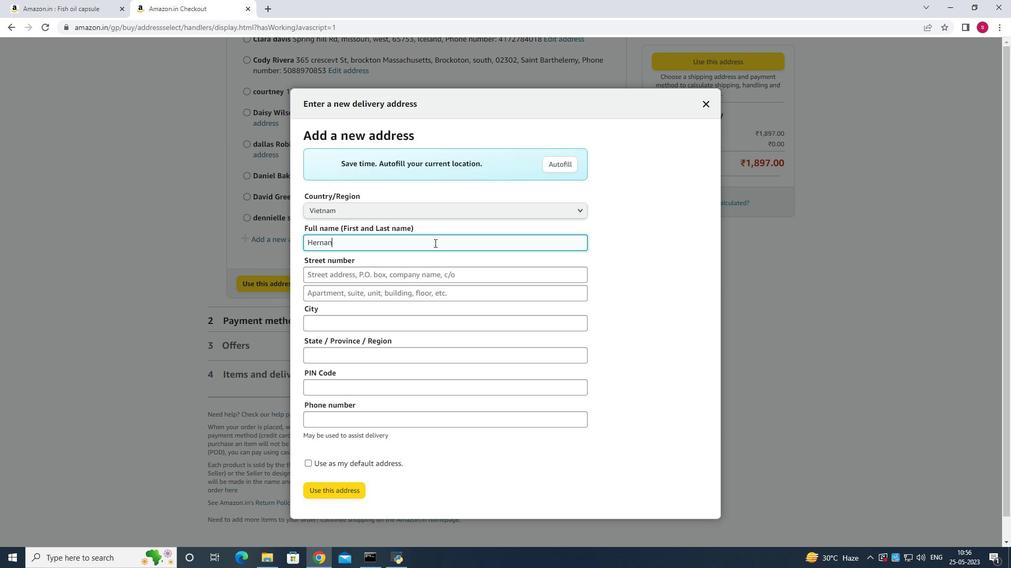 
Action: Mouse scrolled (476, 360) with delta (0, 0)
Screenshot: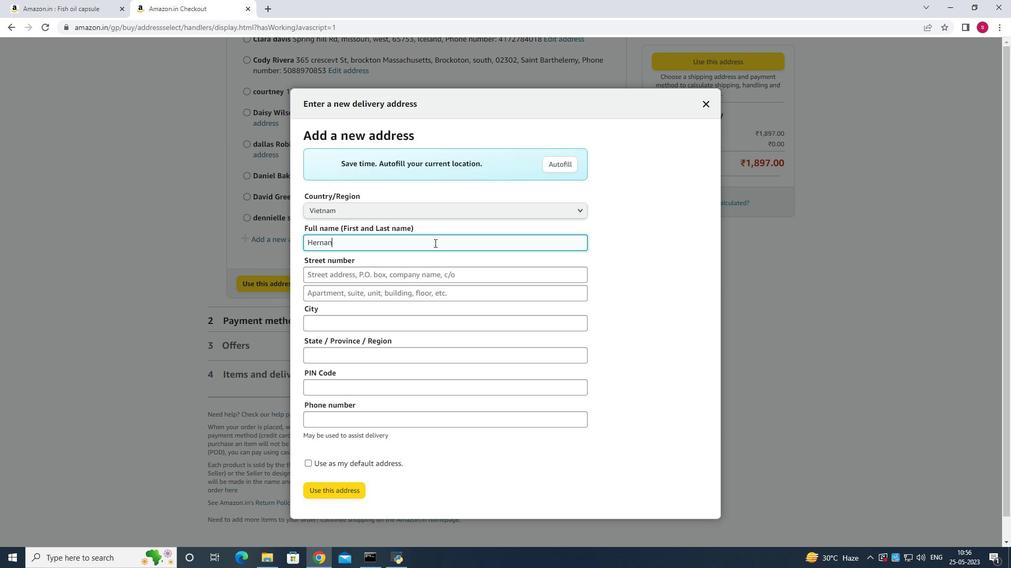 
Action: Mouse scrolled (476, 360) with delta (0, 0)
Screenshot: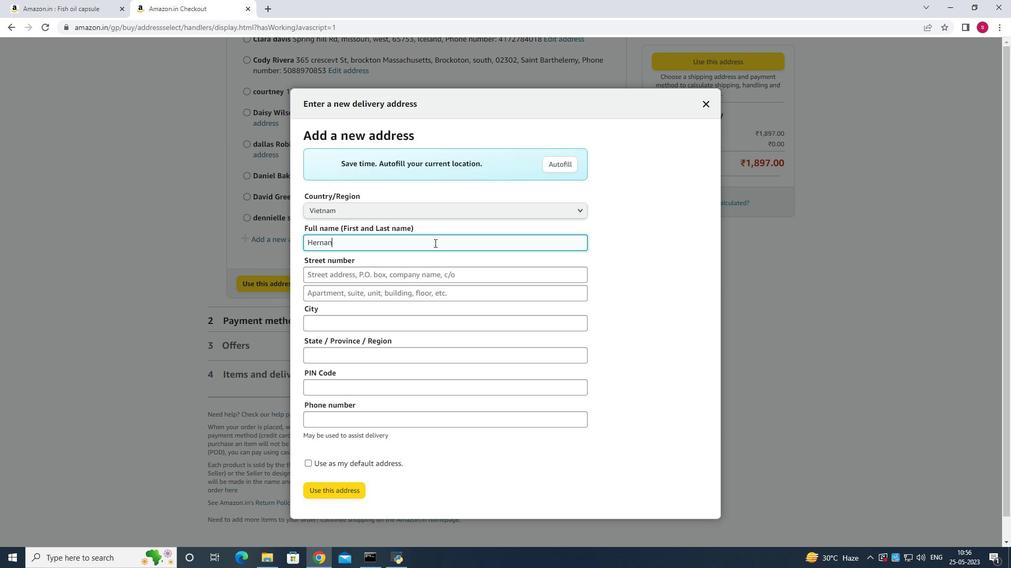 
Action: Mouse scrolled (476, 360) with delta (0, 0)
Screenshot: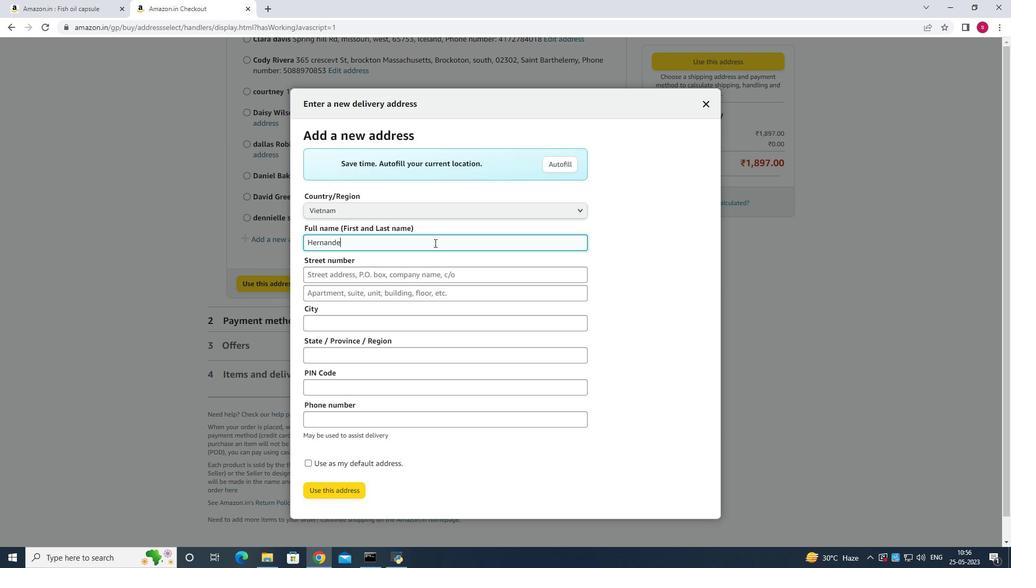 
Action: Mouse scrolled (476, 360) with delta (0, 0)
Screenshot: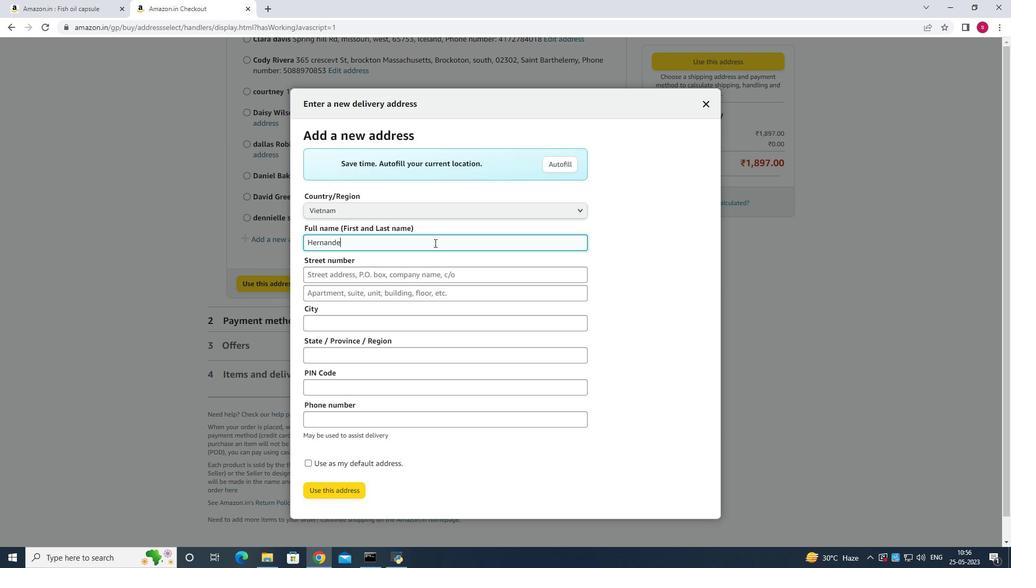 
Action: Mouse scrolled (476, 360) with delta (0, 0)
Screenshot: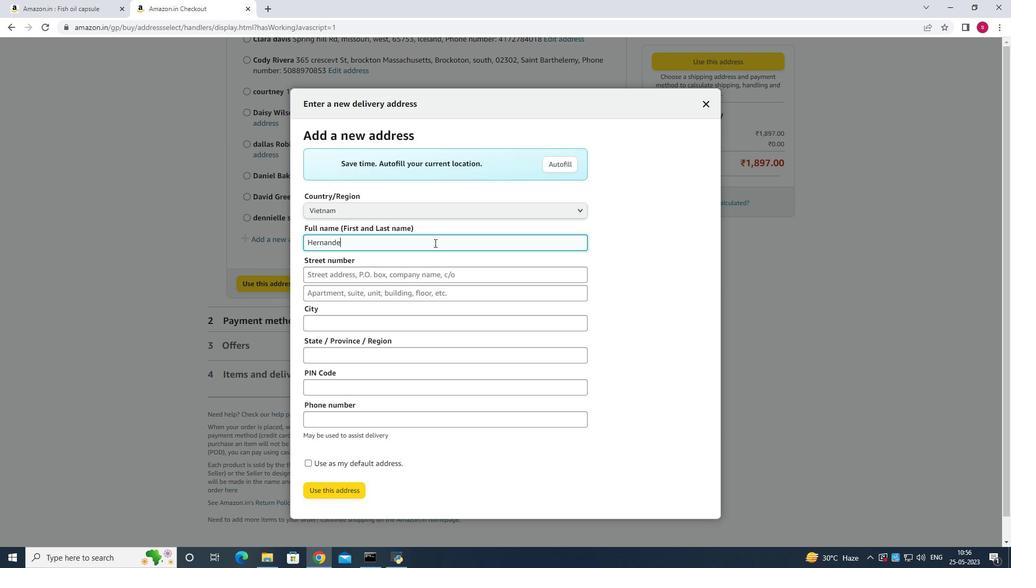 
Action: Mouse scrolled (476, 360) with delta (0, 0)
Screenshot: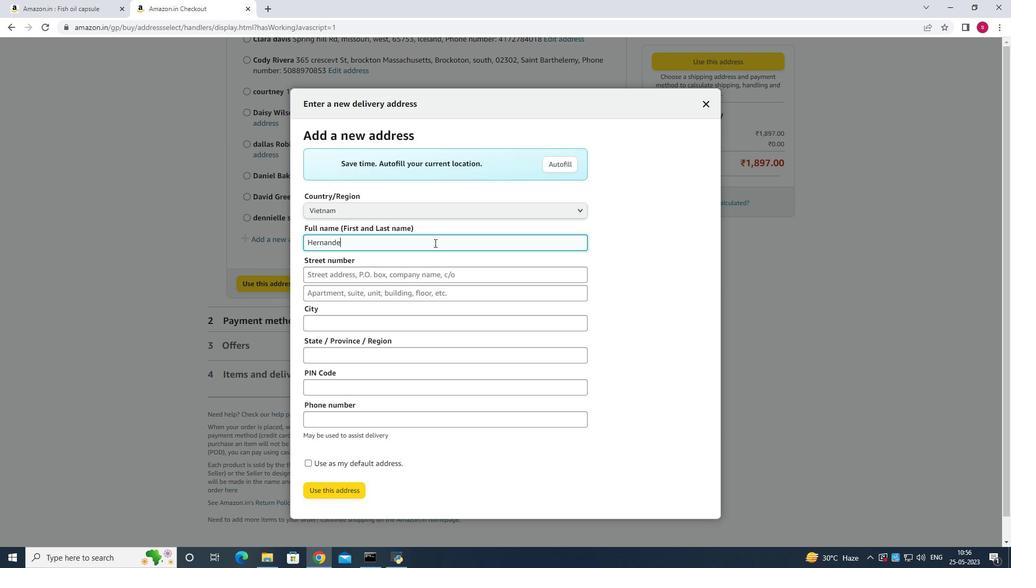 
Action: Mouse scrolled (476, 360) with delta (0, 0)
Screenshot: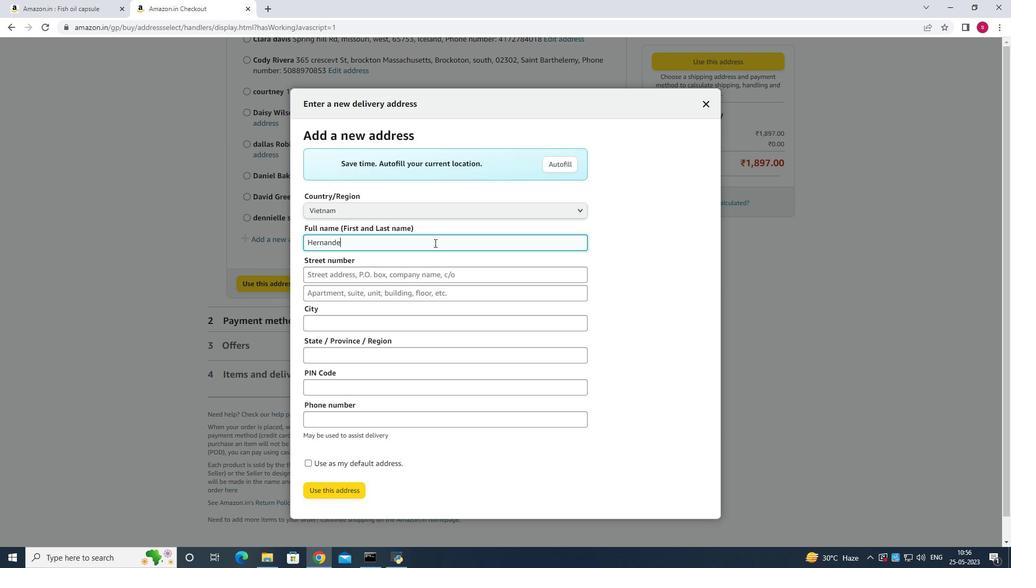 
Action: Mouse scrolled (476, 360) with delta (0, 0)
Screenshot: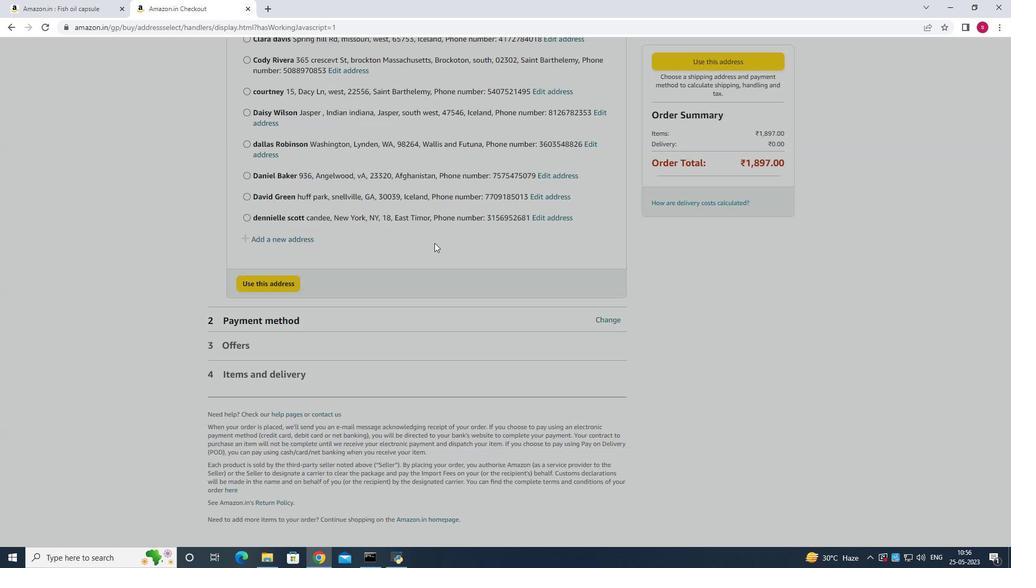 
Action: Mouse scrolled (476, 360) with delta (0, 0)
Screenshot: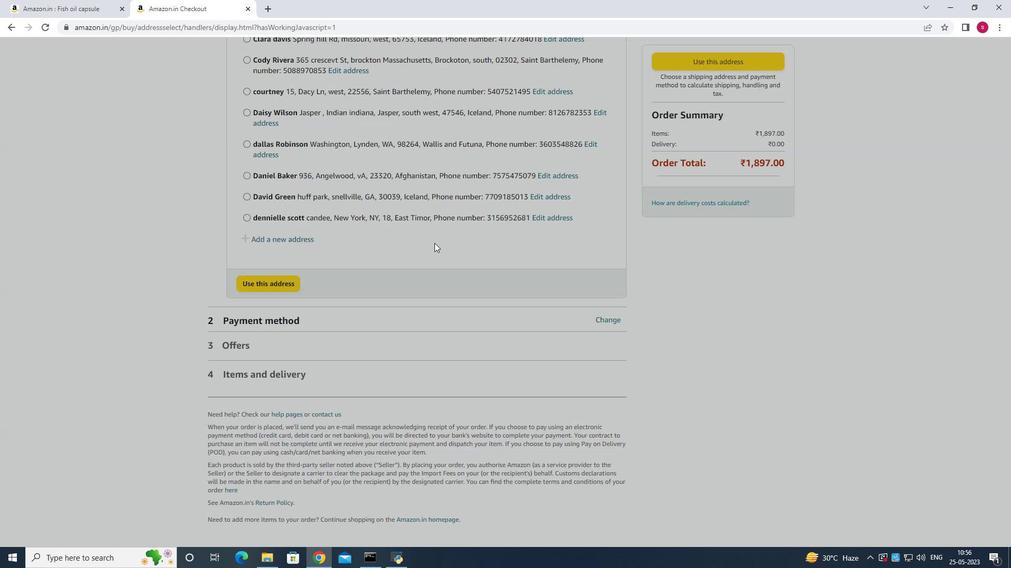 
Action: Mouse scrolled (476, 360) with delta (0, 0)
Screenshot: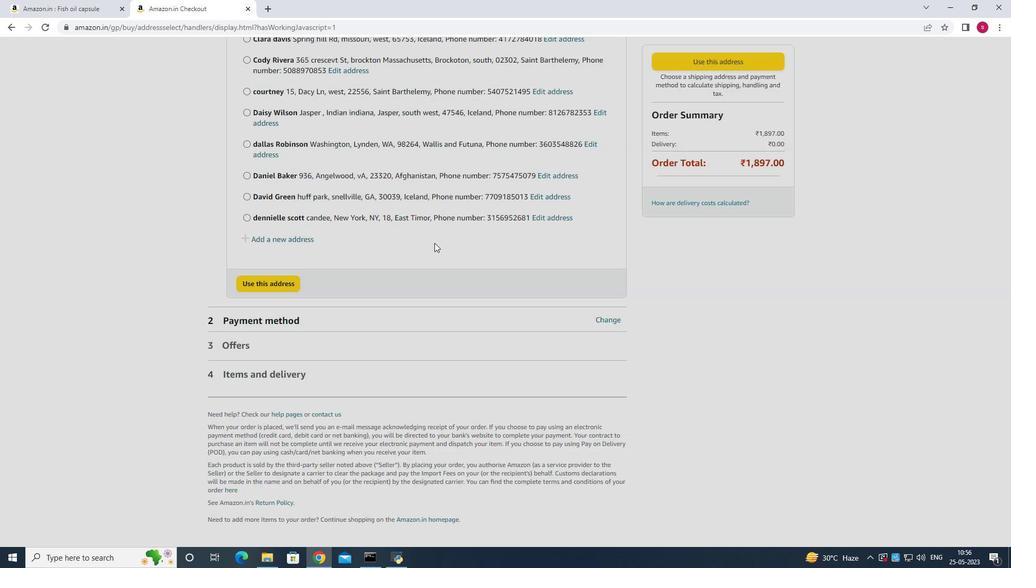 
Action: Mouse scrolled (476, 360) with delta (0, 0)
